 Task: Explore Airbnb stays in Lake Placid, New York with access to sports courts.
Action: Mouse moved to (541, 78)
Screenshot: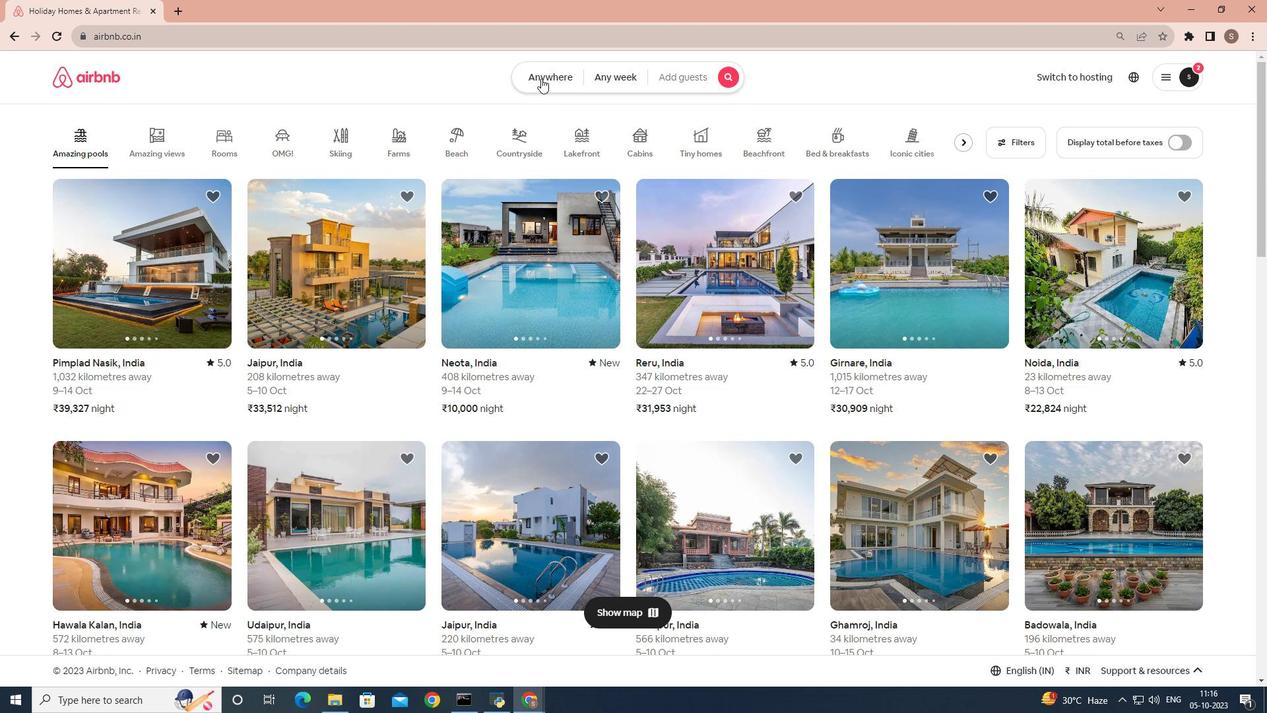 
Action: Mouse pressed left at (541, 78)
Screenshot: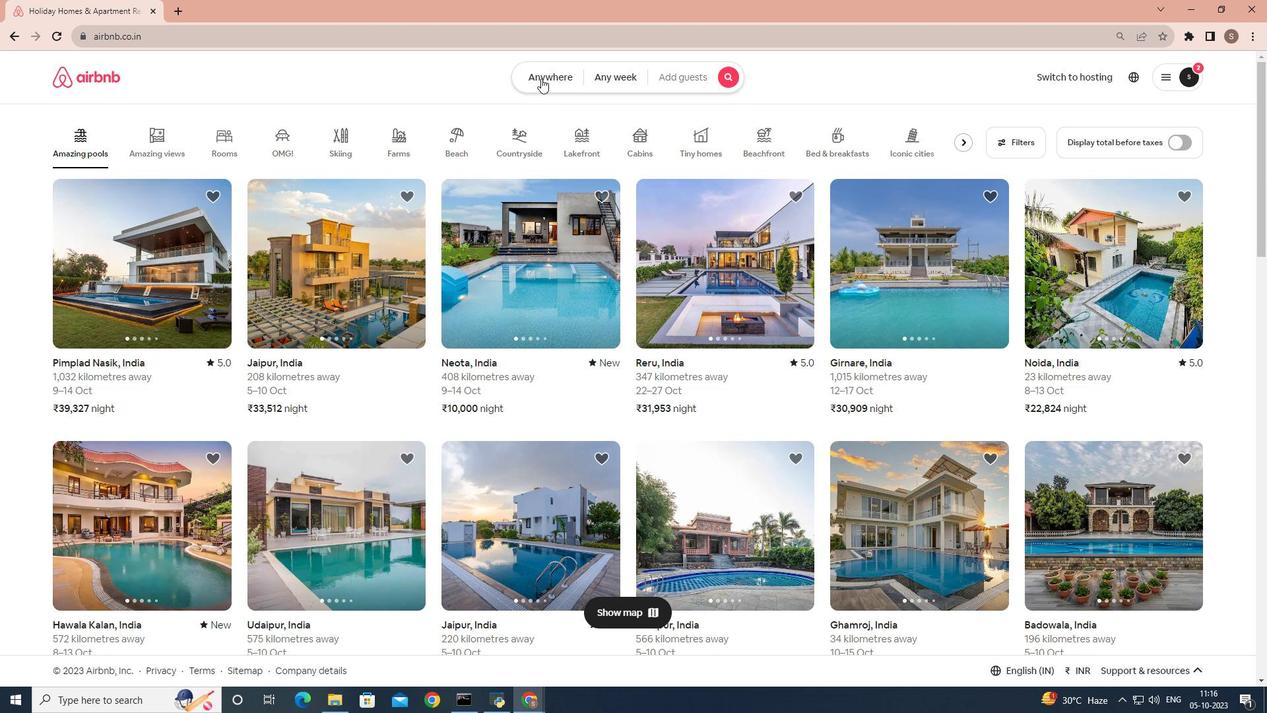 
Action: Mouse moved to (491, 129)
Screenshot: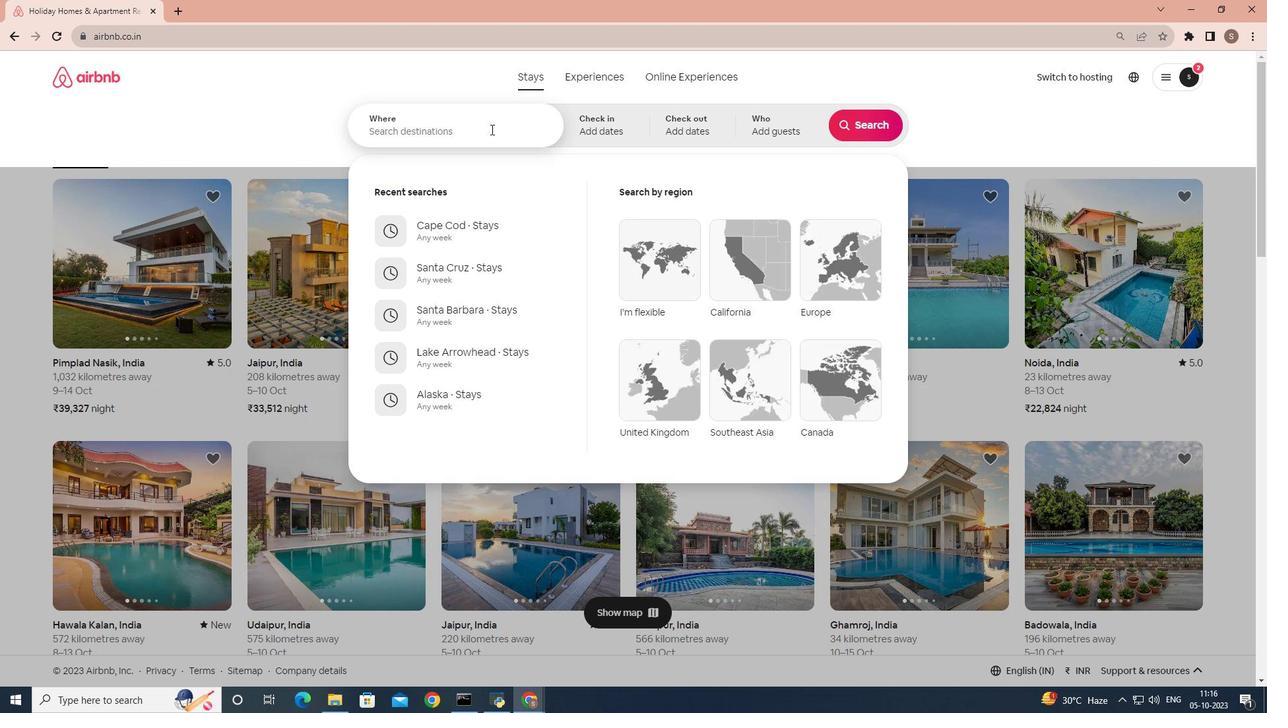 
Action: Mouse pressed left at (491, 129)
Screenshot: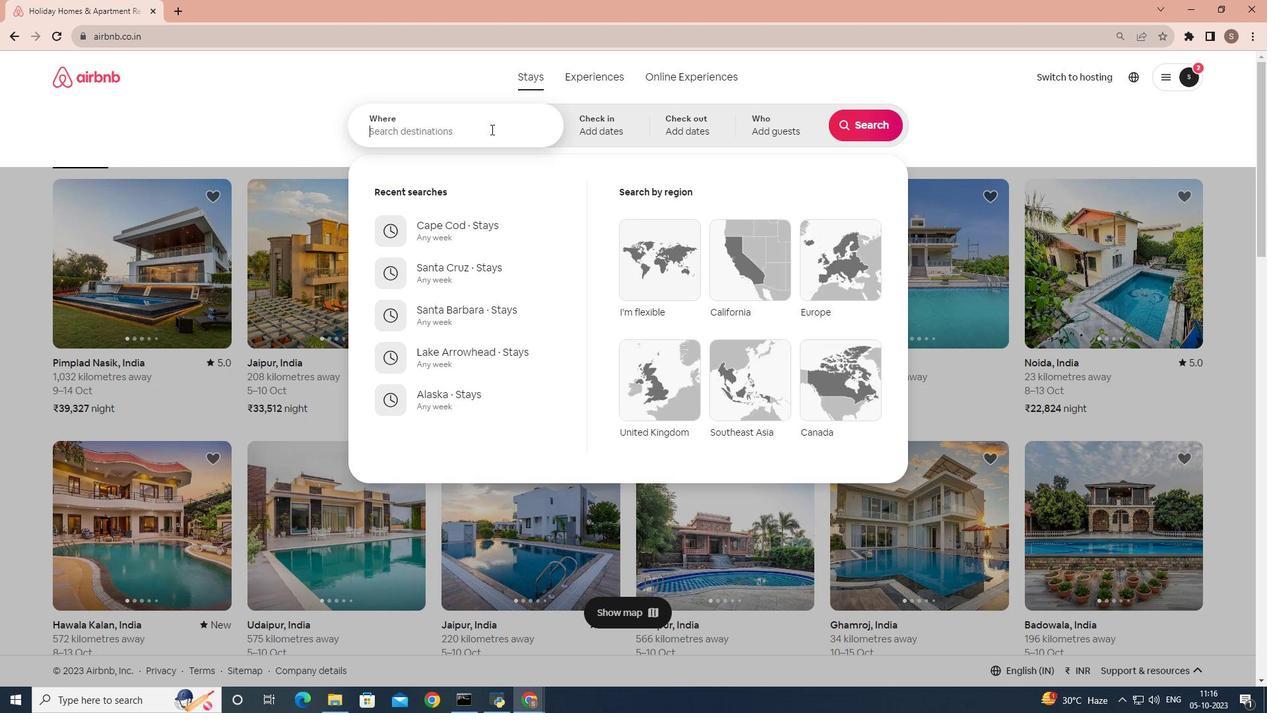 
Action: Key pressed <Key.shift_r>Lake<Key.space><Key.shift>Placid,<Key.space>
Screenshot: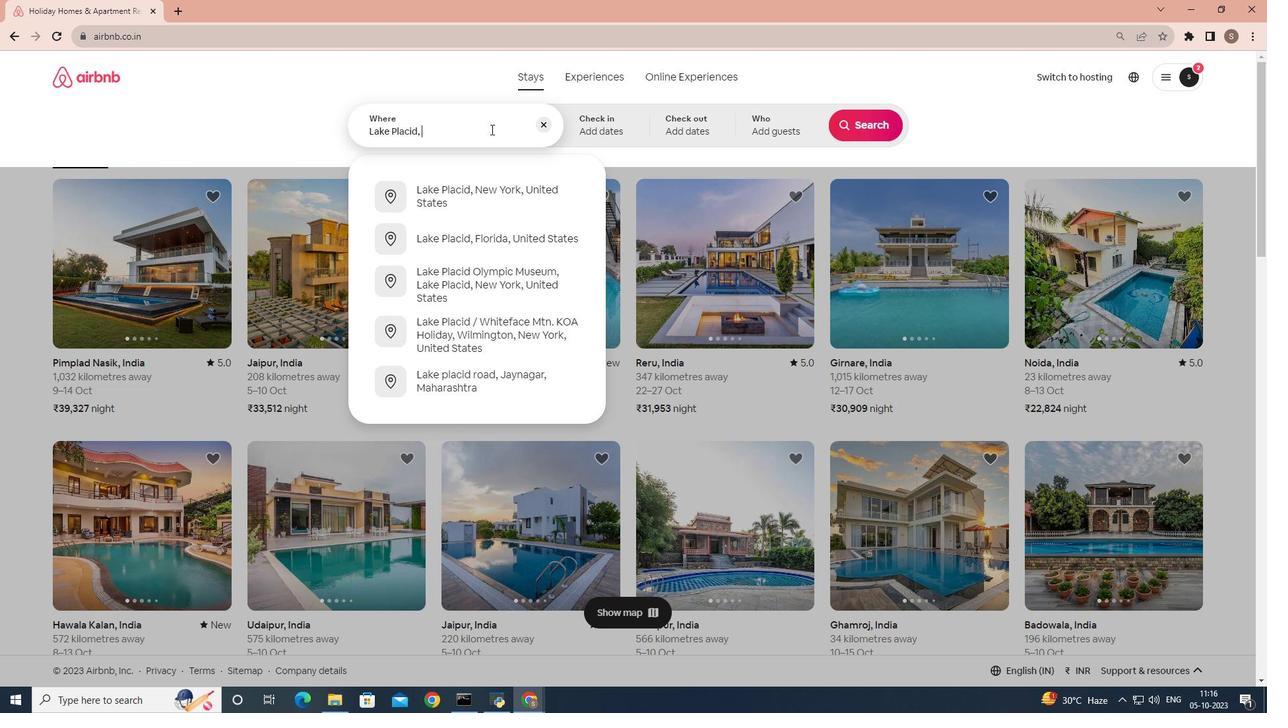 
Action: Mouse moved to (505, 186)
Screenshot: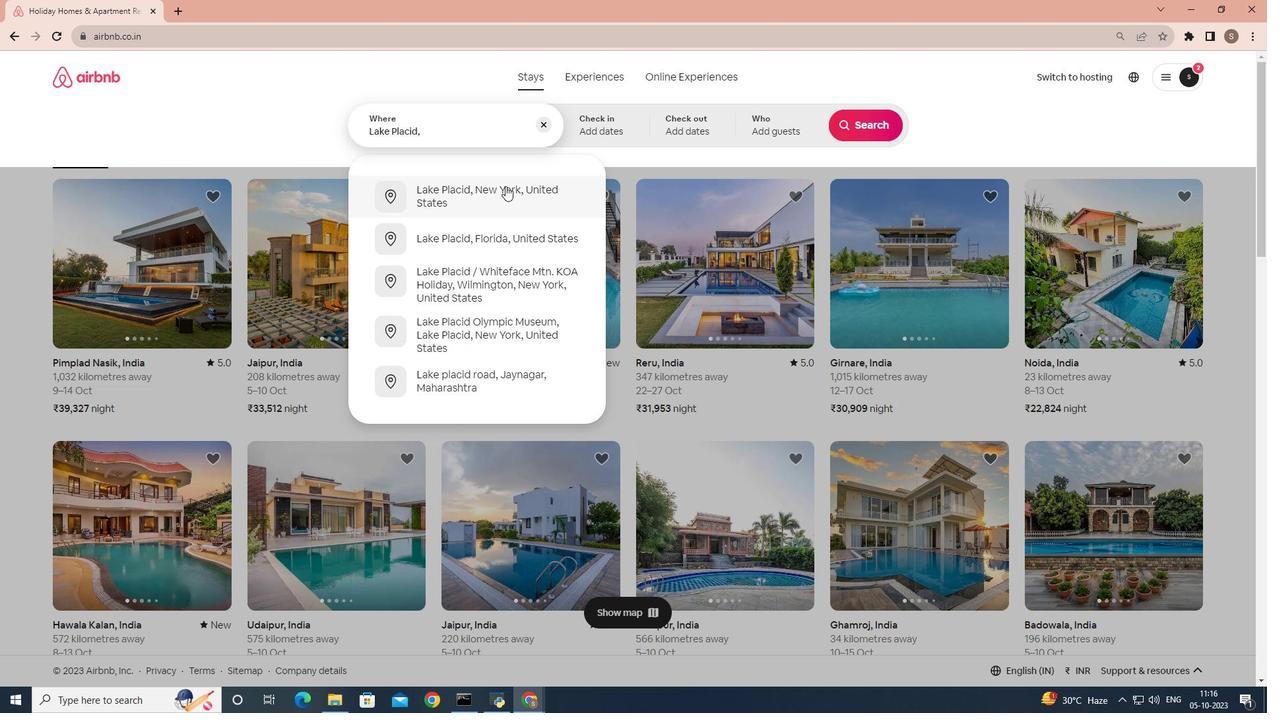 
Action: Mouse pressed left at (505, 186)
Screenshot: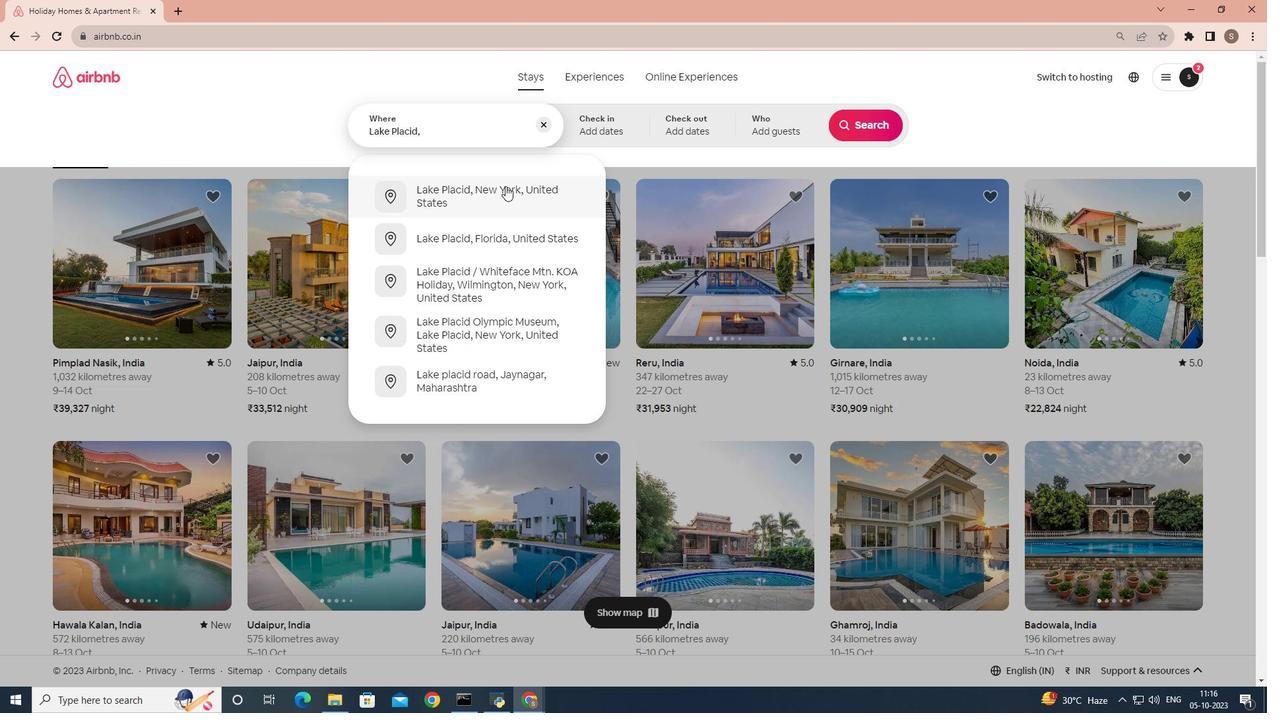 
Action: Mouse moved to (879, 127)
Screenshot: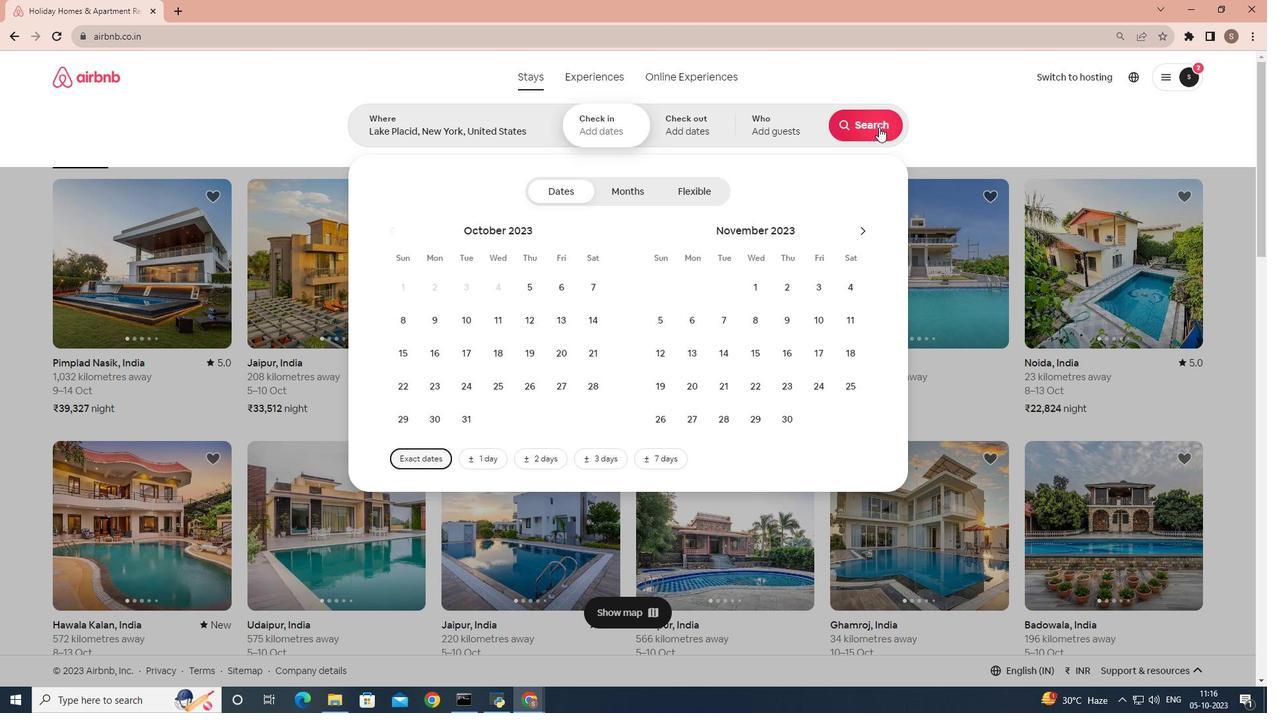 
Action: Mouse pressed left at (879, 127)
Screenshot: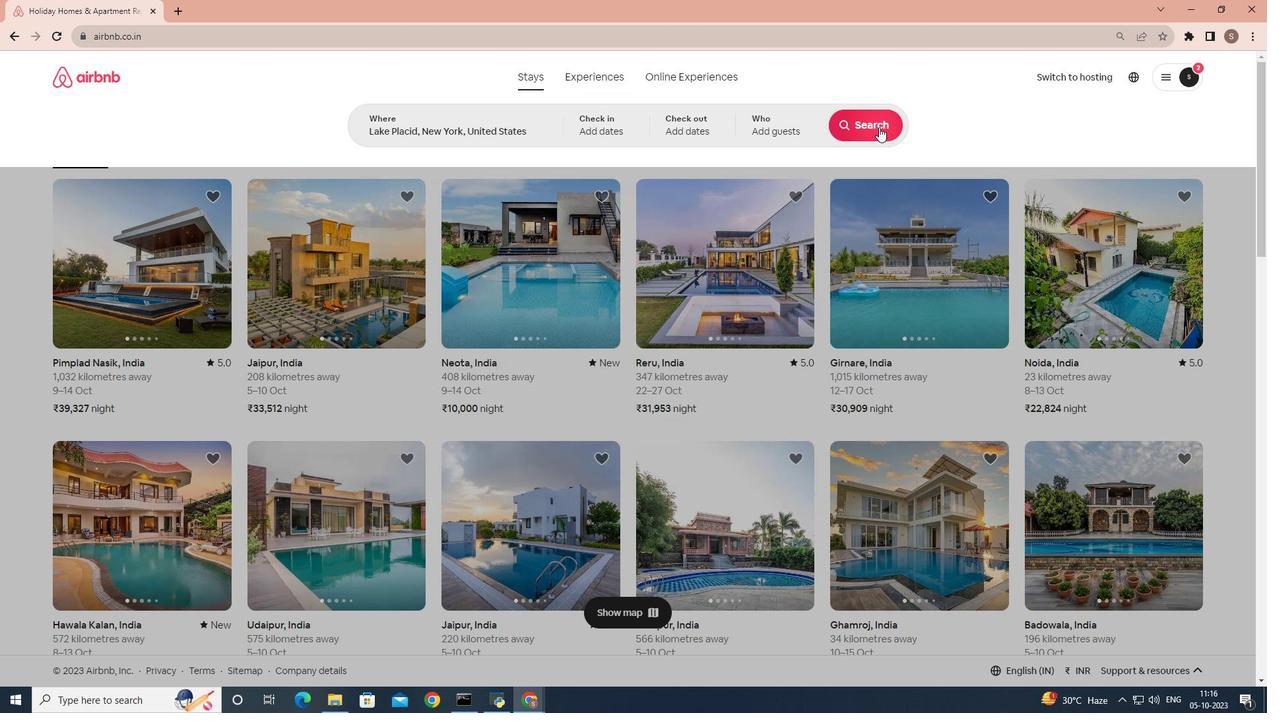 
Action: Mouse moved to (505, 134)
Screenshot: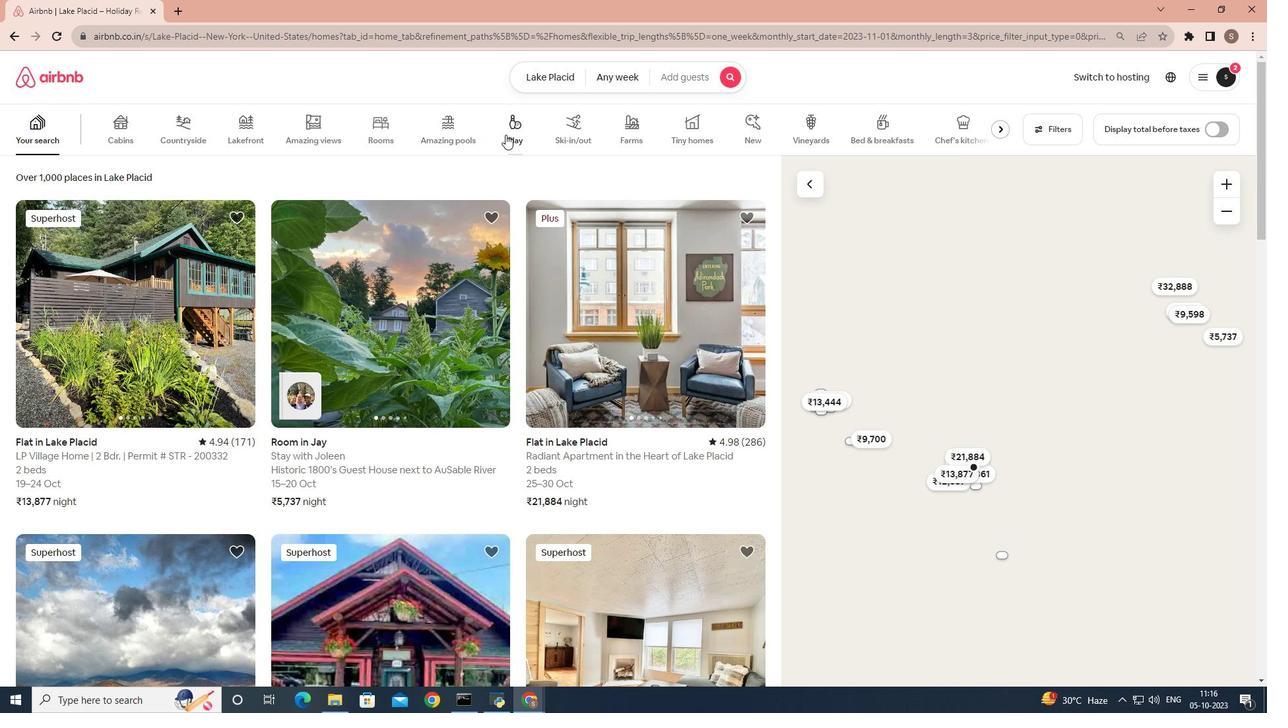 
Action: Mouse pressed left at (505, 134)
Screenshot: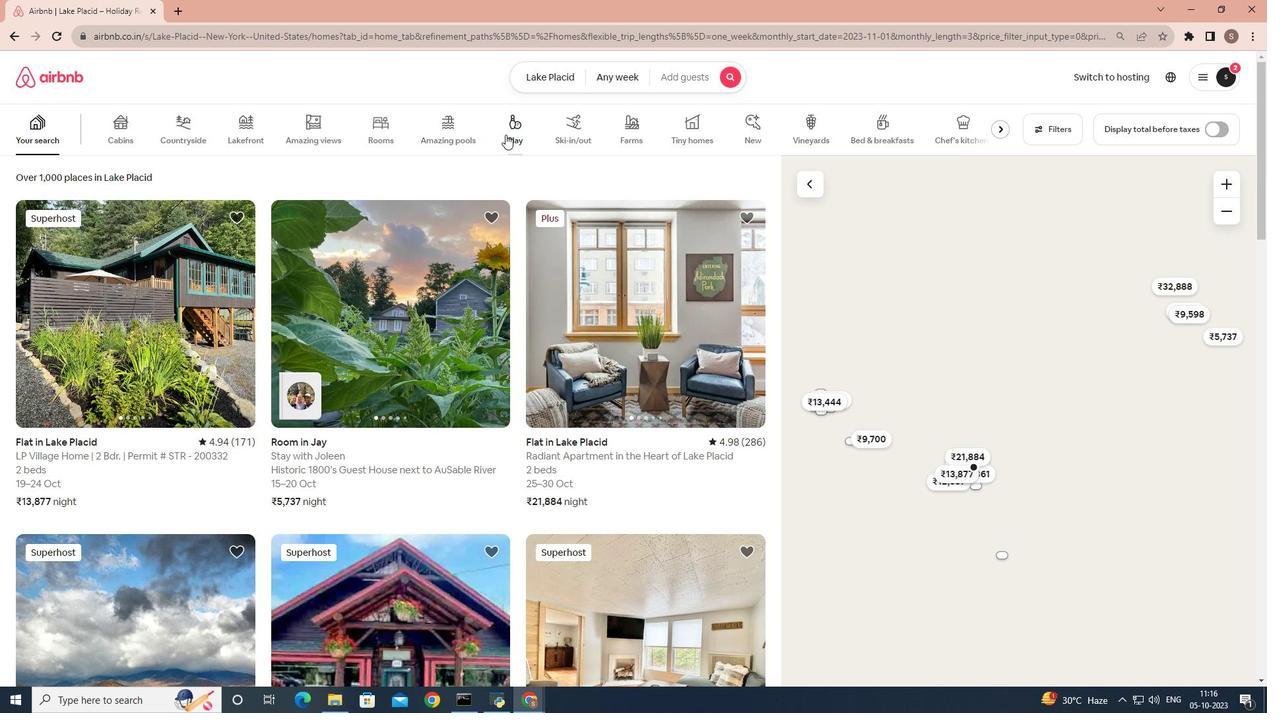 
Action: Mouse moved to (173, 286)
Screenshot: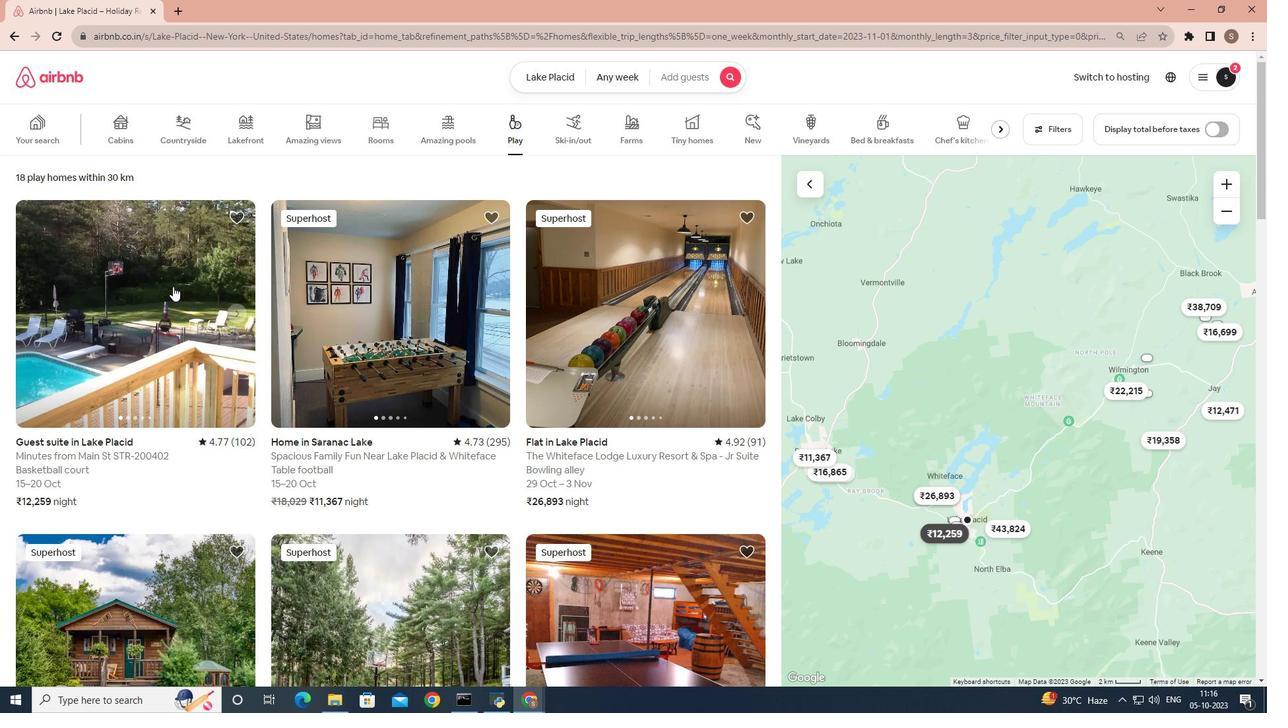 
Action: Mouse pressed left at (173, 286)
Screenshot: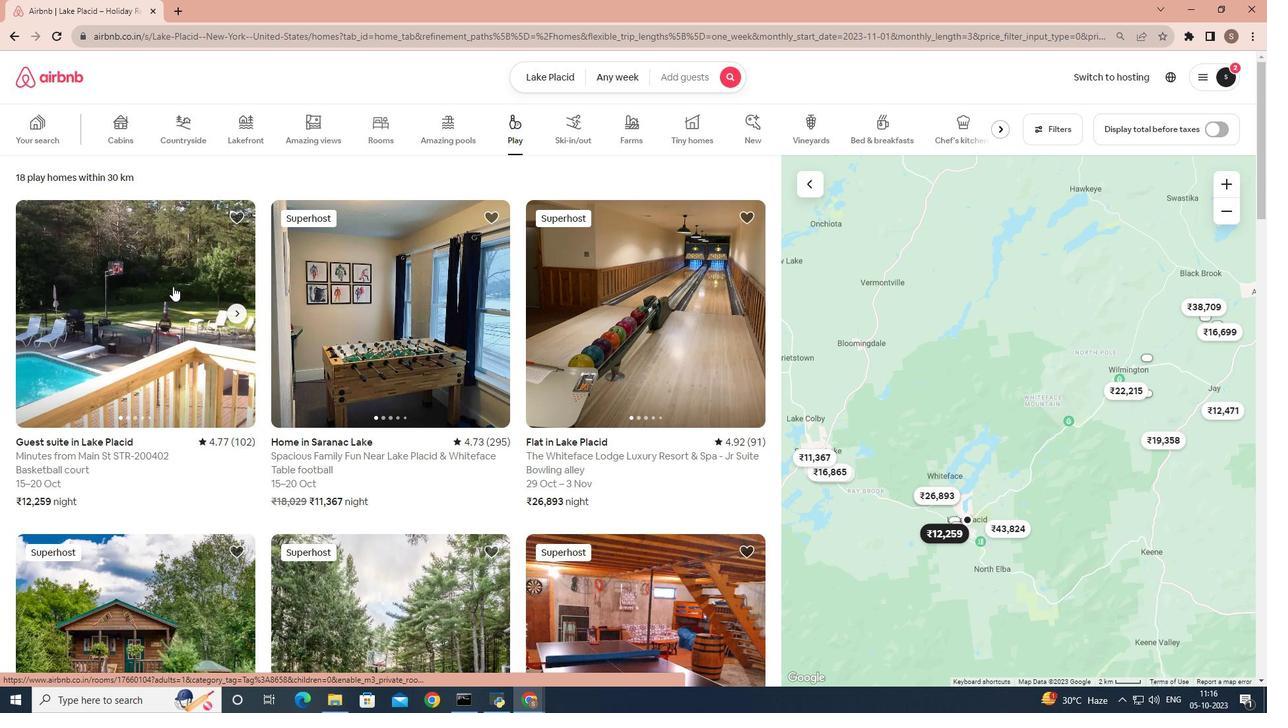 
Action: Mouse moved to (921, 478)
Screenshot: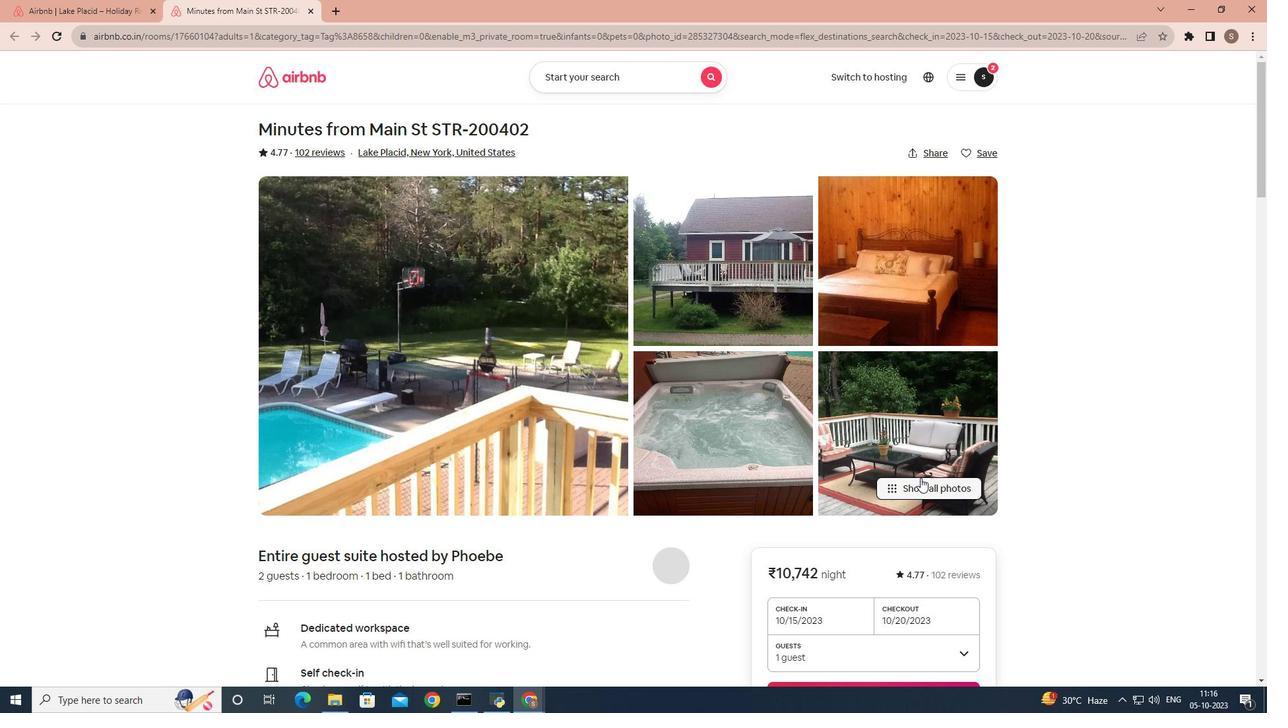 
Action: Mouse pressed left at (921, 478)
Screenshot: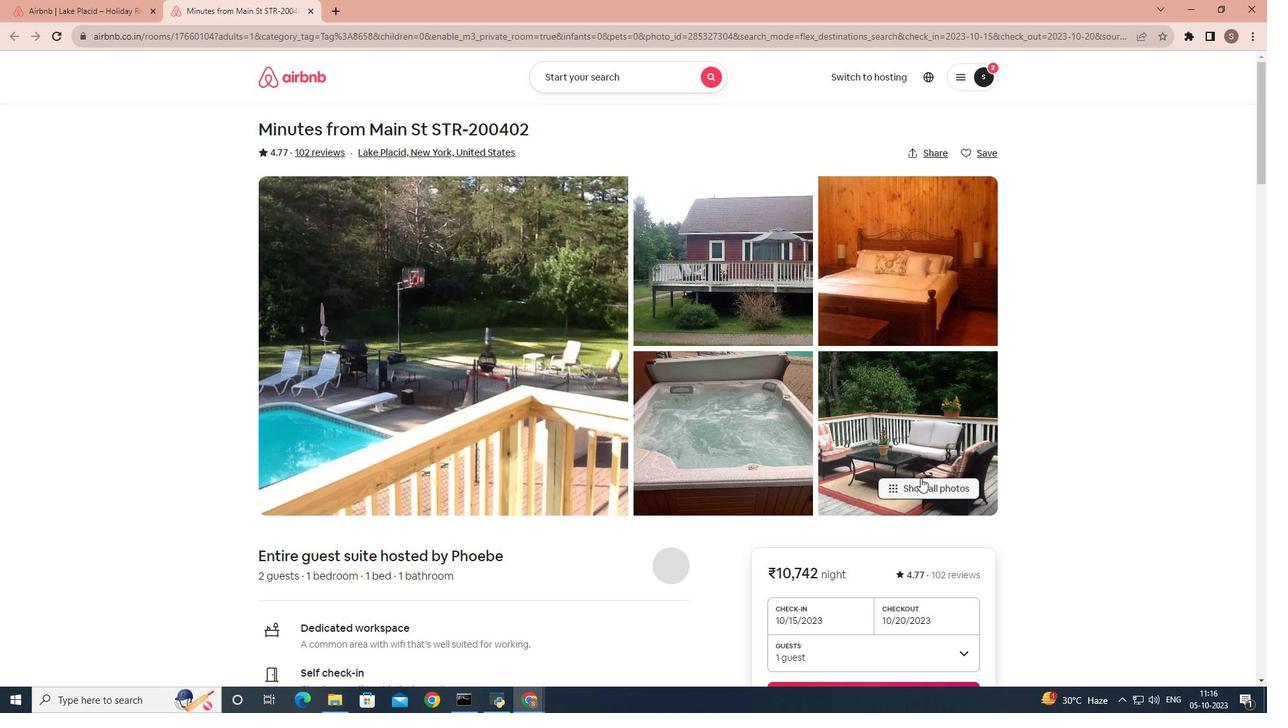 
Action: Mouse moved to (982, 377)
Screenshot: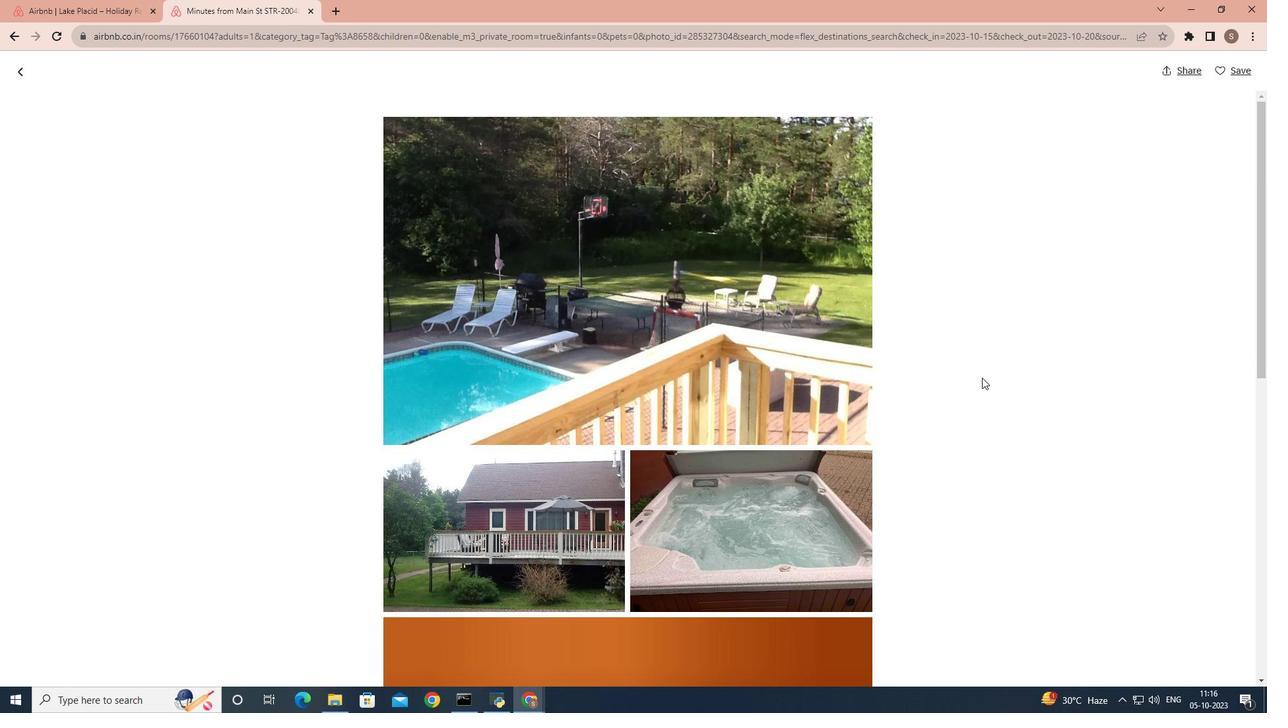
Action: Mouse scrolled (982, 377) with delta (0, 0)
Screenshot: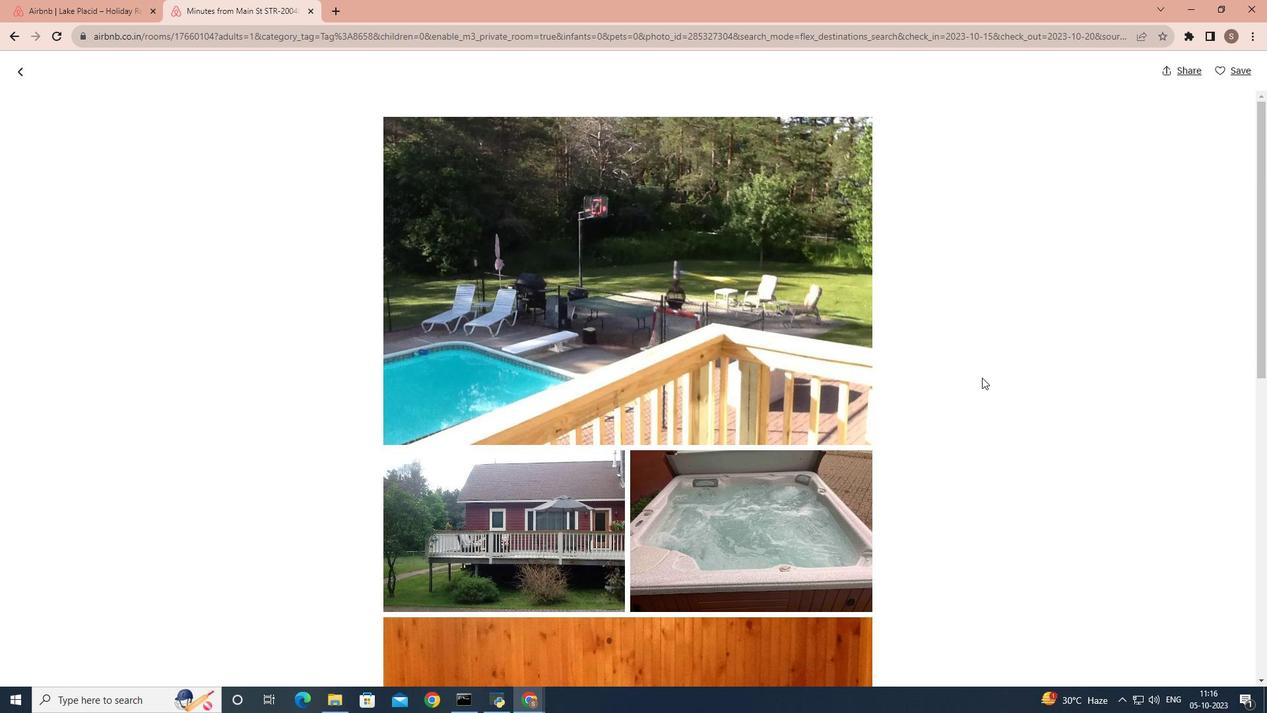 
Action: Mouse scrolled (982, 377) with delta (0, 0)
Screenshot: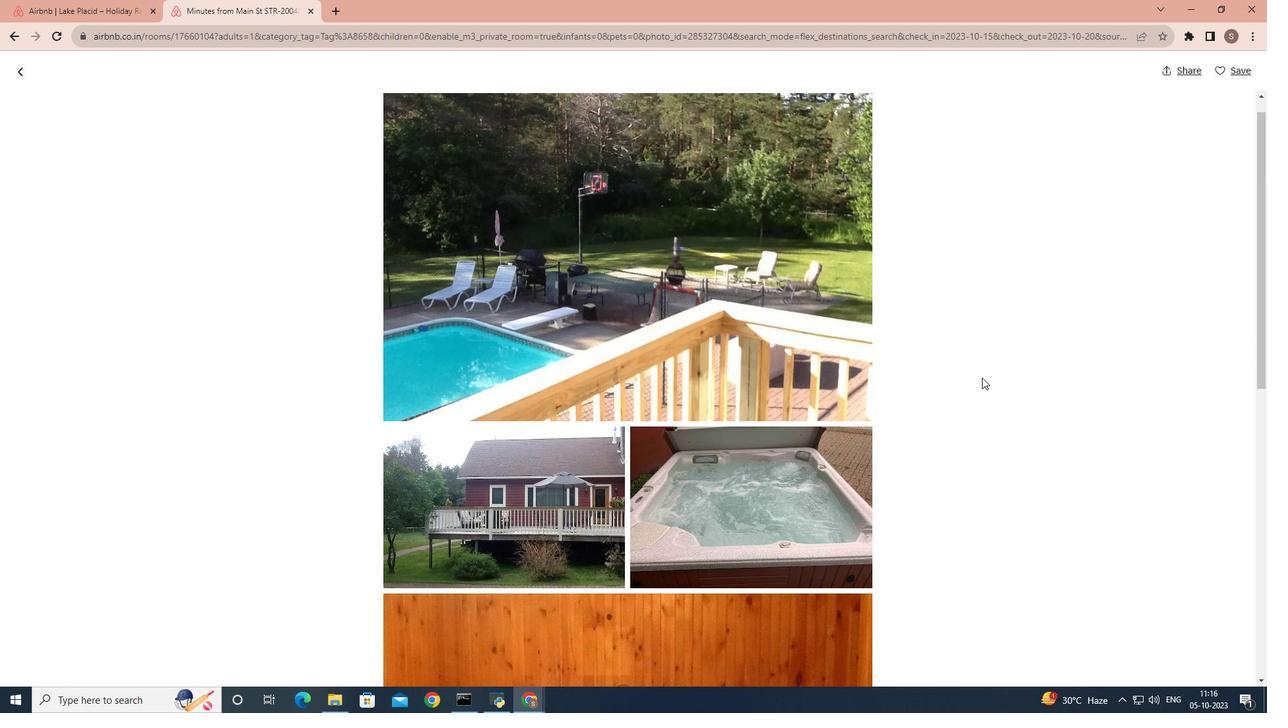 
Action: Mouse scrolled (982, 377) with delta (0, 0)
Screenshot: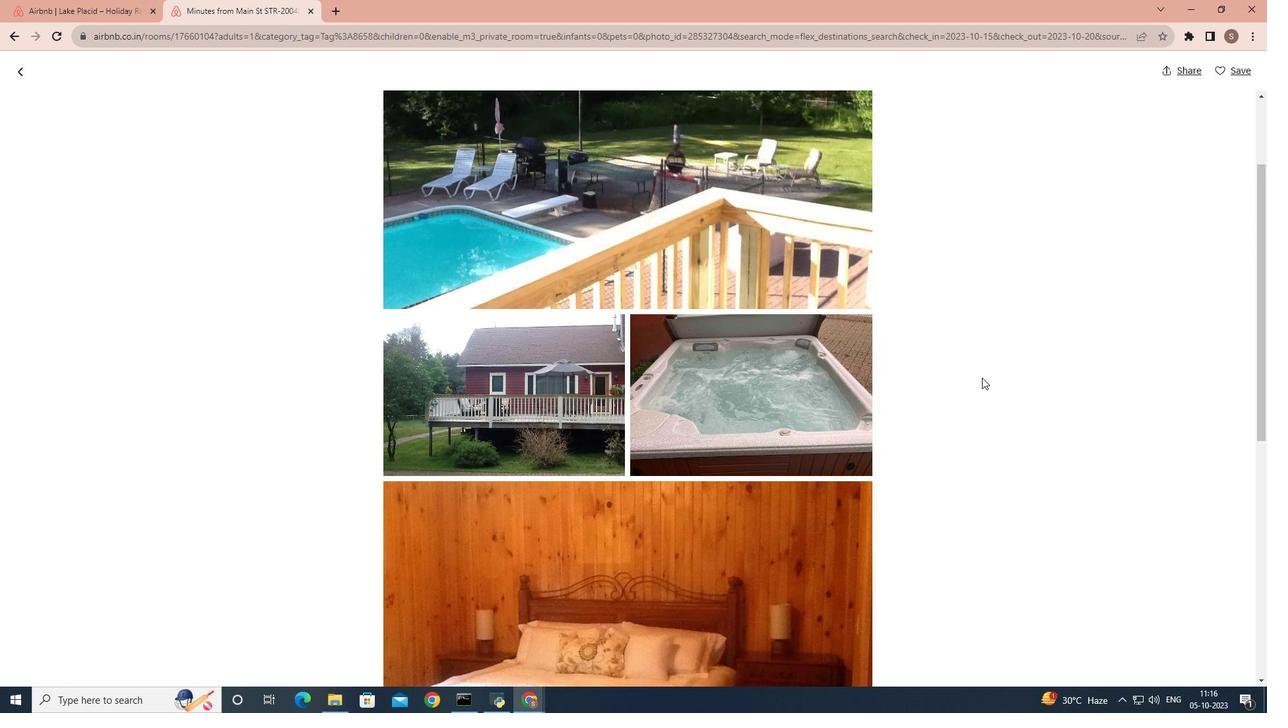 
Action: Mouse scrolled (982, 377) with delta (0, 0)
Screenshot: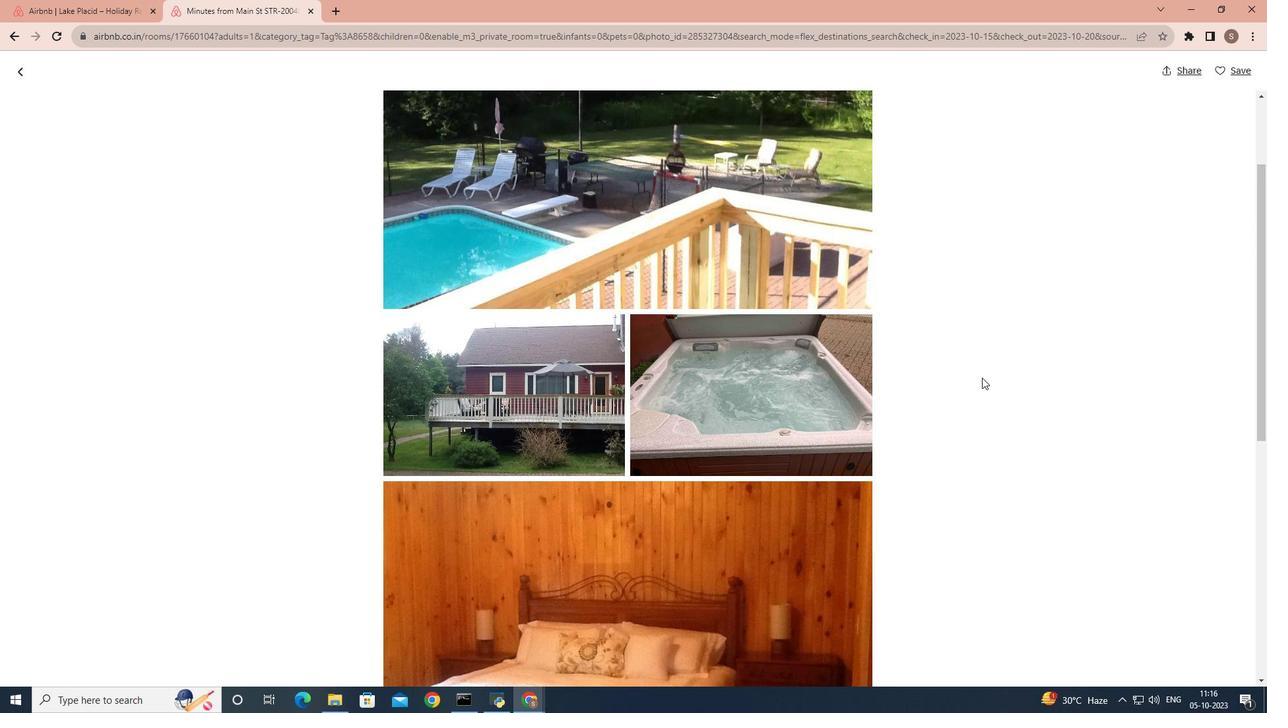 
Action: Mouse scrolled (982, 377) with delta (0, 0)
Screenshot: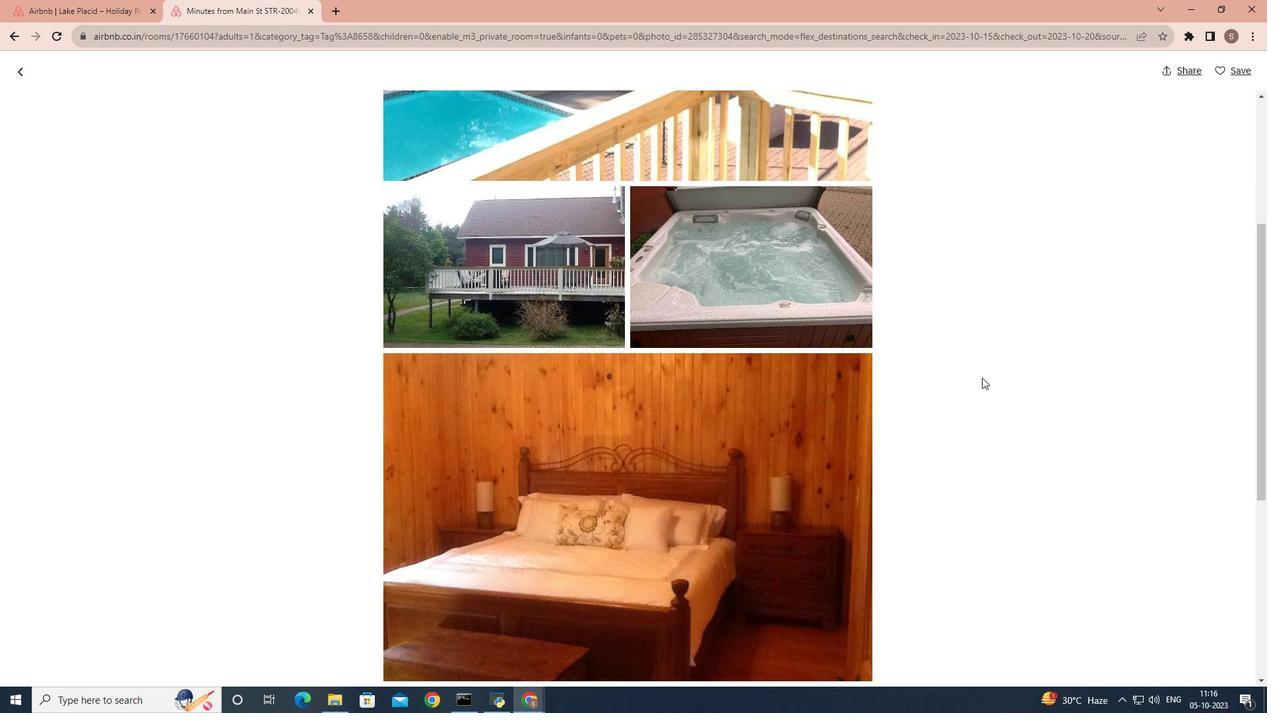 
Action: Mouse scrolled (982, 377) with delta (0, 0)
Screenshot: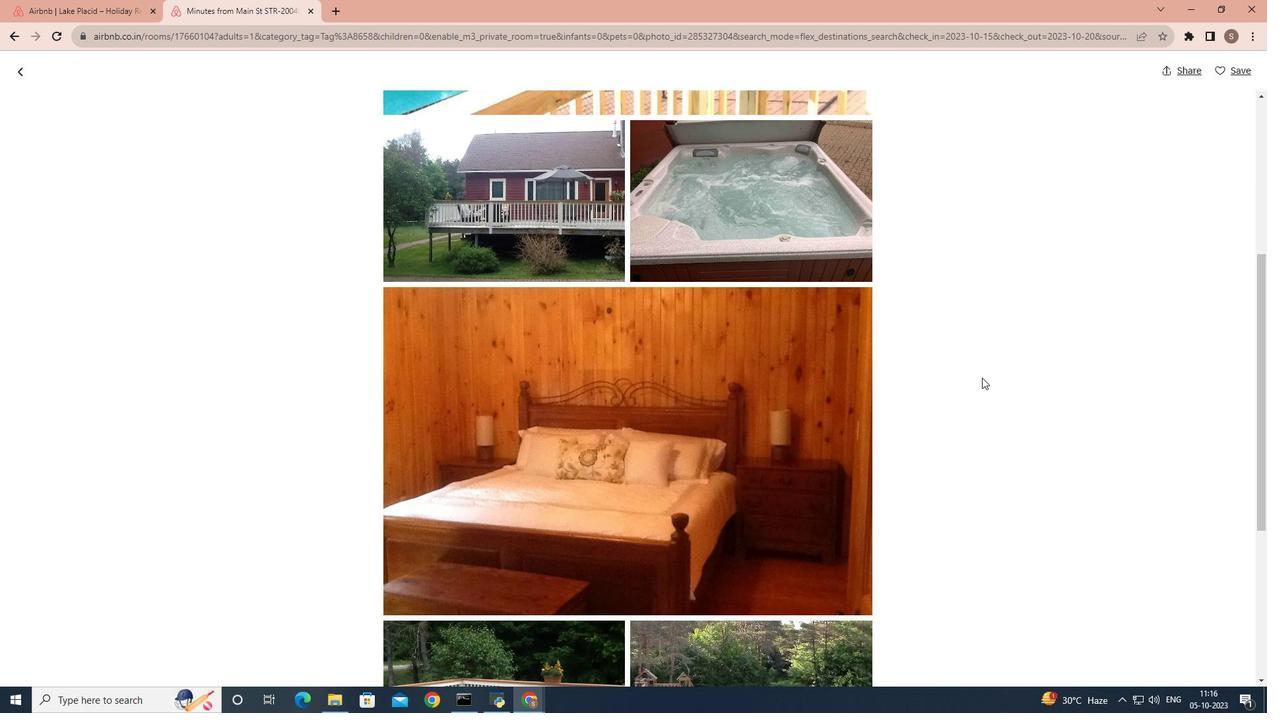 
Action: Mouse scrolled (982, 377) with delta (0, 0)
Screenshot: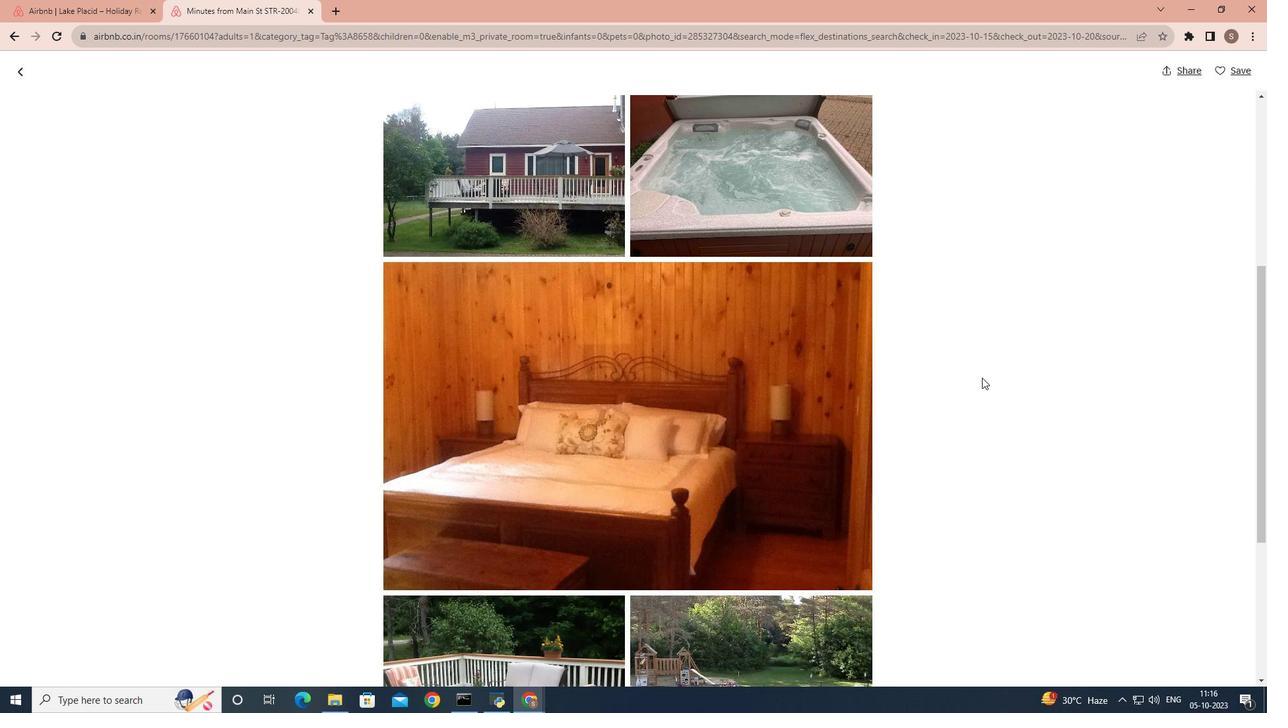 
Action: Mouse scrolled (982, 377) with delta (0, 0)
Screenshot: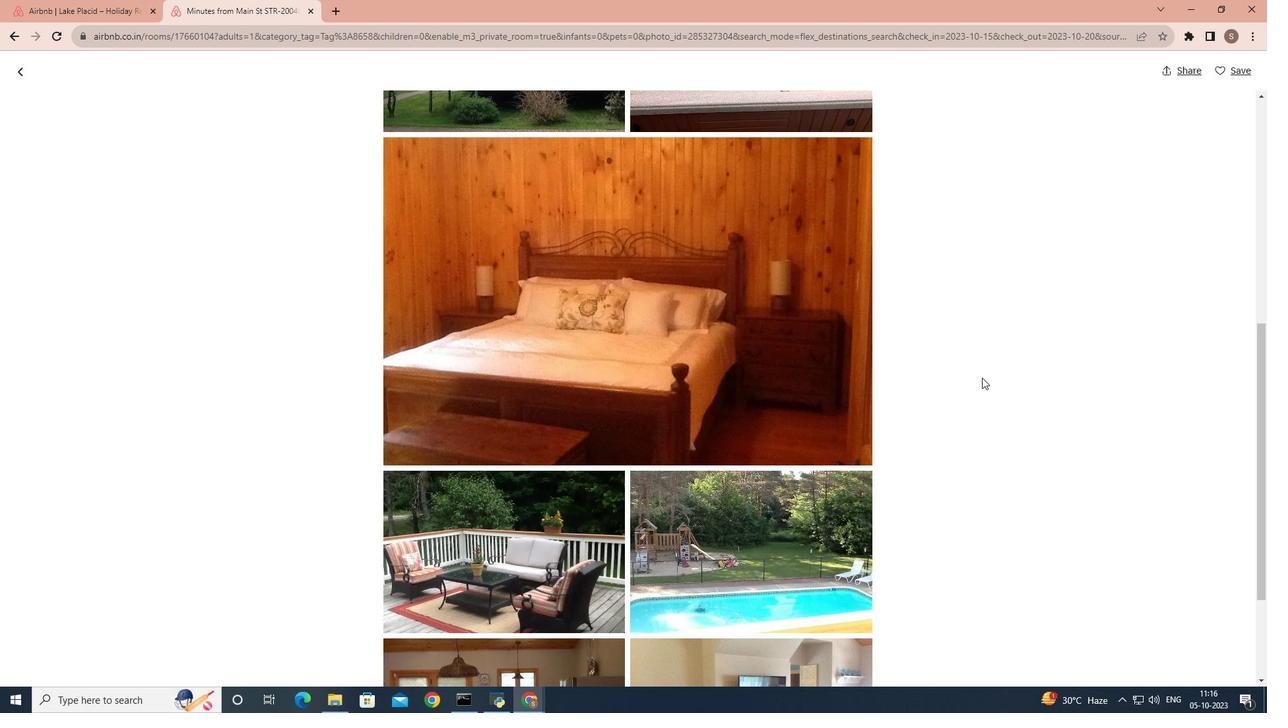 
Action: Mouse scrolled (982, 377) with delta (0, 0)
Screenshot: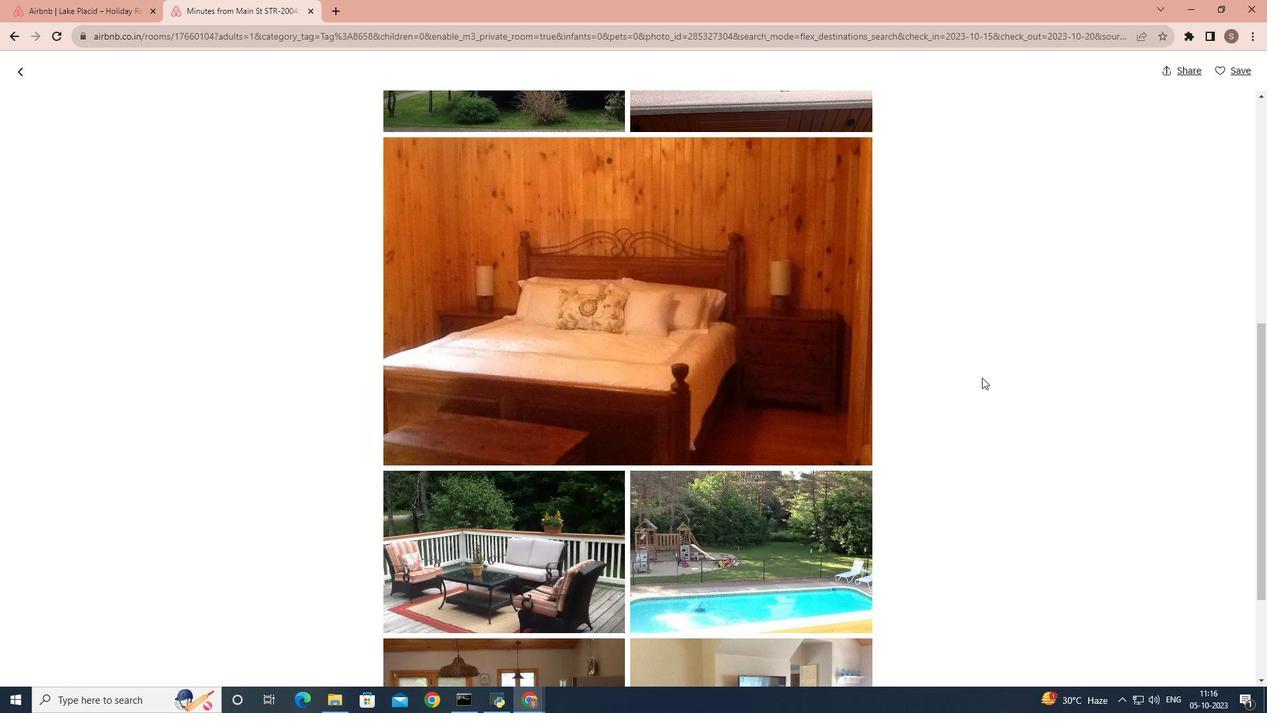 
Action: Mouse scrolled (982, 377) with delta (0, 0)
Screenshot: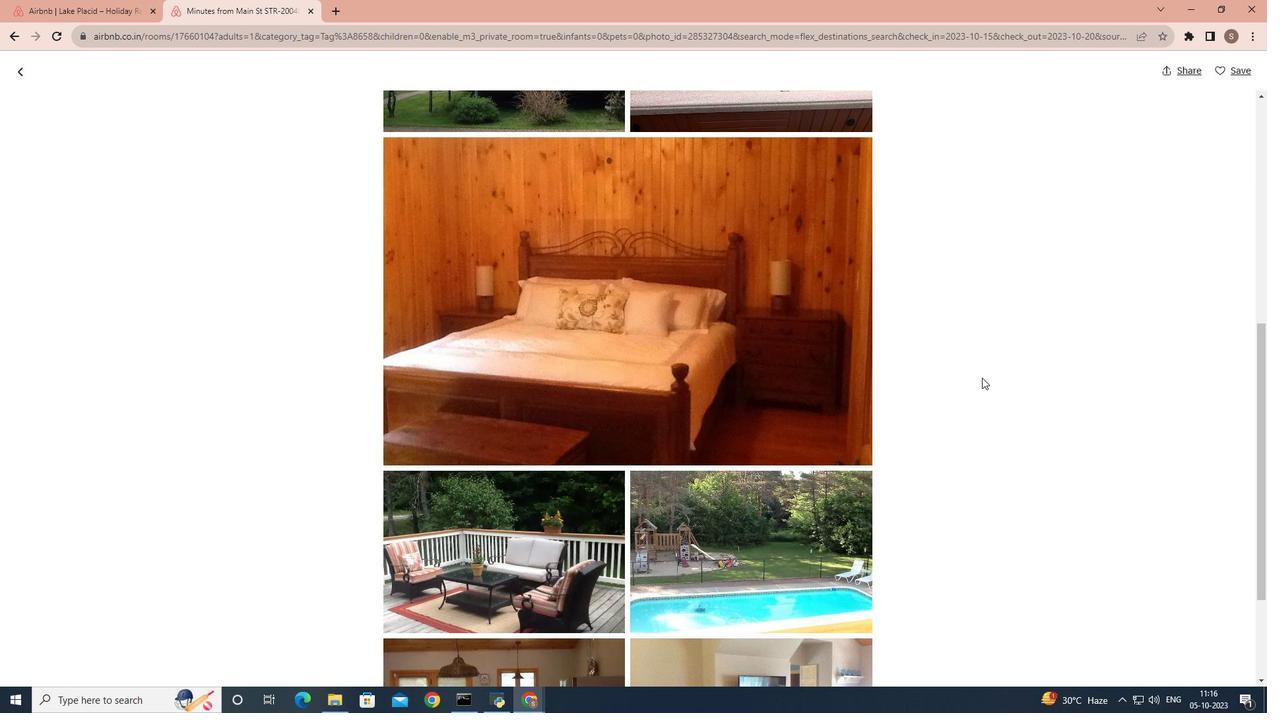 
Action: Mouse scrolled (982, 377) with delta (0, 0)
Screenshot: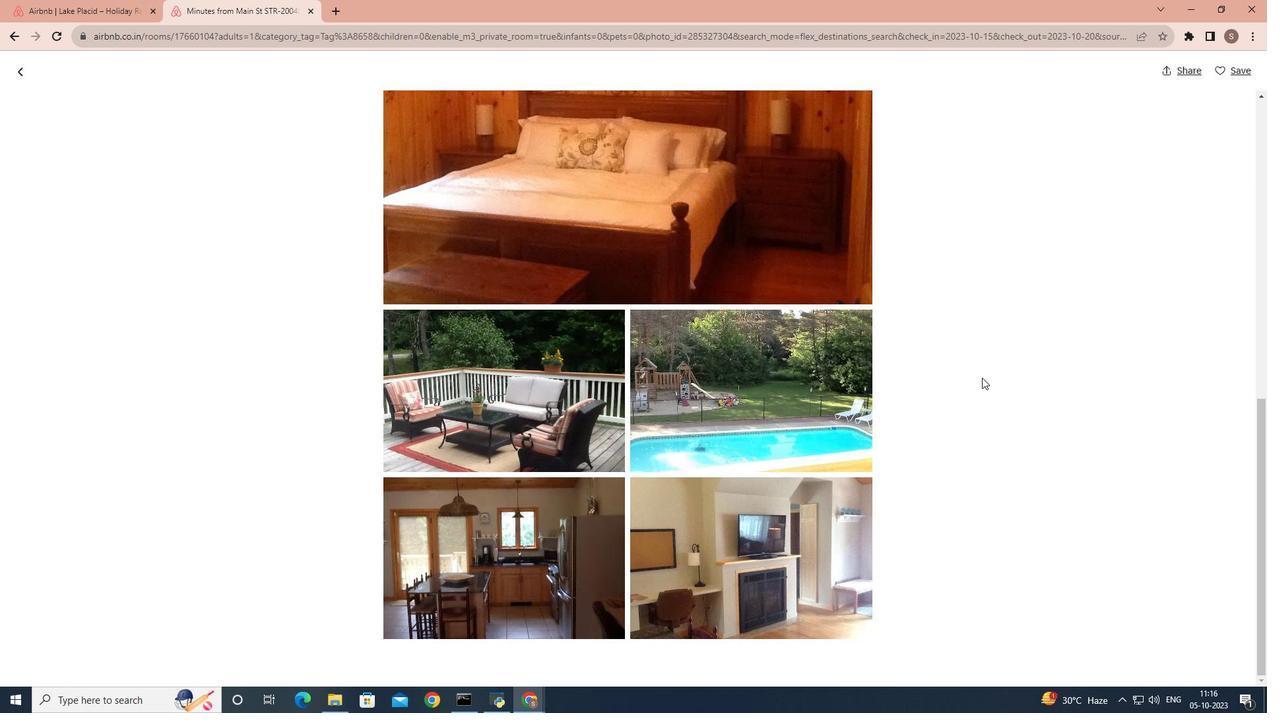 
Action: Mouse scrolled (982, 377) with delta (0, 0)
Screenshot: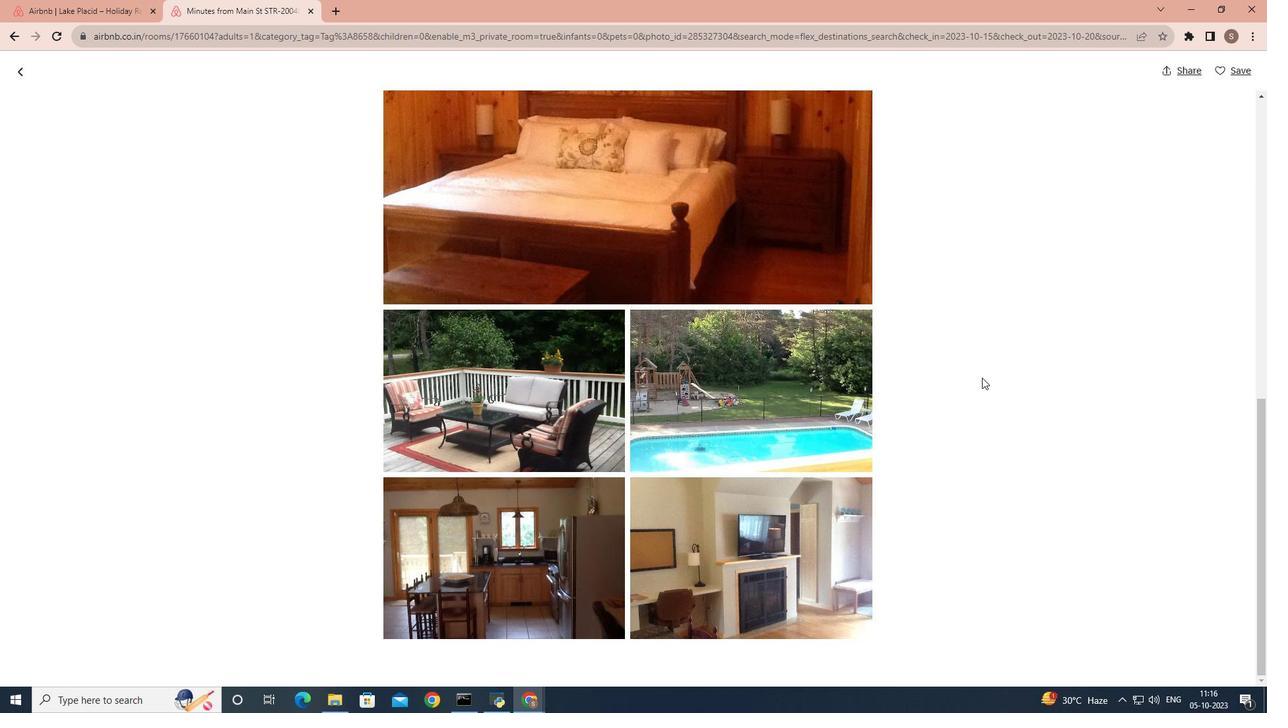 
Action: Mouse scrolled (982, 377) with delta (0, 0)
Screenshot: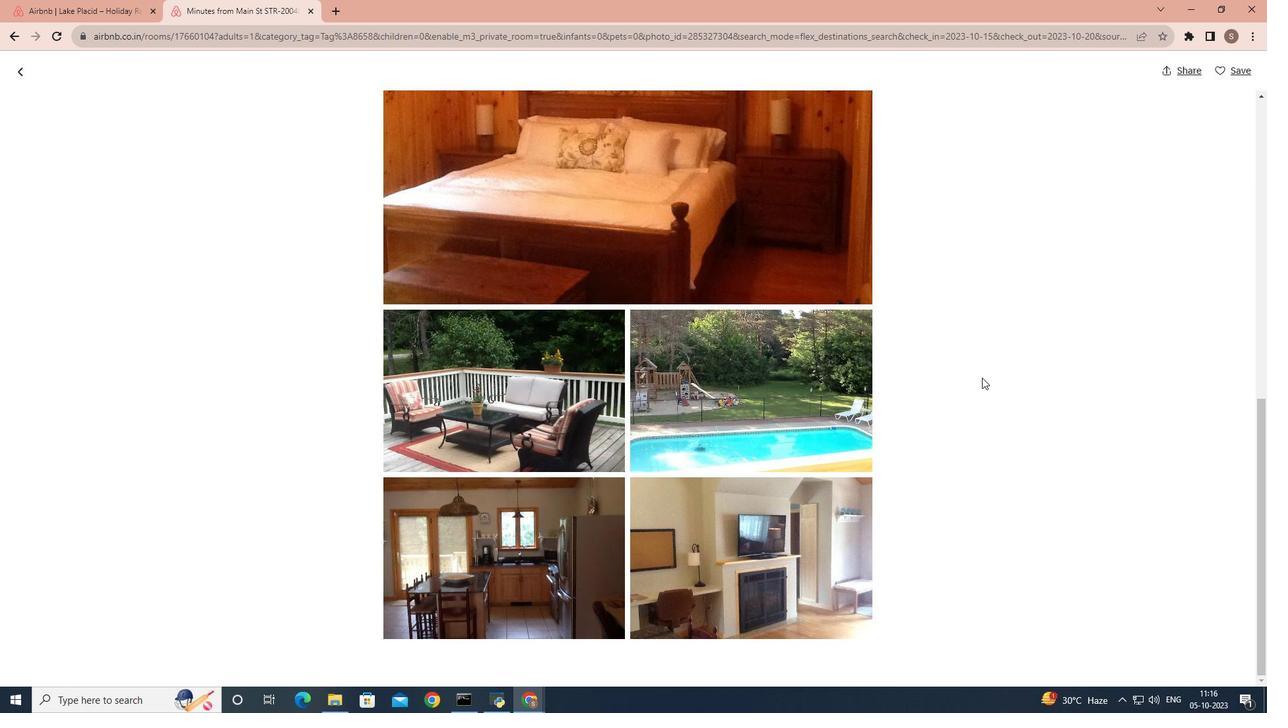 
Action: Mouse scrolled (982, 377) with delta (0, 0)
Screenshot: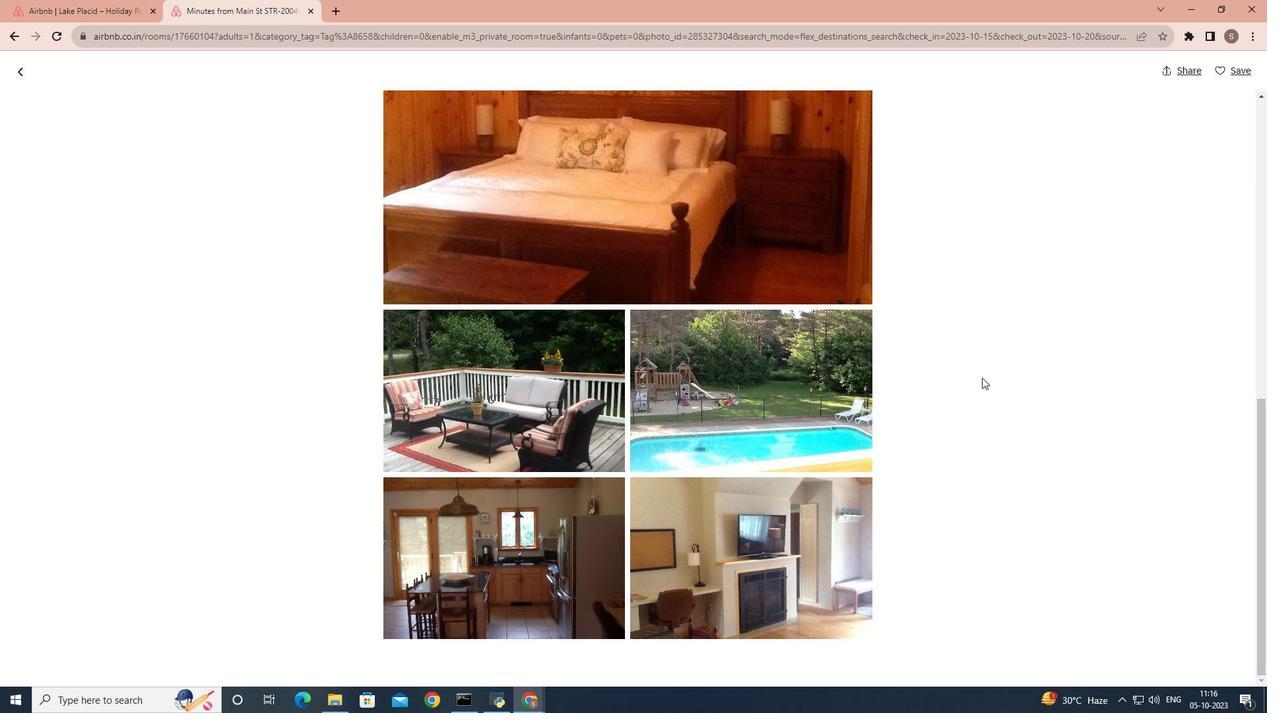 
Action: Mouse scrolled (982, 377) with delta (0, 0)
Screenshot: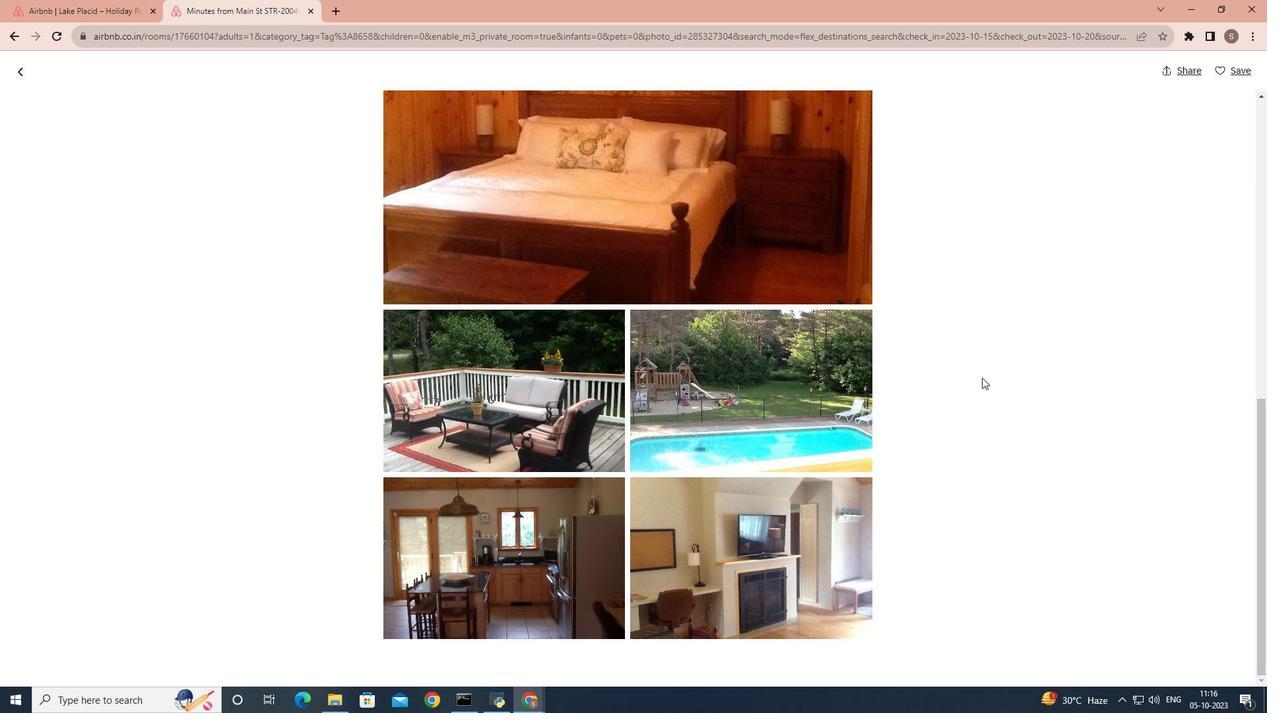 
Action: Mouse scrolled (982, 377) with delta (0, 0)
Screenshot: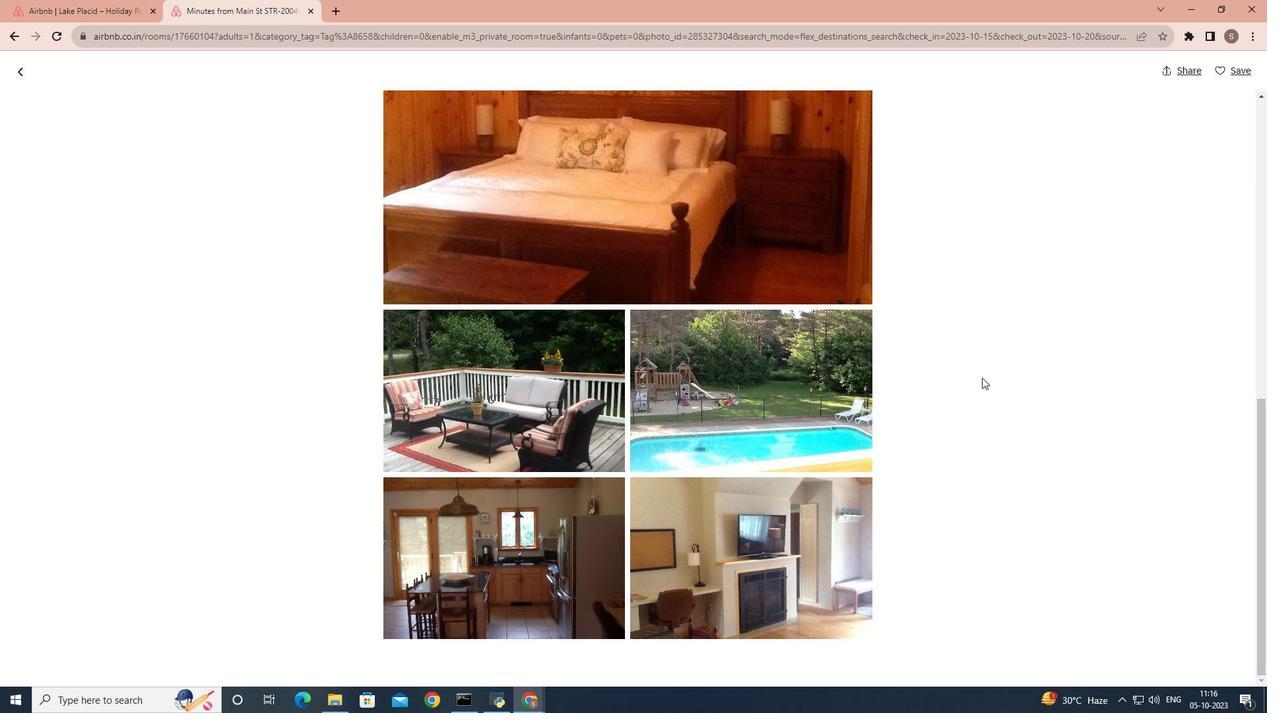 
Action: Mouse moved to (27, 67)
Screenshot: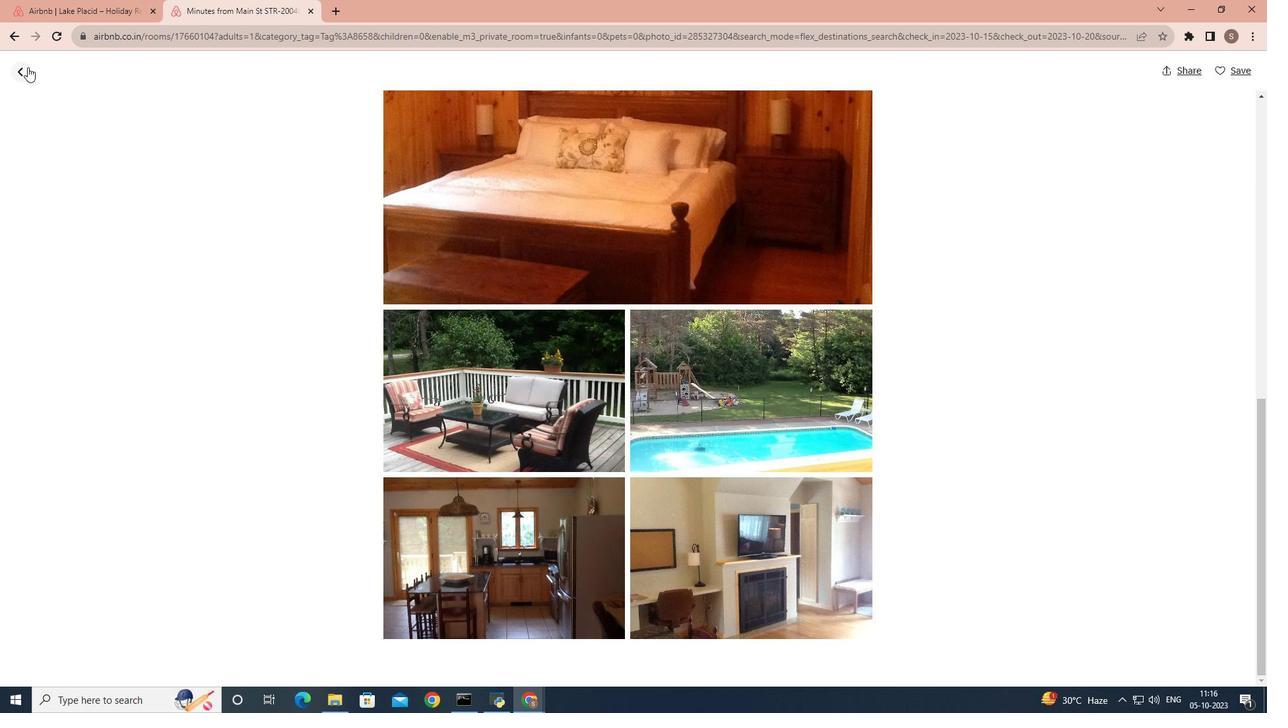 
Action: Mouse pressed left at (27, 67)
Screenshot: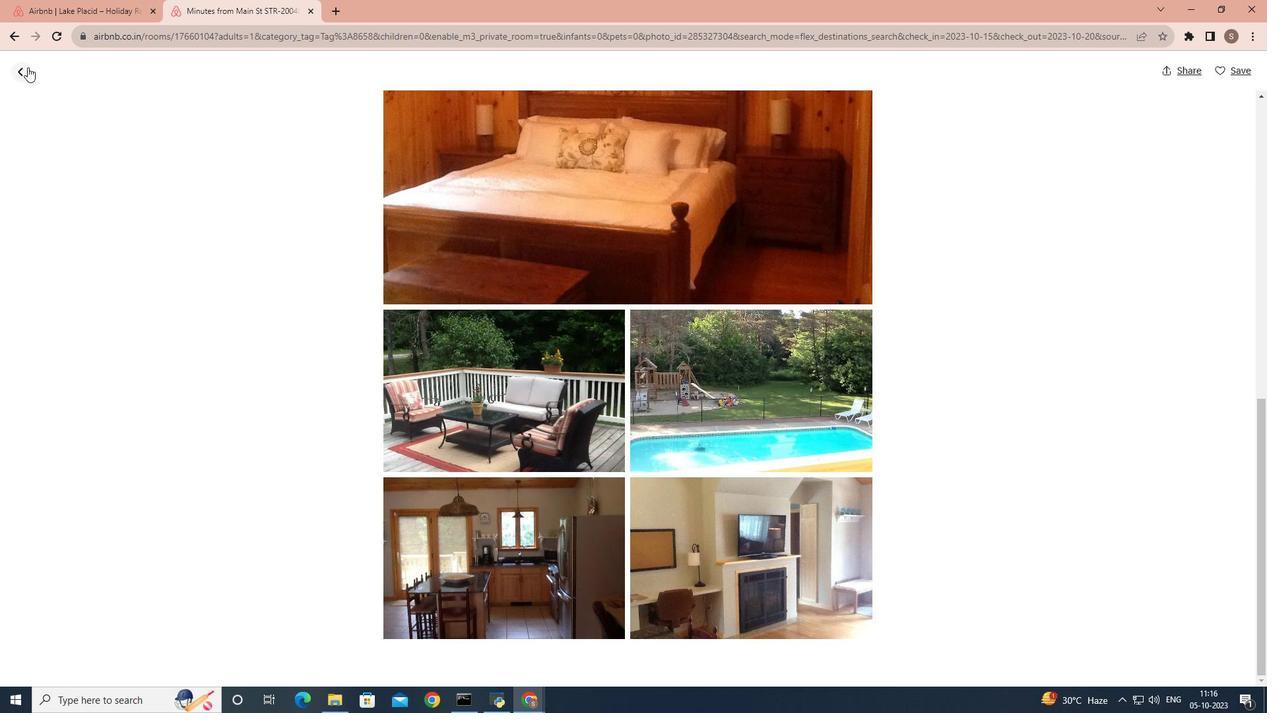 
Action: Mouse moved to (676, 334)
Screenshot: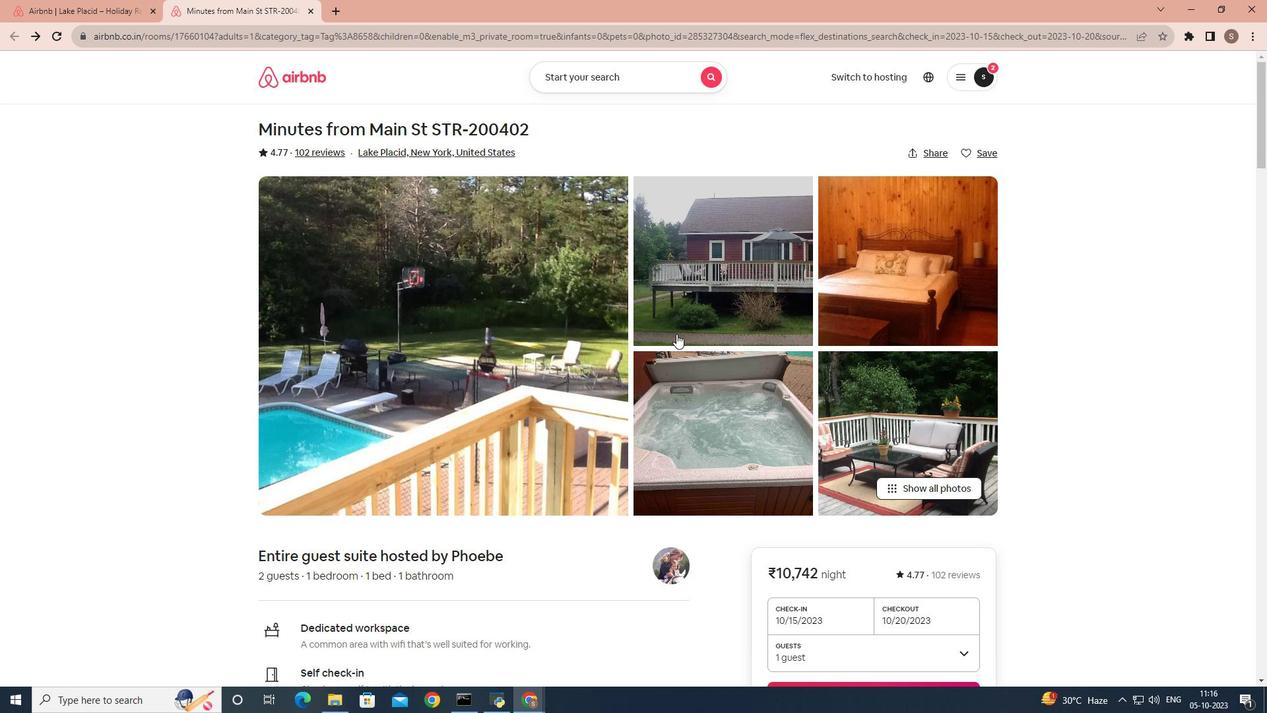 
Action: Mouse scrolled (676, 333) with delta (0, 0)
Screenshot: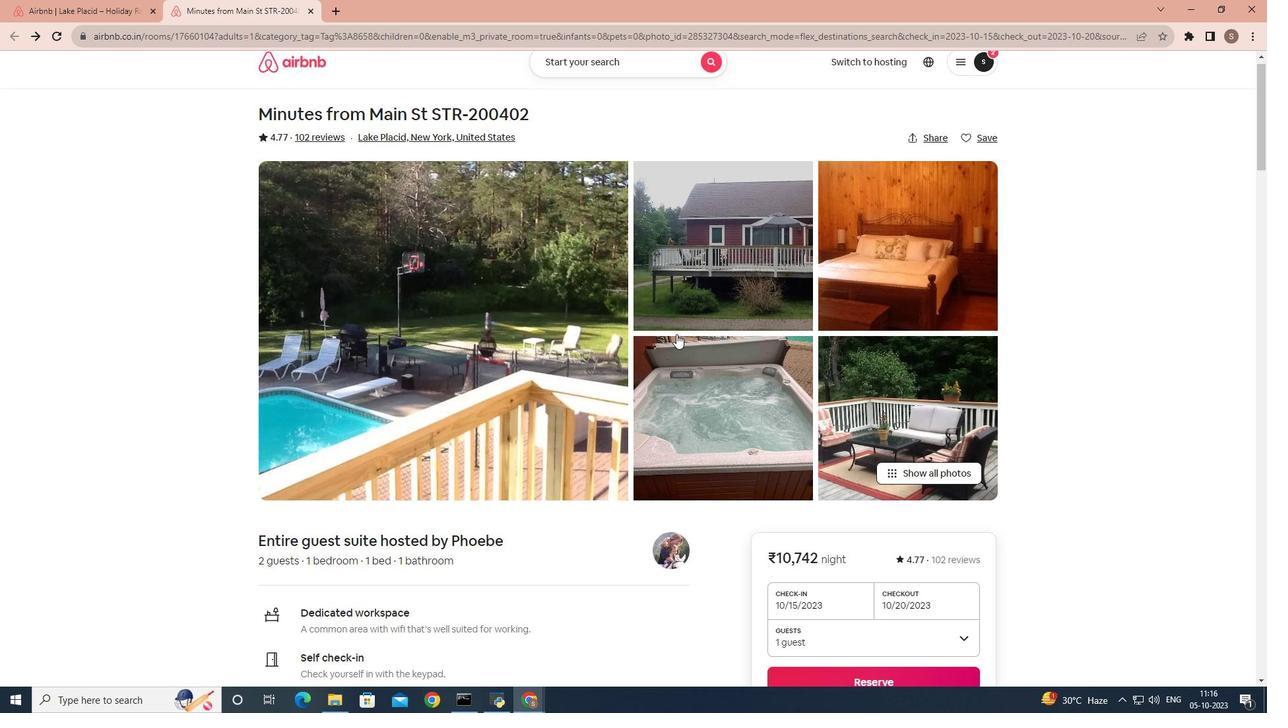 
Action: Mouse scrolled (676, 333) with delta (0, 0)
Screenshot: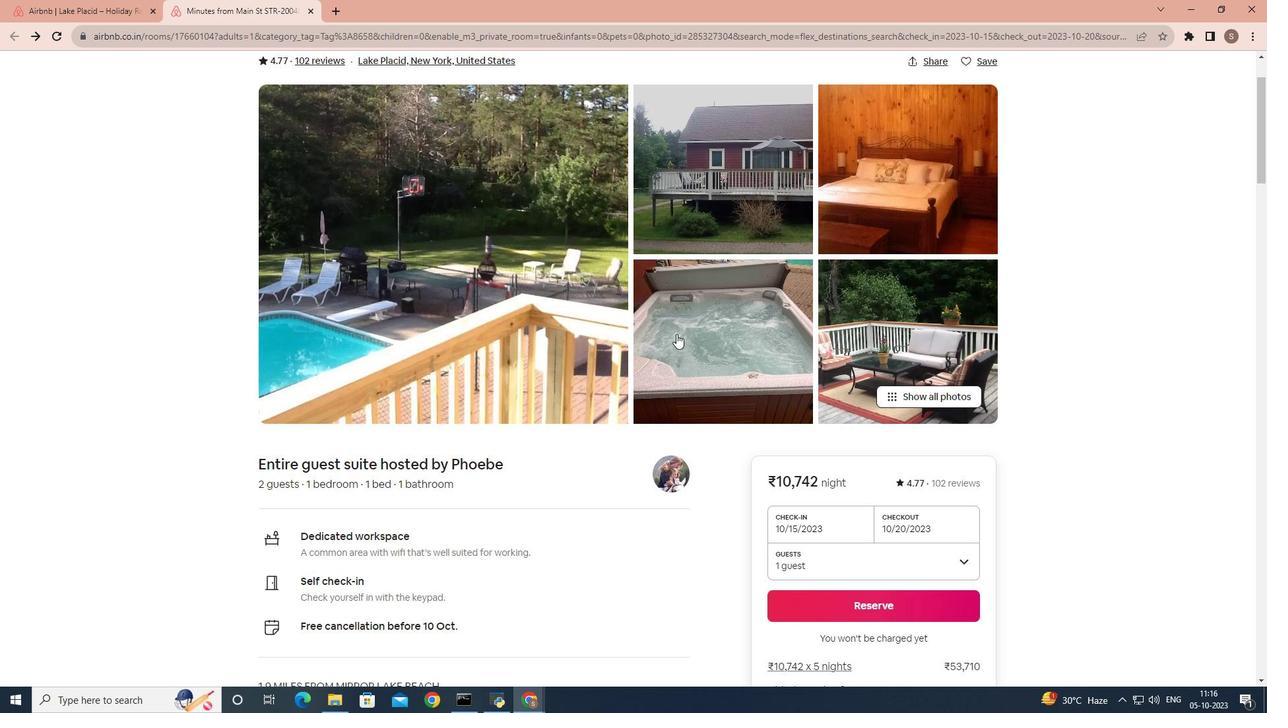 
Action: Mouse scrolled (676, 333) with delta (0, 0)
Screenshot: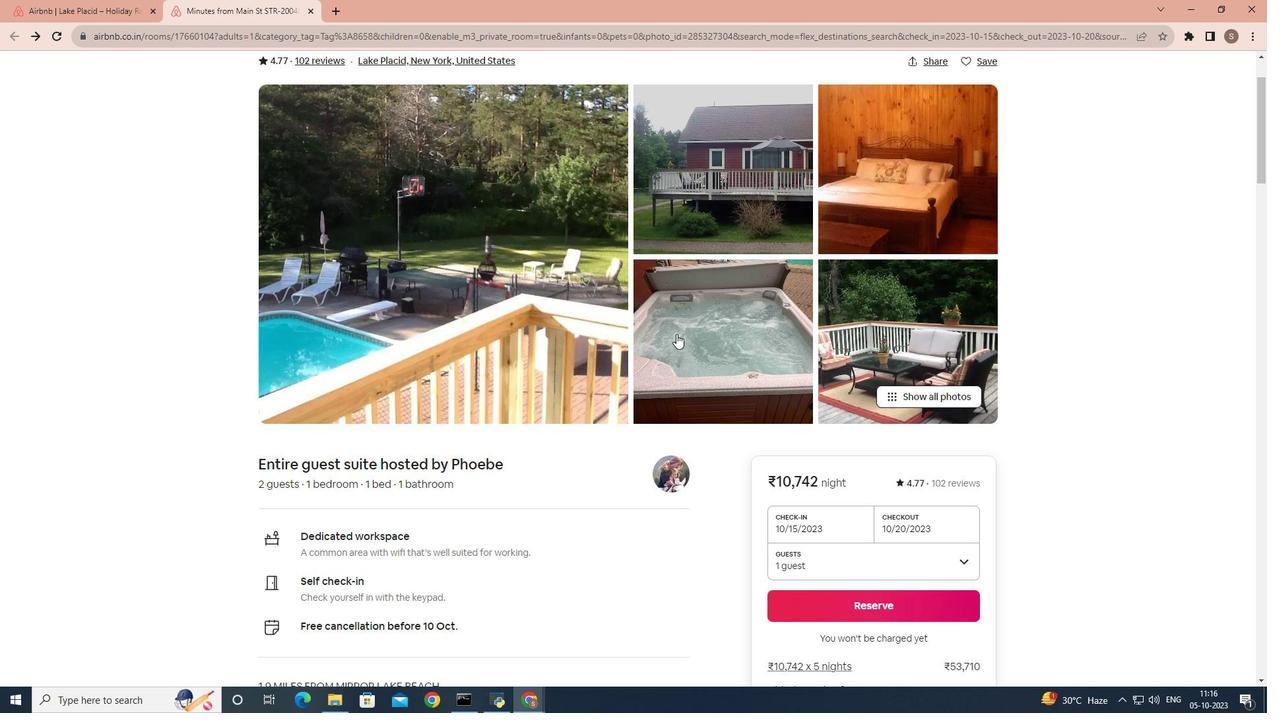 
Action: Mouse scrolled (676, 334) with delta (0, 0)
Screenshot: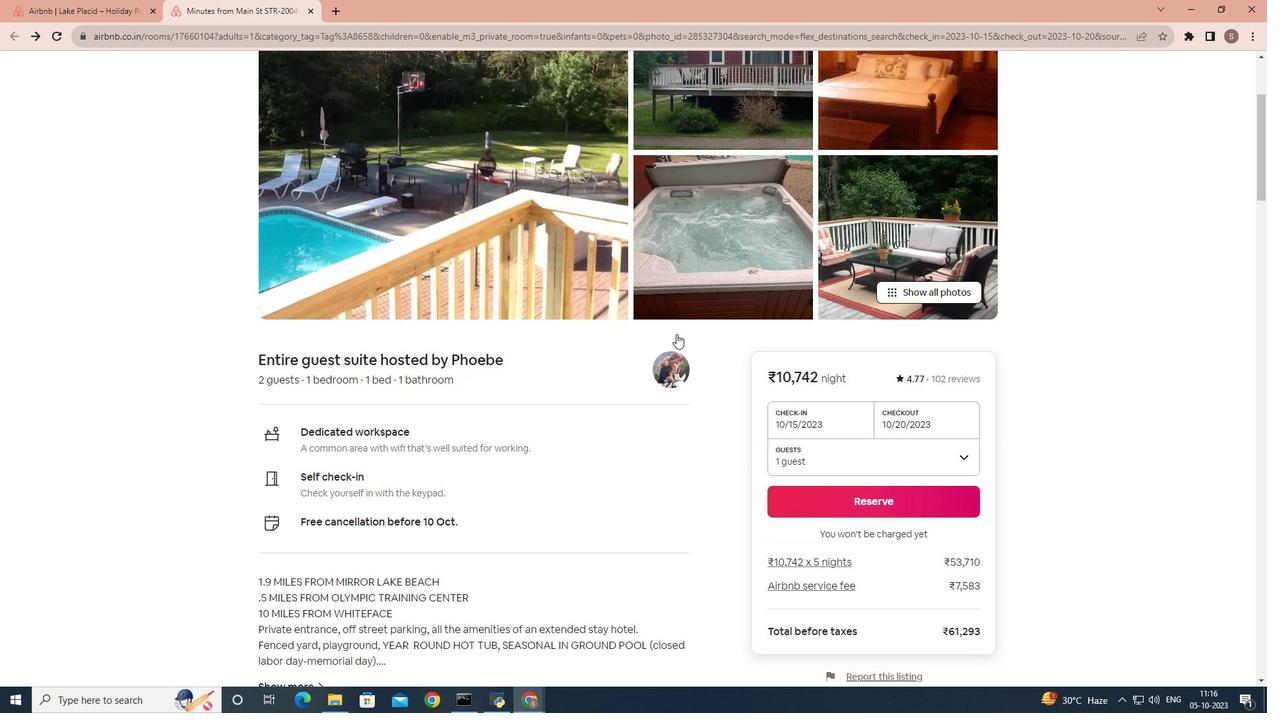 
Action: Mouse scrolled (676, 333) with delta (0, 0)
Screenshot: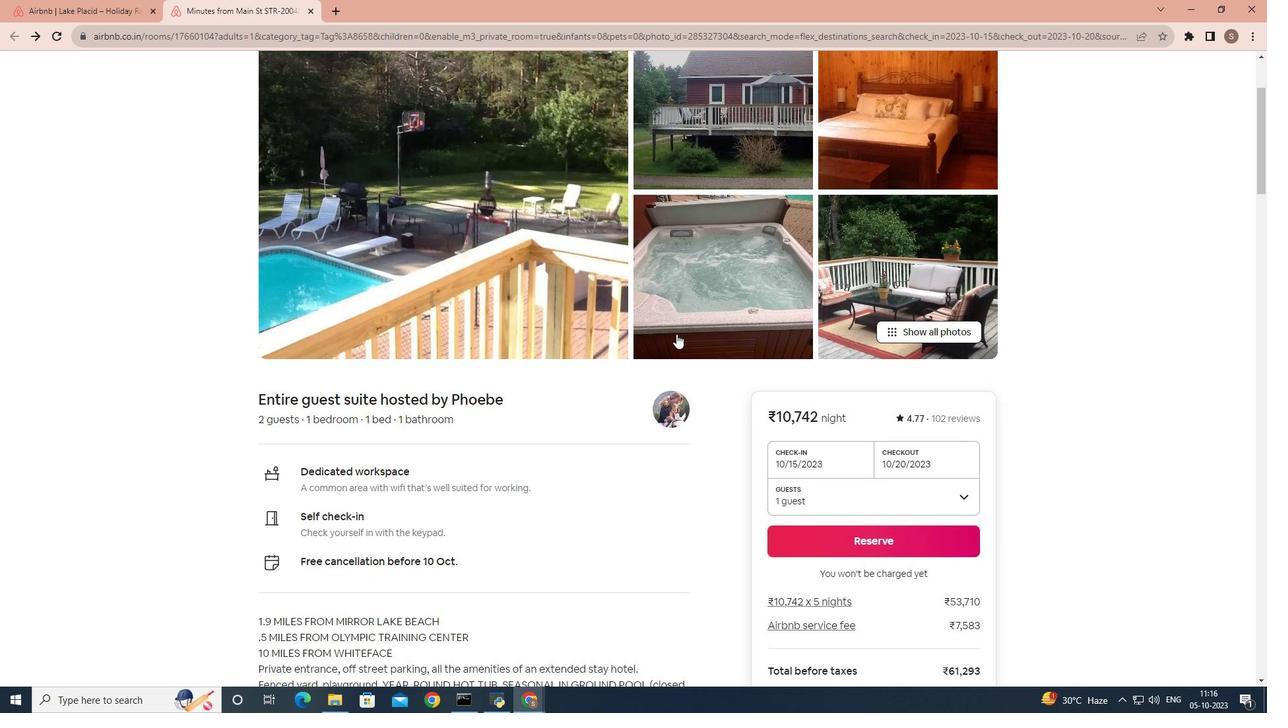 
Action: Mouse scrolled (676, 333) with delta (0, 0)
Screenshot: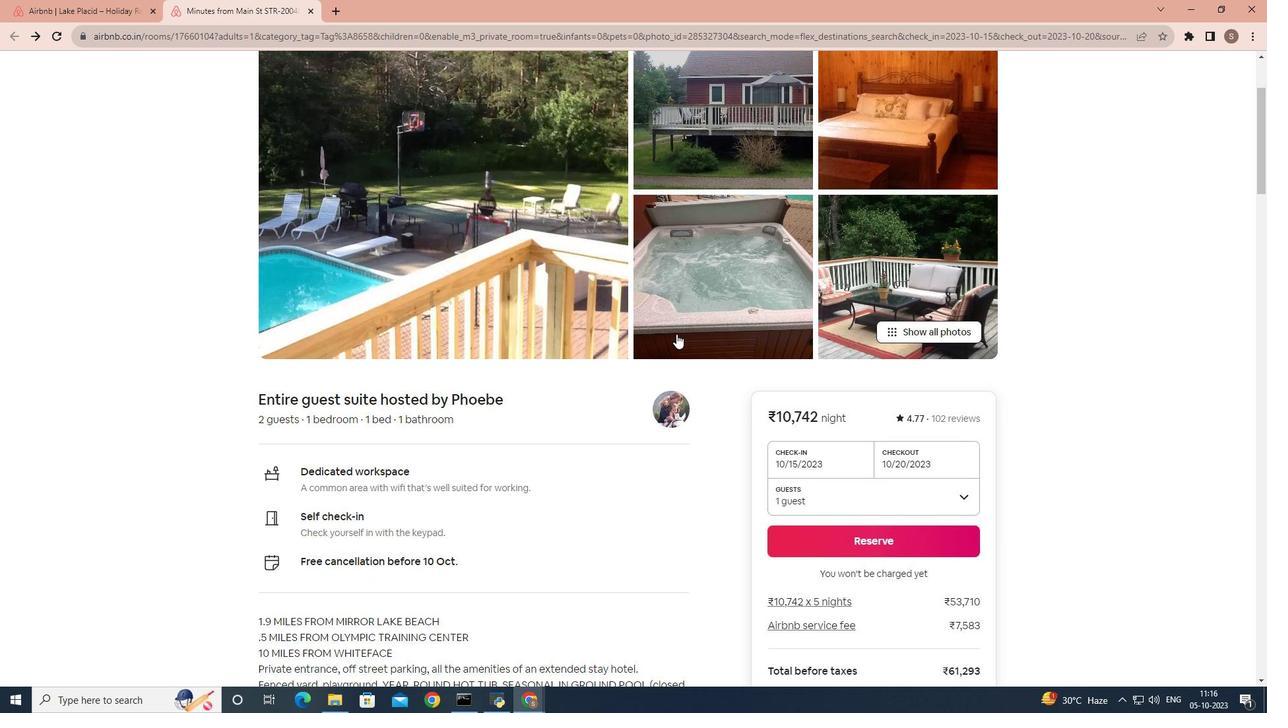 
Action: Mouse scrolled (676, 333) with delta (0, 0)
Screenshot: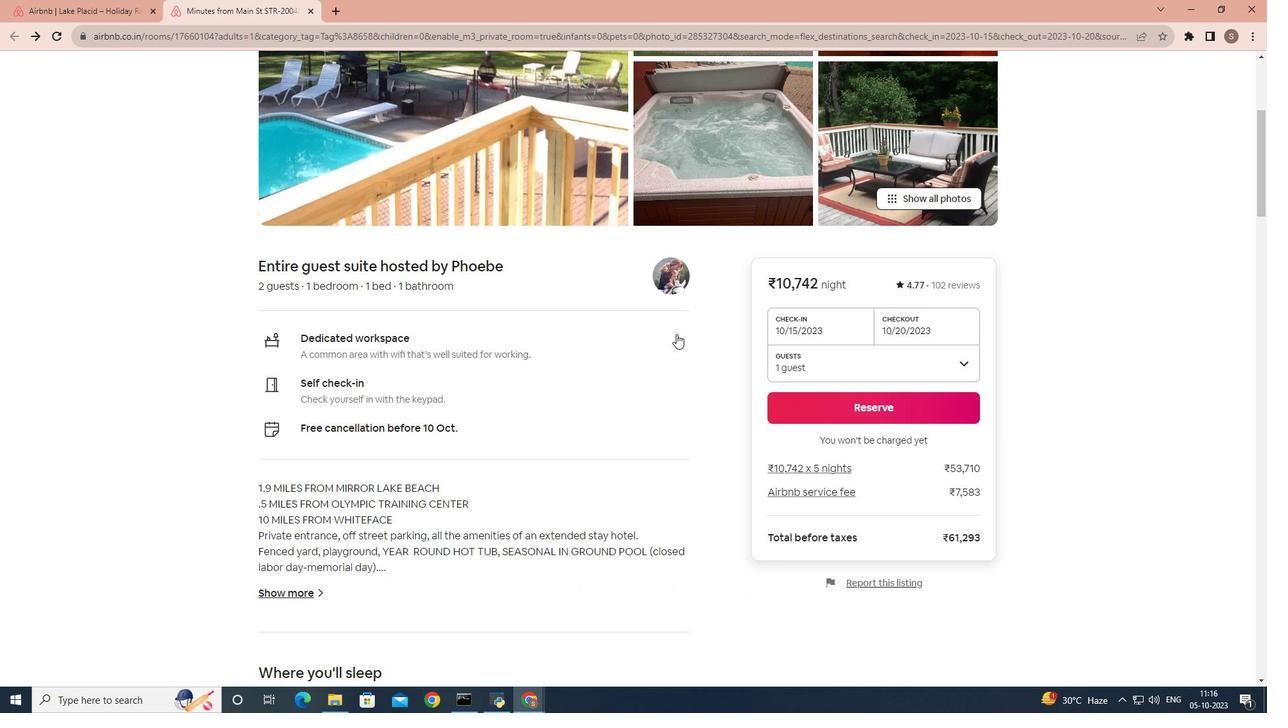 
Action: Mouse scrolled (676, 333) with delta (0, 0)
Screenshot: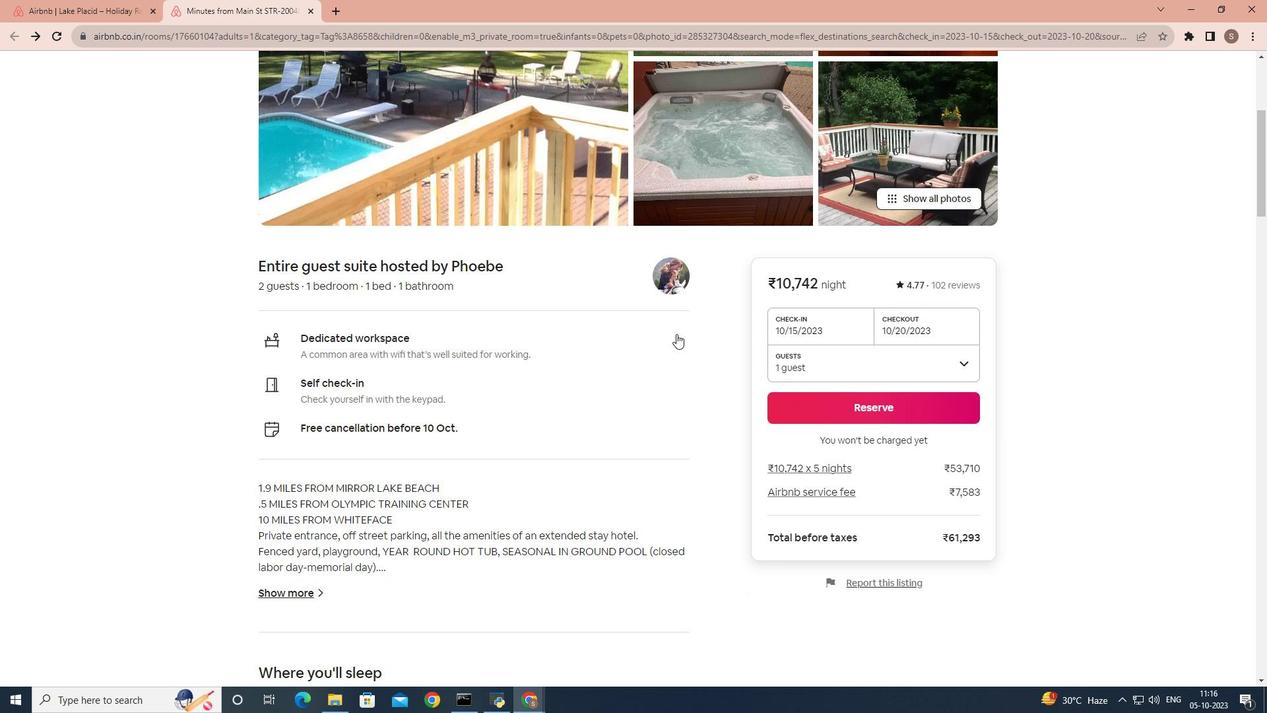 
Action: Mouse scrolled (676, 333) with delta (0, 0)
Screenshot: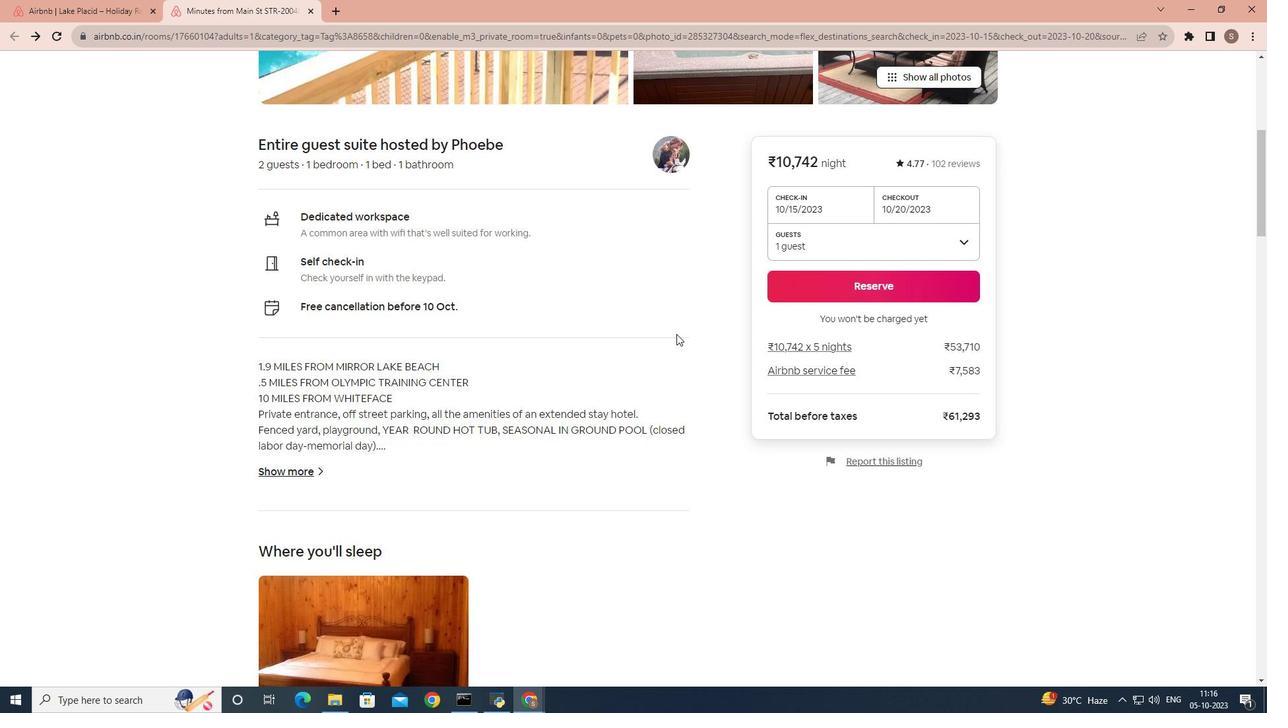 
Action: Mouse scrolled (676, 333) with delta (0, 0)
Screenshot: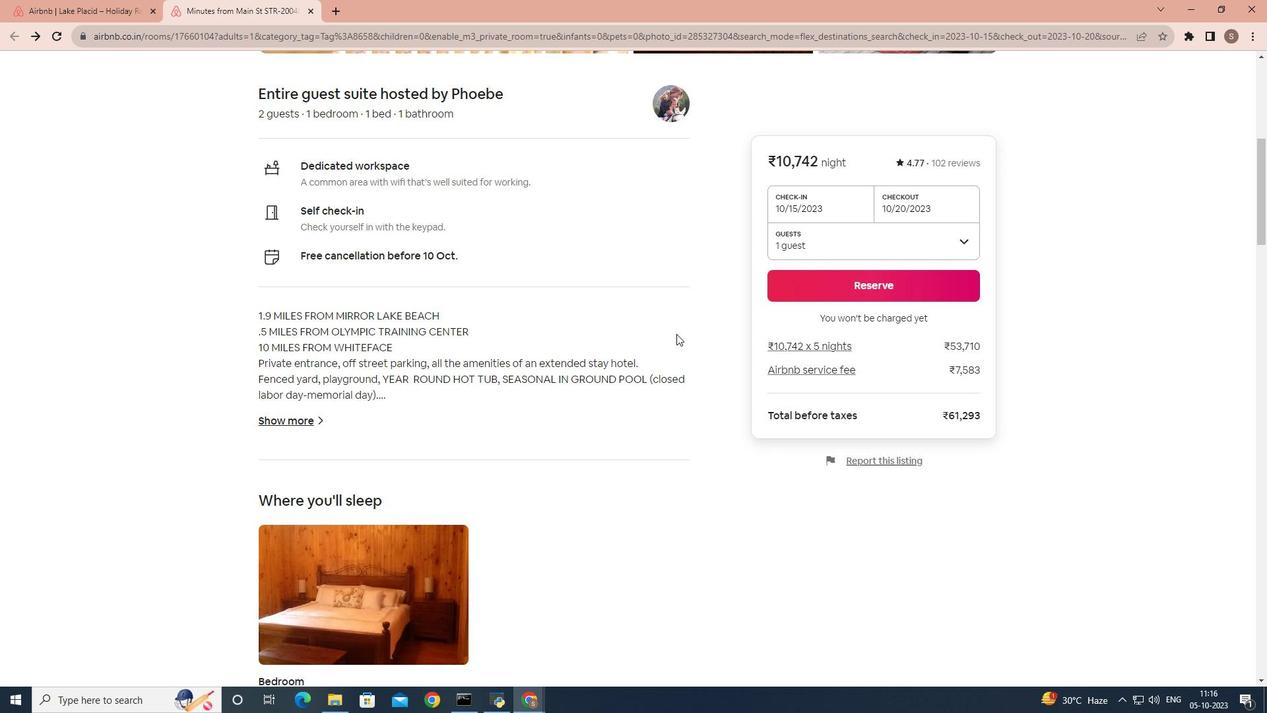 
Action: Mouse scrolled (676, 333) with delta (0, 0)
Screenshot: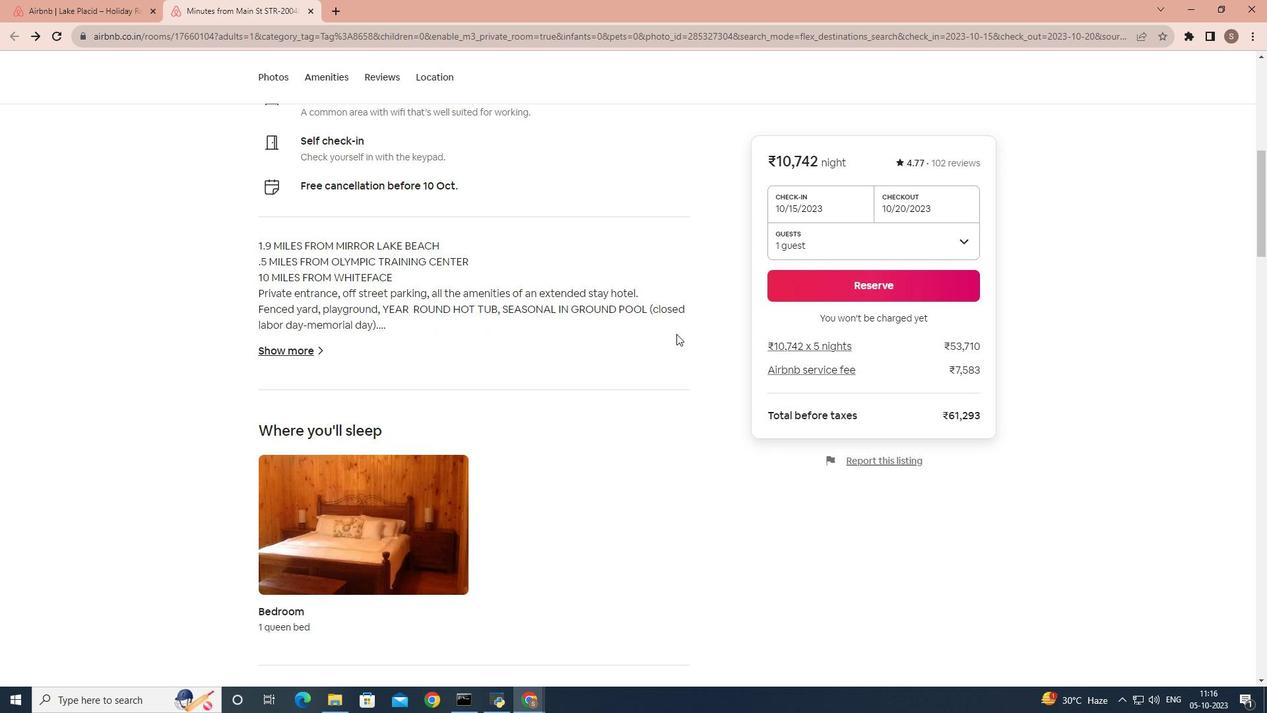 
Action: Mouse scrolled (676, 333) with delta (0, 0)
Screenshot: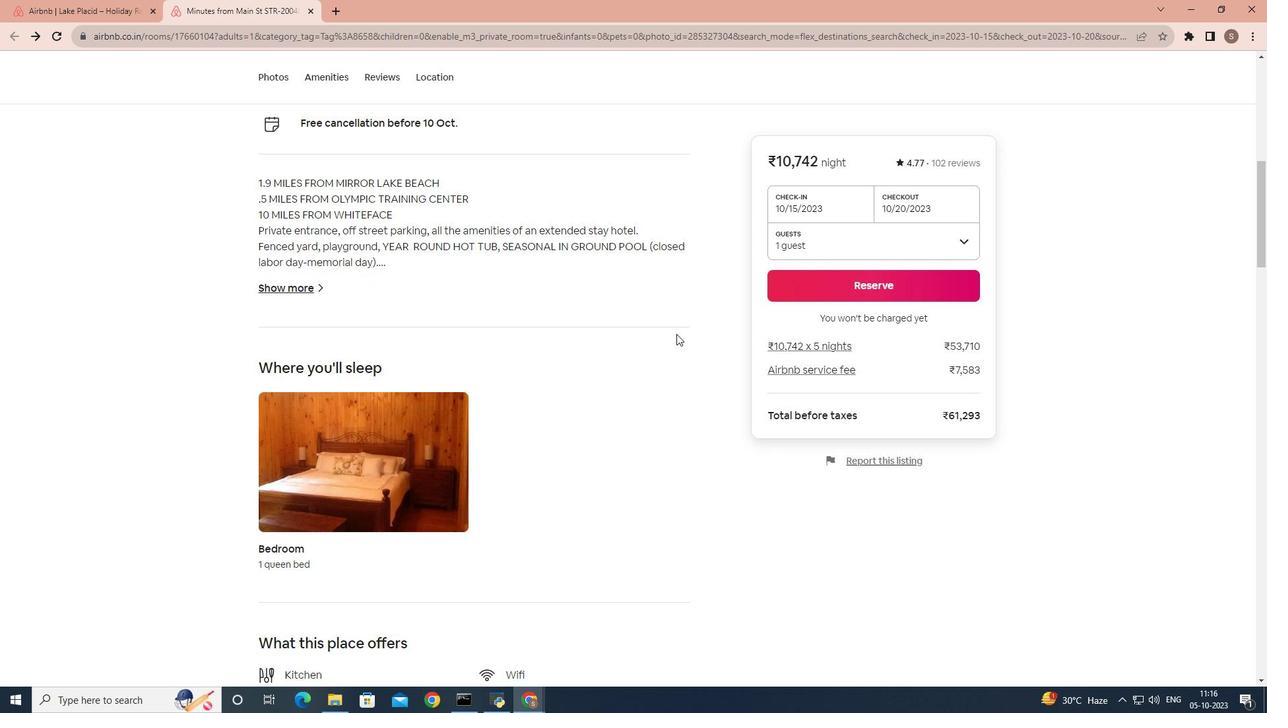 
Action: Mouse scrolled (676, 333) with delta (0, 0)
Screenshot: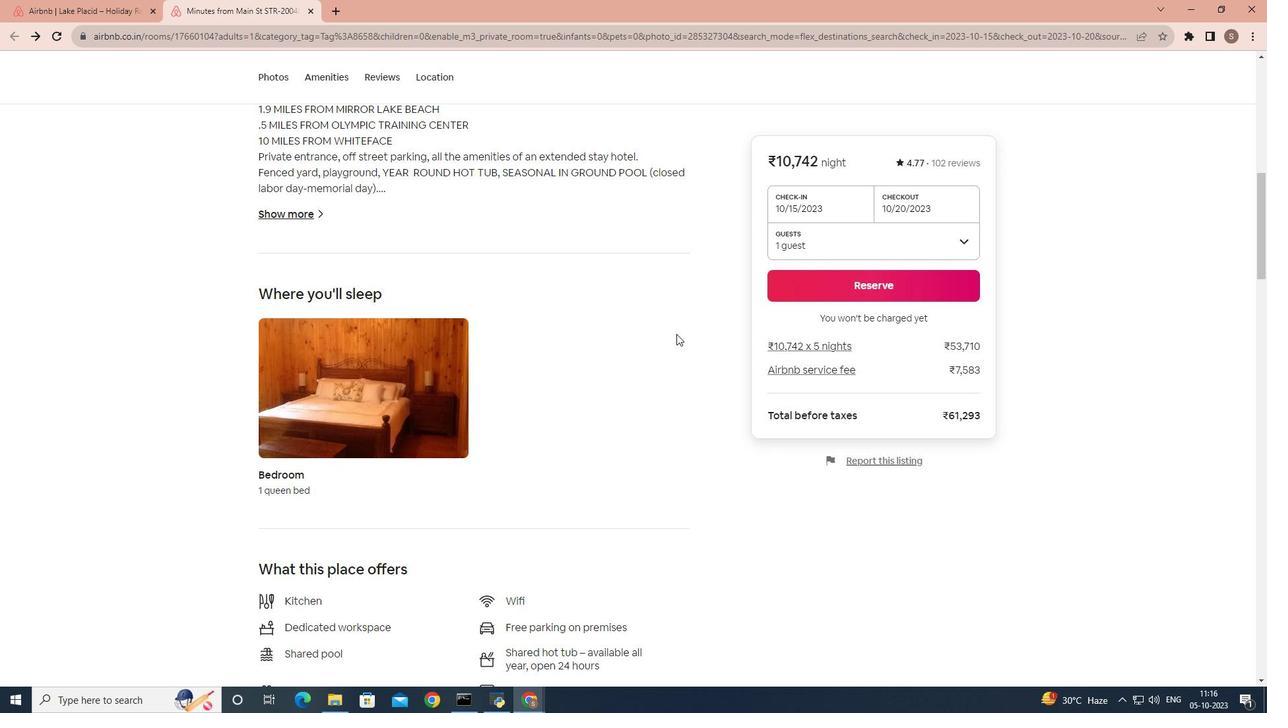 
Action: Mouse scrolled (676, 333) with delta (0, 0)
Screenshot: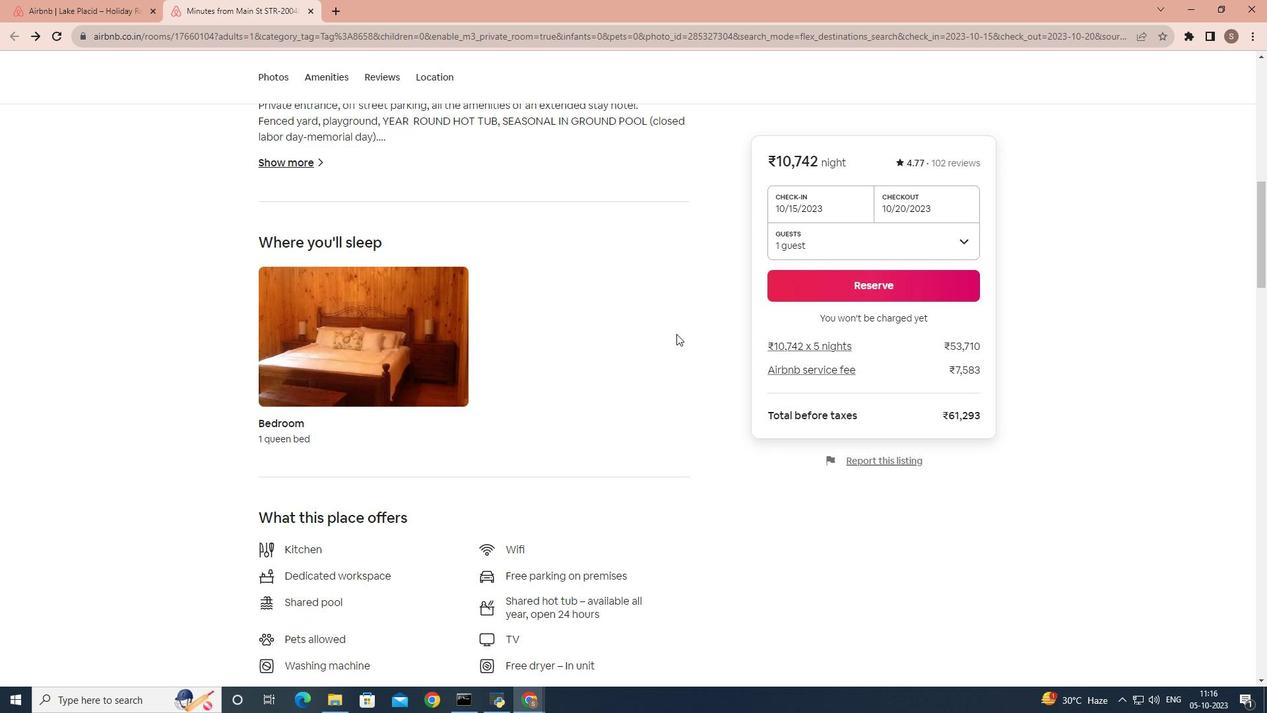 
Action: Mouse scrolled (676, 334) with delta (0, 0)
Screenshot: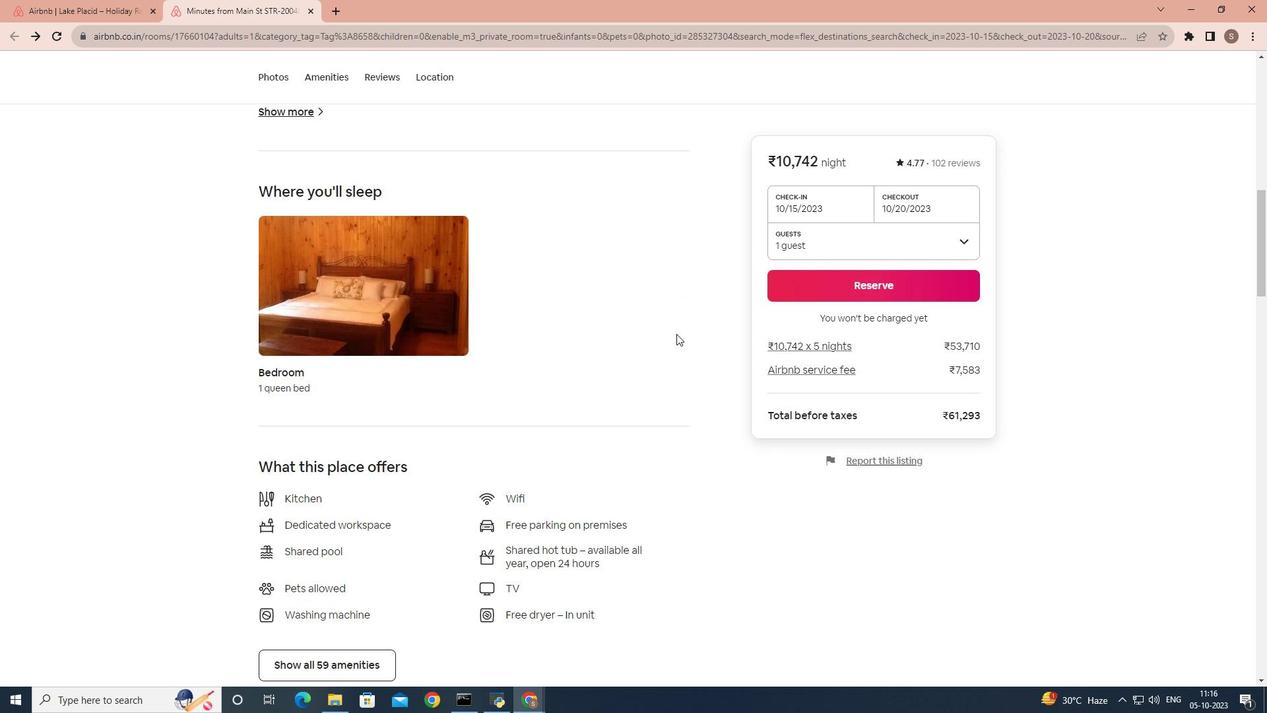 
Action: Mouse scrolled (676, 333) with delta (0, 0)
Screenshot: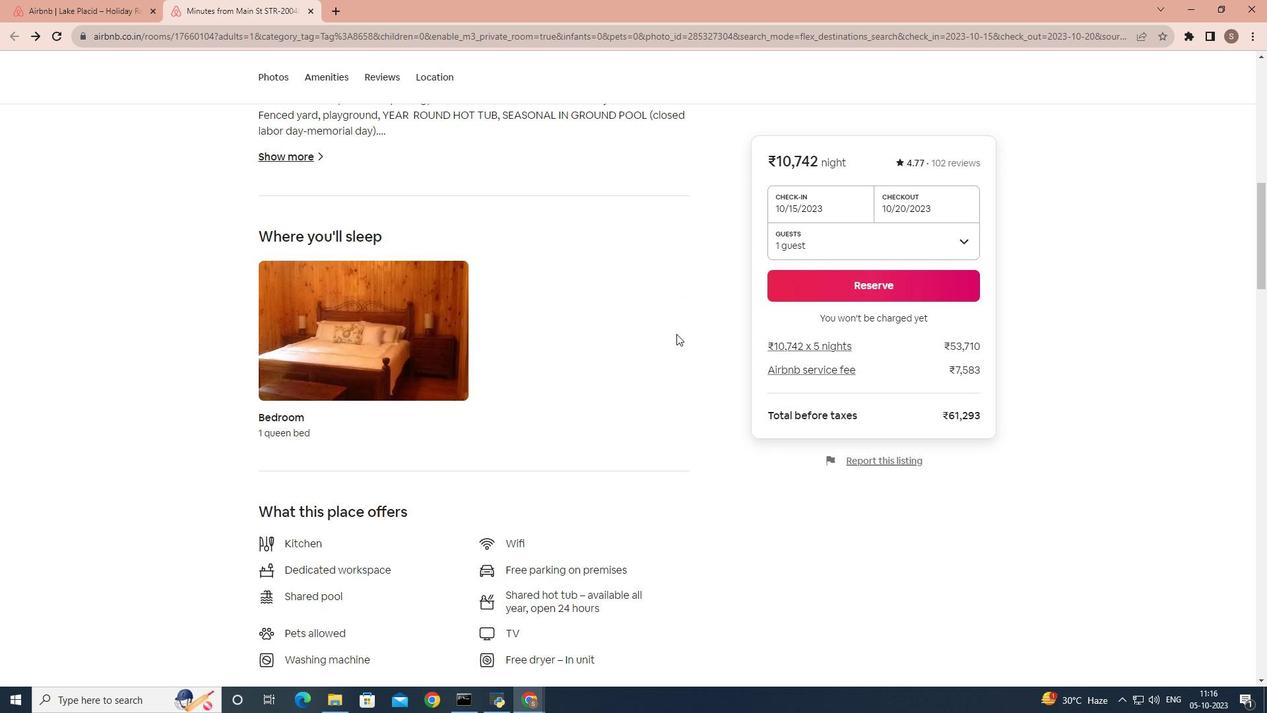 
Action: Mouse scrolled (676, 333) with delta (0, 0)
Screenshot: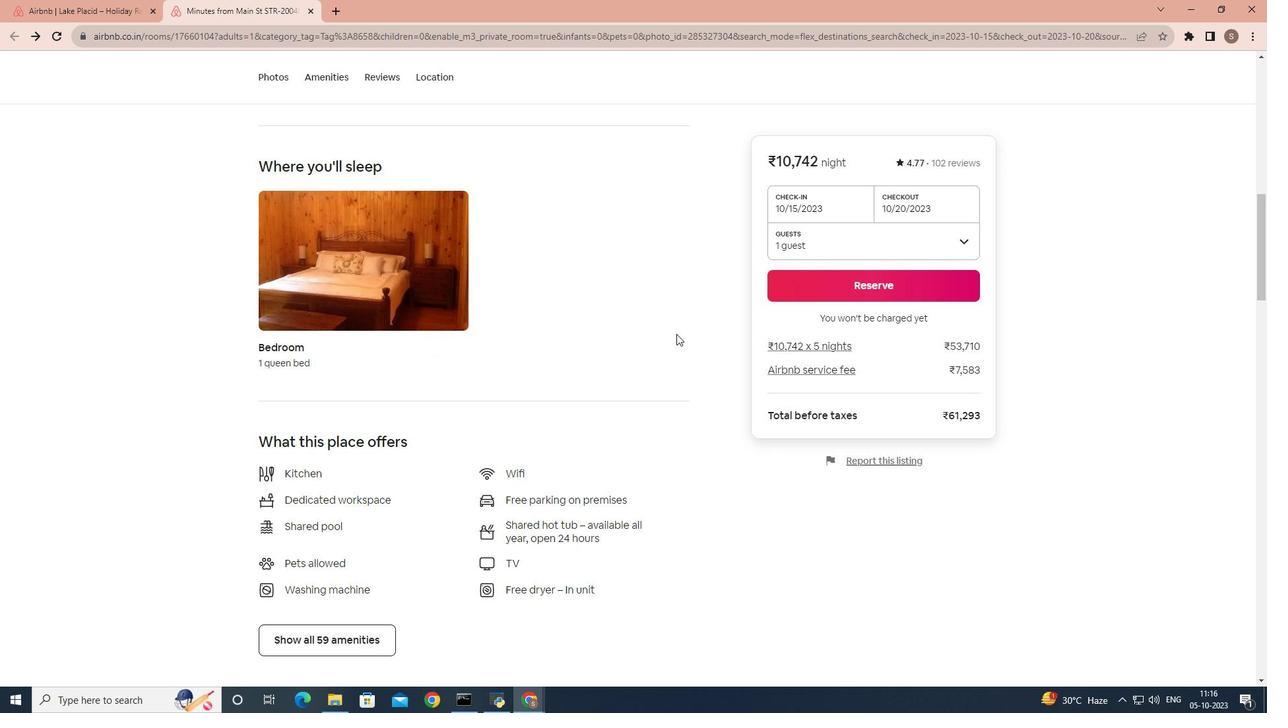 
Action: Mouse scrolled (676, 333) with delta (0, 0)
Screenshot: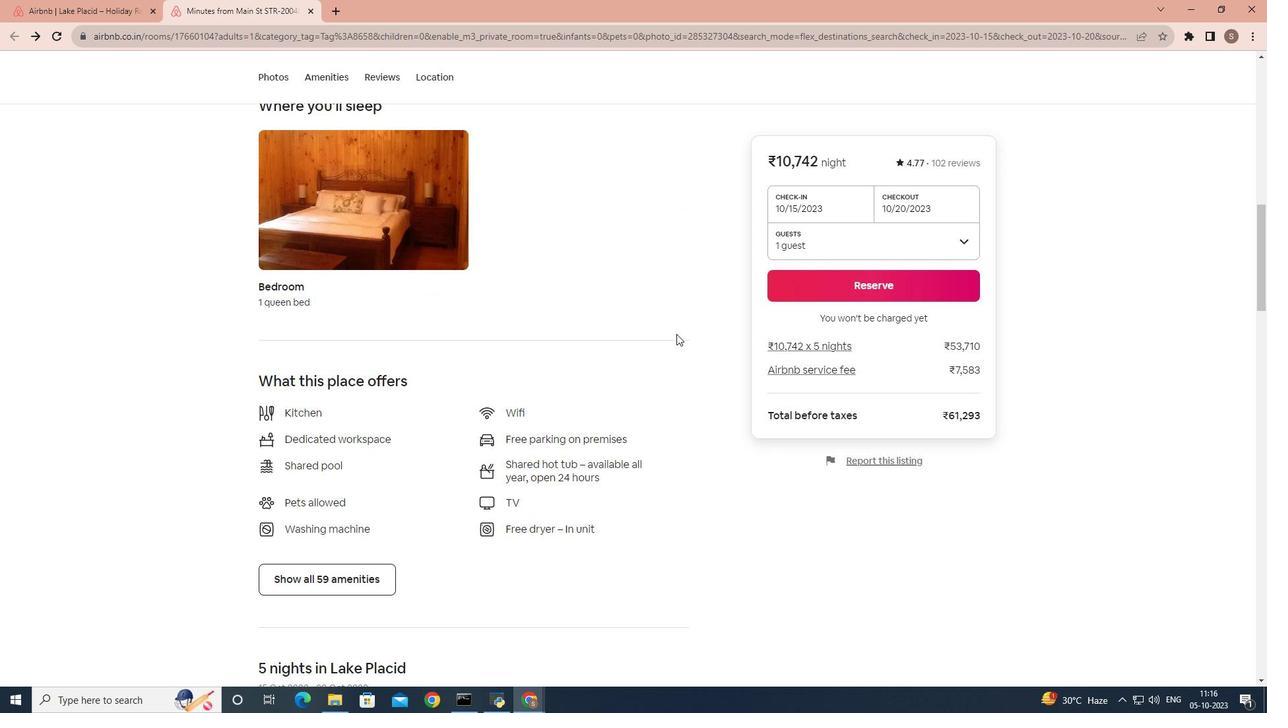 
Action: Mouse scrolled (676, 333) with delta (0, 0)
Screenshot: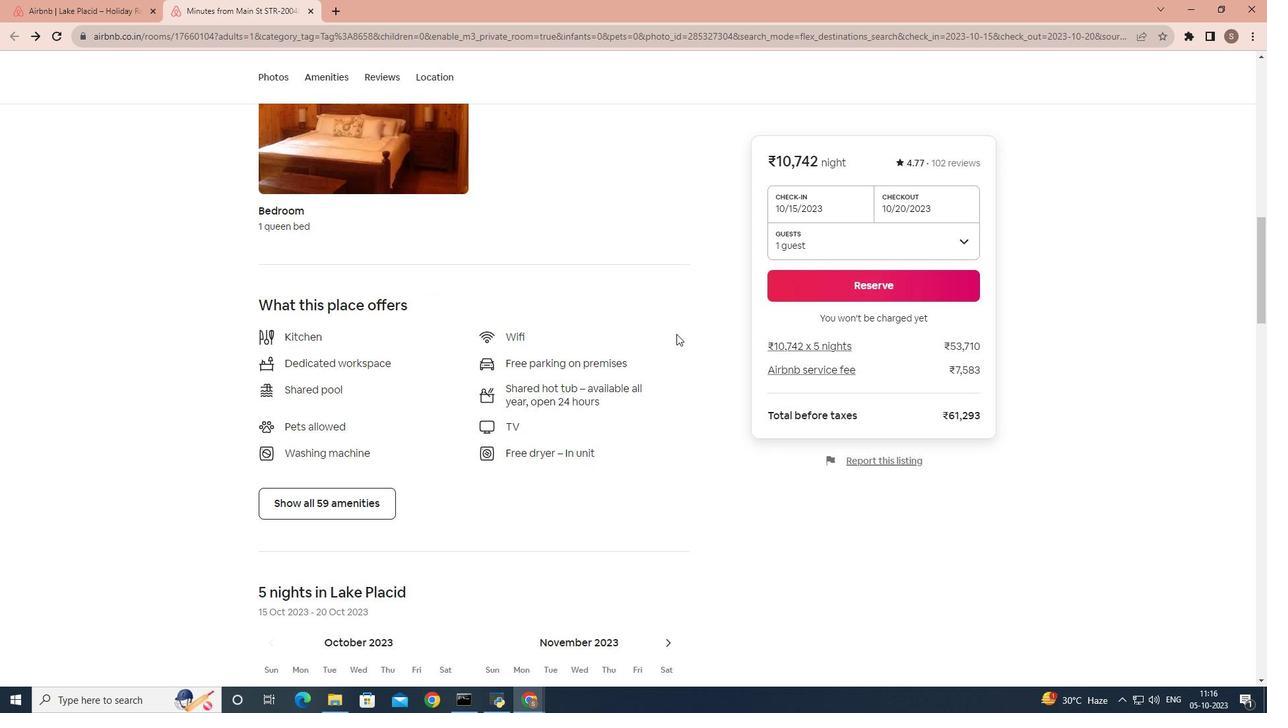 
Action: Mouse scrolled (676, 333) with delta (0, 0)
Screenshot: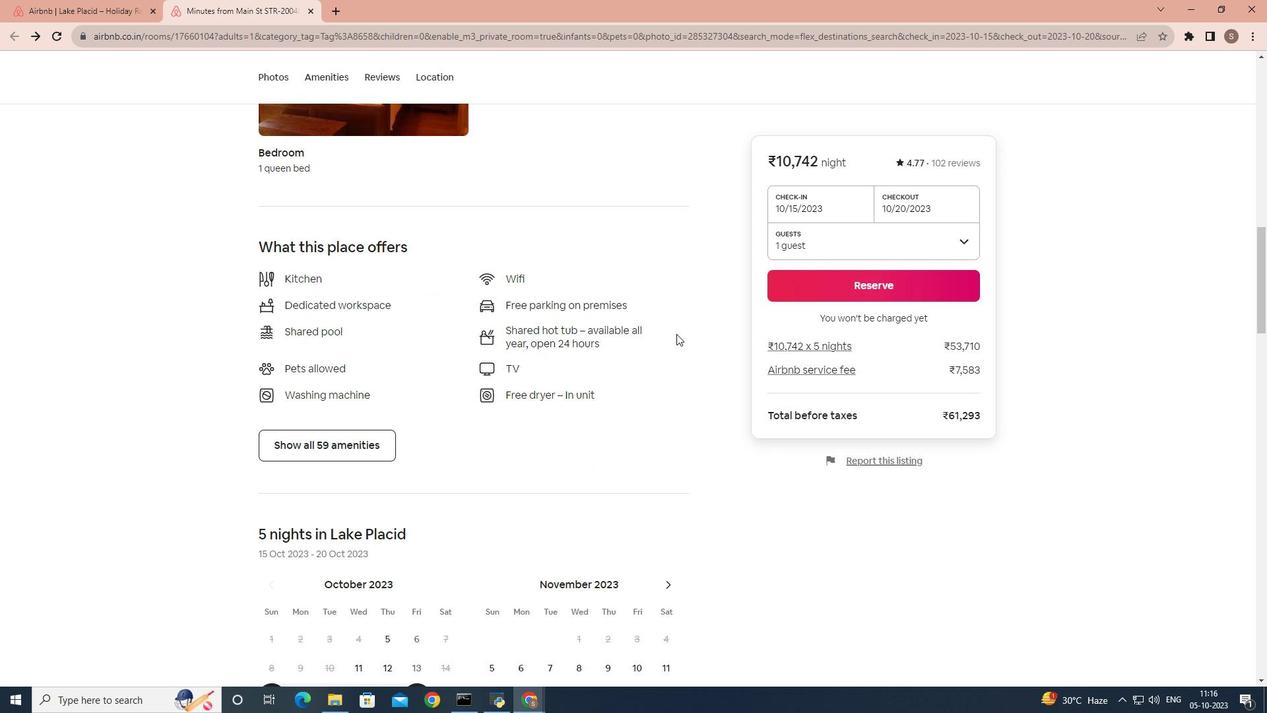 
Action: Mouse scrolled (676, 333) with delta (0, 0)
Screenshot: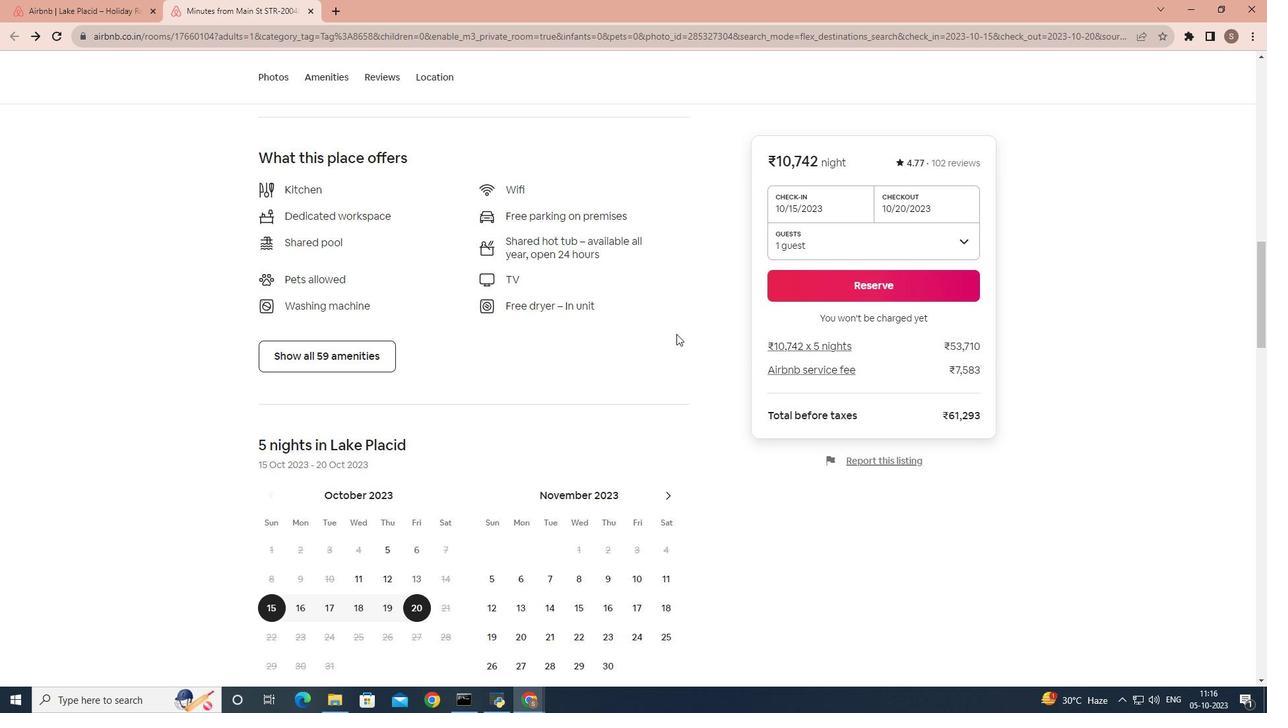 
Action: Mouse scrolled (676, 333) with delta (0, 0)
Screenshot: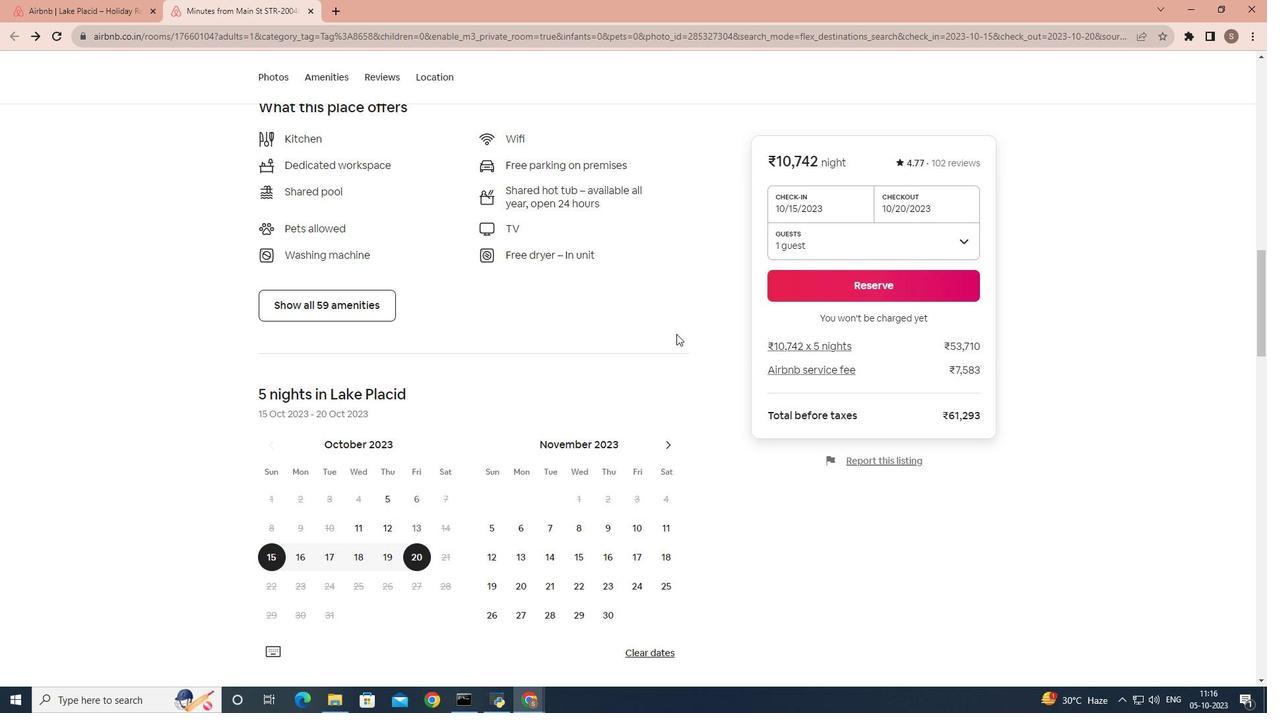 
Action: Mouse moved to (306, 241)
Screenshot: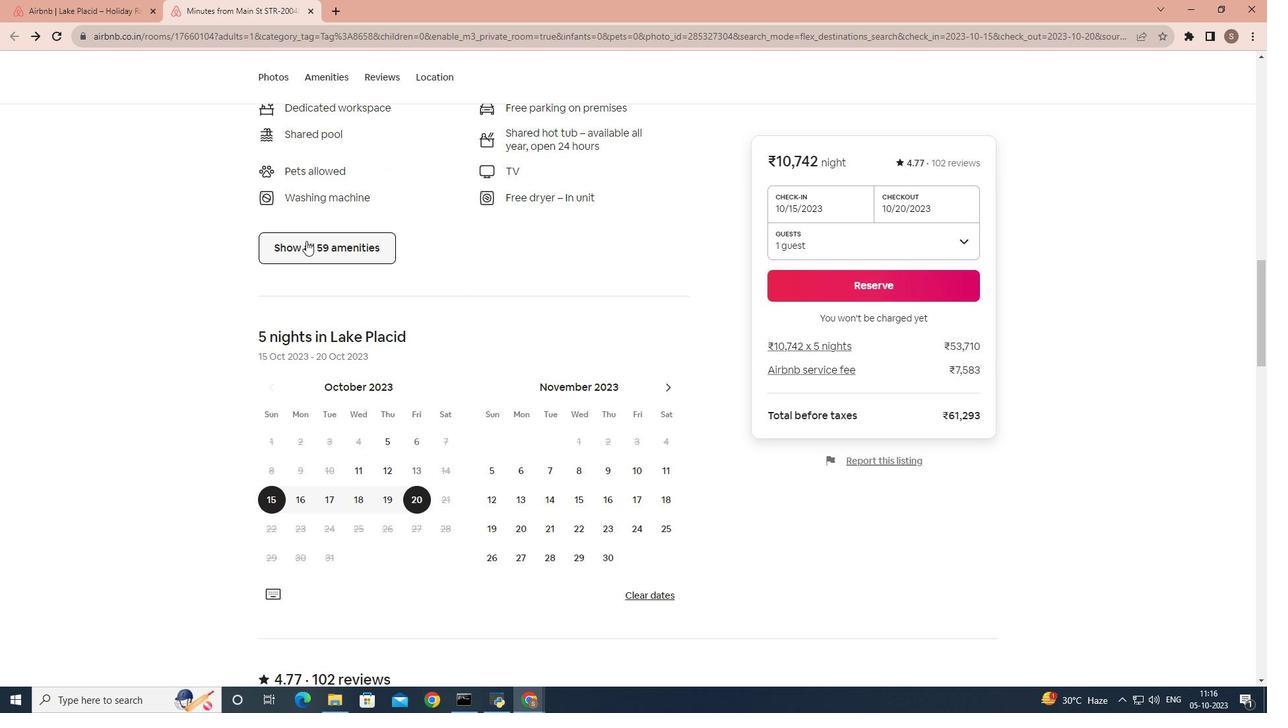 
Action: Mouse pressed left at (306, 241)
Screenshot: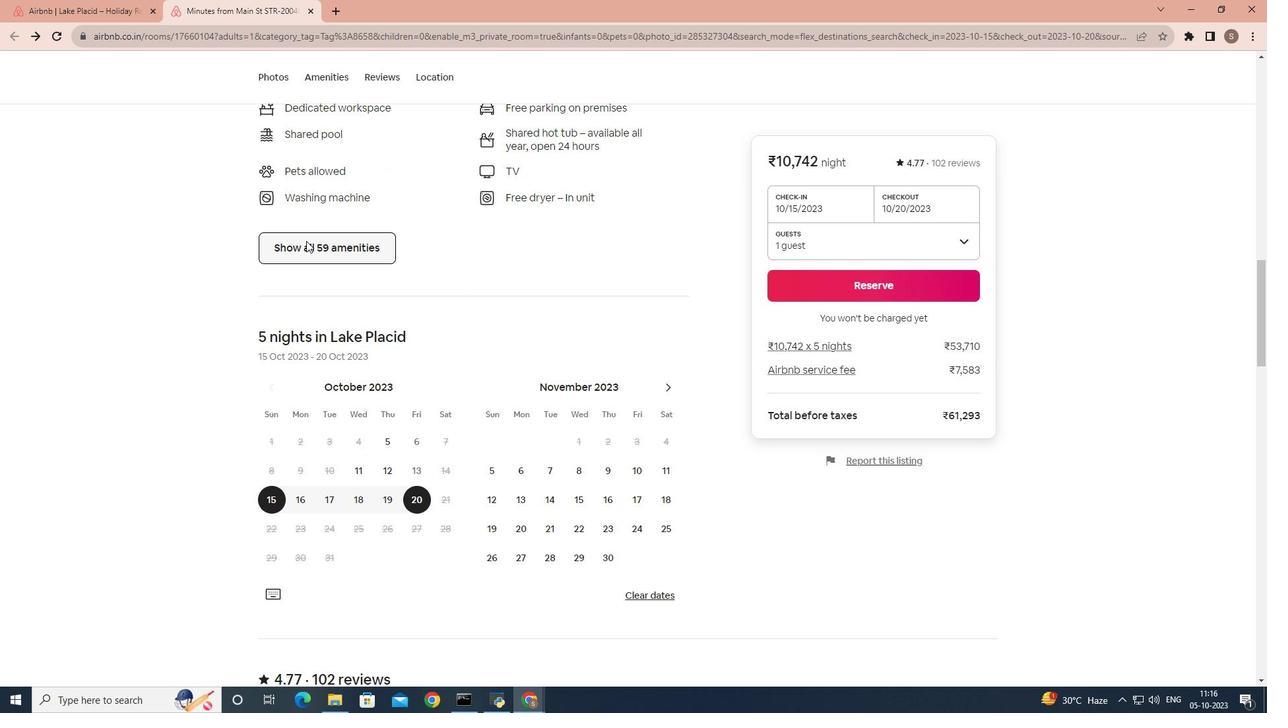 
Action: Mouse moved to (532, 312)
Screenshot: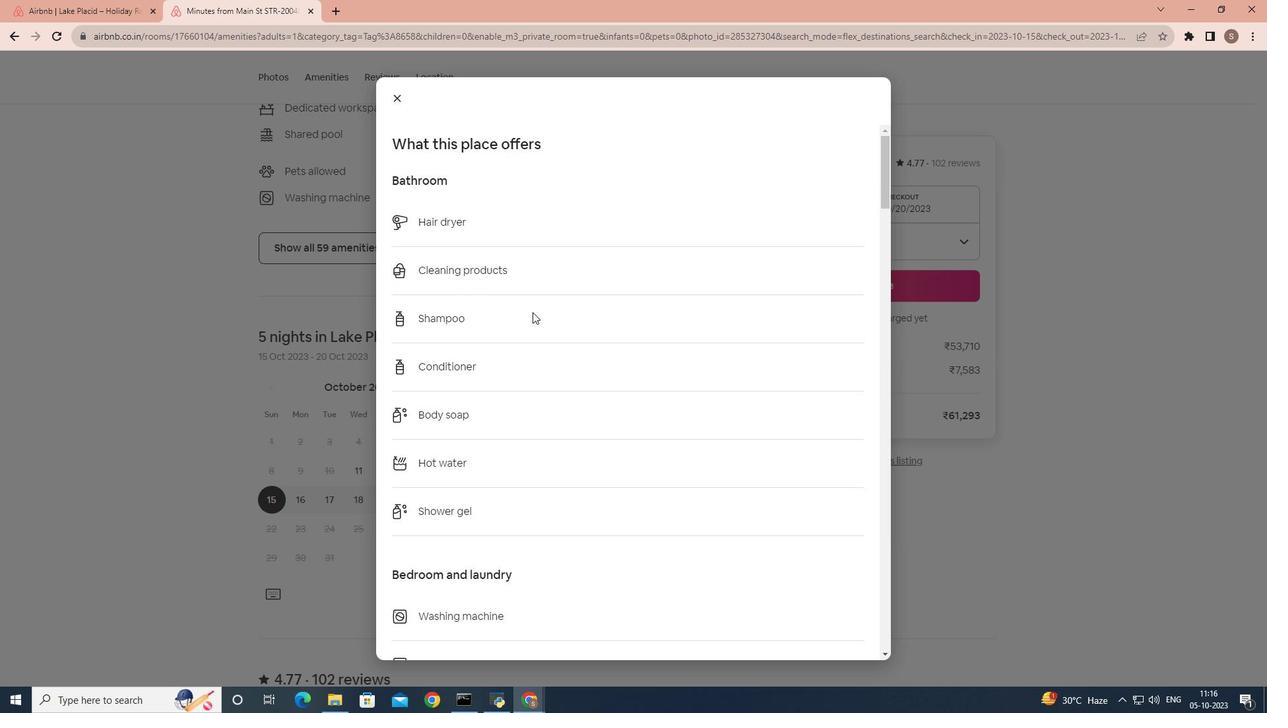 
Action: Mouse scrolled (532, 311) with delta (0, 0)
Screenshot: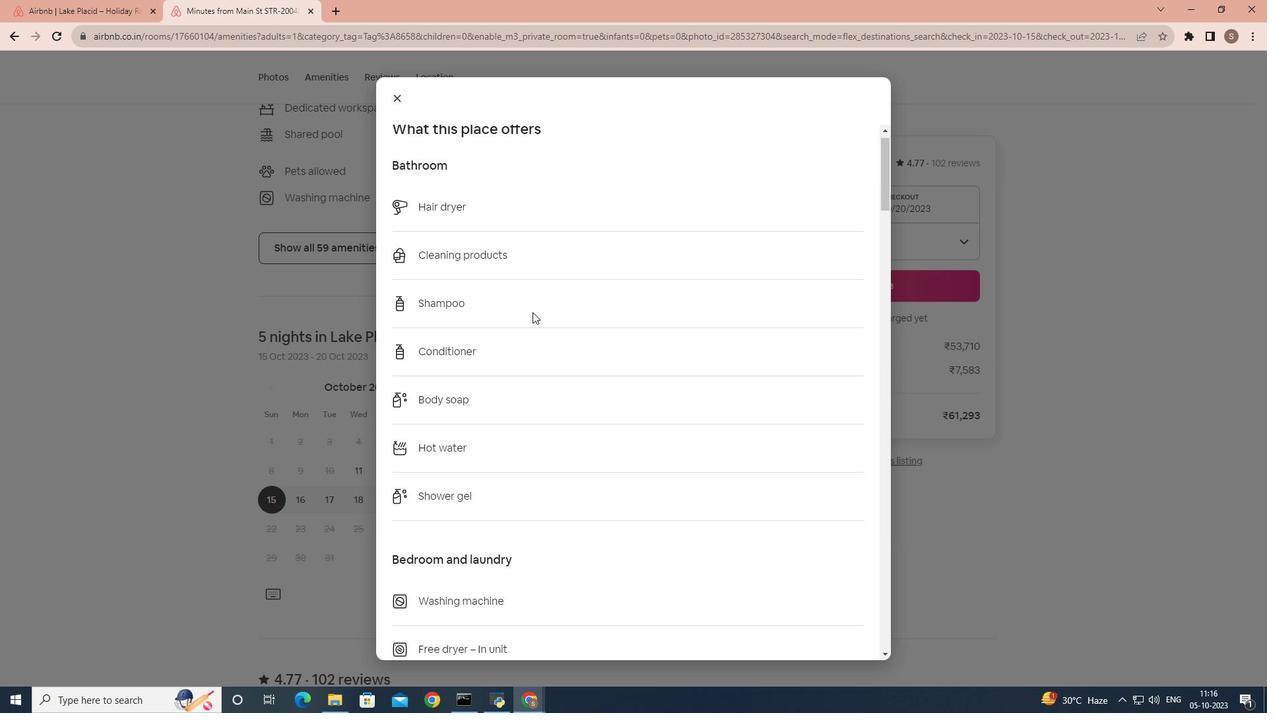 
Action: Mouse moved to (537, 312)
Screenshot: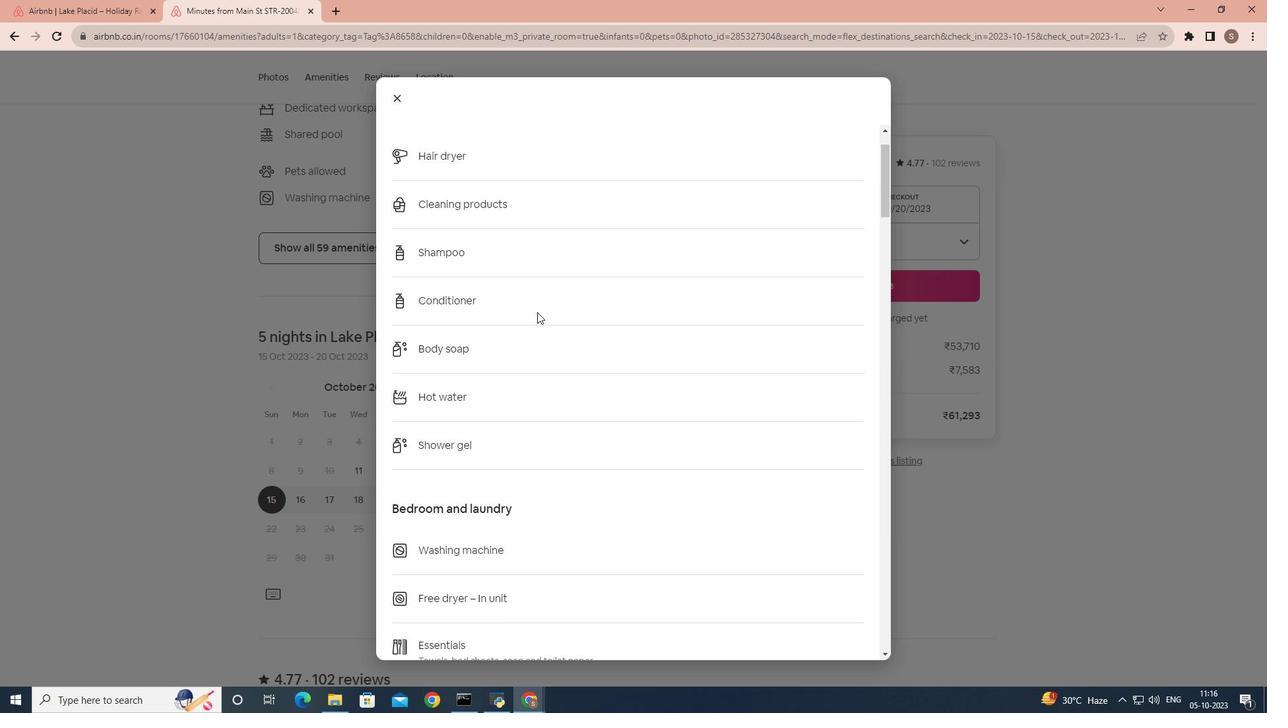 
Action: Mouse scrolled (537, 311) with delta (0, 0)
Screenshot: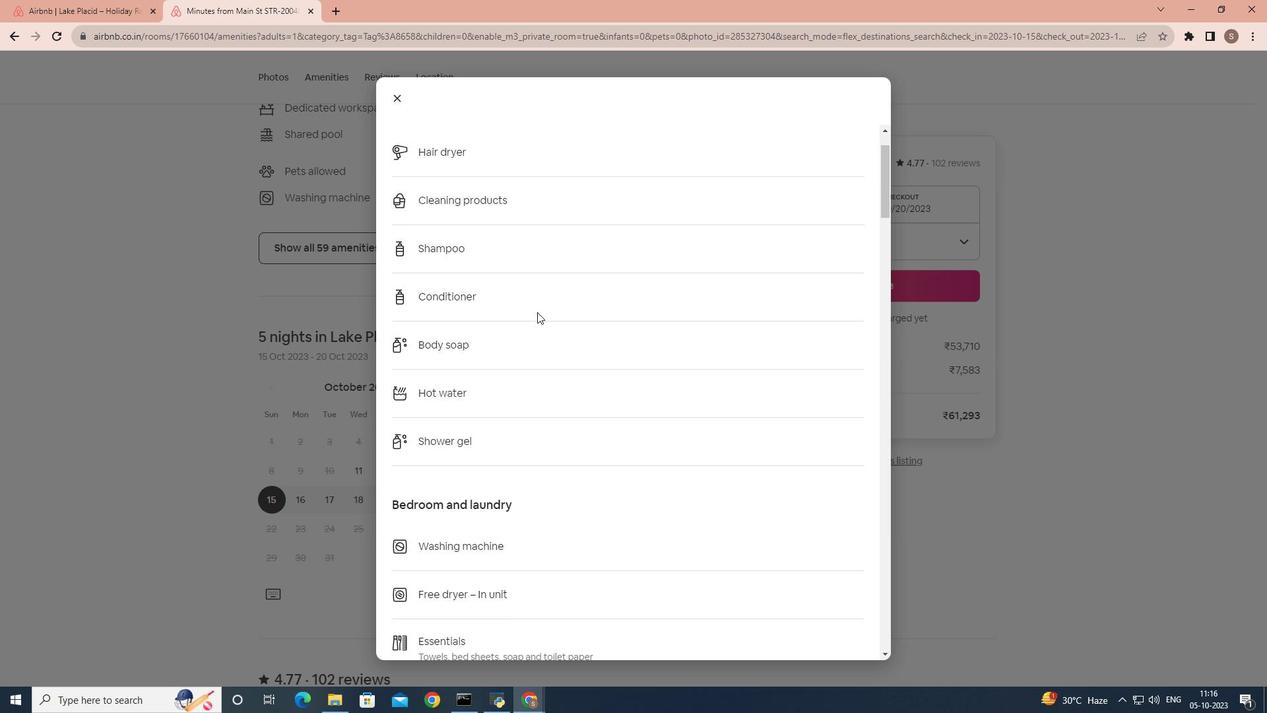 
Action: Mouse scrolled (537, 311) with delta (0, 0)
Screenshot: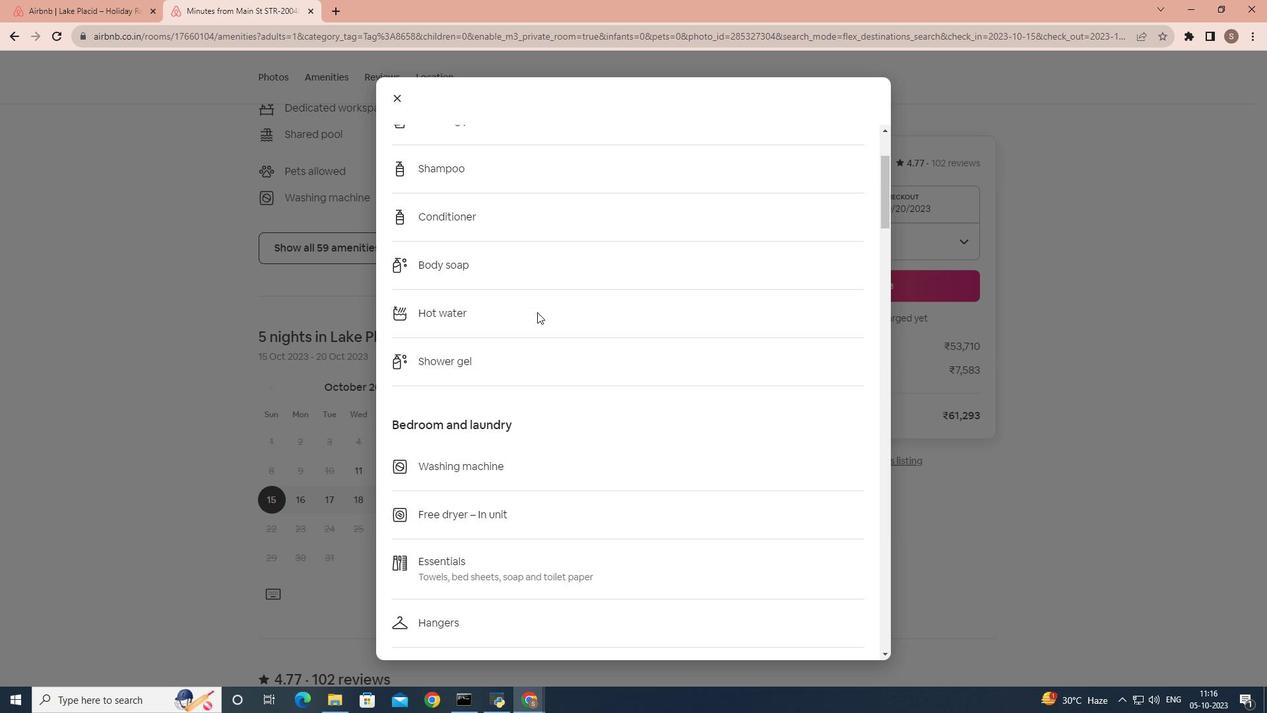 
Action: Mouse scrolled (537, 311) with delta (0, 0)
Screenshot: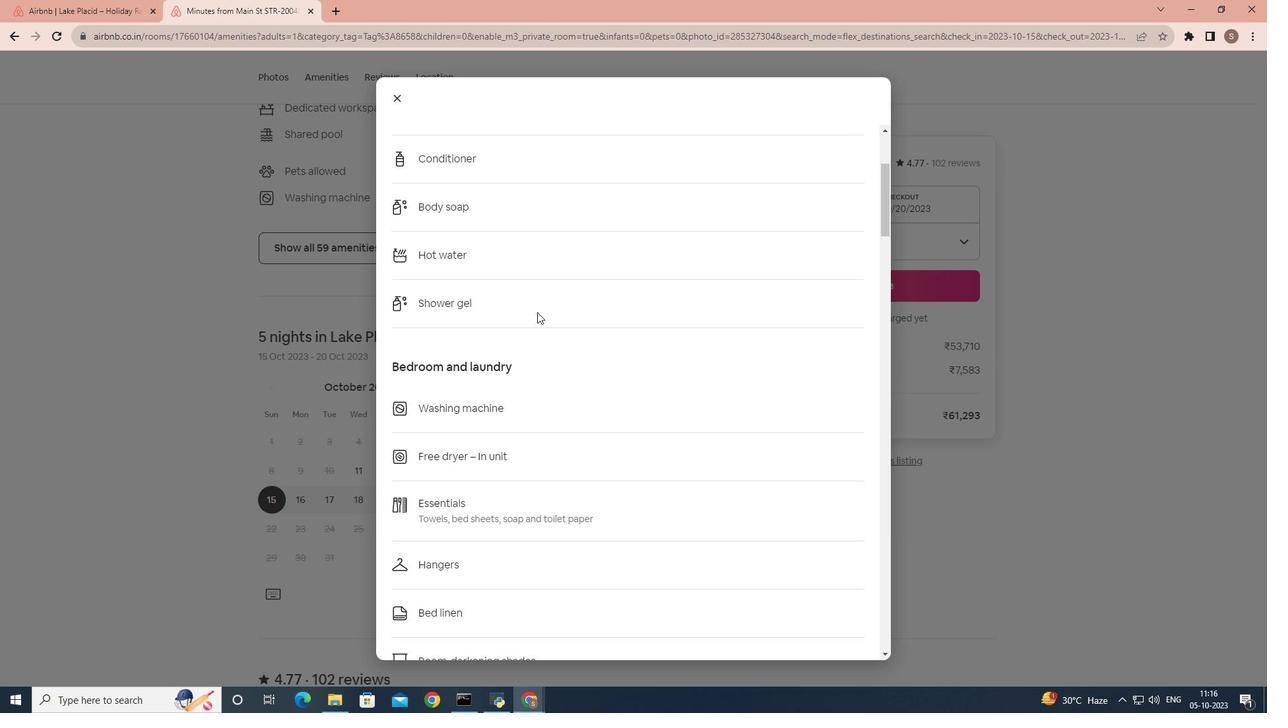 
Action: Mouse scrolled (537, 311) with delta (0, 0)
Screenshot: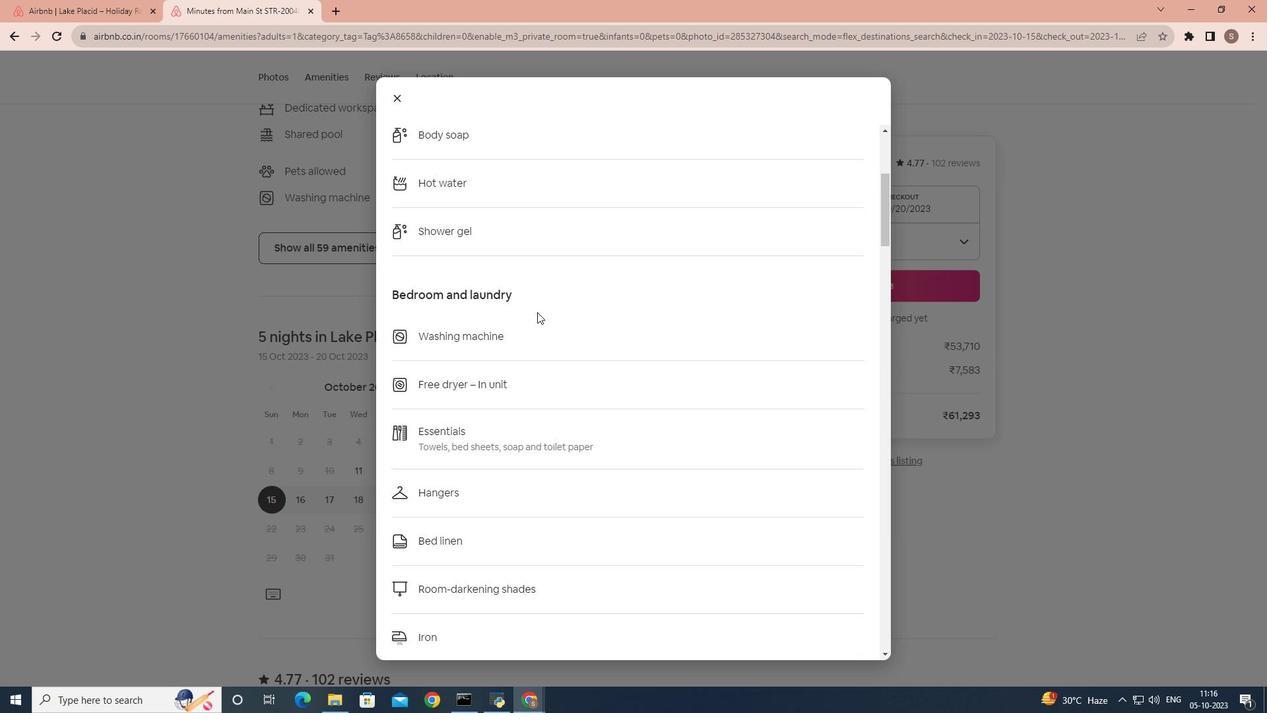 
Action: Mouse scrolled (537, 311) with delta (0, 0)
Screenshot: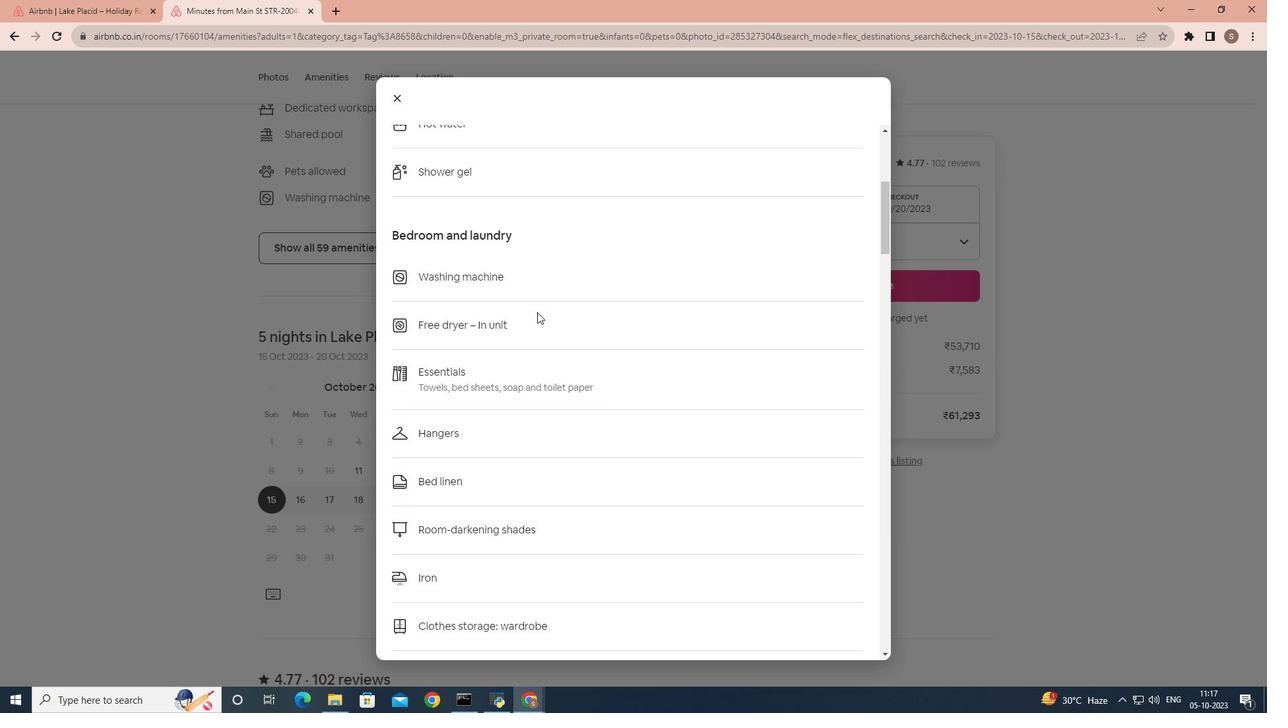 
Action: Mouse scrolled (537, 311) with delta (0, 0)
Screenshot: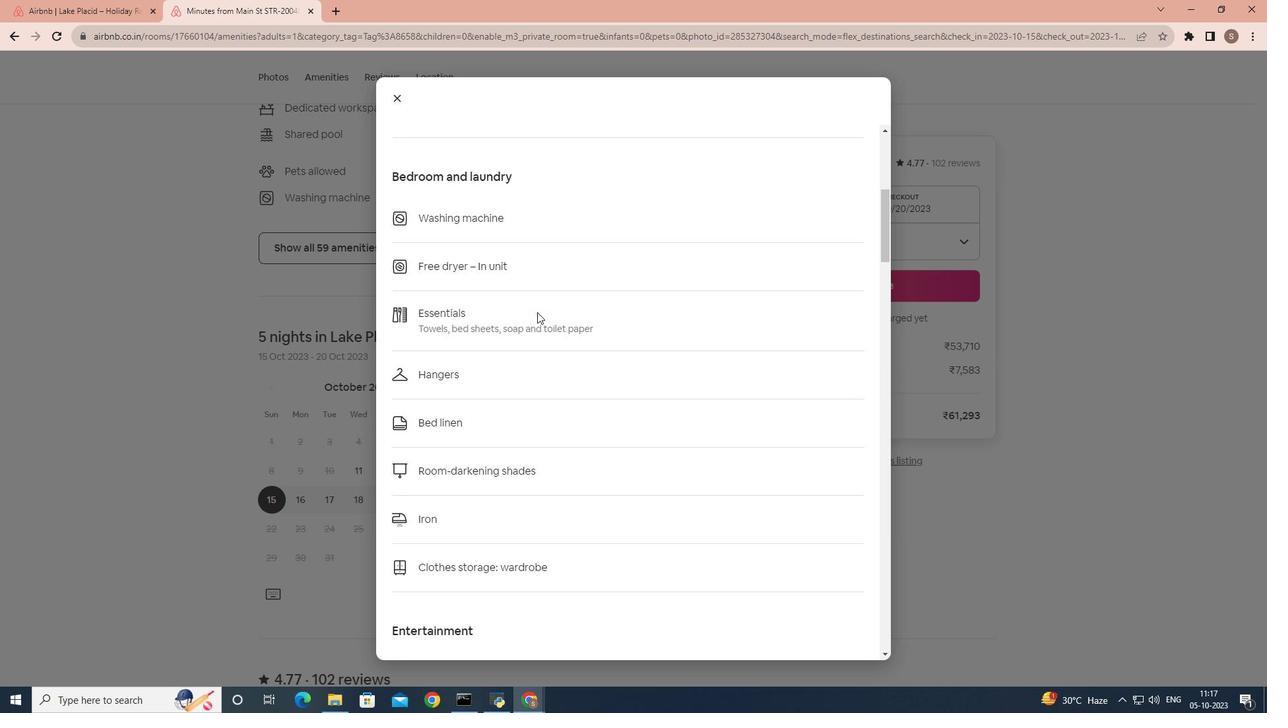 
Action: Mouse scrolled (537, 311) with delta (0, 0)
Screenshot: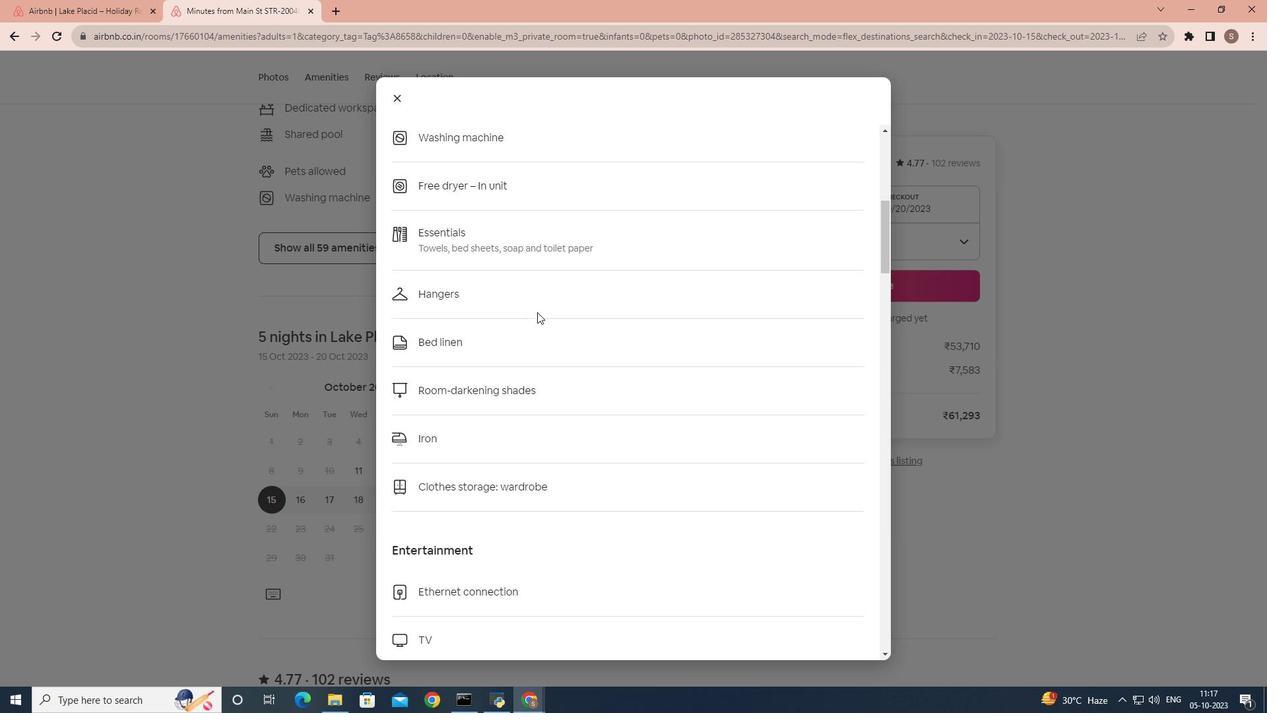 
Action: Mouse scrolled (537, 311) with delta (0, 0)
Screenshot: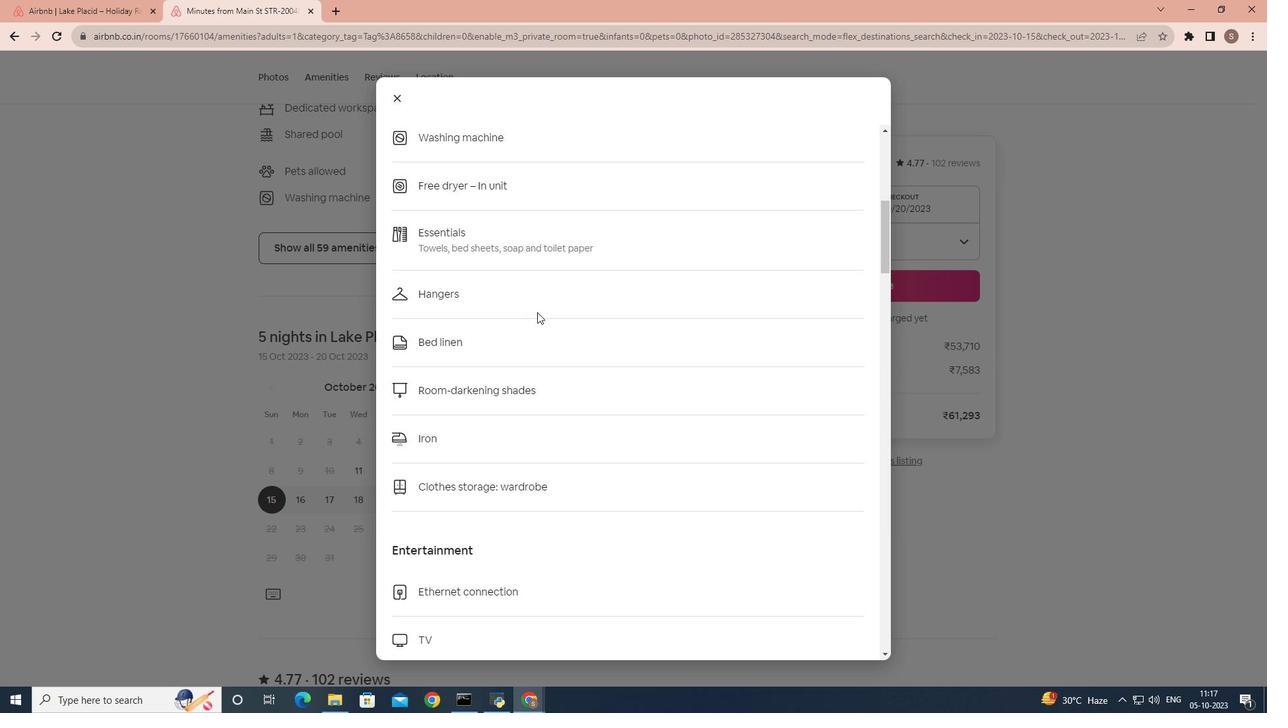 
Action: Mouse scrolled (537, 311) with delta (0, 0)
Screenshot: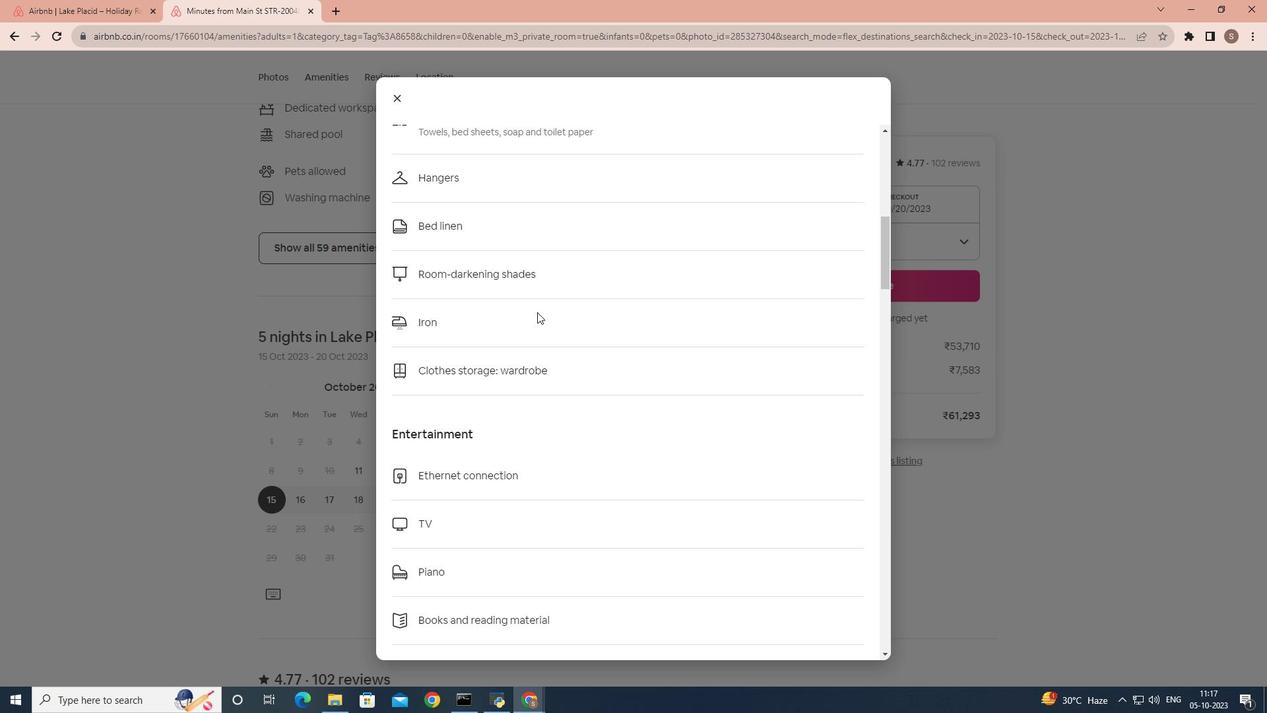 
Action: Mouse scrolled (537, 311) with delta (0, 0)
Screenshot: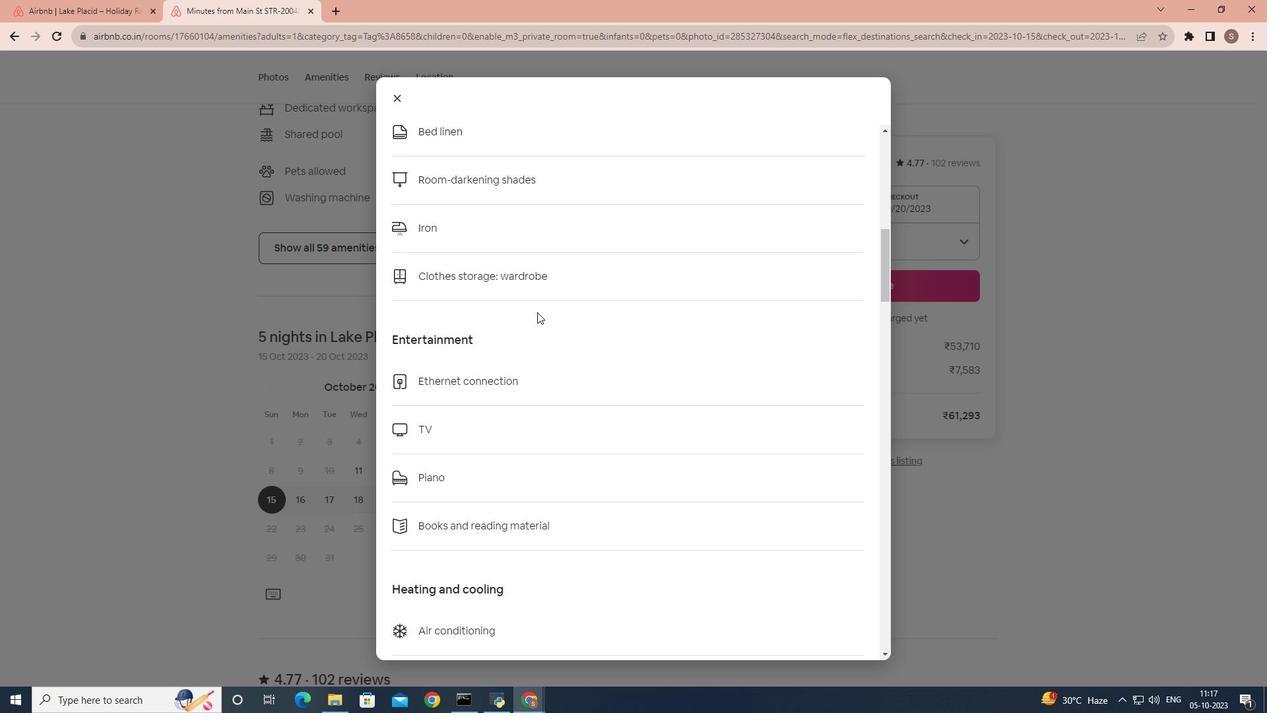 
Action: Mouse scrolled (537, 311) with delta (0, 0)
Screenshot: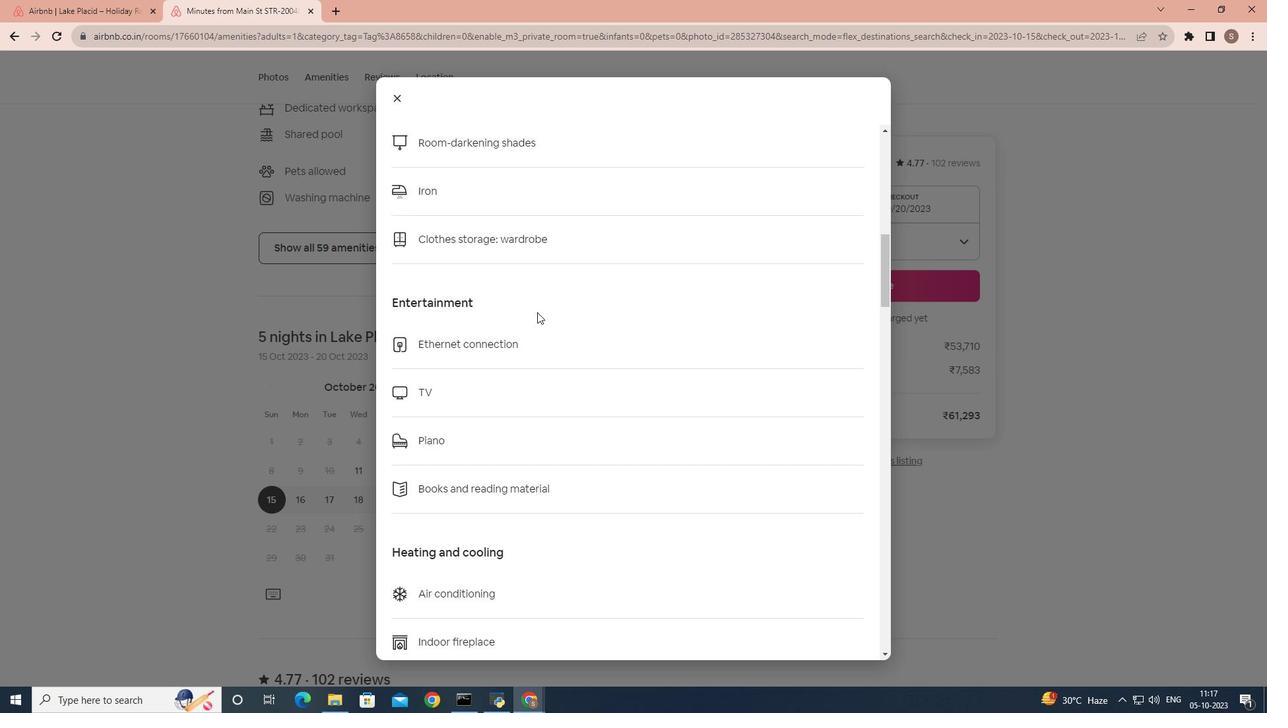 
Action: Mouse scrolled (537, 311) with delta (0, 0)
Screenshot: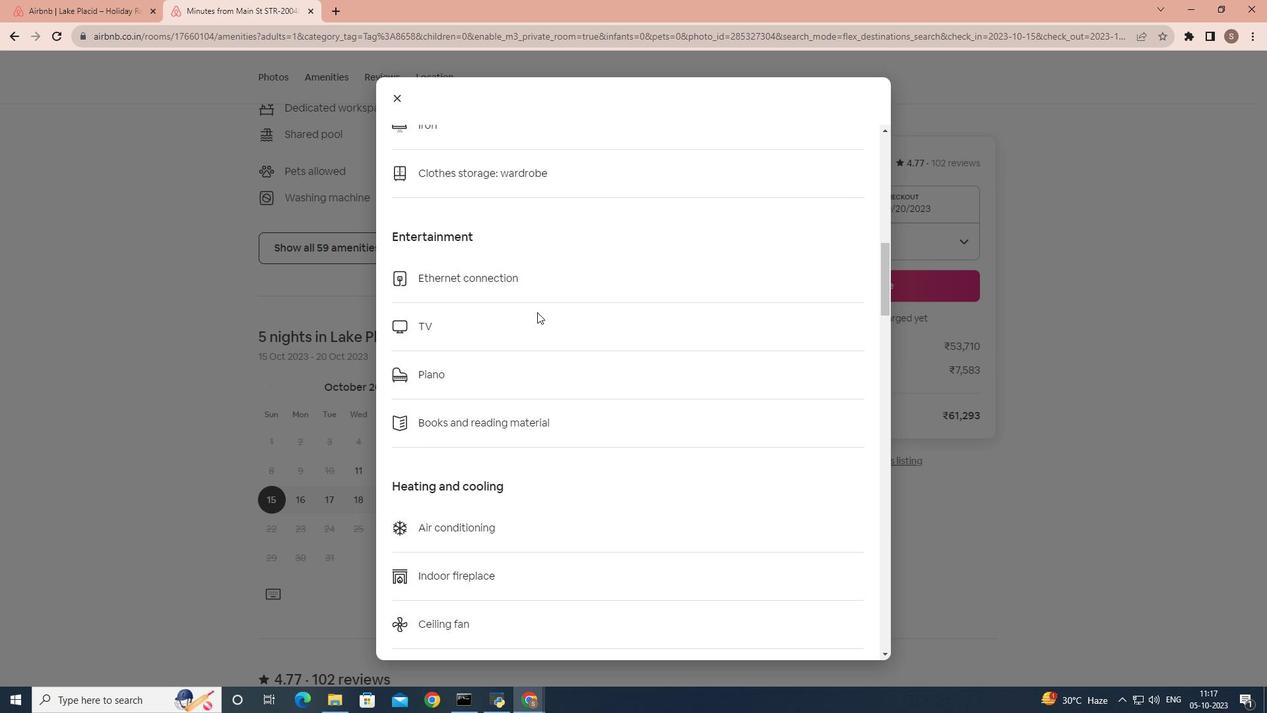 
Action: Mouse scrolled (537, 311) with delta (0, 0)
Screenshot: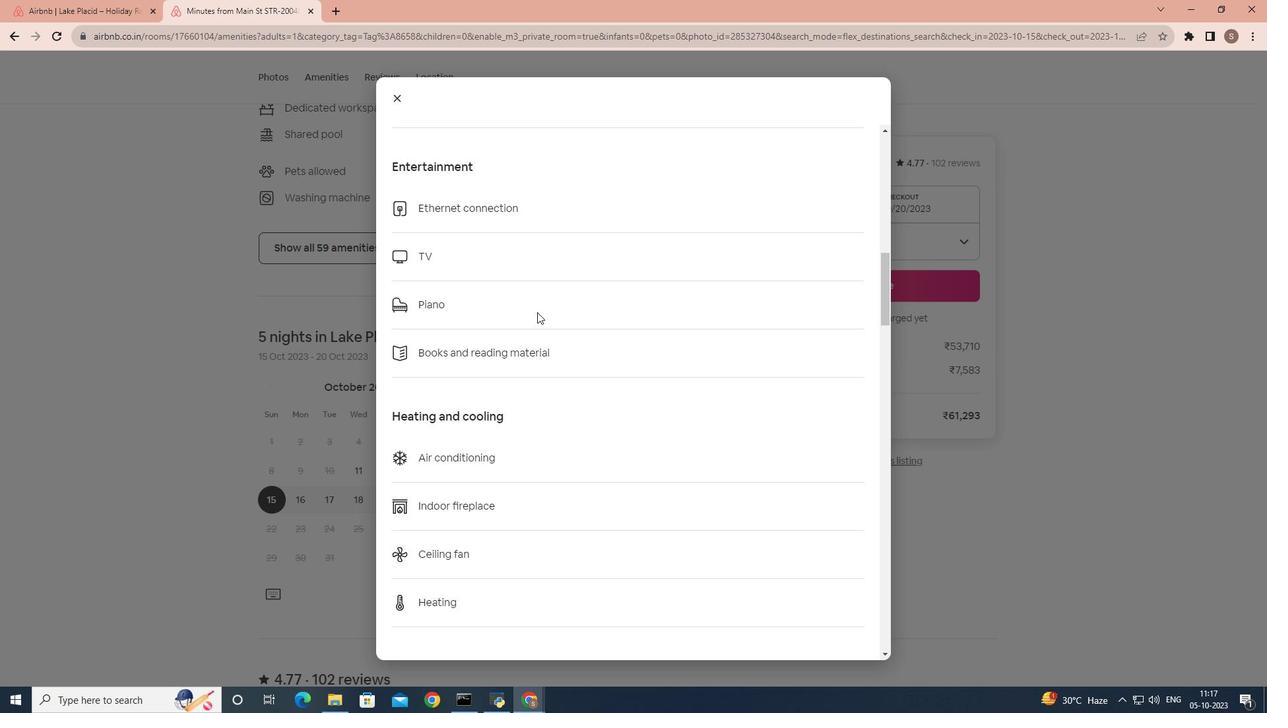 
Action: Mouse scrolled (537, 311) with delta (0, 0)
Screenshot: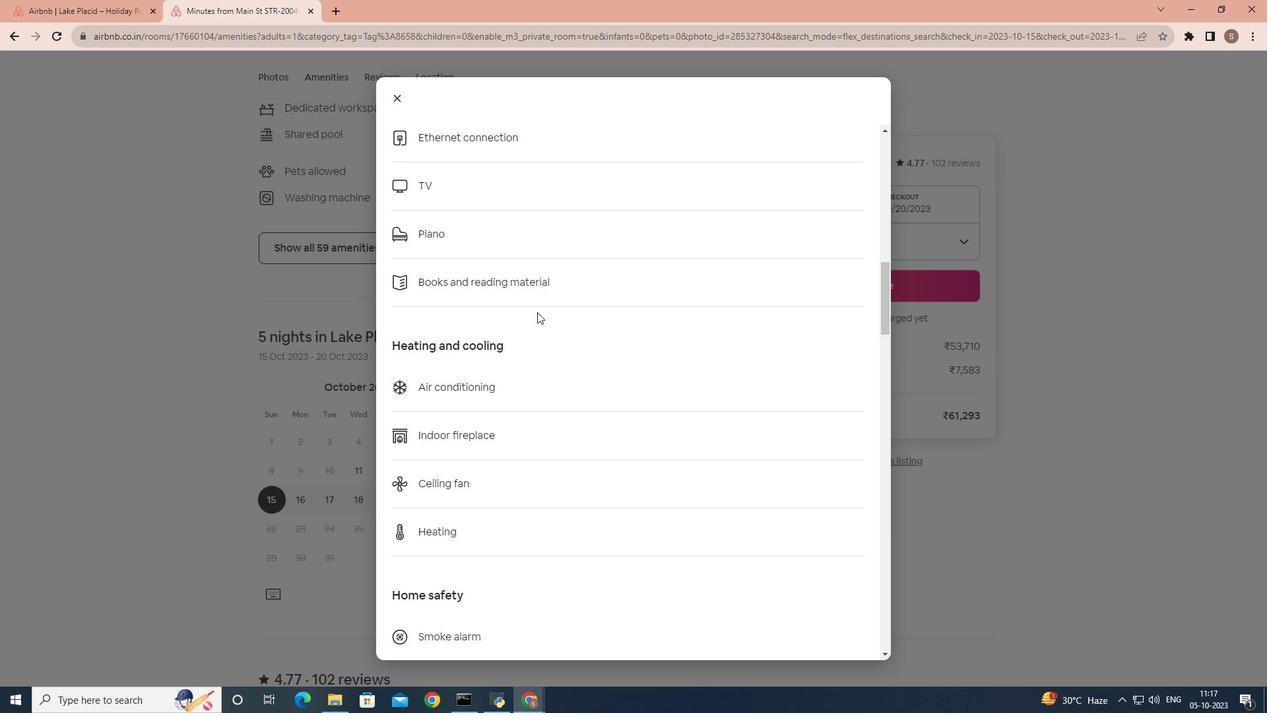 
Action: Mouse scrolled (537, 311) with delta (0, 0)
Screenshot: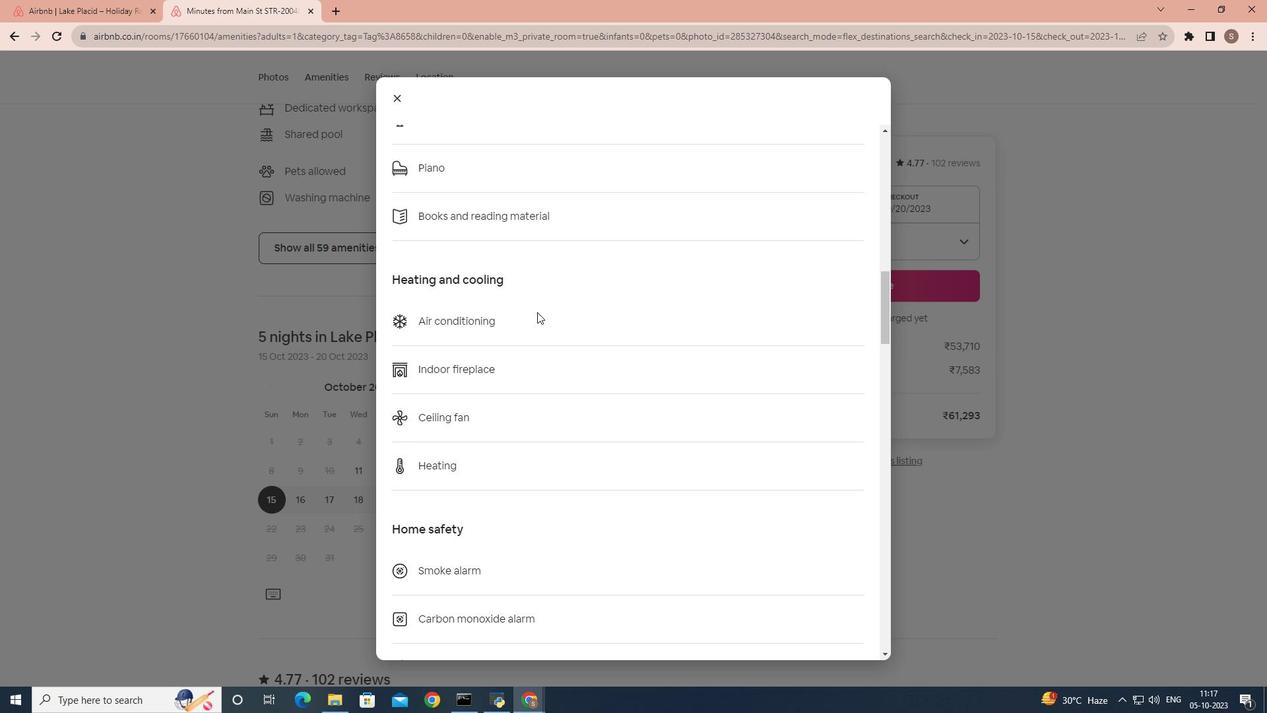 
Action: Mouse scrolled (537, 311) with delta (0, 0)
Screenshot: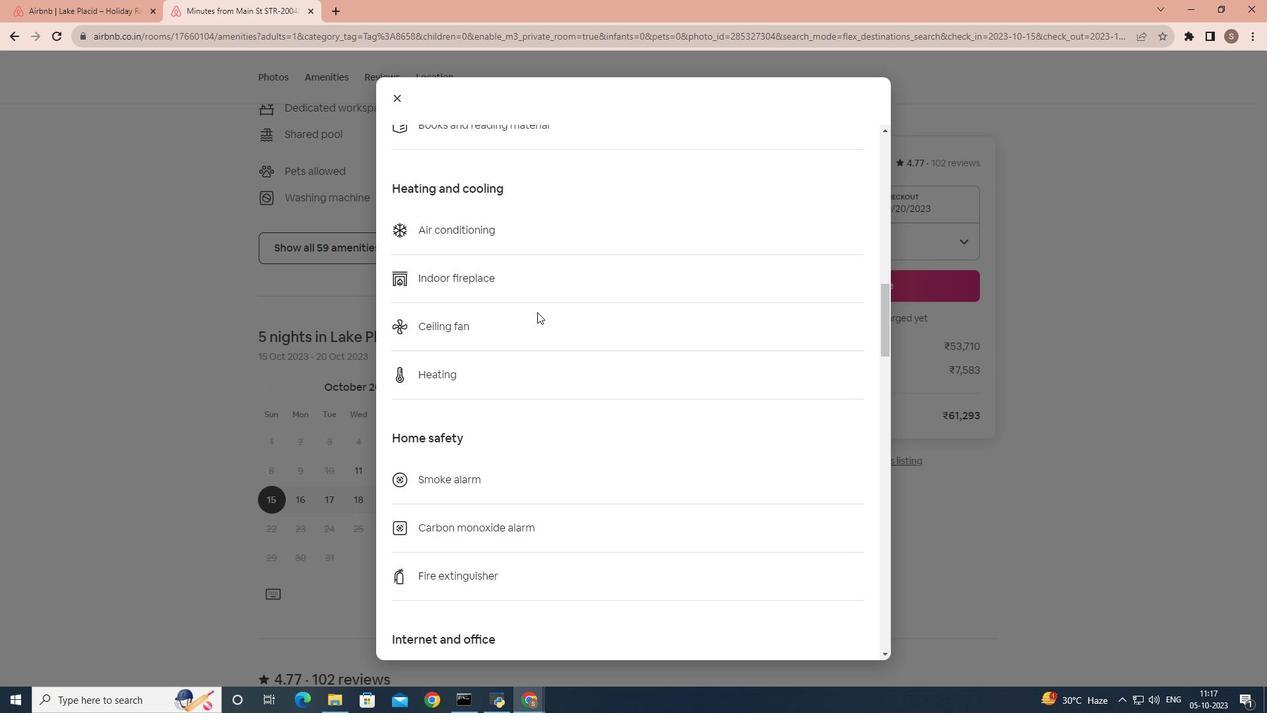 
Action: Mouse scrolled (537, 311) with delta (0, 0)
Screenshot: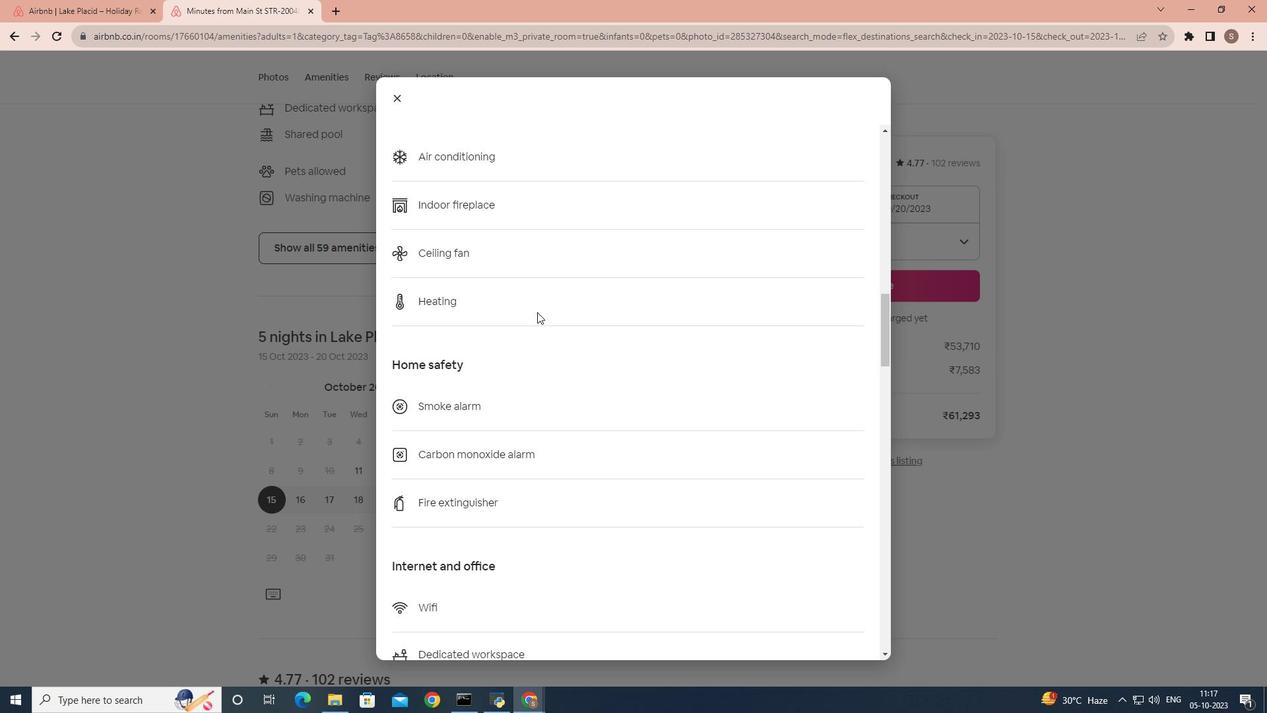 
Action: Mouse scrolled (537, 311) with delta (0, 0)
Screenshot: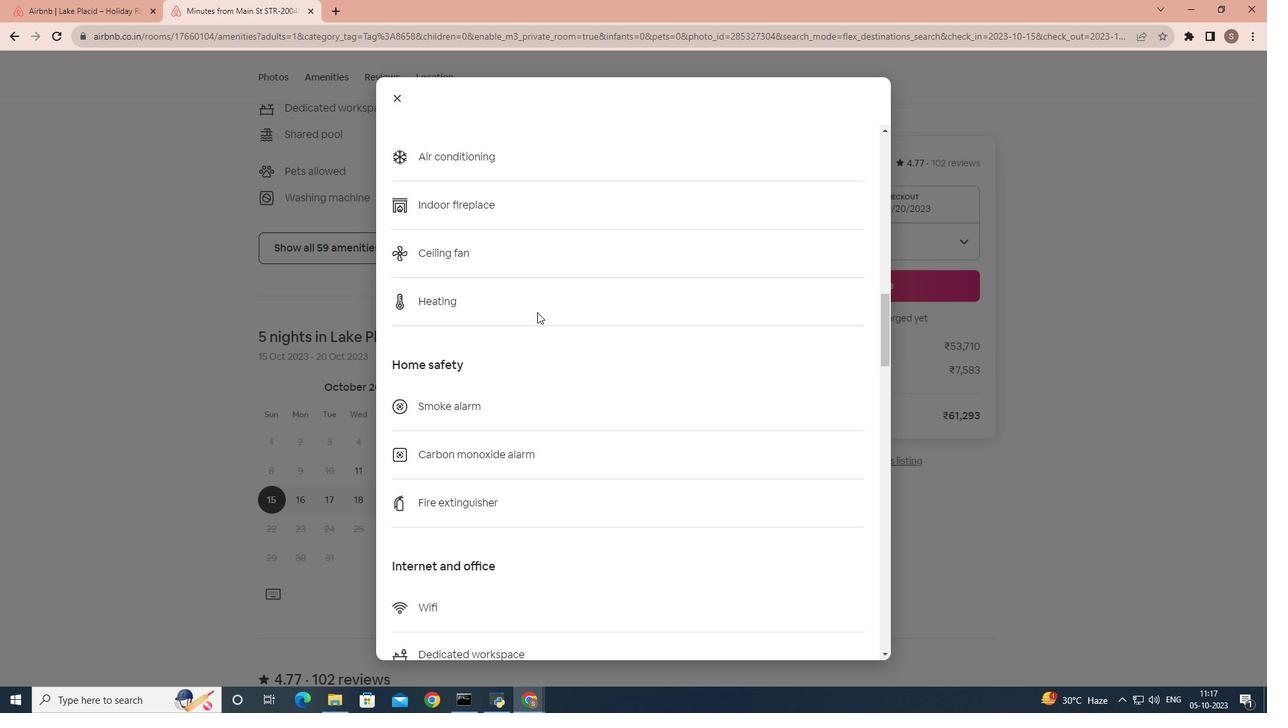 
Action: Mouse scrolled (537, 311) with delta (0, 0)
Screenshot: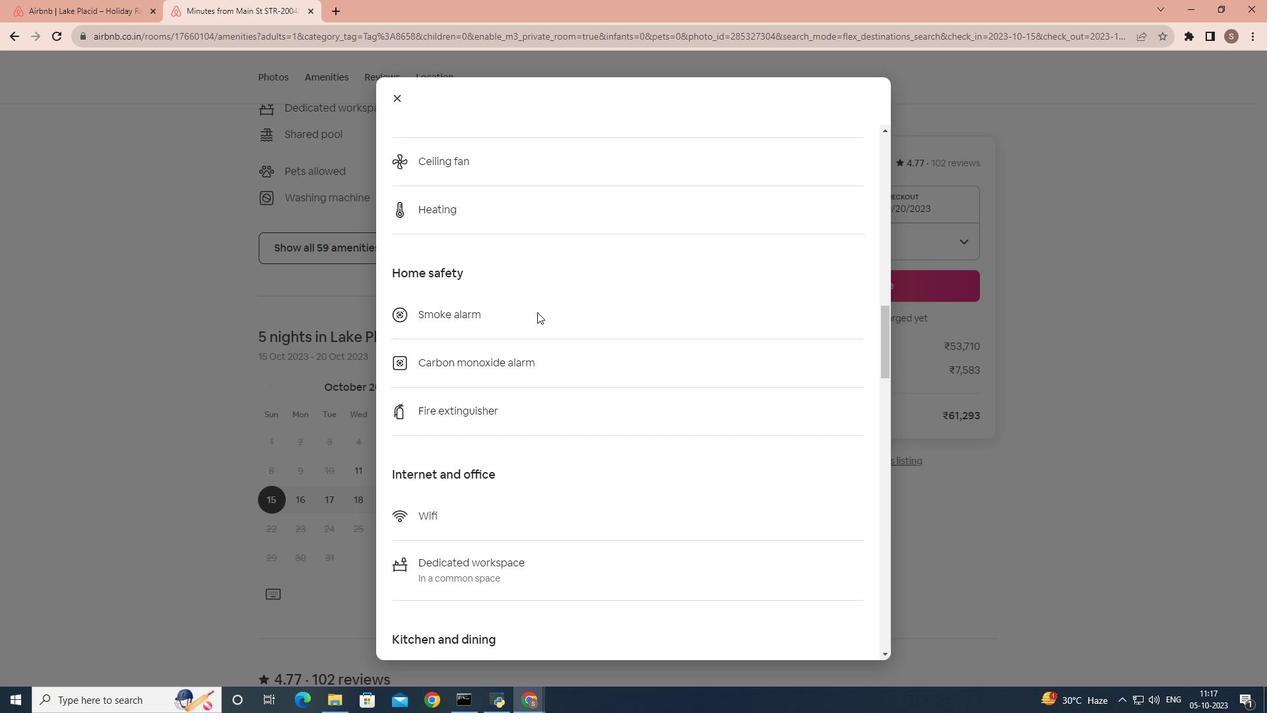 
Action: Mouse scrolled (537, 311) with delta (0, 0)
Screenshot: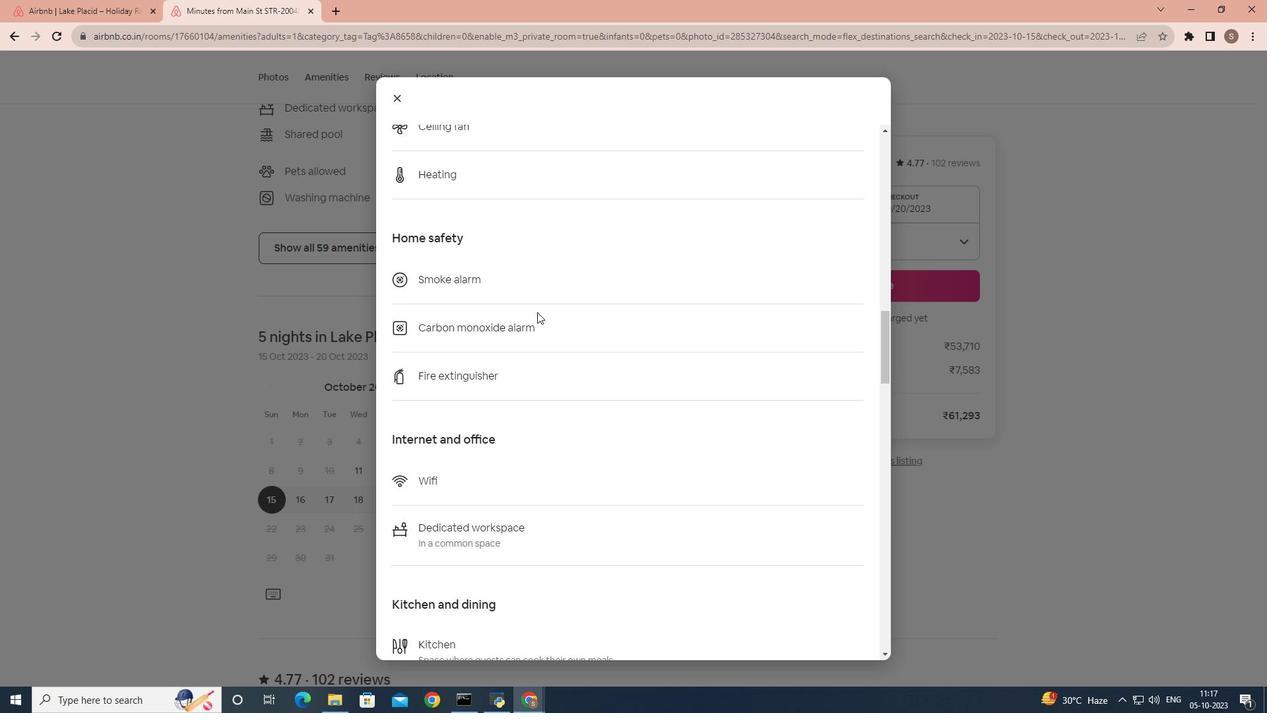 
Action: Mouse scrolled (537, 311) with delta (0, 0)
Screenshot: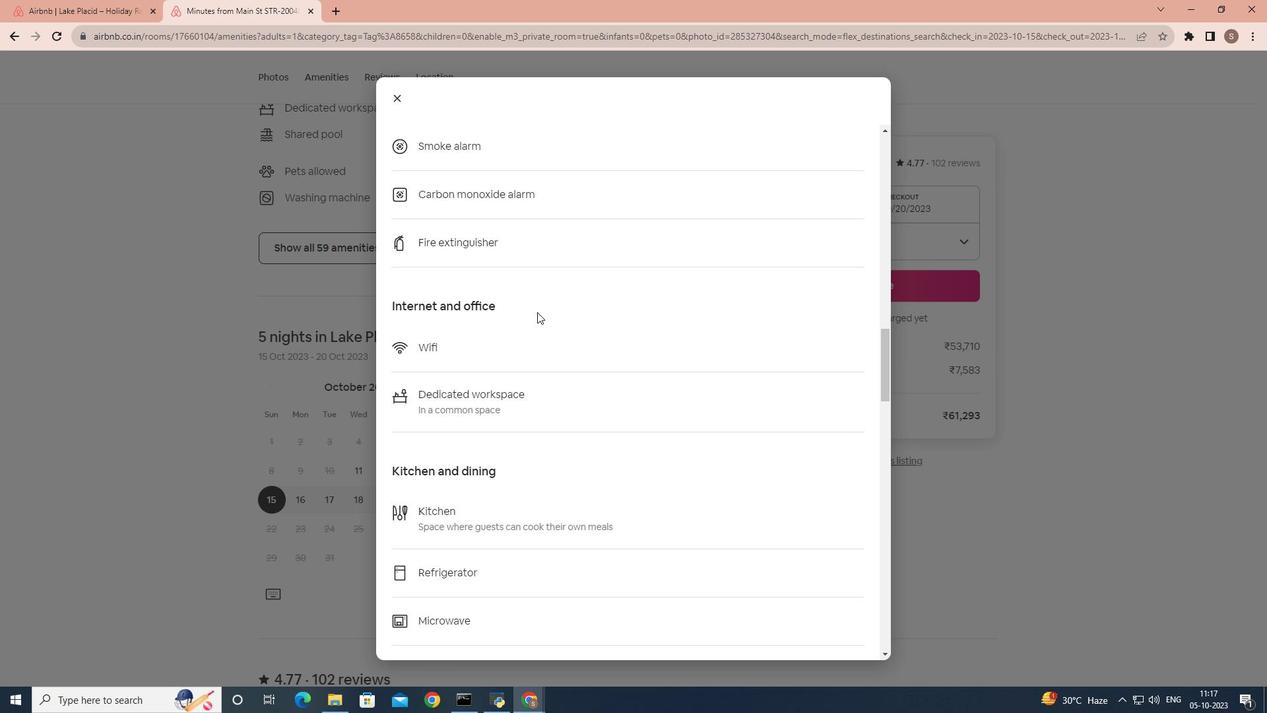 
Action: Mouse scrolled (537, 311) with delta (0, 0)
Screenshot: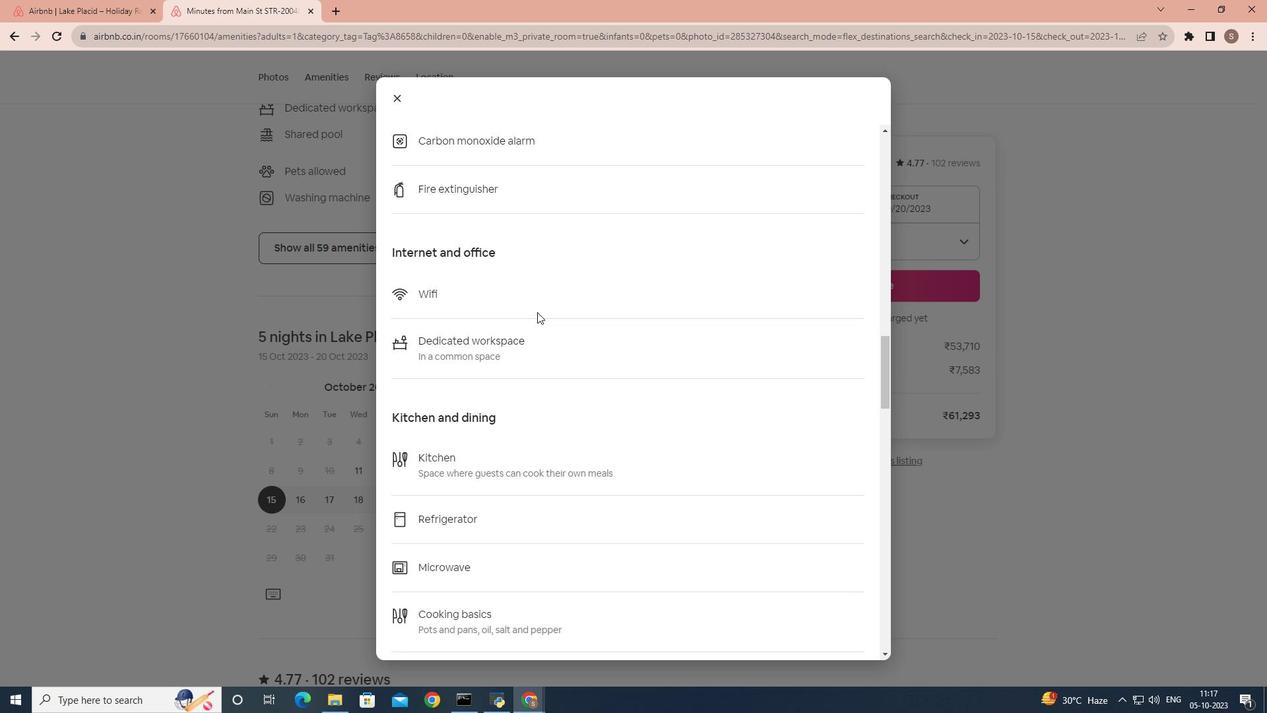 
Action: Mouse scrolled (537, 311) with delta (0, 0)
Screenshot: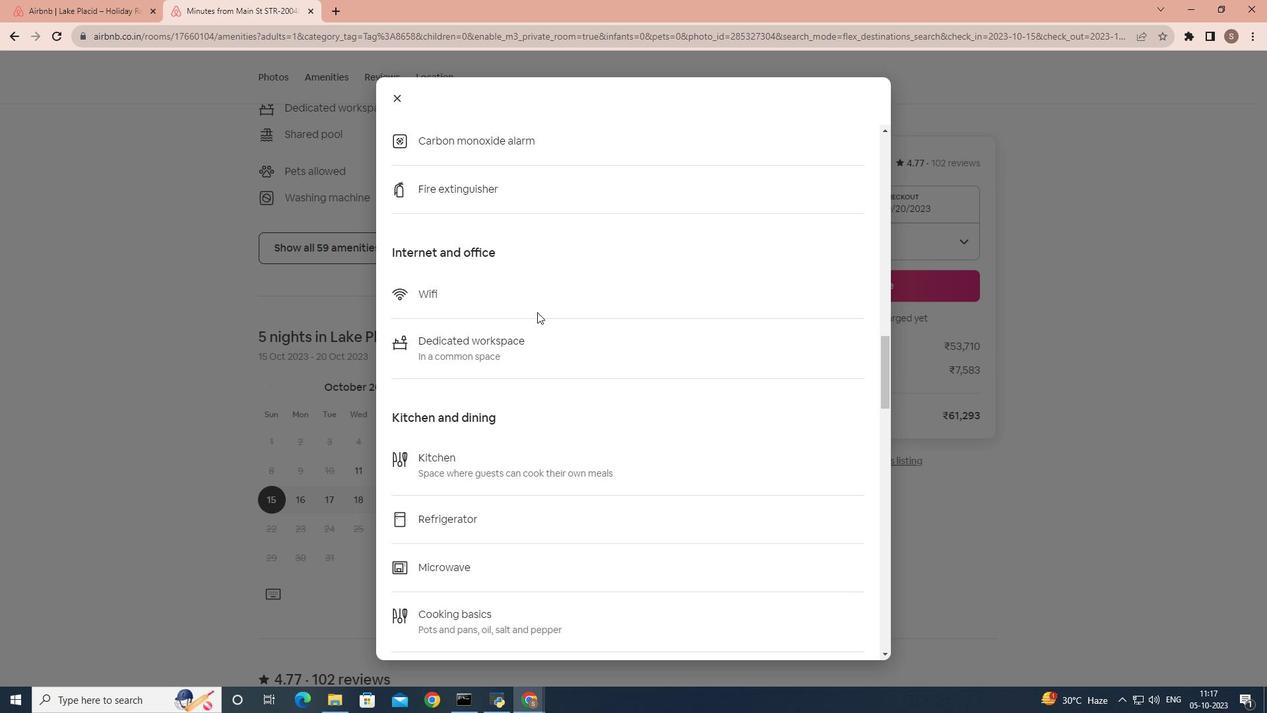 
Action: Mouse scrolled (537, 311) with delta (0, 0)
Screenshot: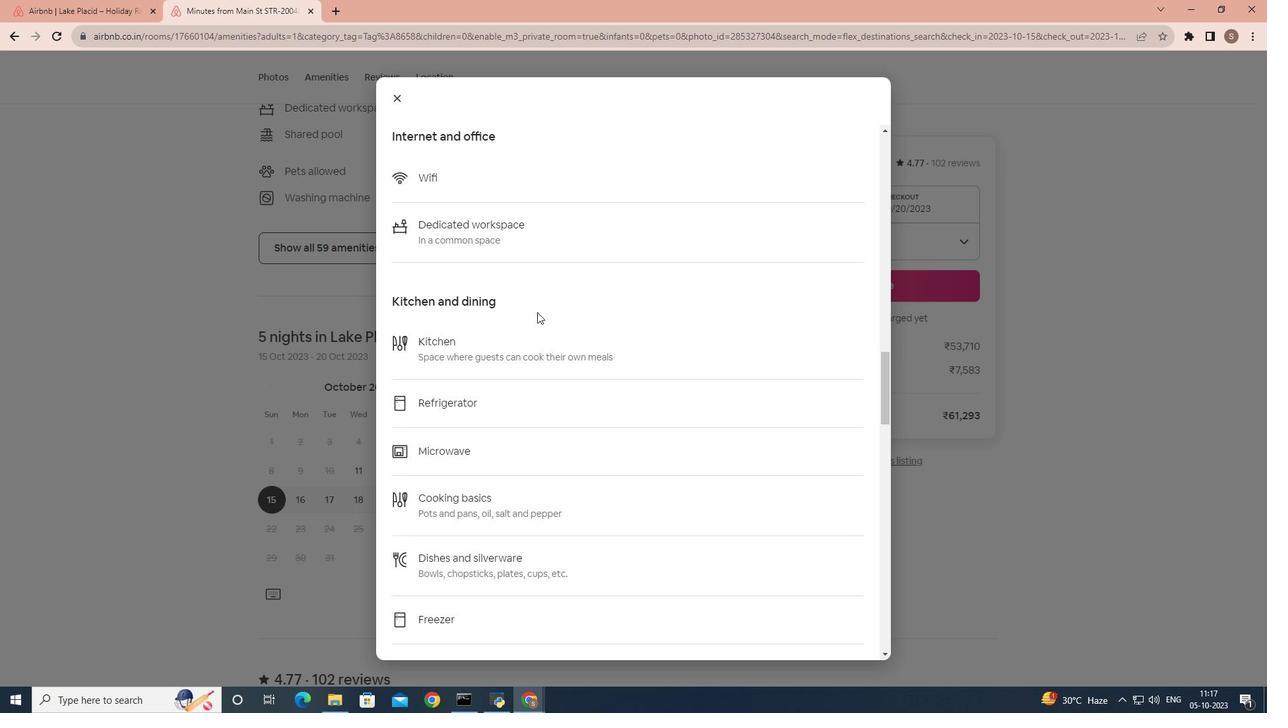 
Action: Mouse scrolled (537, 311) with delta (0, 0)
Screenshot: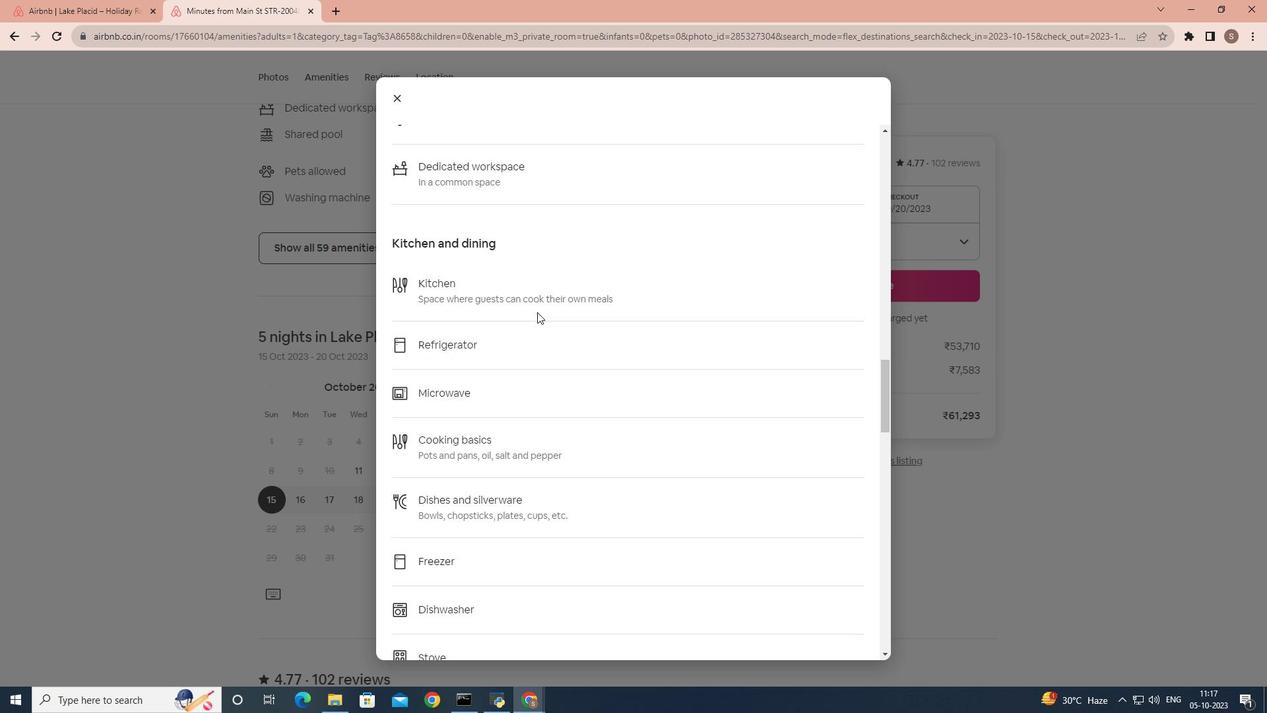 
Action: Mouse scrolled (537, 311) with delta (0, 0)
Screenshot: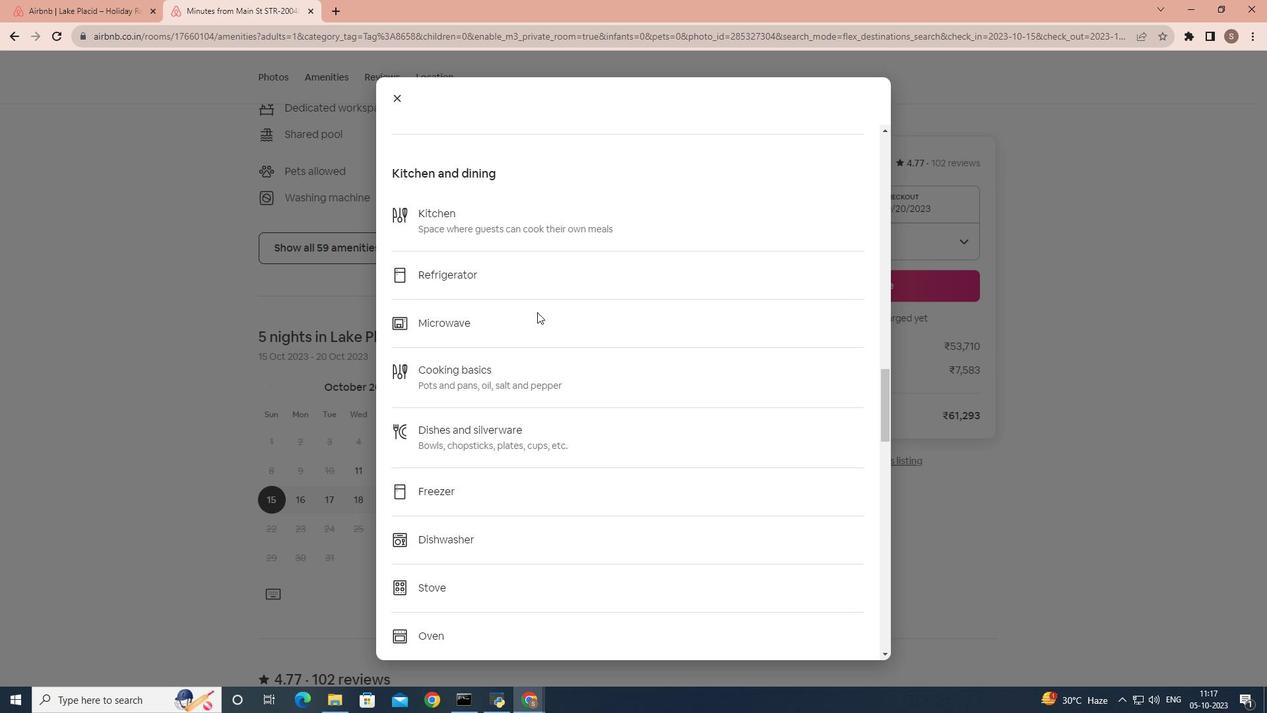 
Action: Mouse scrolled (537, 311) with delta (0, 0)
Screenshot: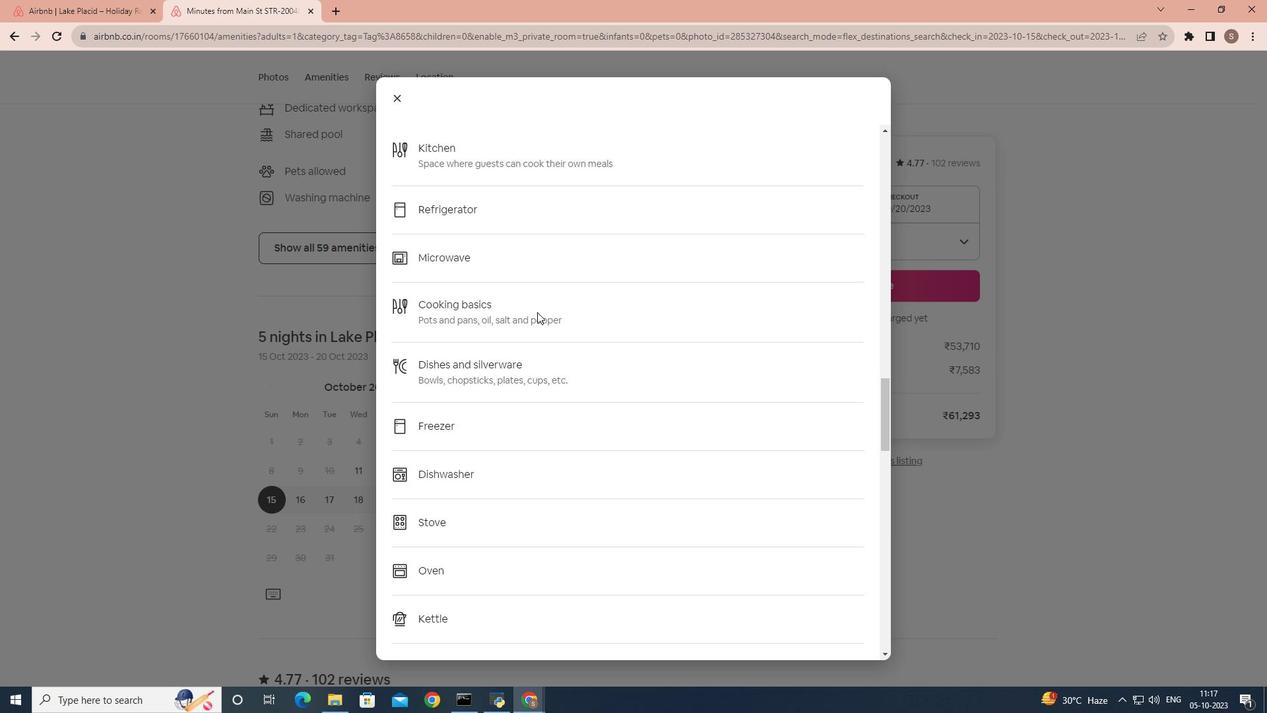 
Action: Mouse scrolled (537, 311) with delta (0, 0)
Screenshot: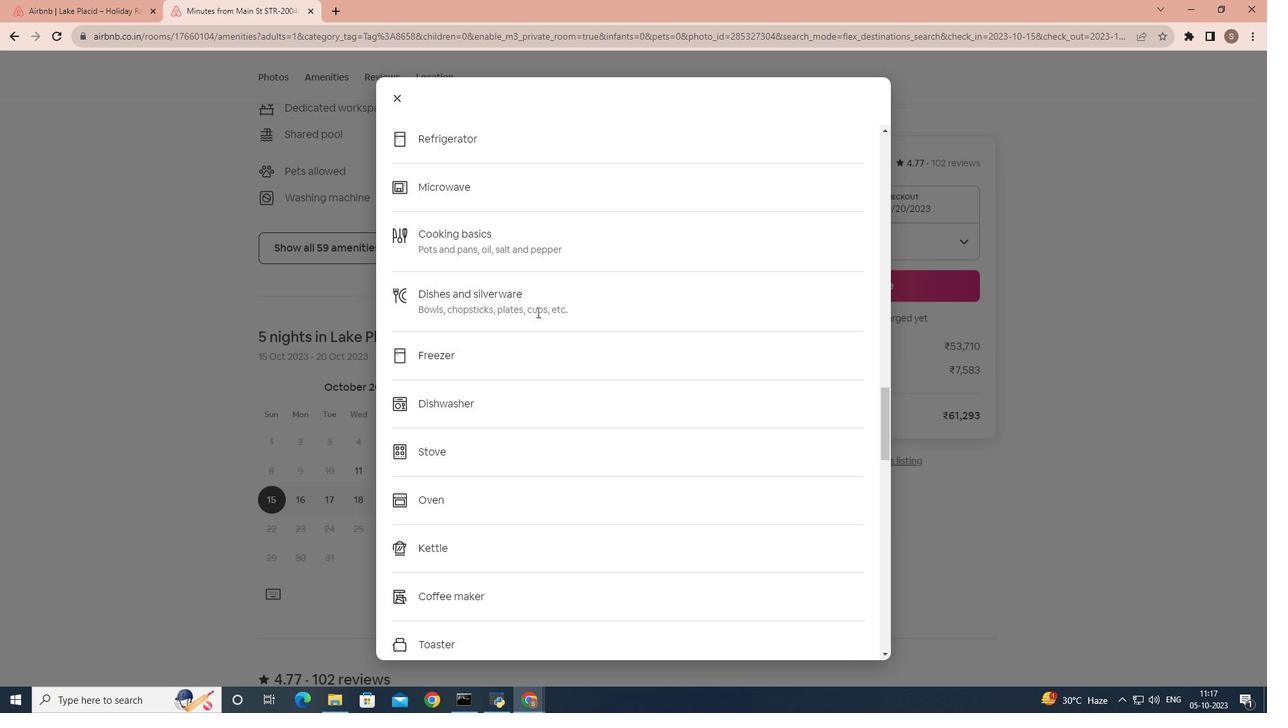 
Action: Mouse scrolled (537, 311) with delta (0, 0)
Screenshot: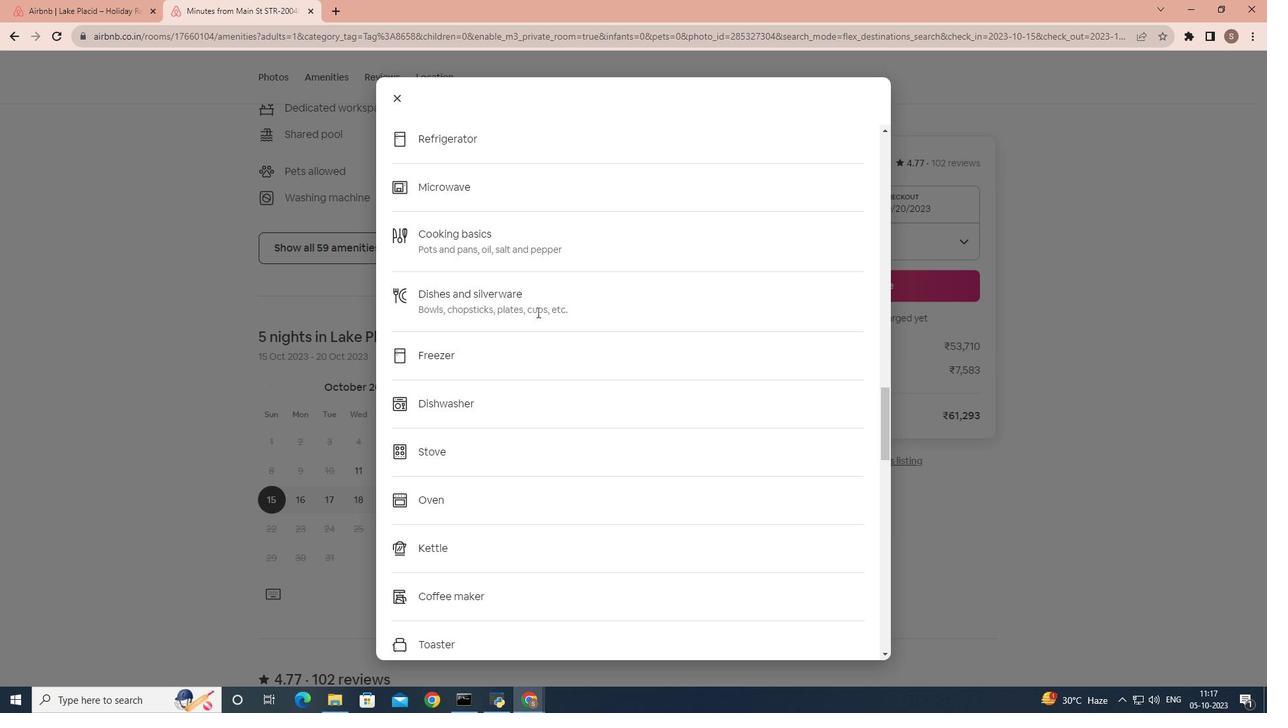 
Action: Mouse moved to (404, 99)
Screenshot: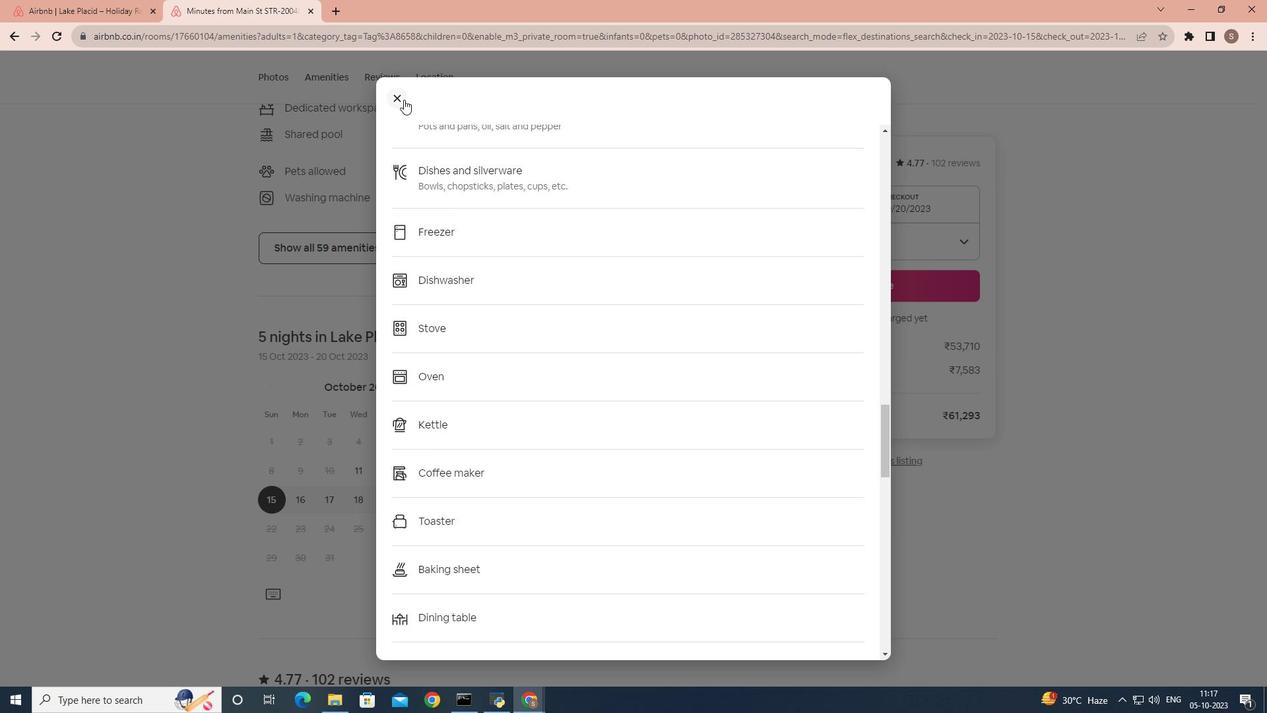 
Action: Mouse pressed left at (404, 99)
Screenshot: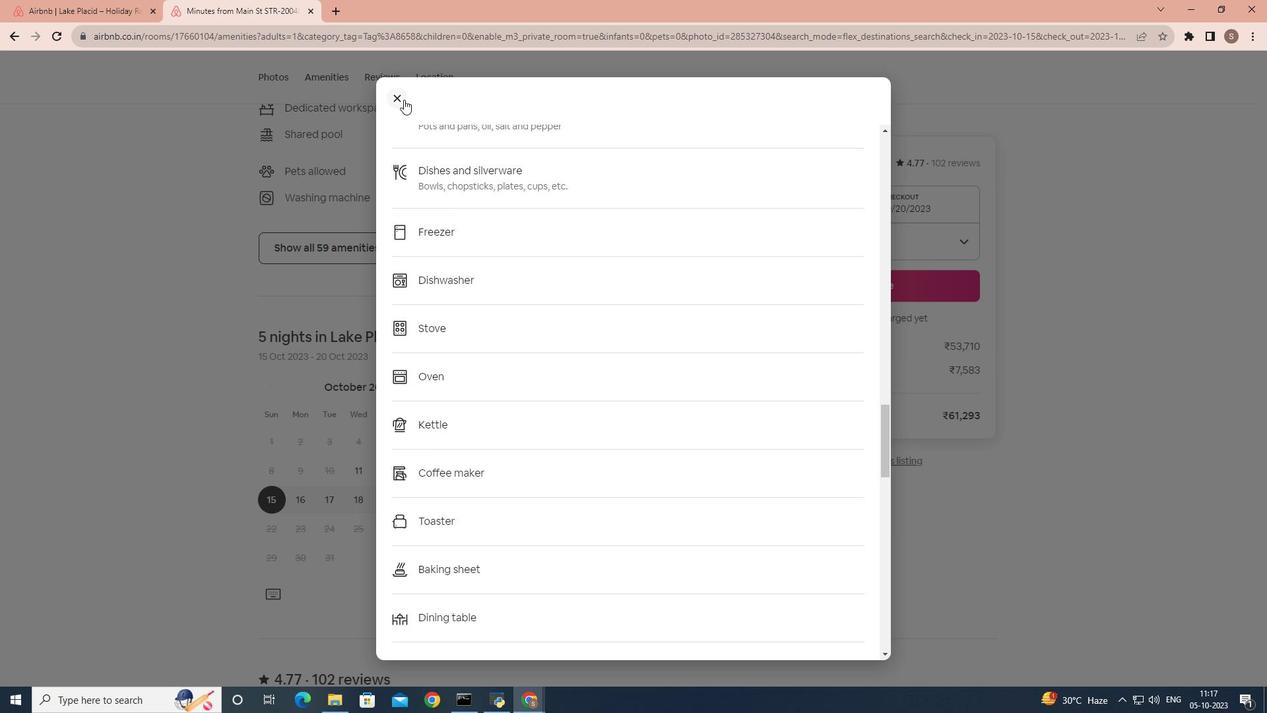 
Action: Mouse moved to (478, 288)
Screenshot: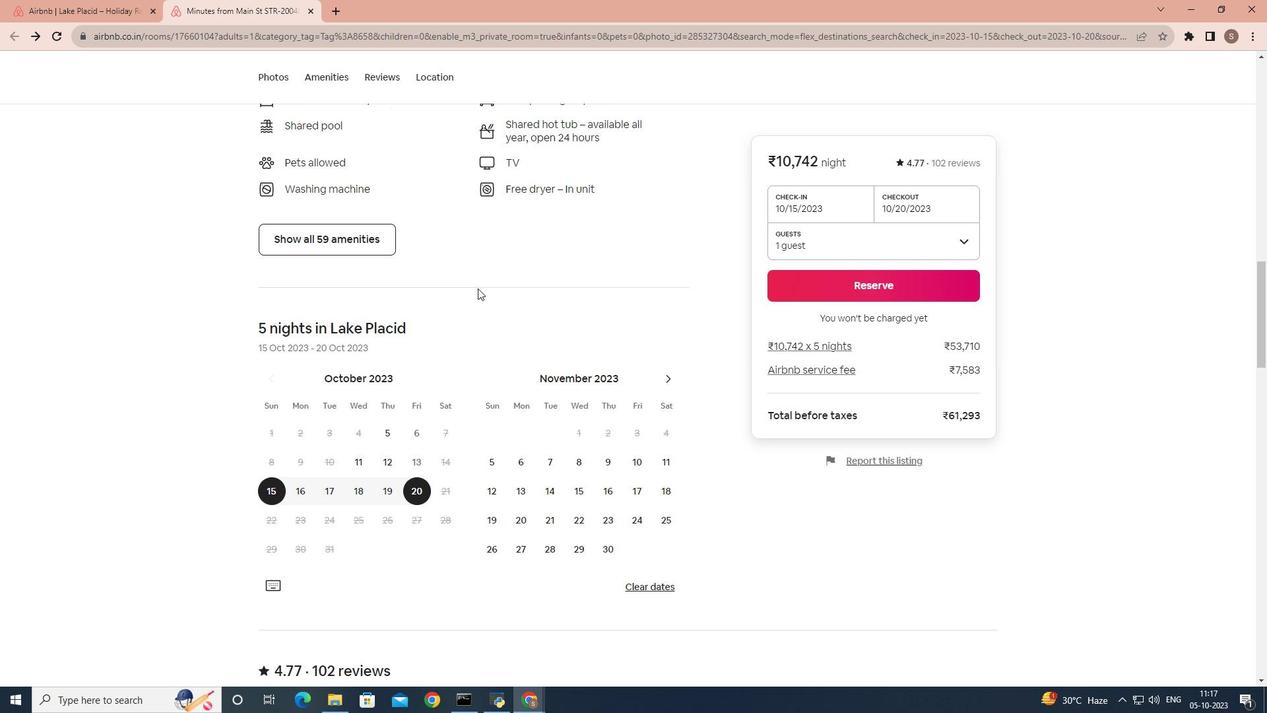 
Action: Mouse scrolled (478, 287) with delta (0, 0)
Screenshot: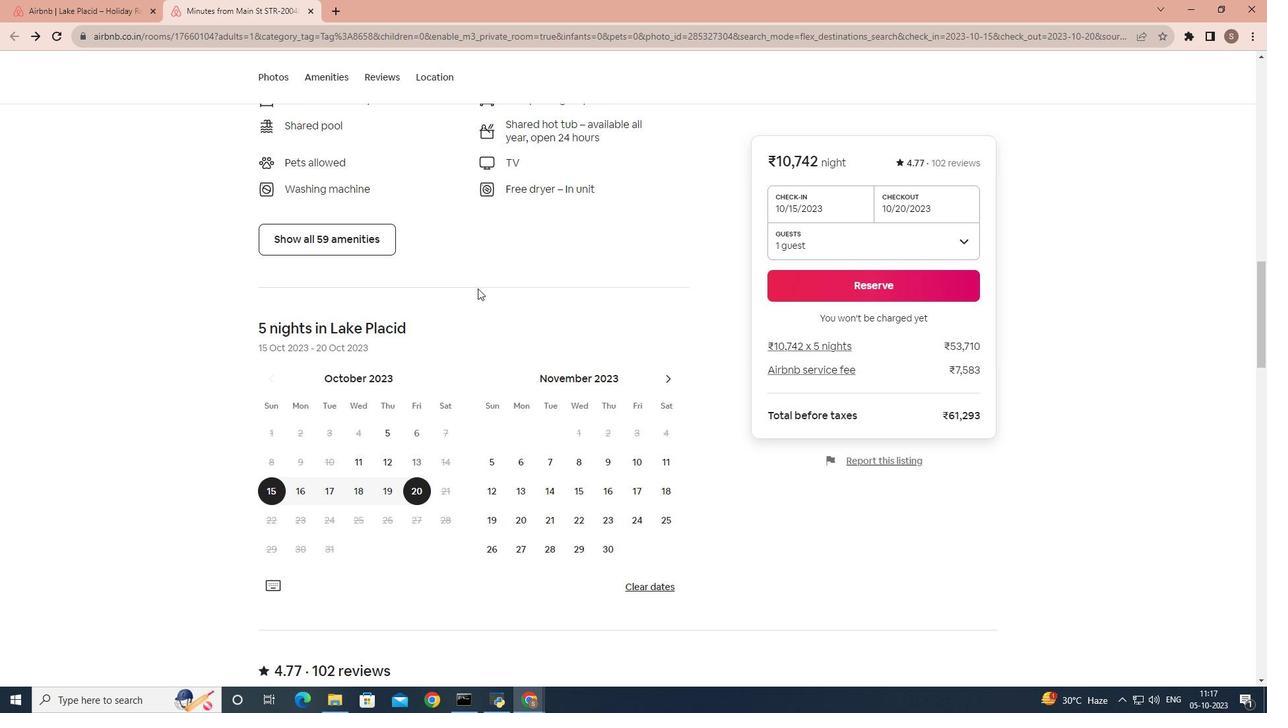 
Action: Mouse scrolled (478, 287) with delta (0, 0)
Screenshot: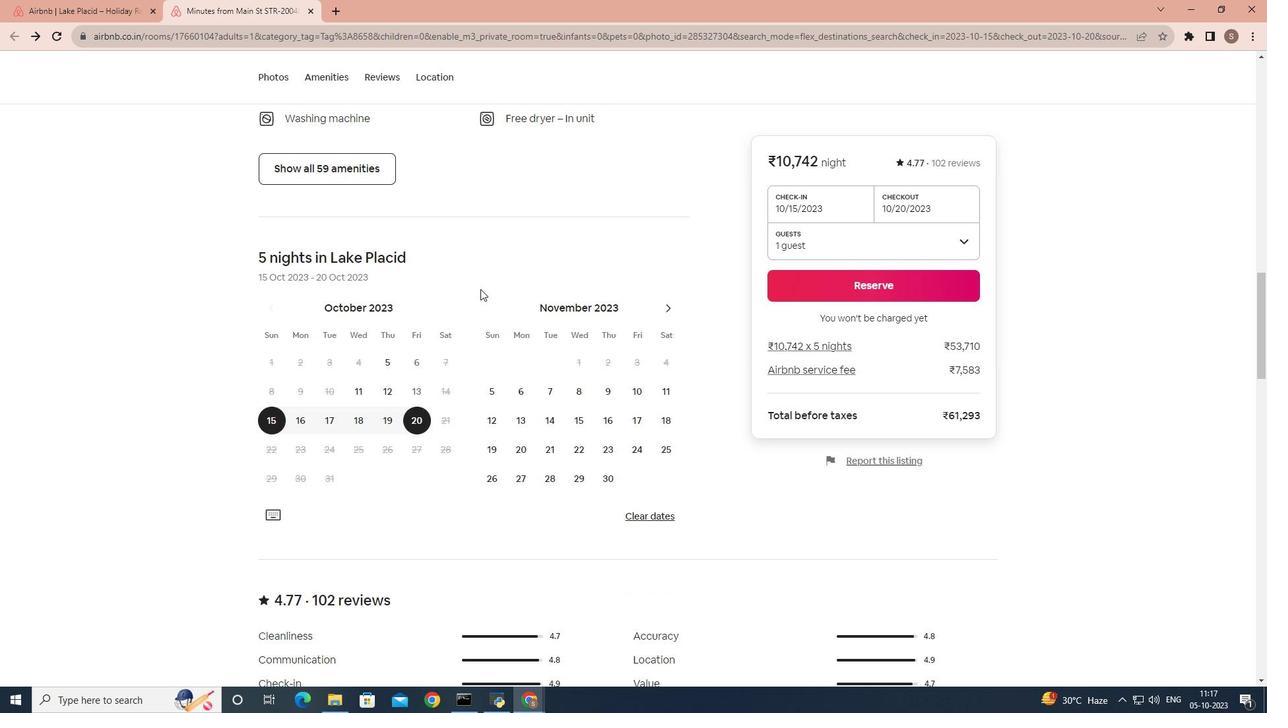 
Action: Mouse moved to (487, 286)
Screenshot: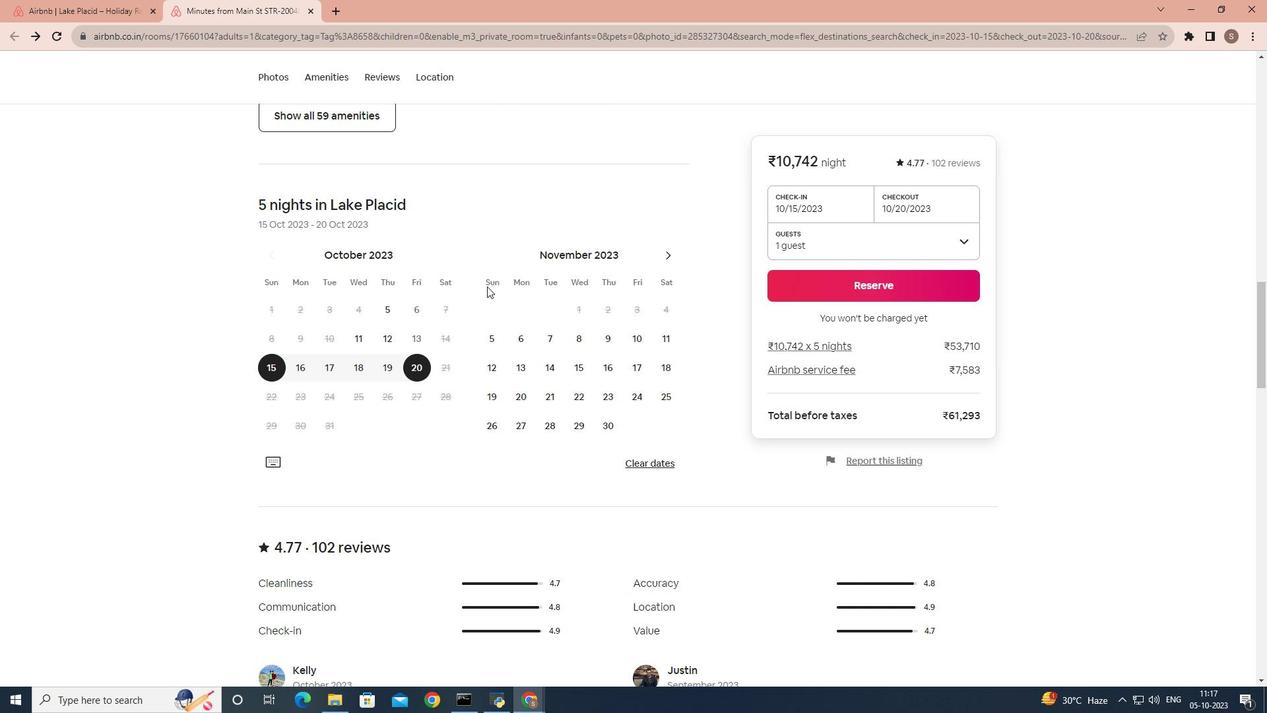
Action: Mouse scrolled (487, 285) with delta (0, 0)
Screenshot: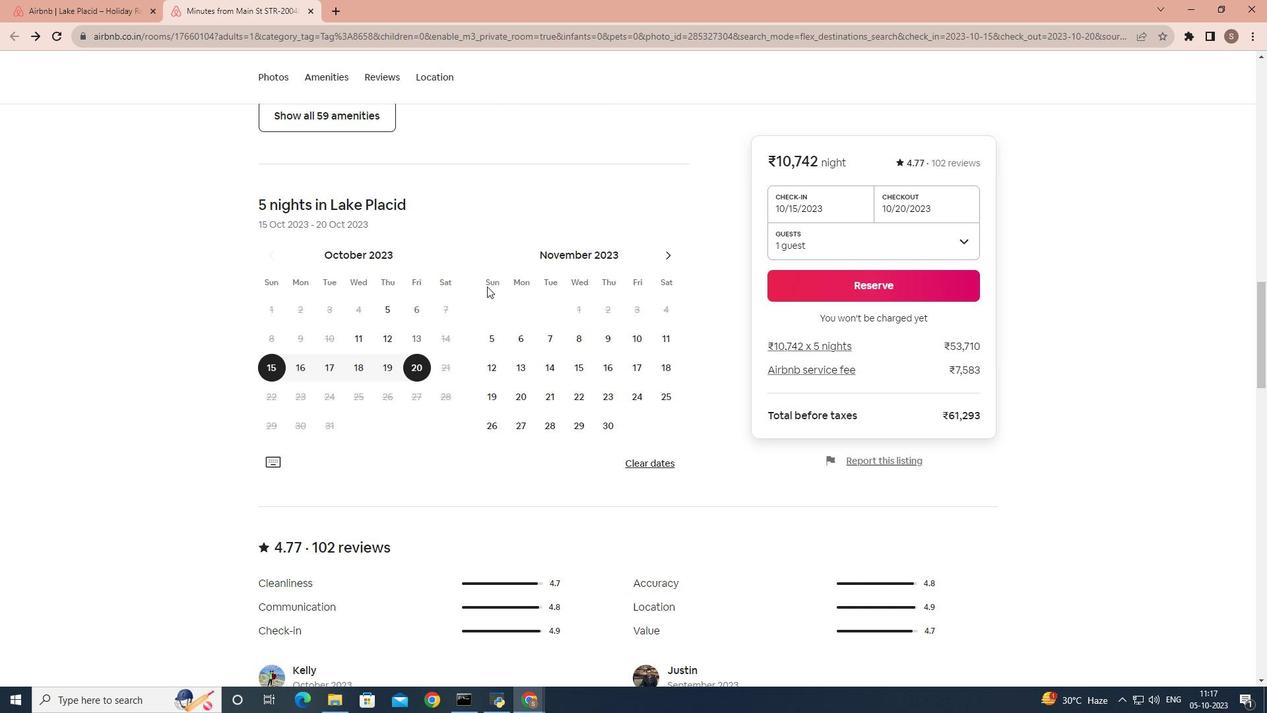 
Action: Mouse scrolled (487, 285) with delta (0, 0)
Screenshot: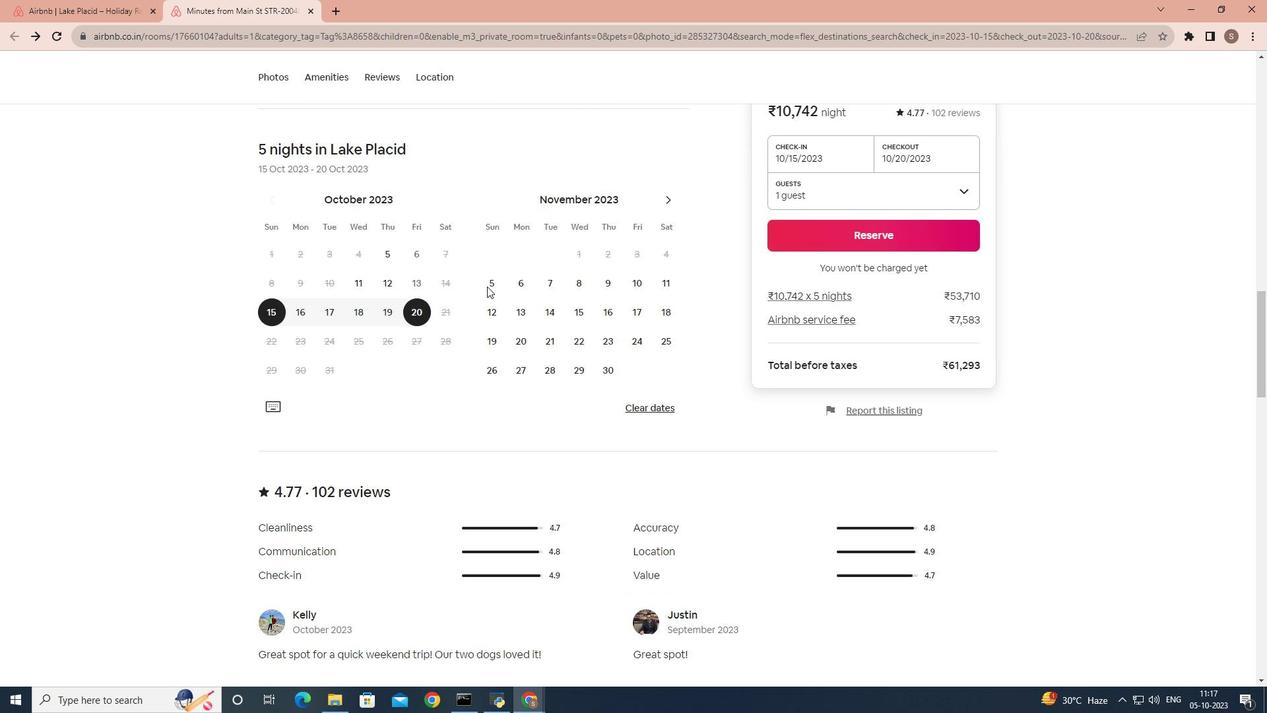 
Action: Mouse scrolled (487, 285) with delta (0, 0)
Screenshot: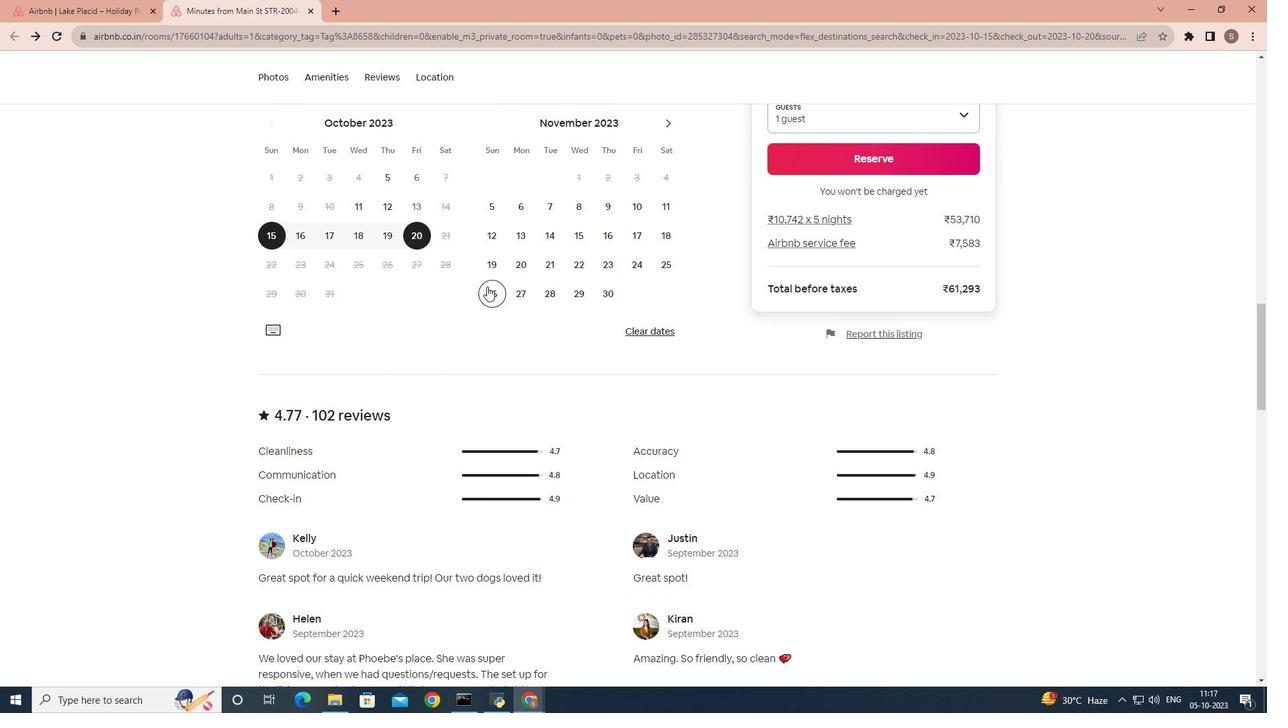 
Action: Mouse scrolled (487, 285) with delta (0, 0)
Screenshot: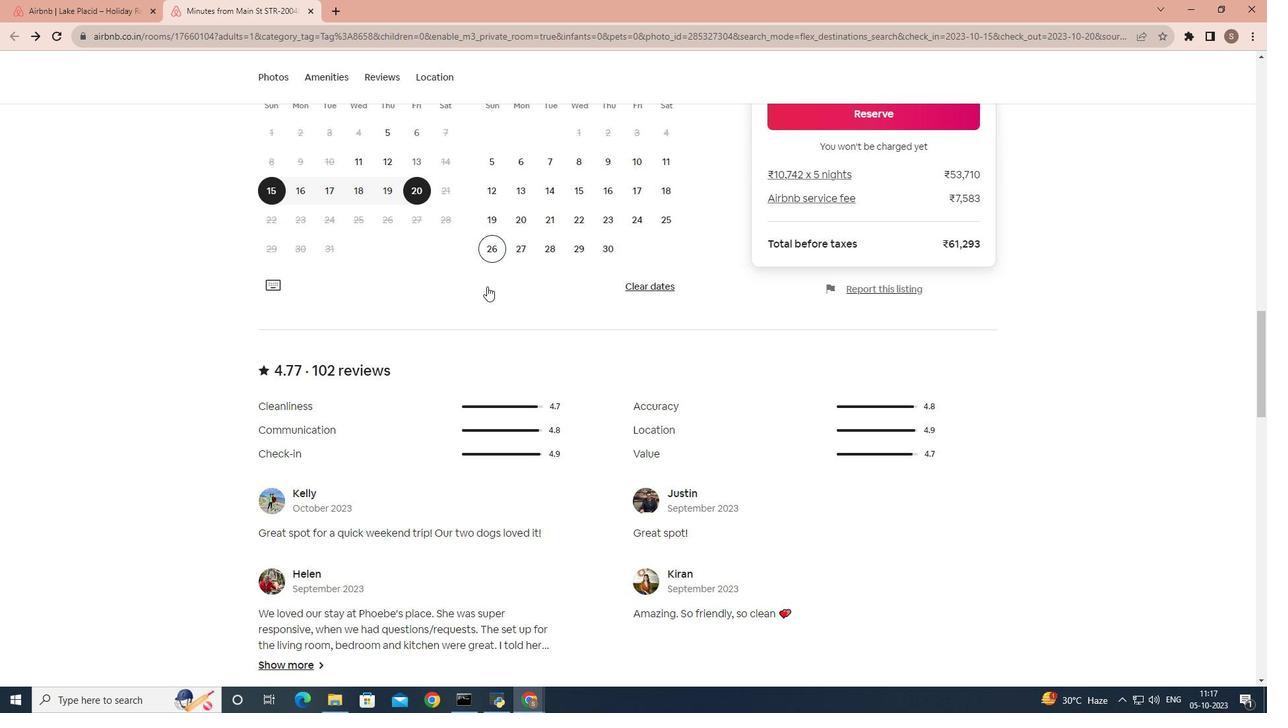 
Action: Mouse scrolled (487, 285) with delta (0, 0)
Screenshot: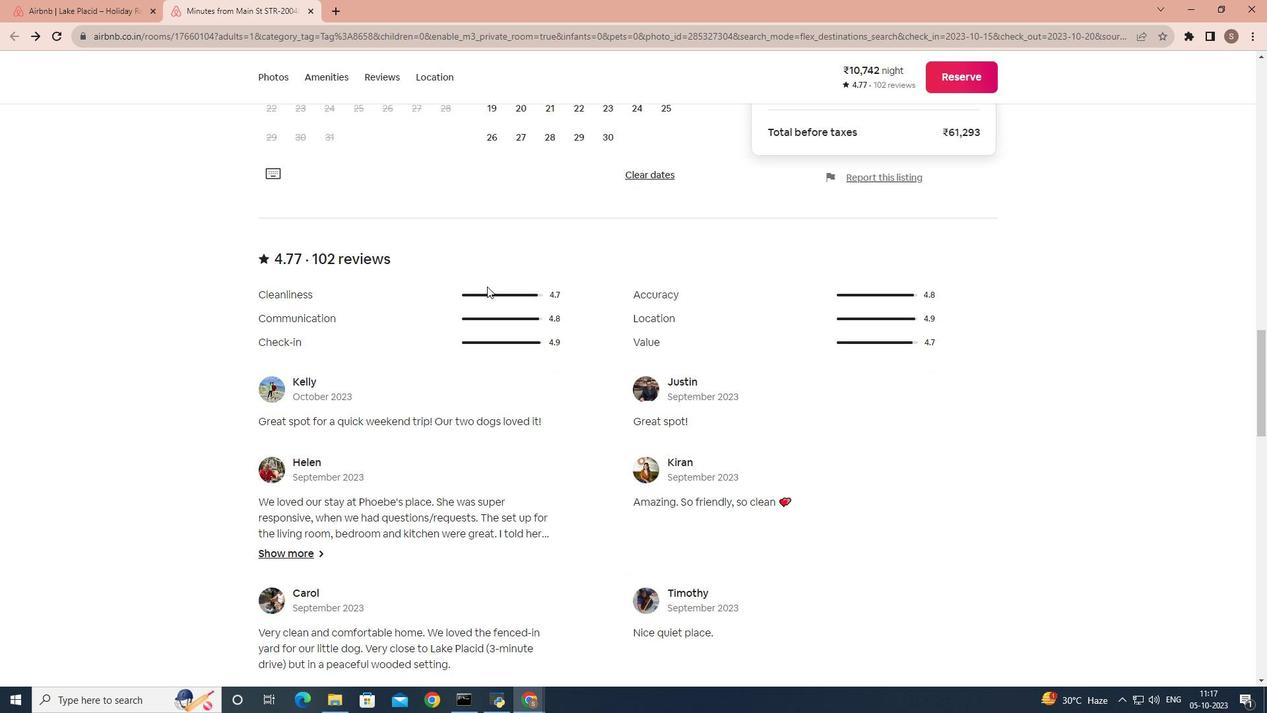 
Action: Mouse scrolled (487, 285) with delta (0, 0)
Screenshot: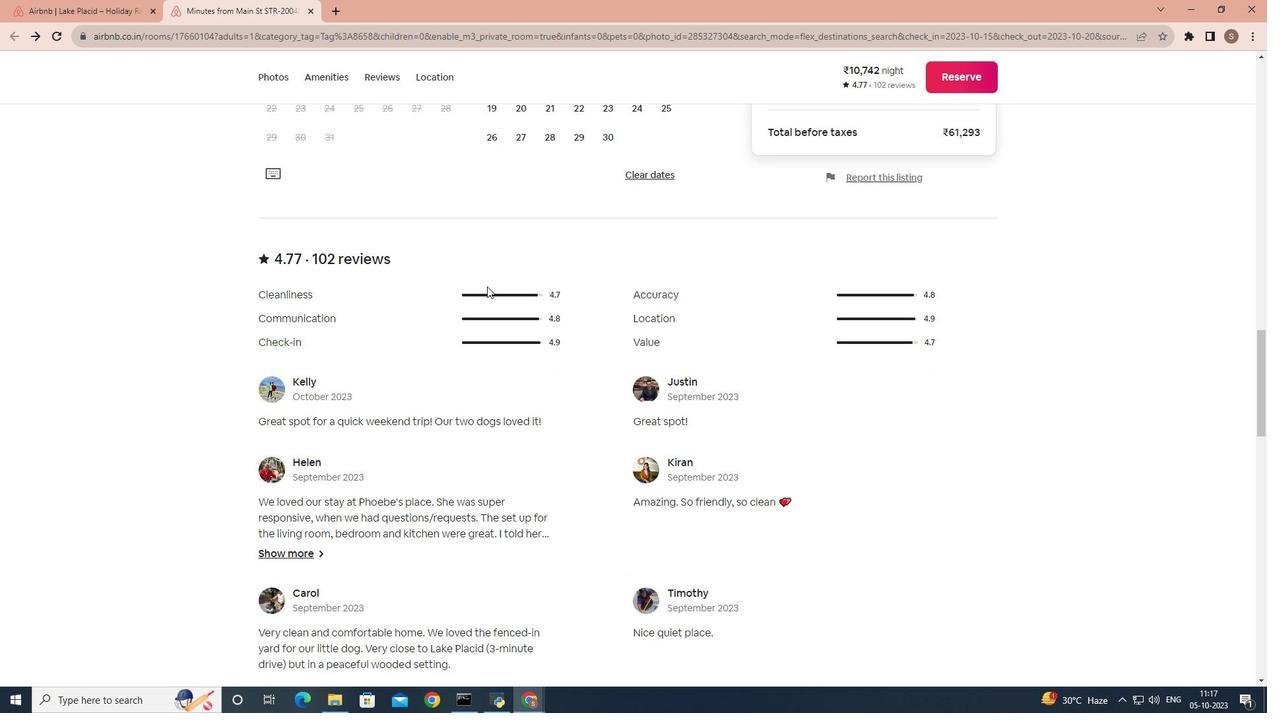 
Action: Mouse scrolled (487, 285) with delta (0, 0)
Screenshot: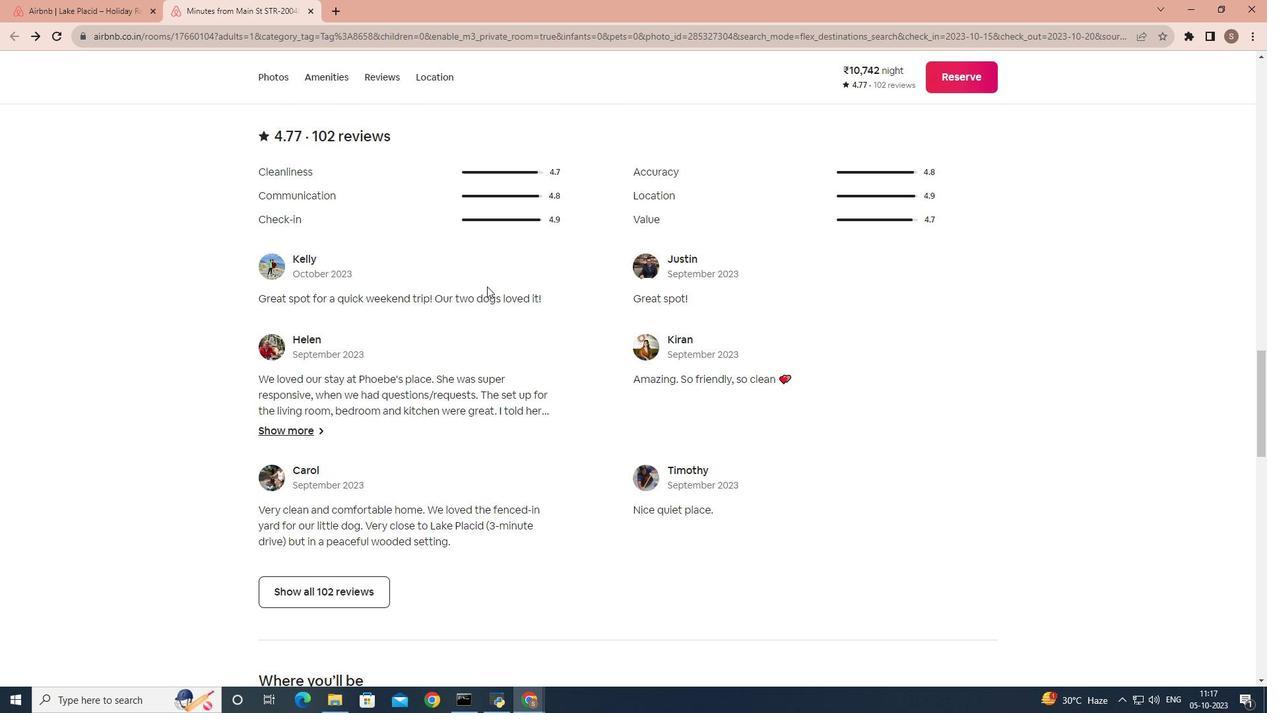 
Action: Mouse scrolled (487, 285) with delta (0, 0)
Screenshot: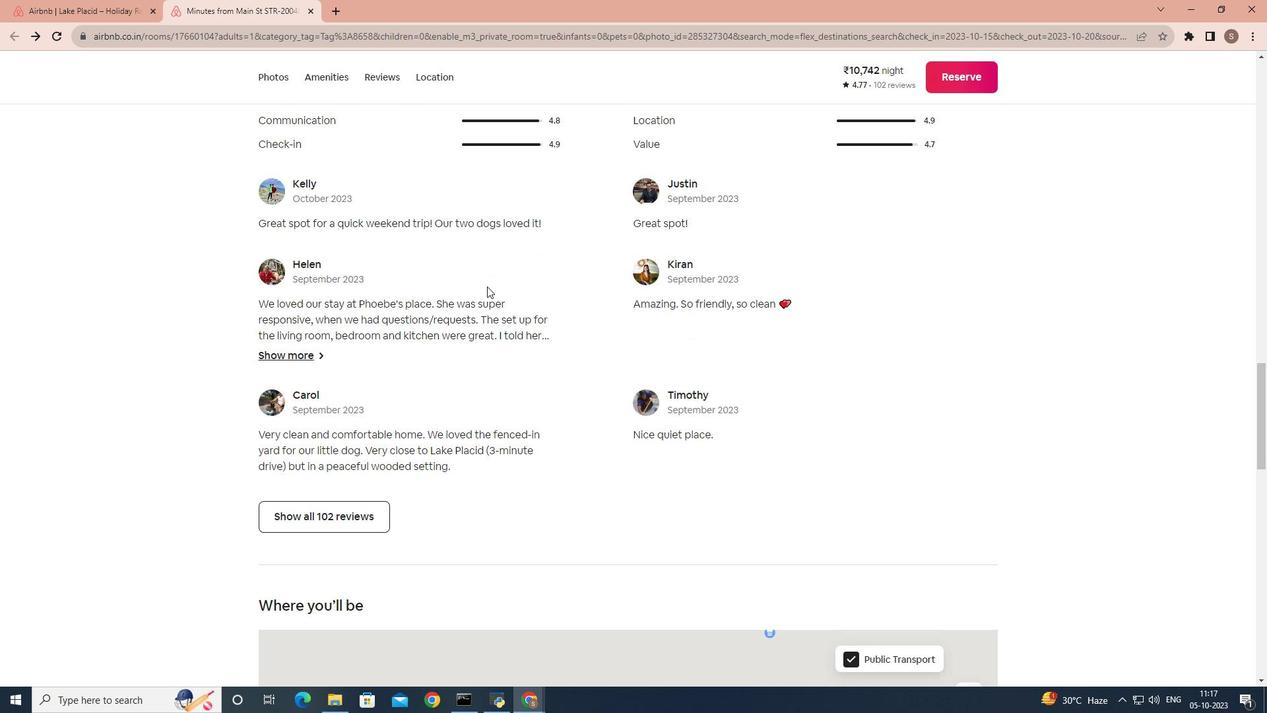 
Action: Mouse scrolled (487, 285) with delta (0, 0)
Screenshot: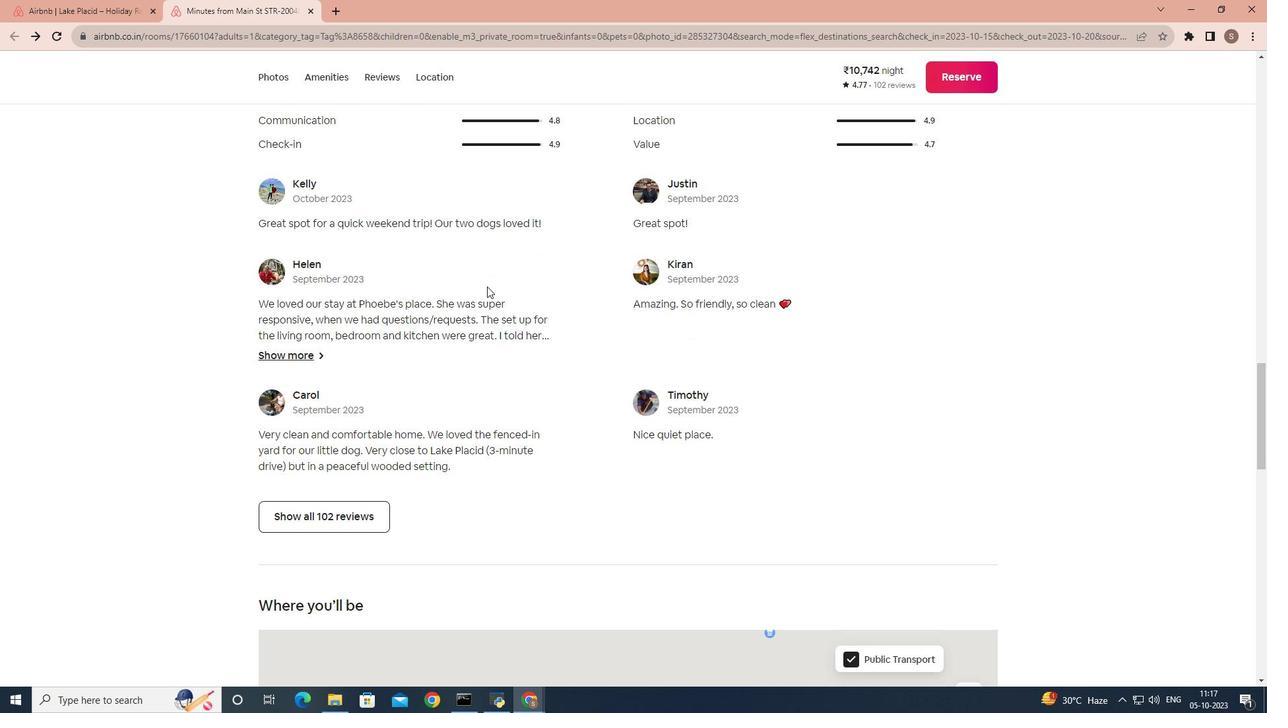 
Action: Mouse scrolled (487, 285) with delta (0, 0)
Screenshot: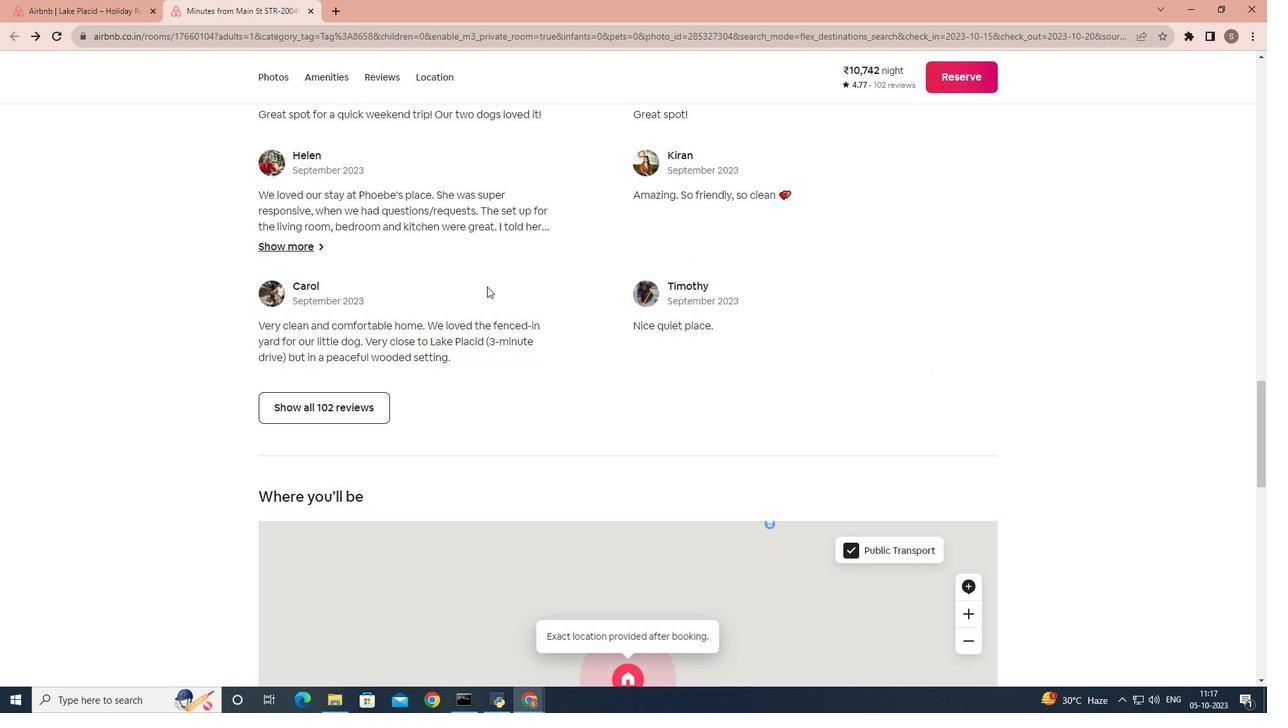 
Action: Mouse scrolled (487, 285) with delta (0, 0)
Screenshot: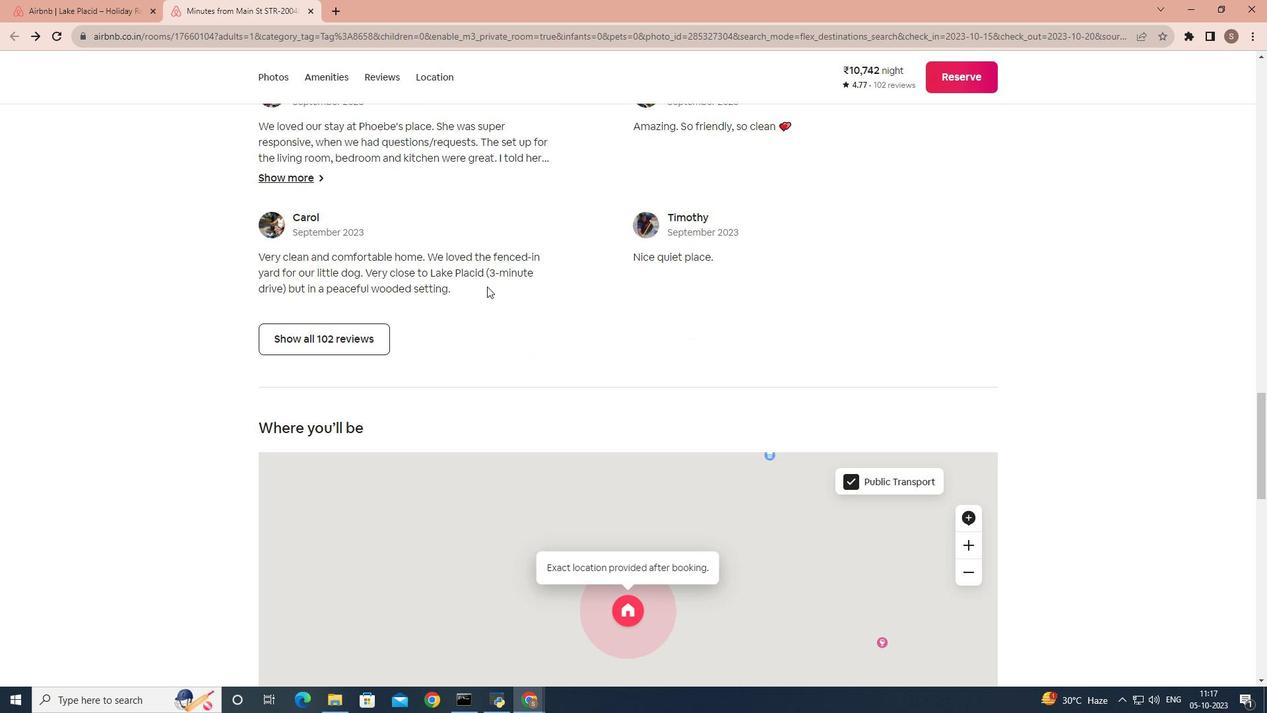 
Action: Mouse scrolled (487, 285) with delta (0, 0)
Screenshot: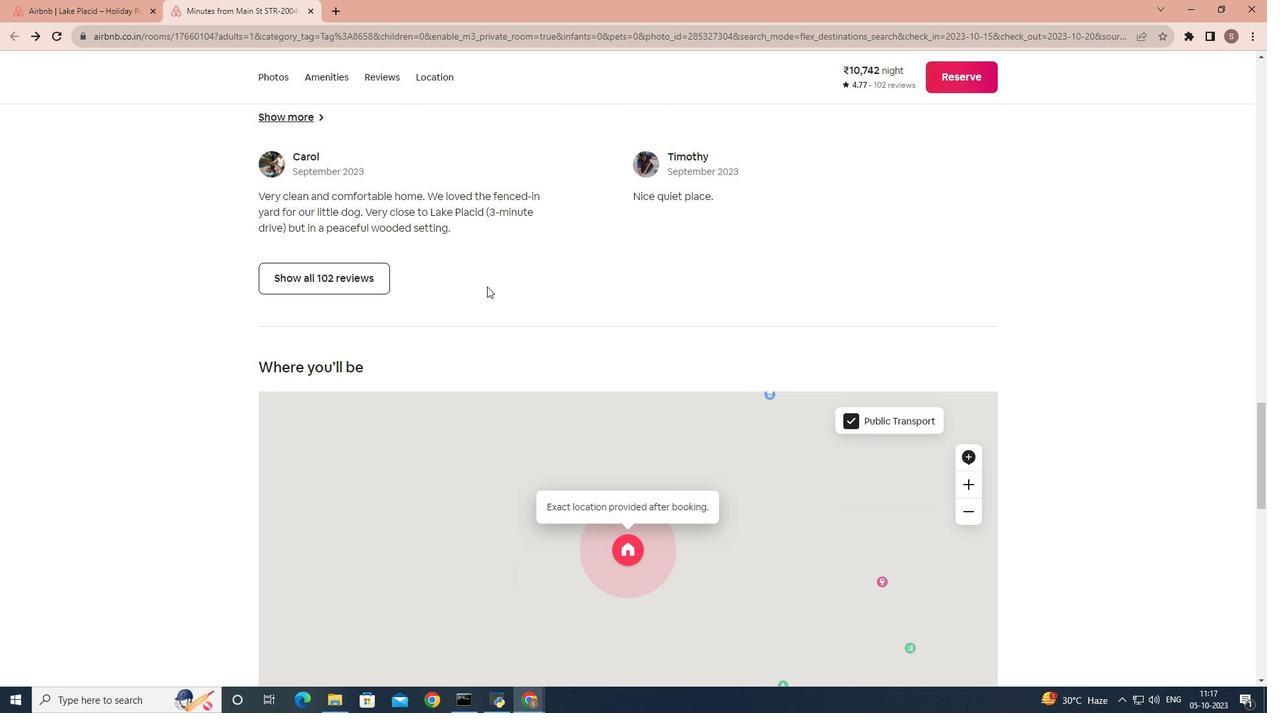 
Action: Mouse scrolled (487, 285) with delta (0, 0)
Screenshot: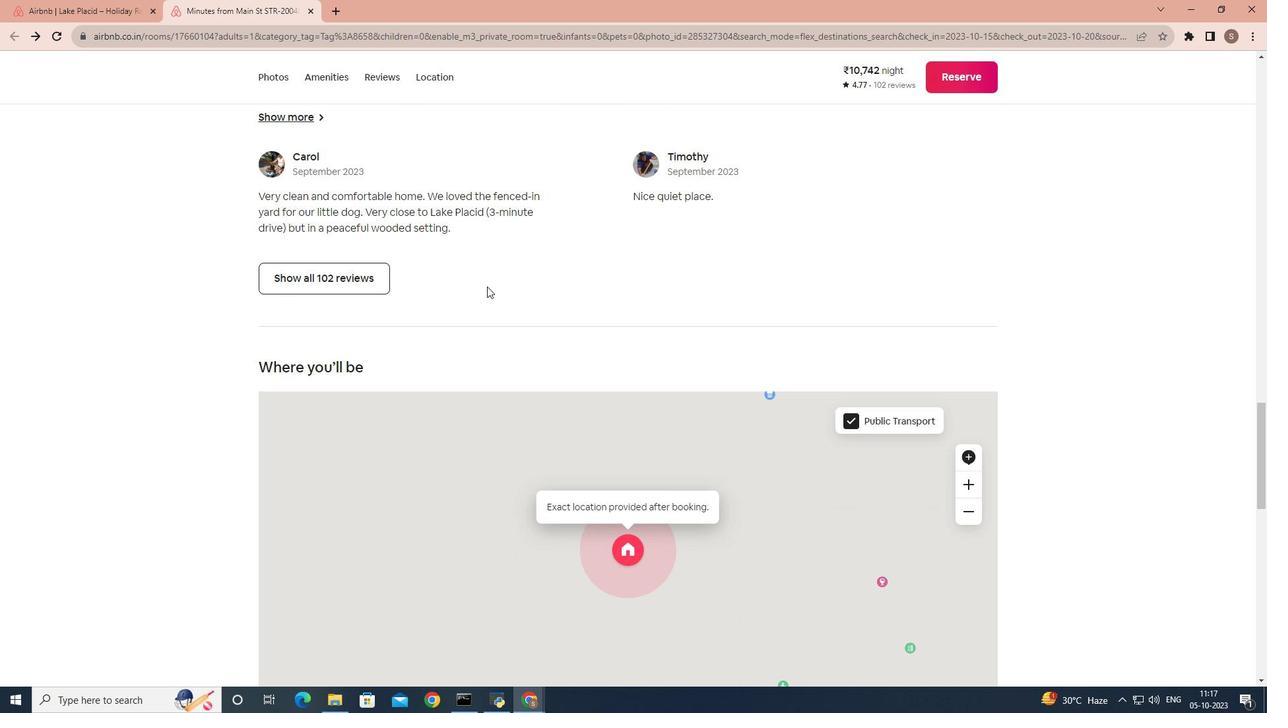 
Action: Mouse moved to (487, 285)
Screenshot: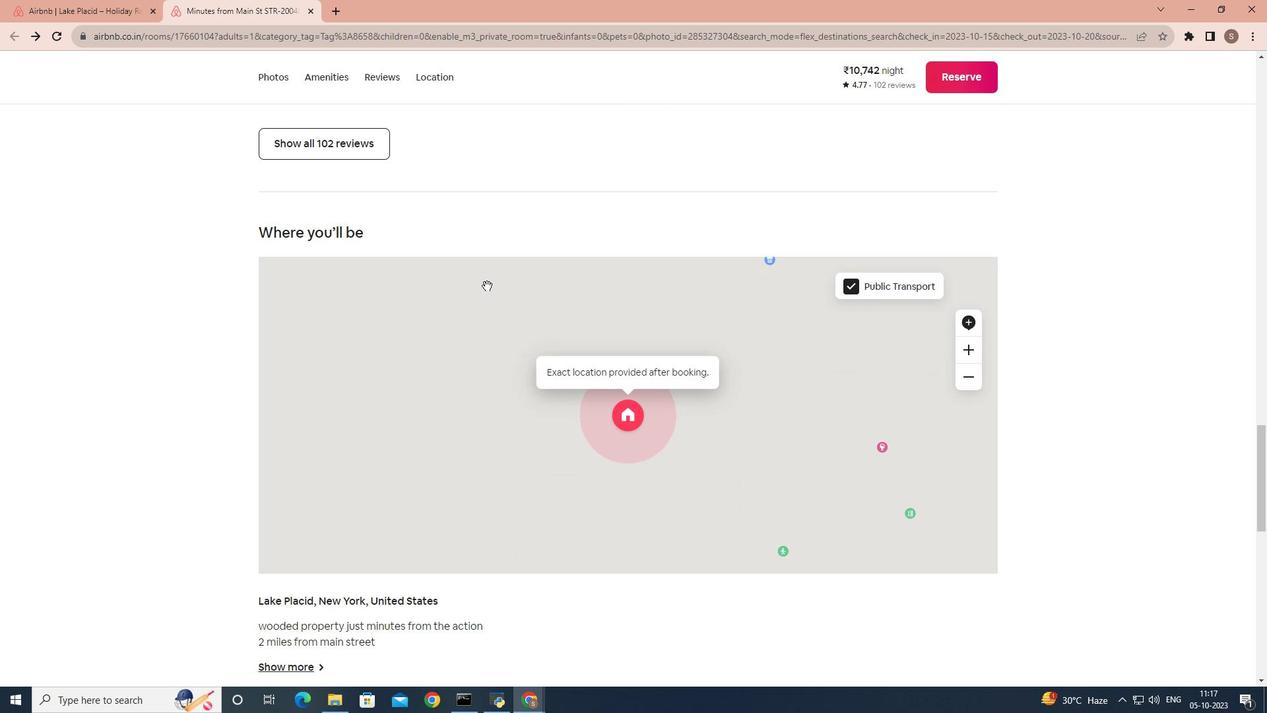 
Action: Mouse scrolled (487, 285) with delta (0, 0)
Screenshot: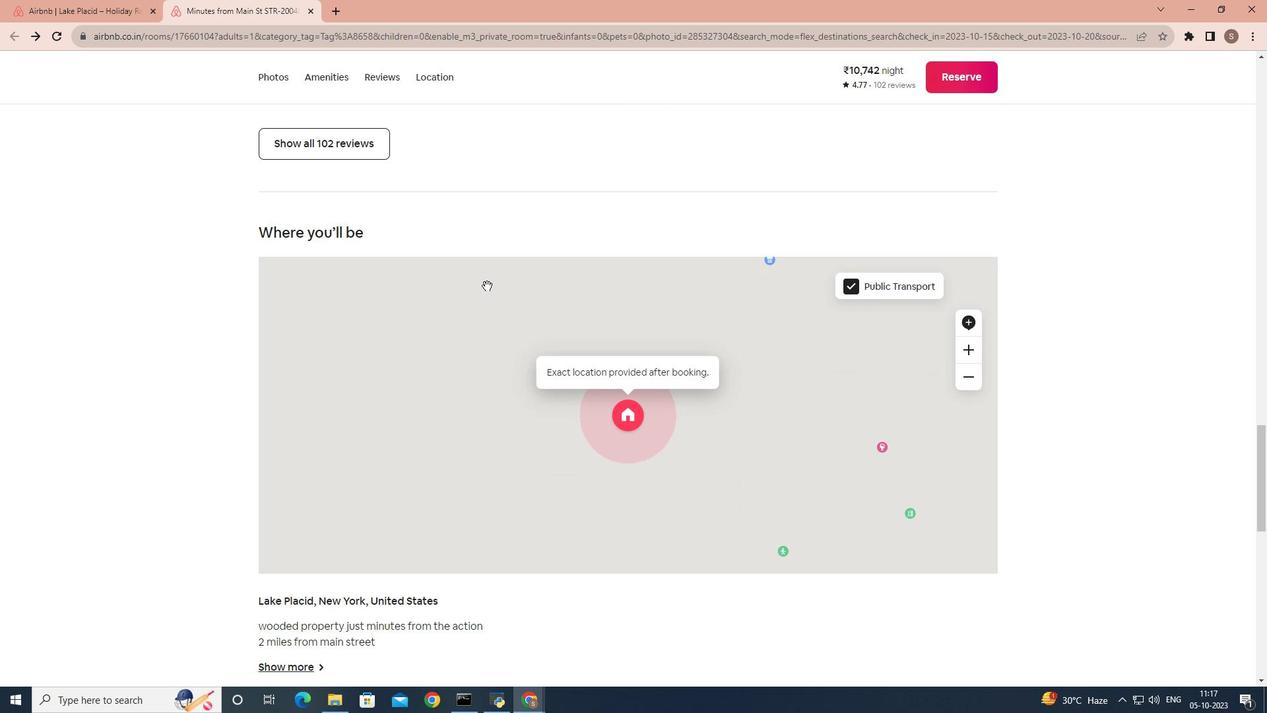 
Action: Mouse scrolled (487, 285) with delta (0, 0)
Screenshot: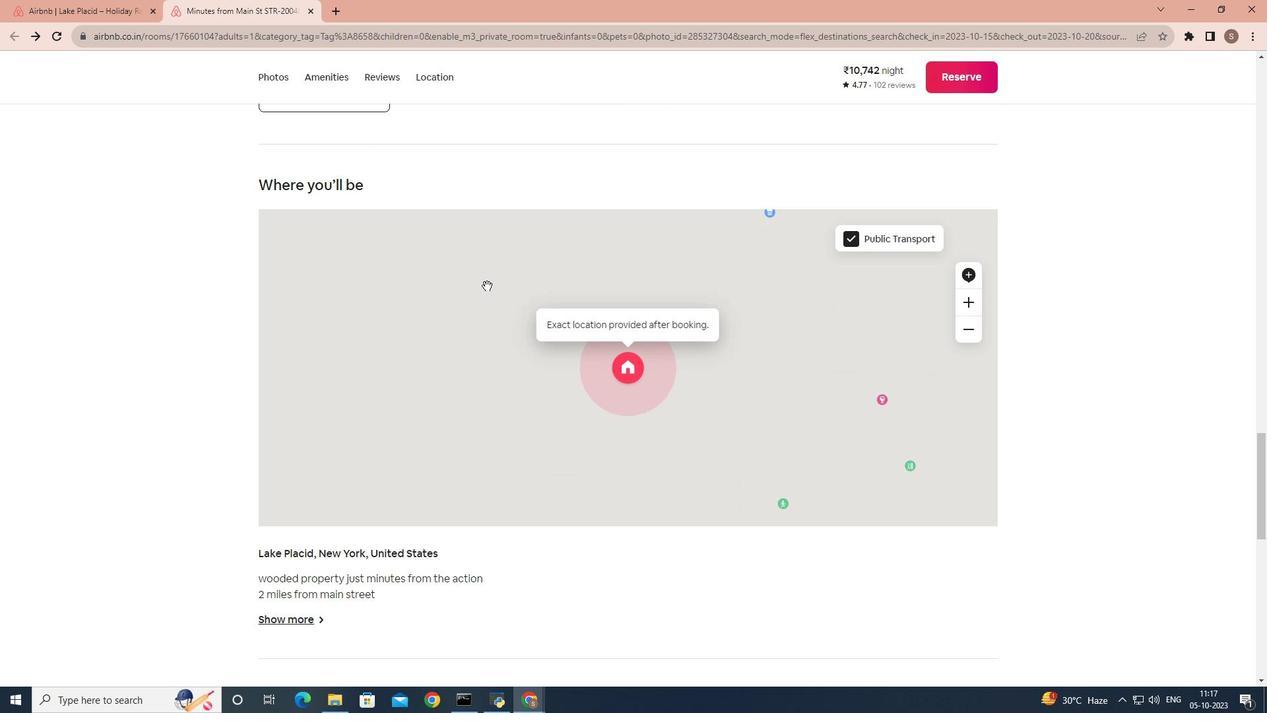 
Action: Mouse scrolled (487, 285) with delta (0, 0)
Screenshot: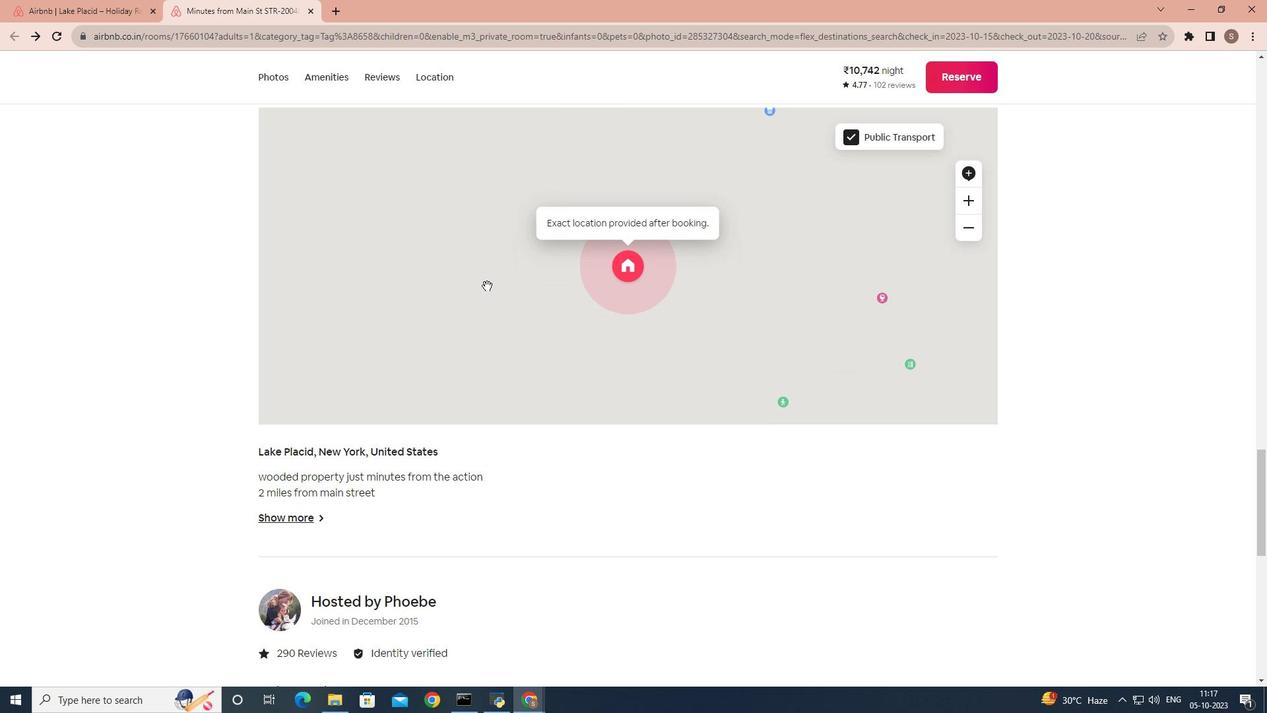 
Action: Mouse scrolled (487, 285) with delta (0, 0)
Screenshot: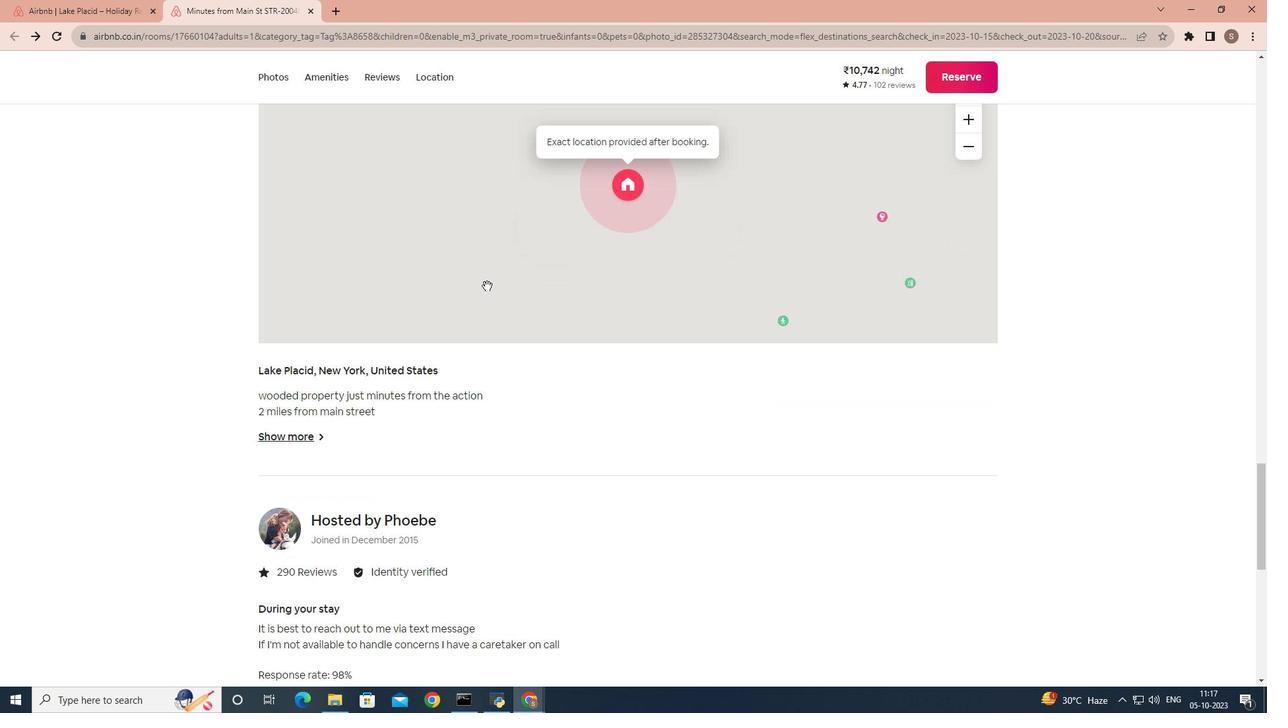 
Action: Mouse scrolled (487, 285) with delta (0, 0)
Screenshot: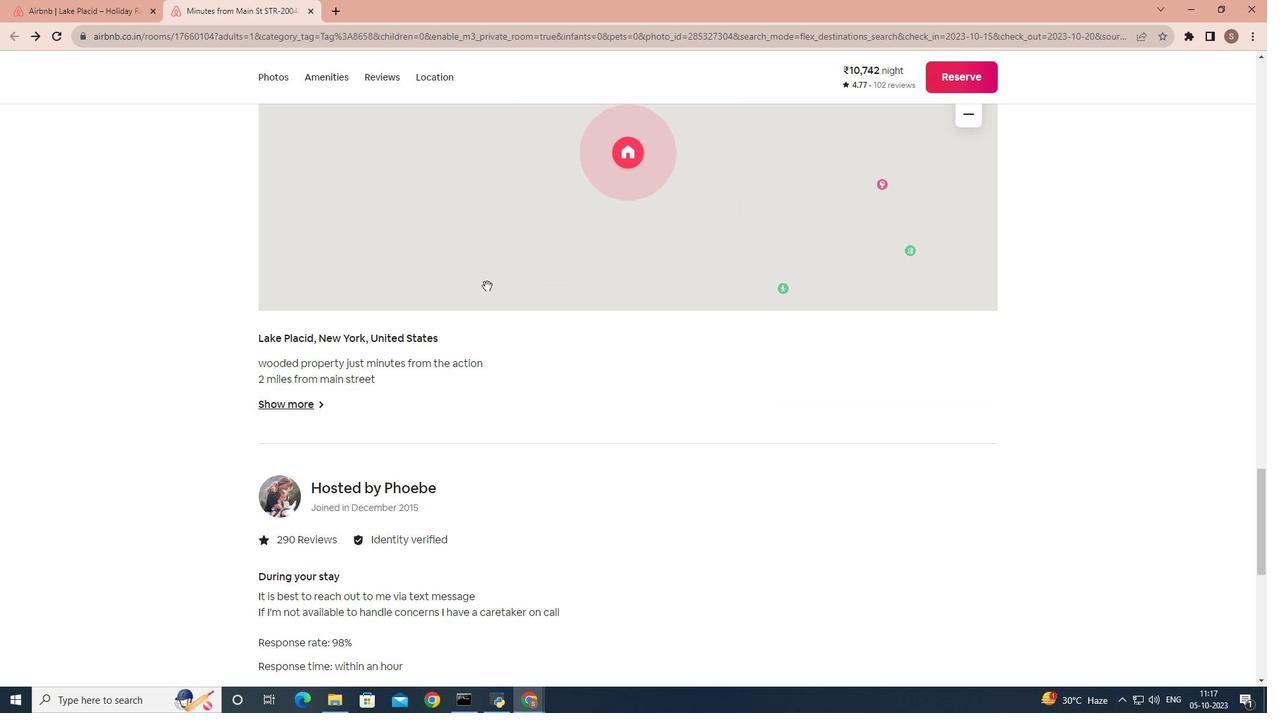 
Action: Mouse scrolled (487, 285) with delta (0, 0)
Screenshot: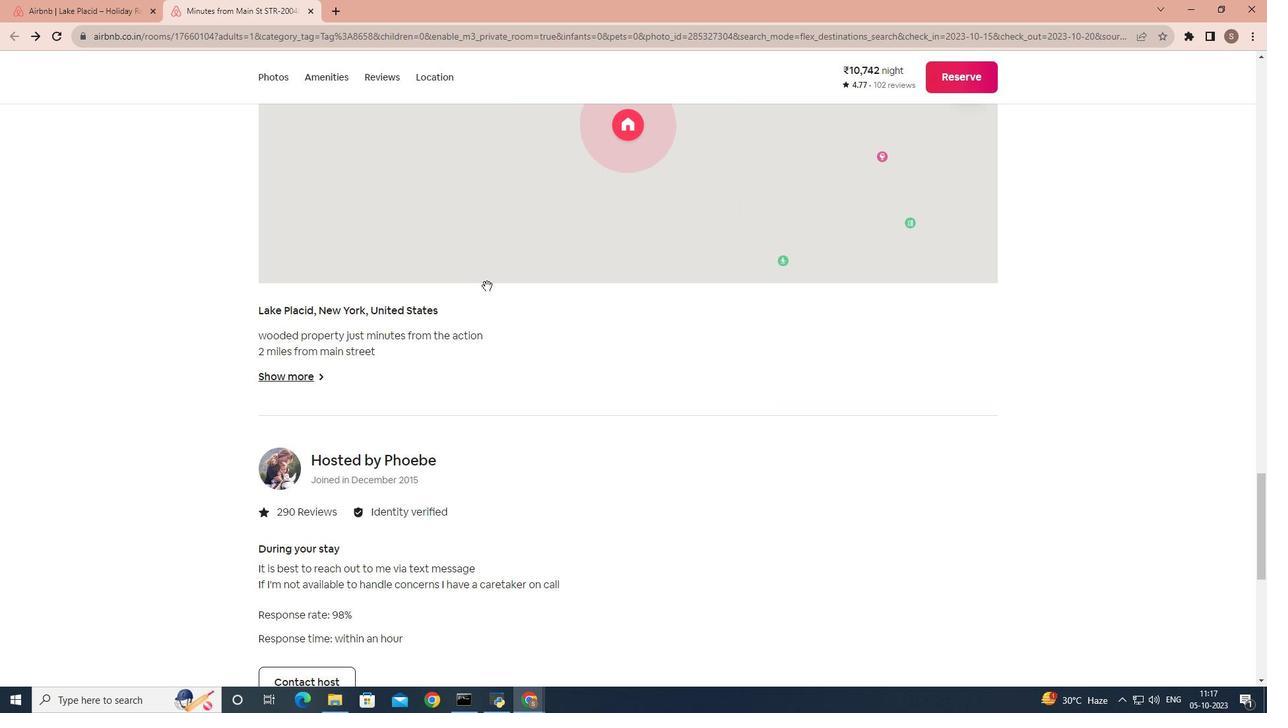 
Action: Mouse scrolled (487, 285) with delta (0, 0)
Screenshot: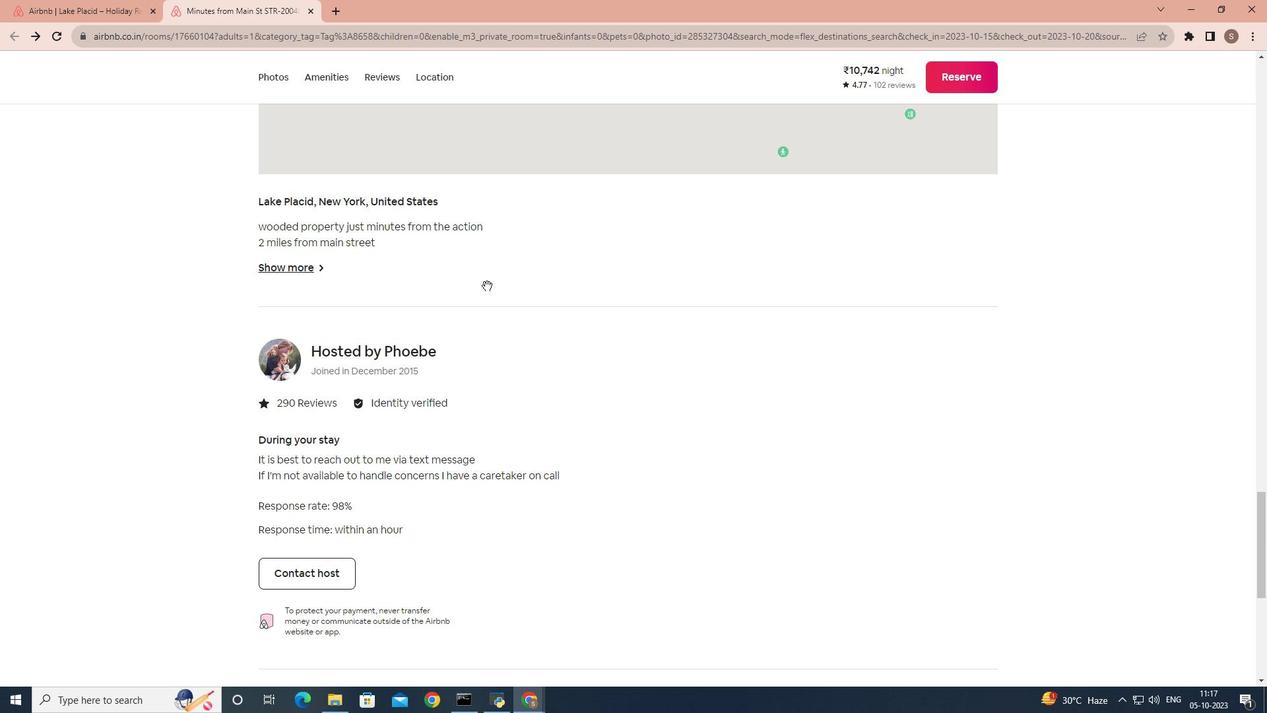 
Action: Mouse scrolled (487, 285) with delta (0, 0)
Screenshot: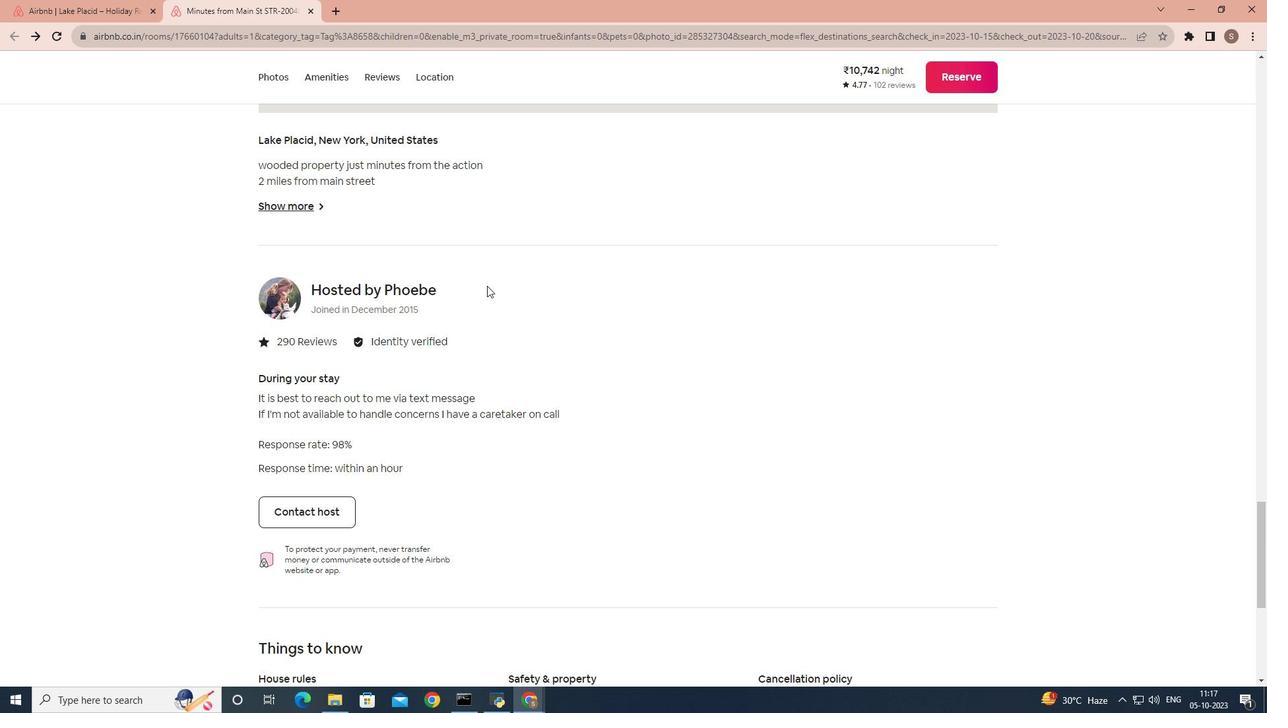 
Action: Mouse scrolled (487, 285) with delta (0, 0)
Screenshot: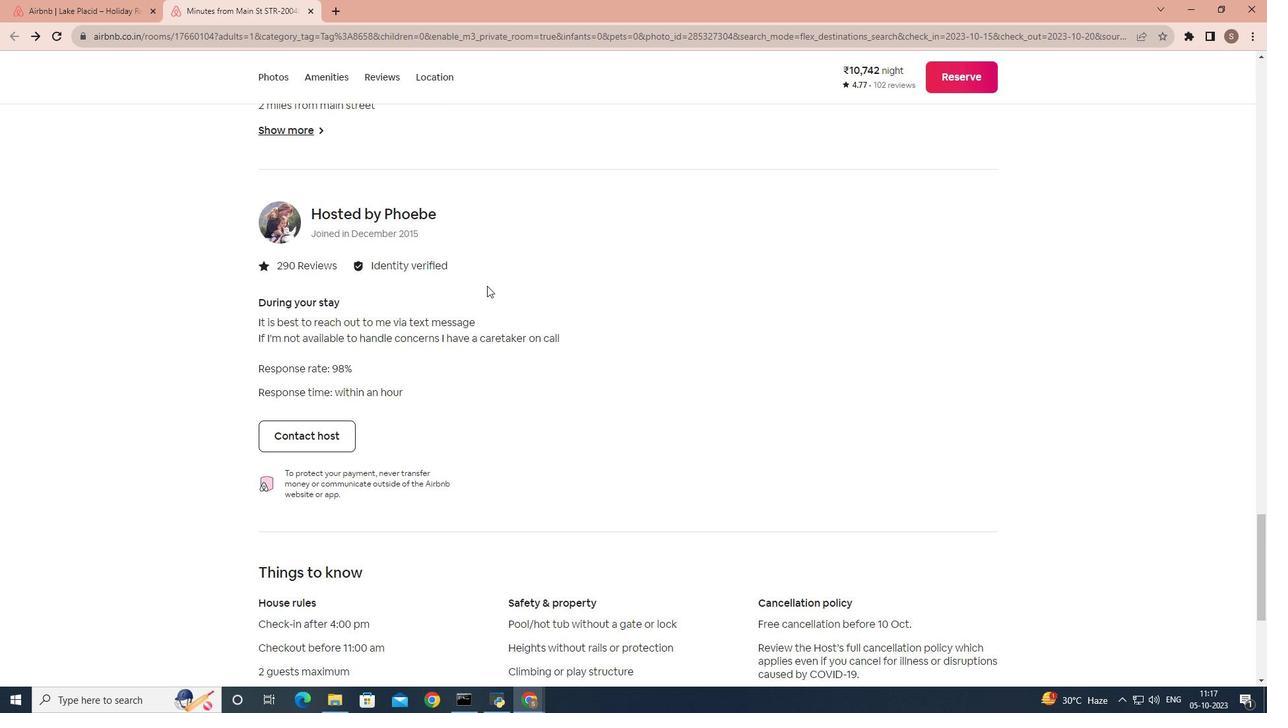 
Action: Mouse scrolled (487, 285) with delta (0, 0)
Screenshot: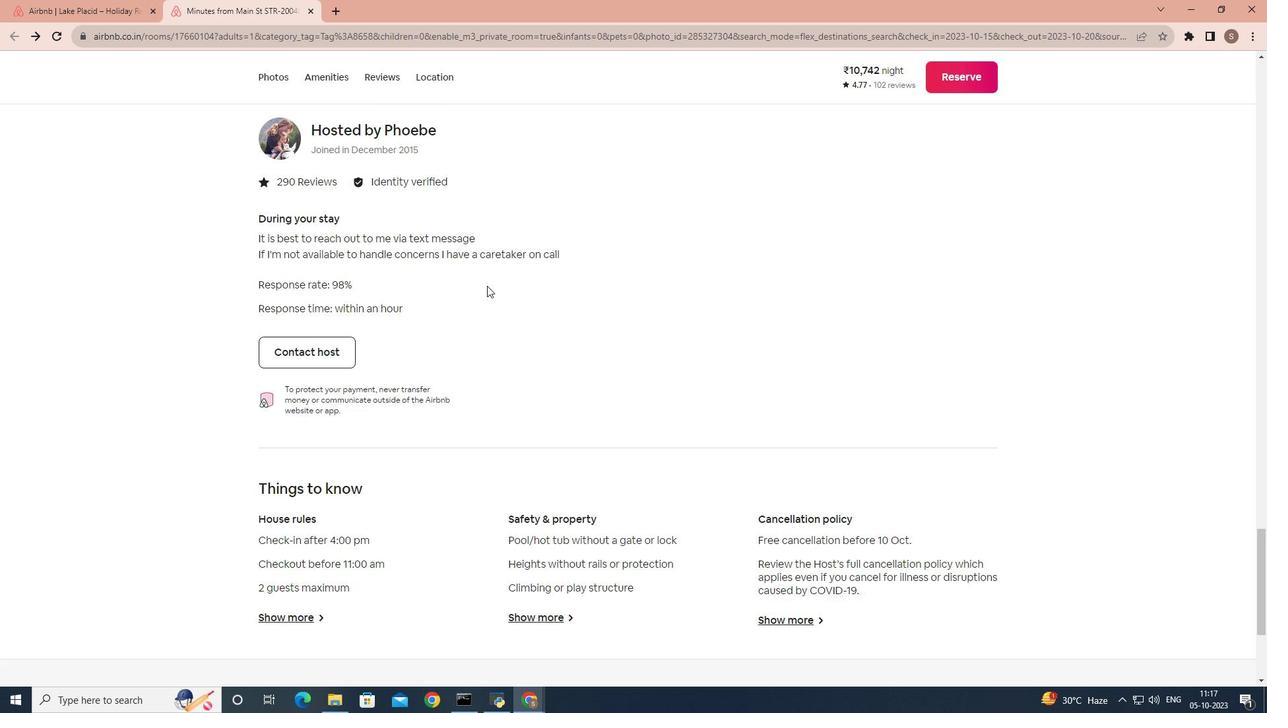 
Action: Mouse scrolled (487, 285) with delta (0, 0)
Screenshot: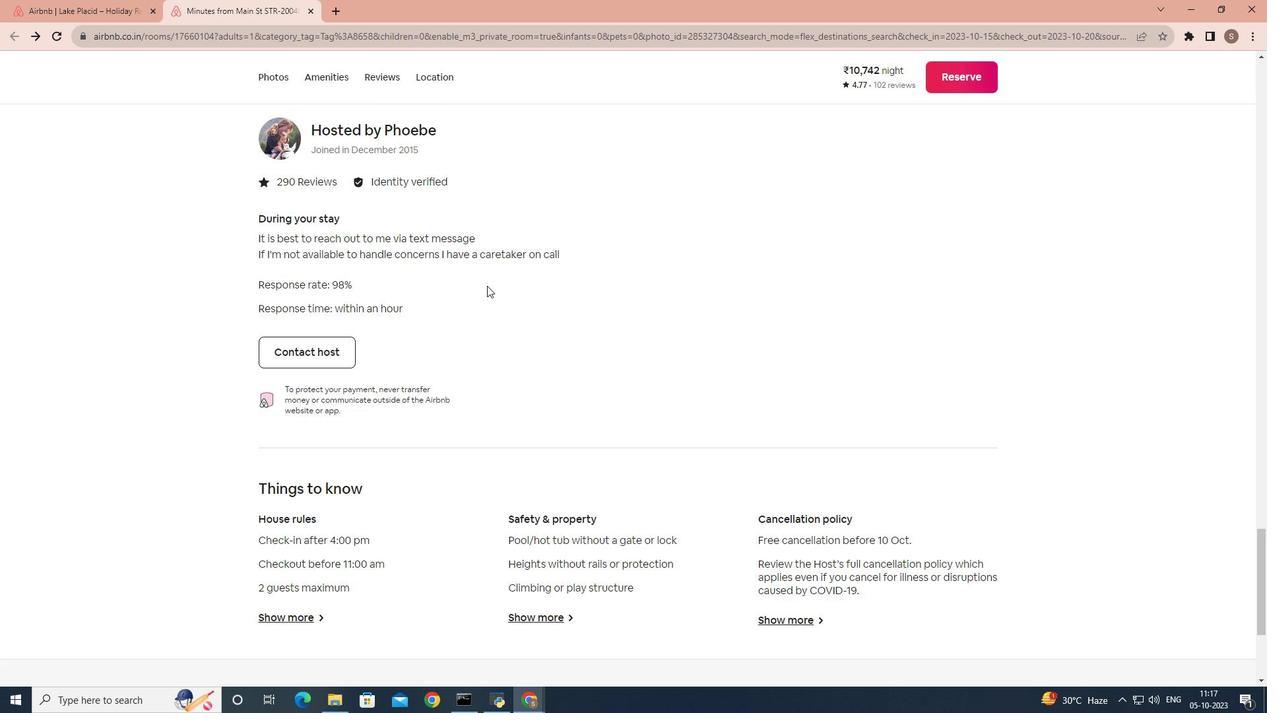 
Action: Mouse scrolled (487, 285) with delta (0, 0)
Screenshot: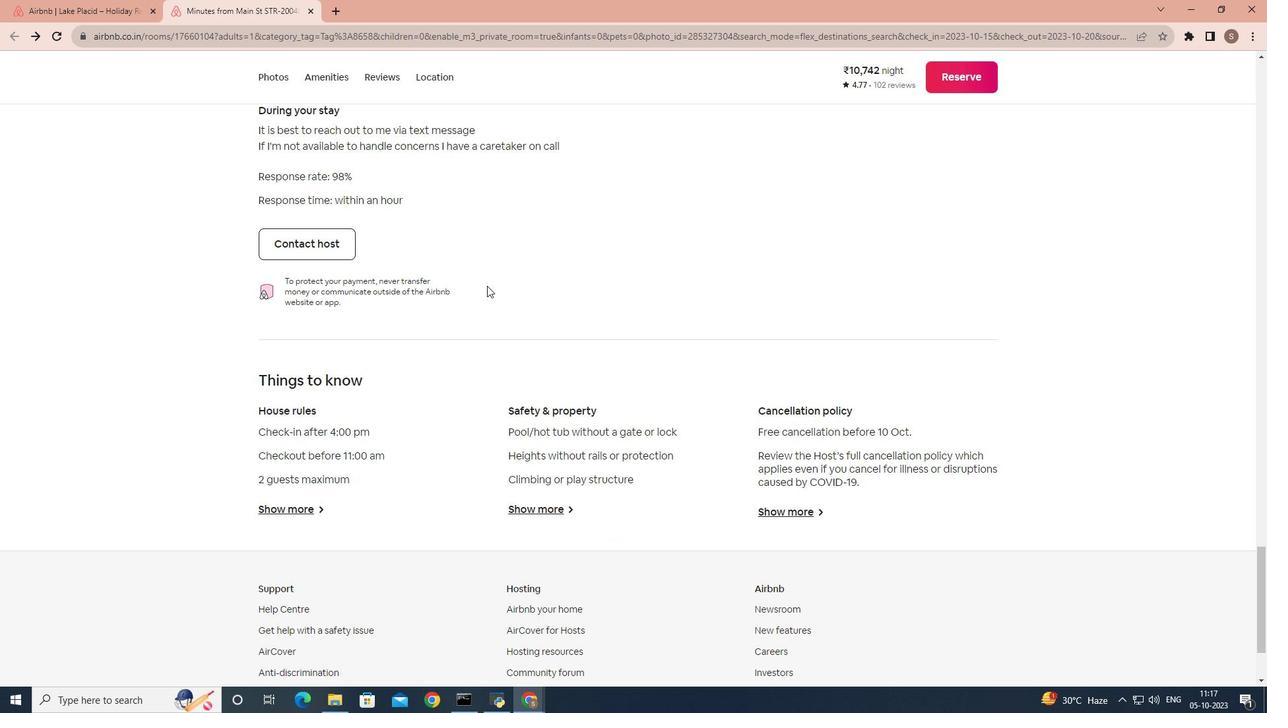 
Action: Mouse scrolled (487, 285) with delta (0, 0)
Screenshot: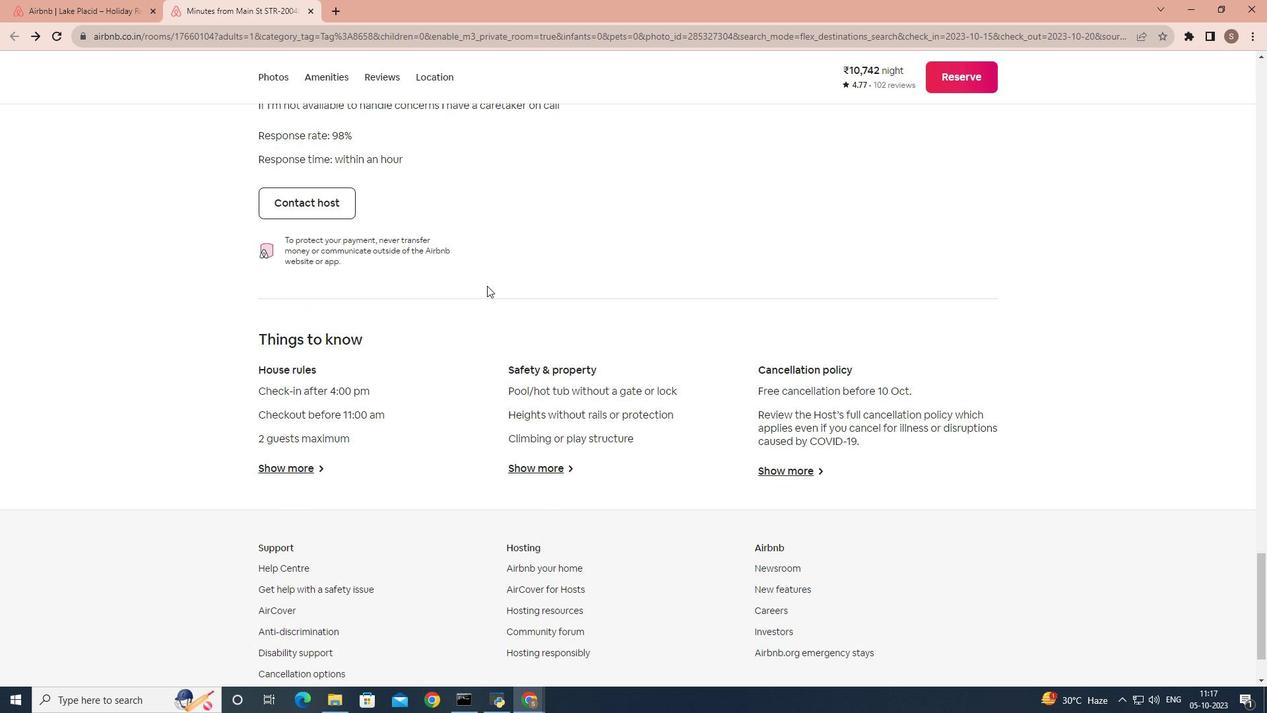 
Action: Mouse scrolled (487, 285) with delta (0, 0)
Screenshot: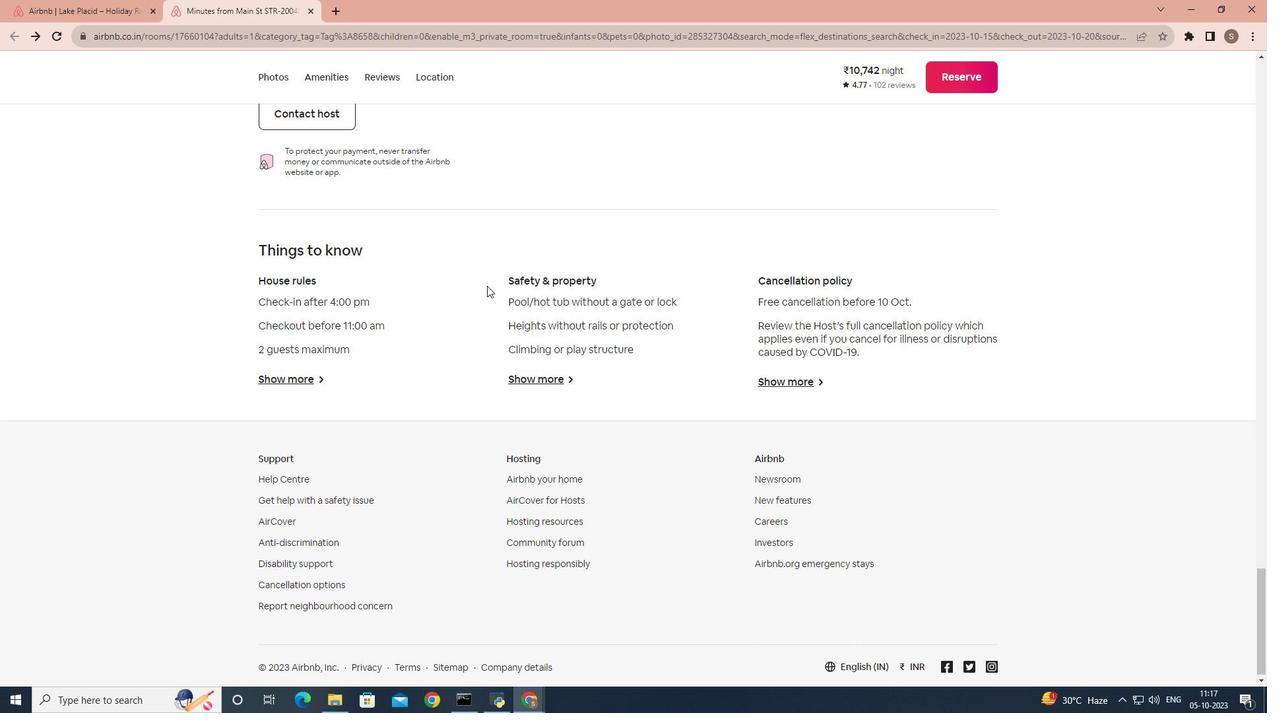 
Action: Mouse scrolled (487, 285) with delta (0, 0)
Screenshot: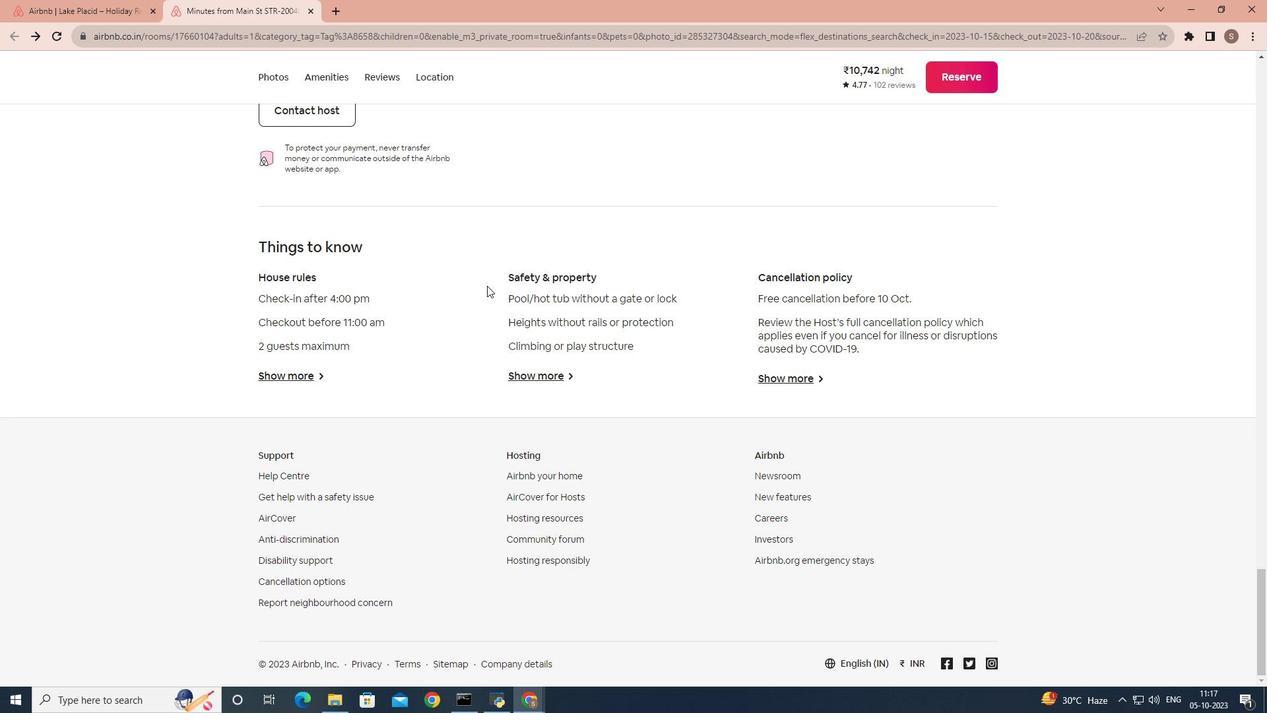 
Action: Mouse scrolled (487, 285) with delta (0, 0)
Screenshot: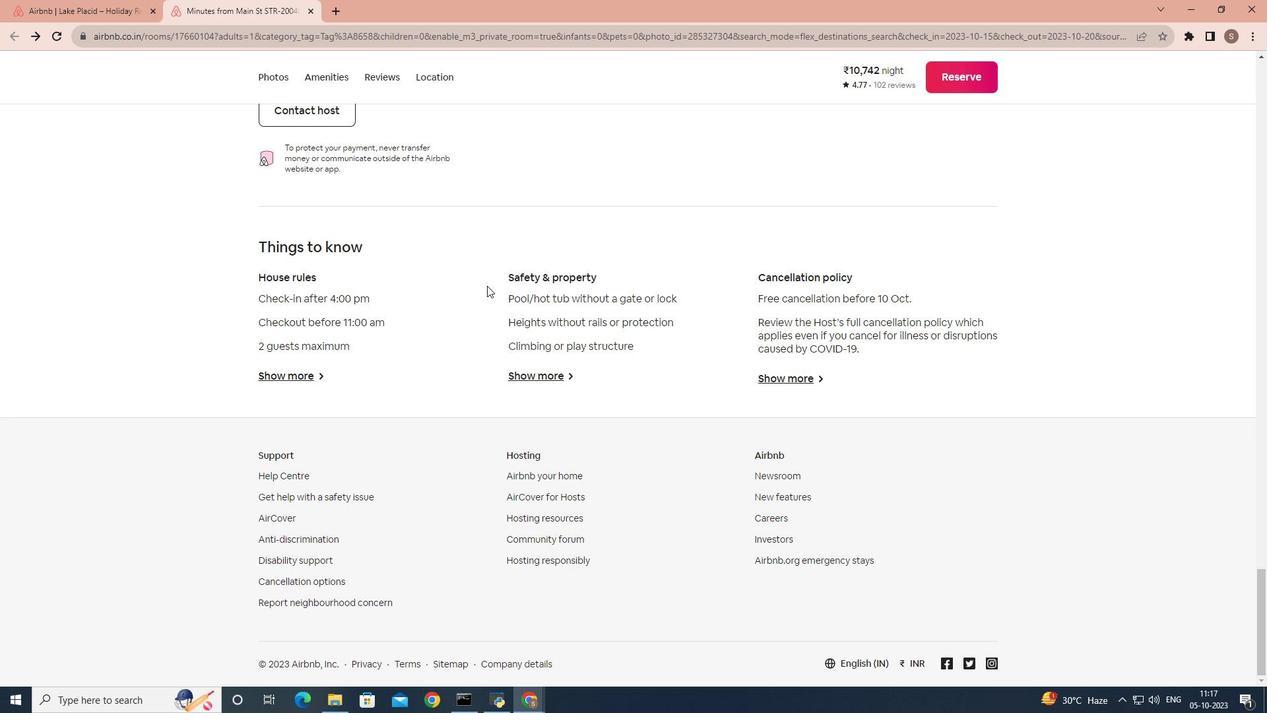 
Action: Mouse scrolled (487, 285) with delta (0, 0)
Screenshot: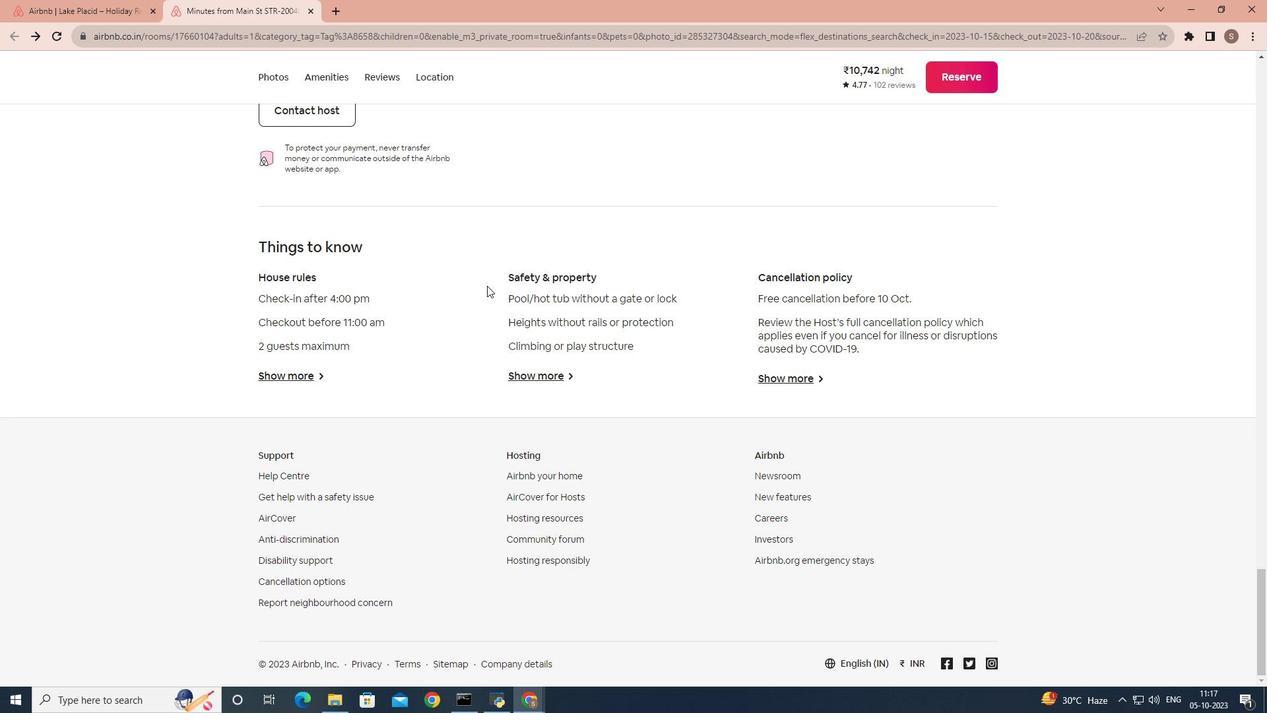 
Action: Mouse scrolled (487, 285) with delta (0, 0)
Screenshot: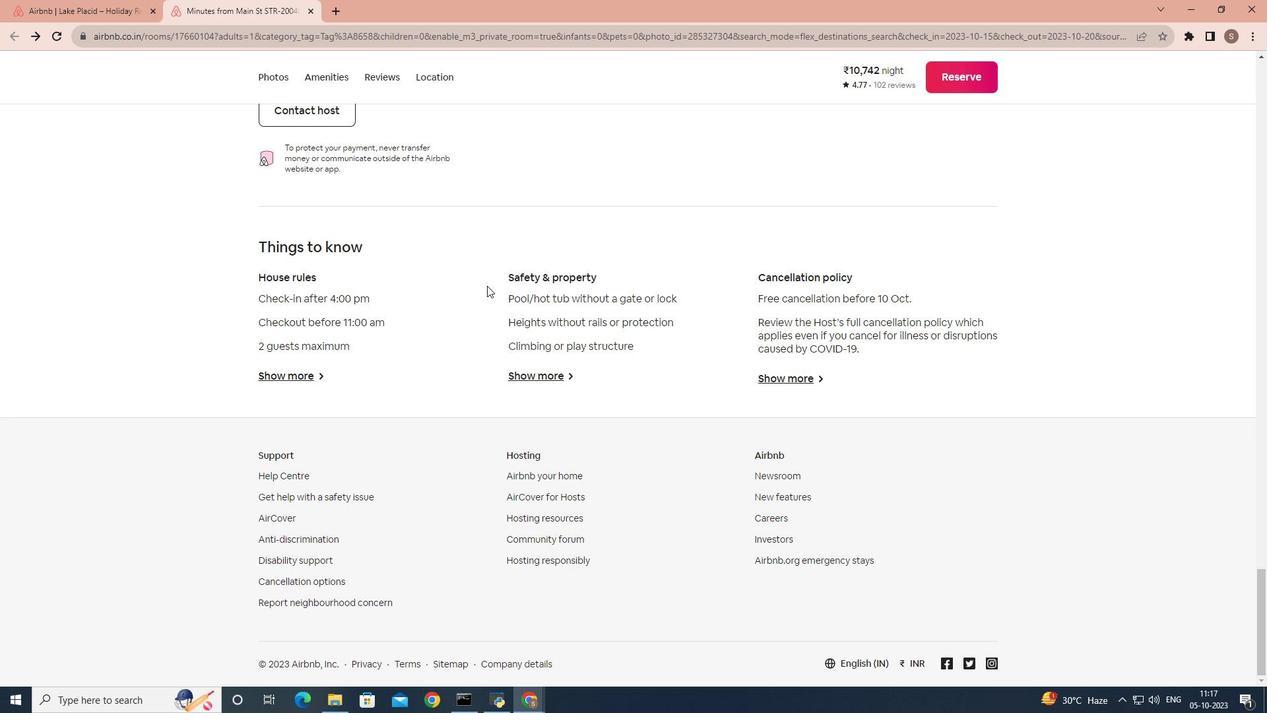 
Action: Mouse moved to (118, 7)
Screenshot: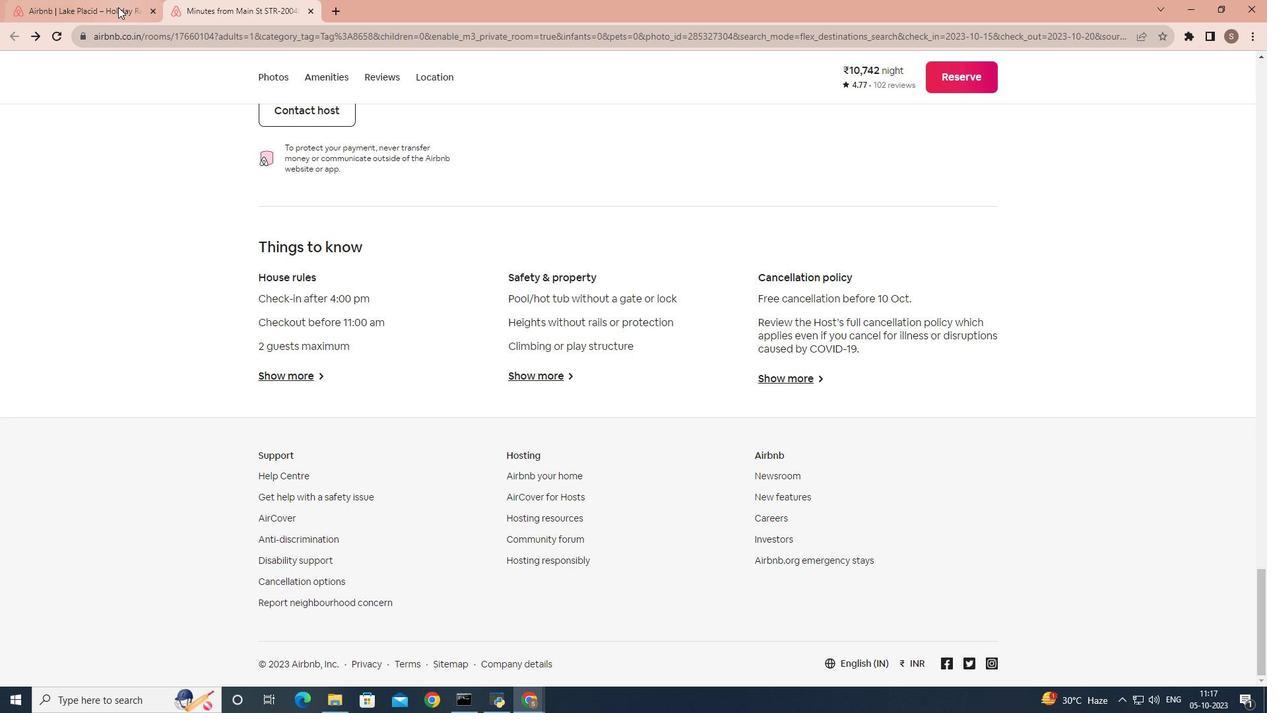 
Action: Mouse pressed left at (118, 7)
Screenshot: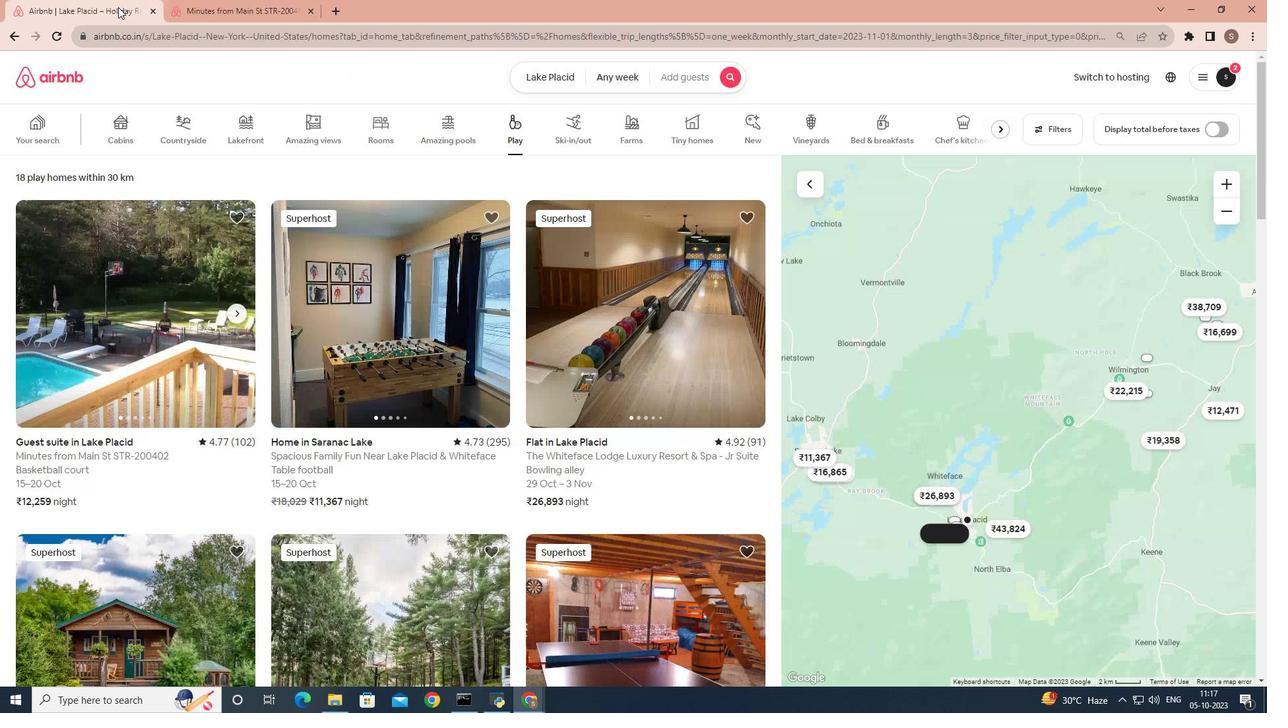 
Action: Mouse moved to (417, 305)
Screenshot: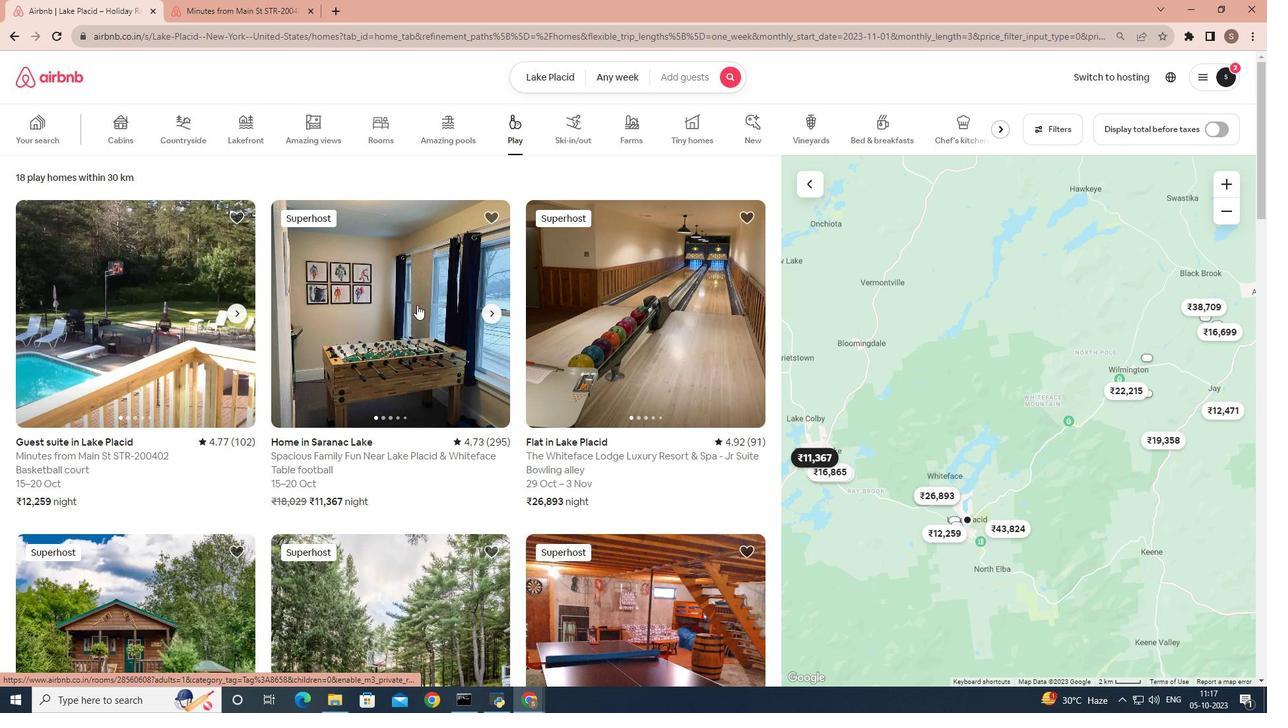 
Action: Mouse pressed left at (417, 305)
Screenshot: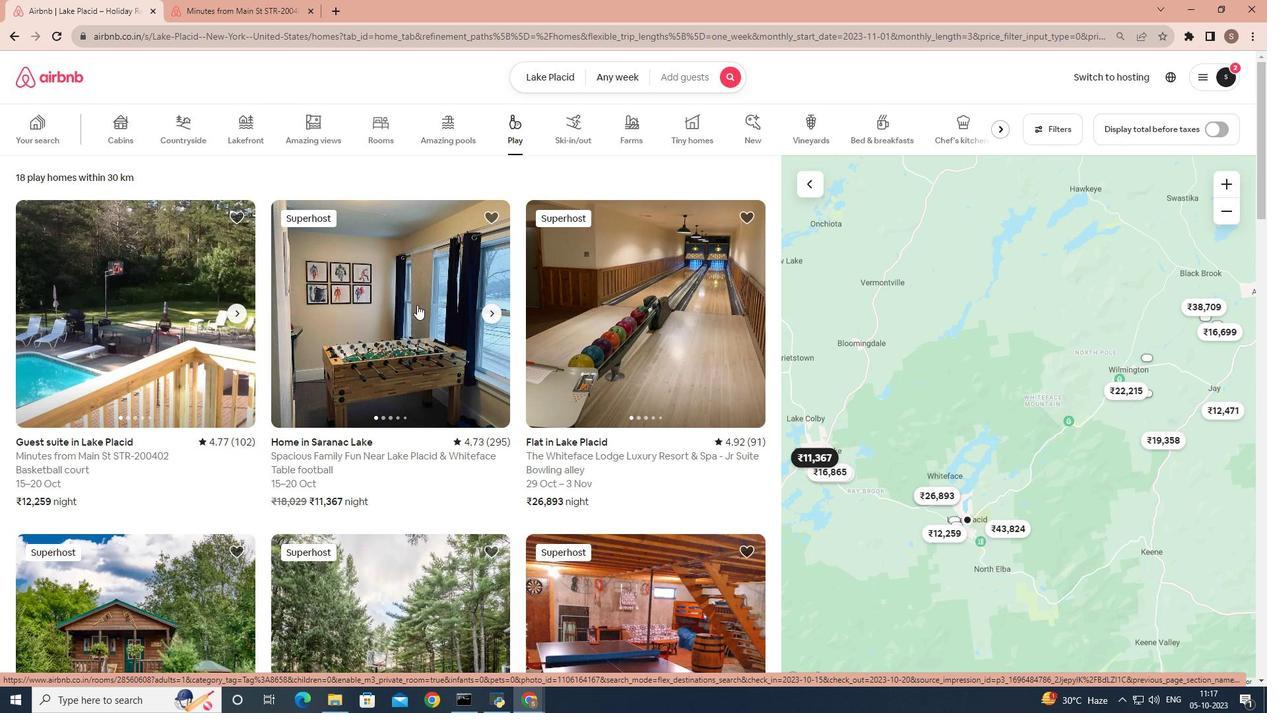 
Action: Mouse moved to (875, 366)
Screenshot: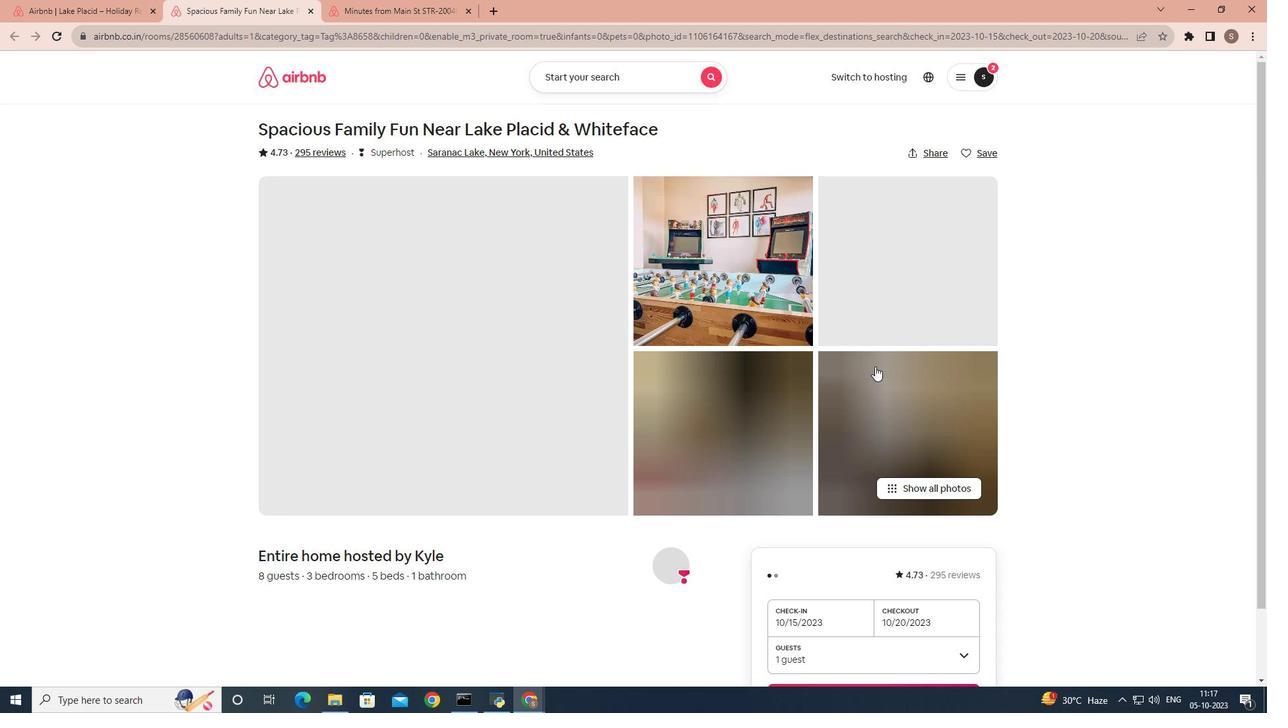 
Action: Mouse scrolled (875, 365) with delta (0, 0)
Screenshot: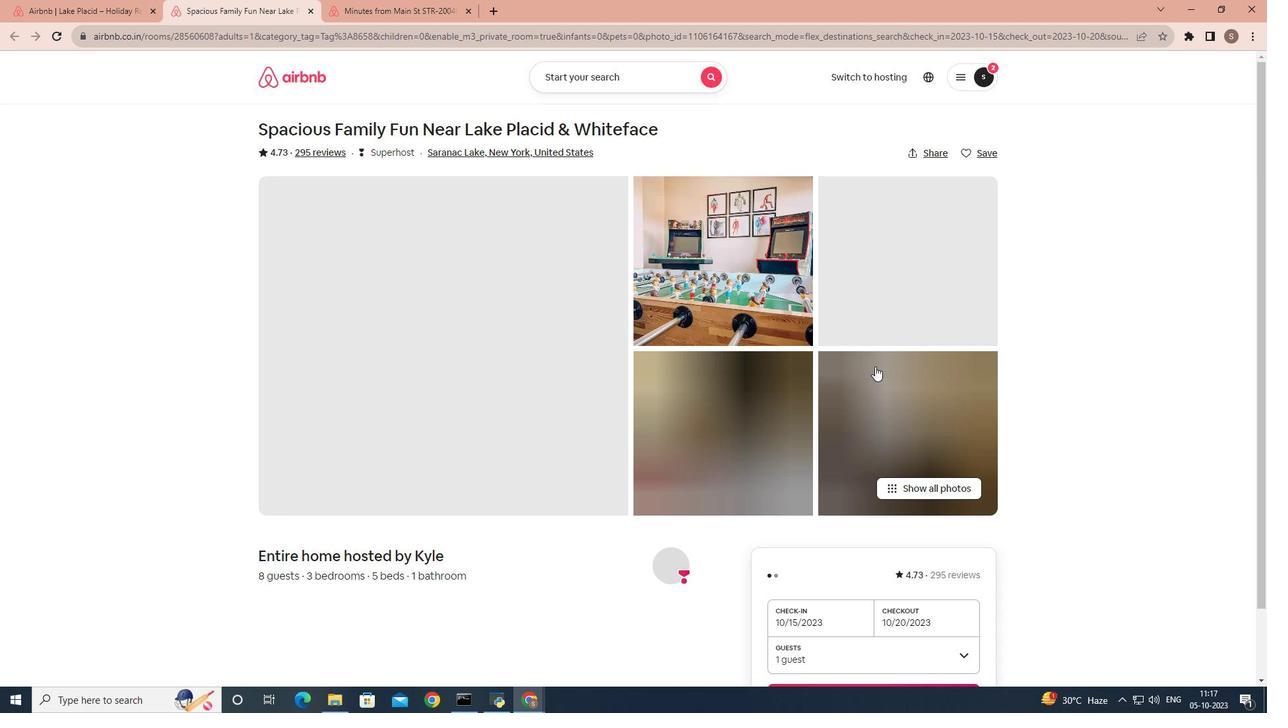 
Action: Mouse moved to (901, 421)
Screenshot: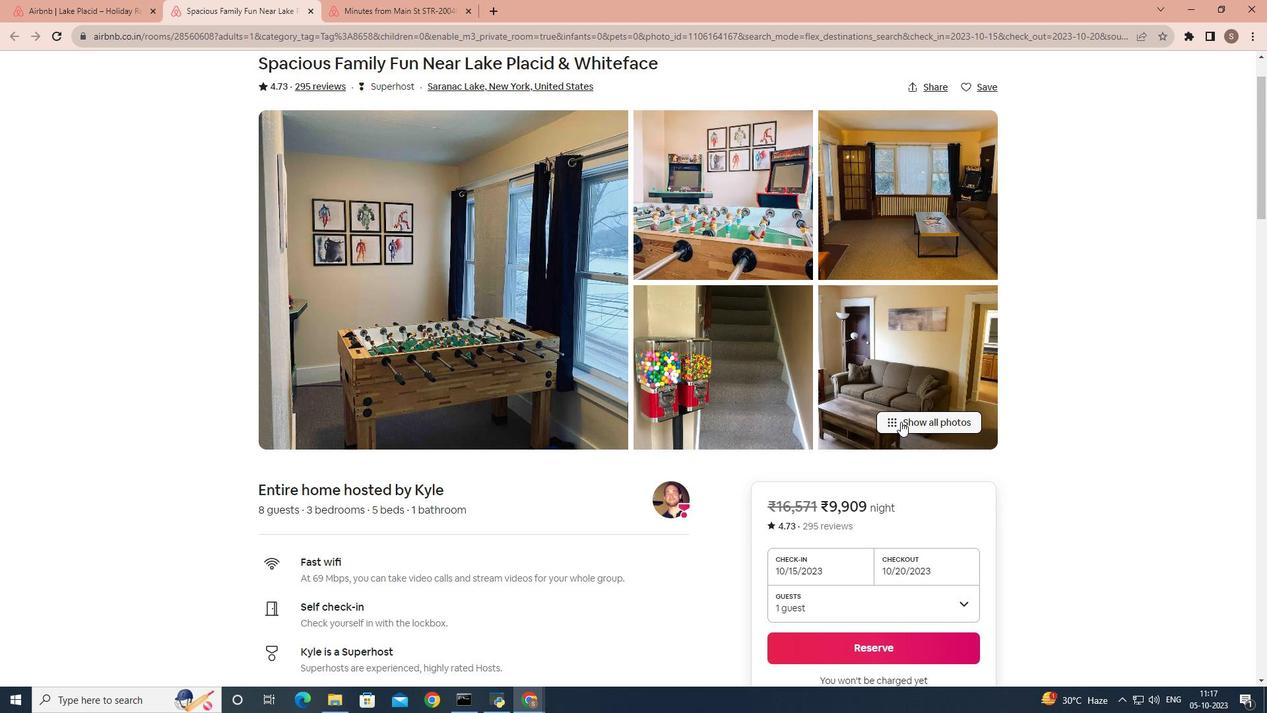 
Action: Mouse pressed left at (901, 421)
Screenshot: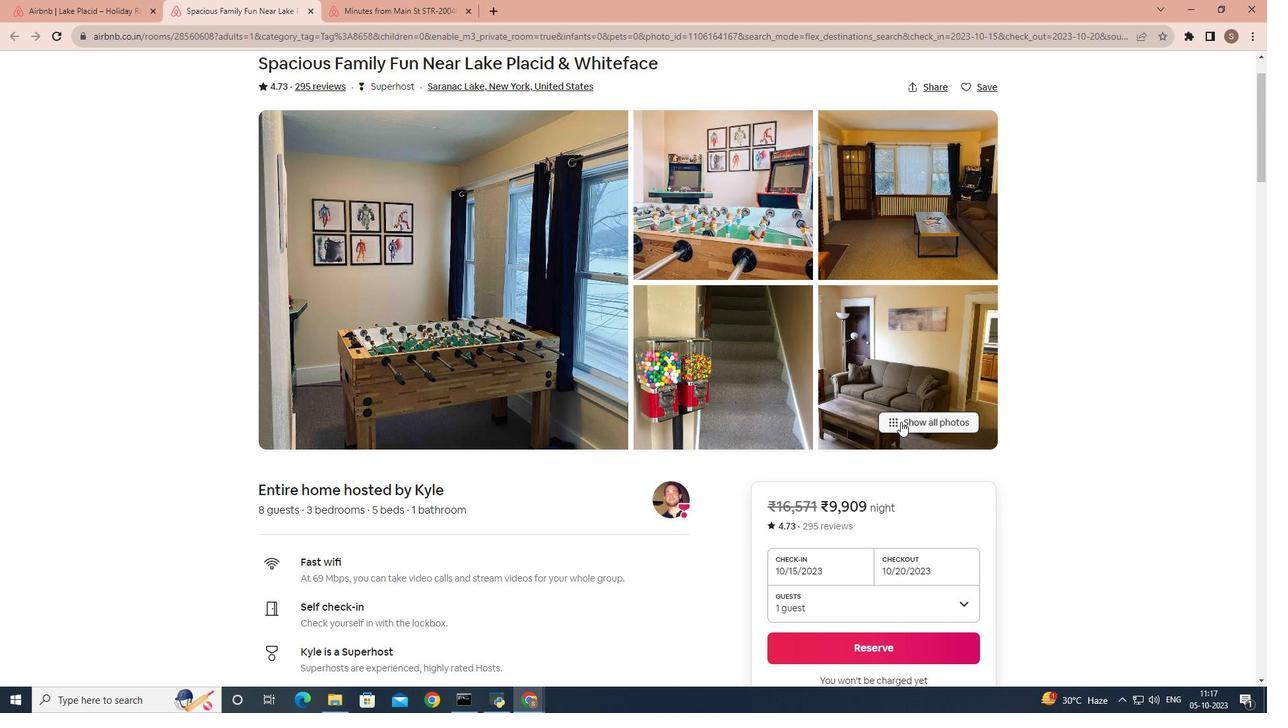 
Action: Mouse moved to (950, 338)
Screenshot: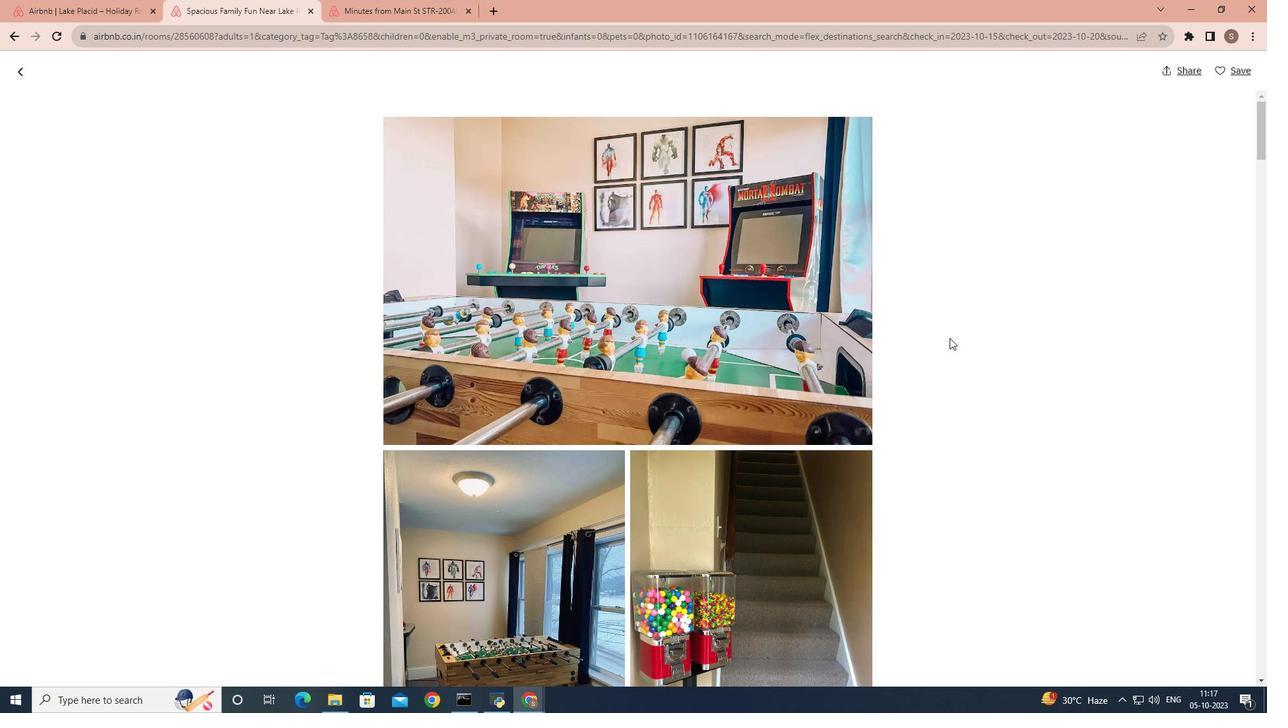 
Action: Mouse scrolled (950, 337) with delta (0, 0)
Screenshot: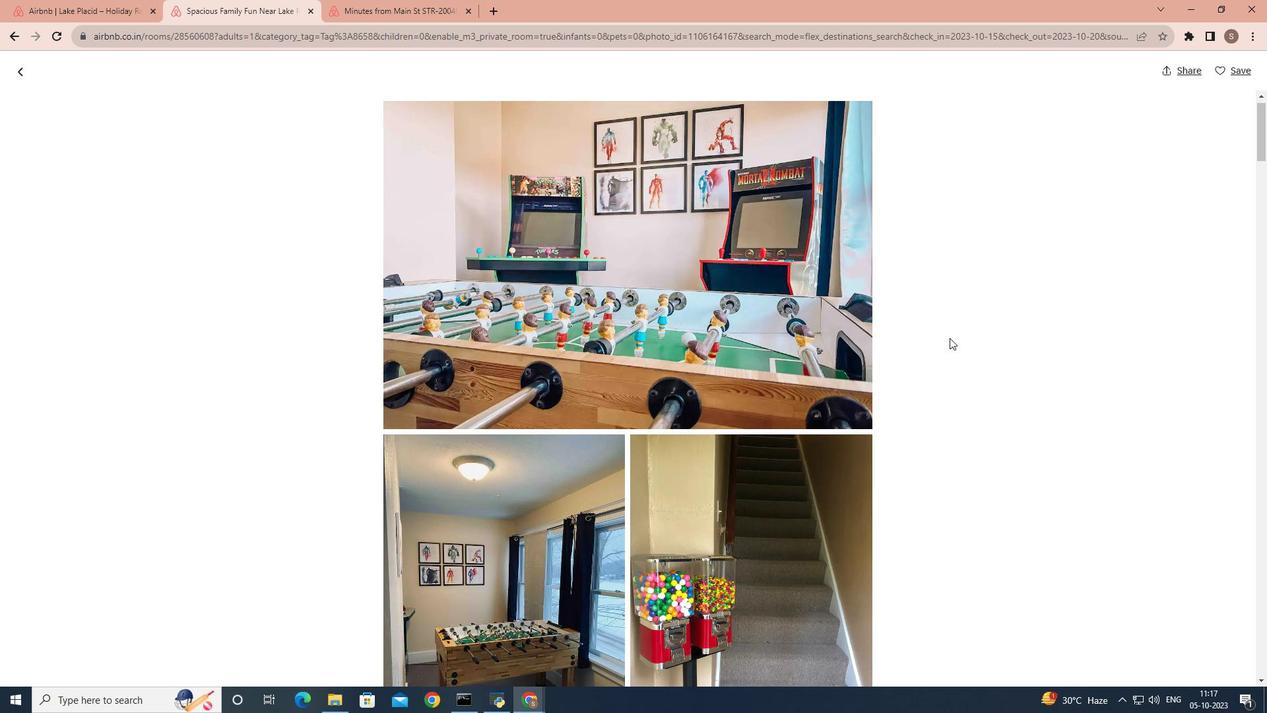 
Action: Mouse scrolled (950, 337) with delta (0, 0)
Screenshot: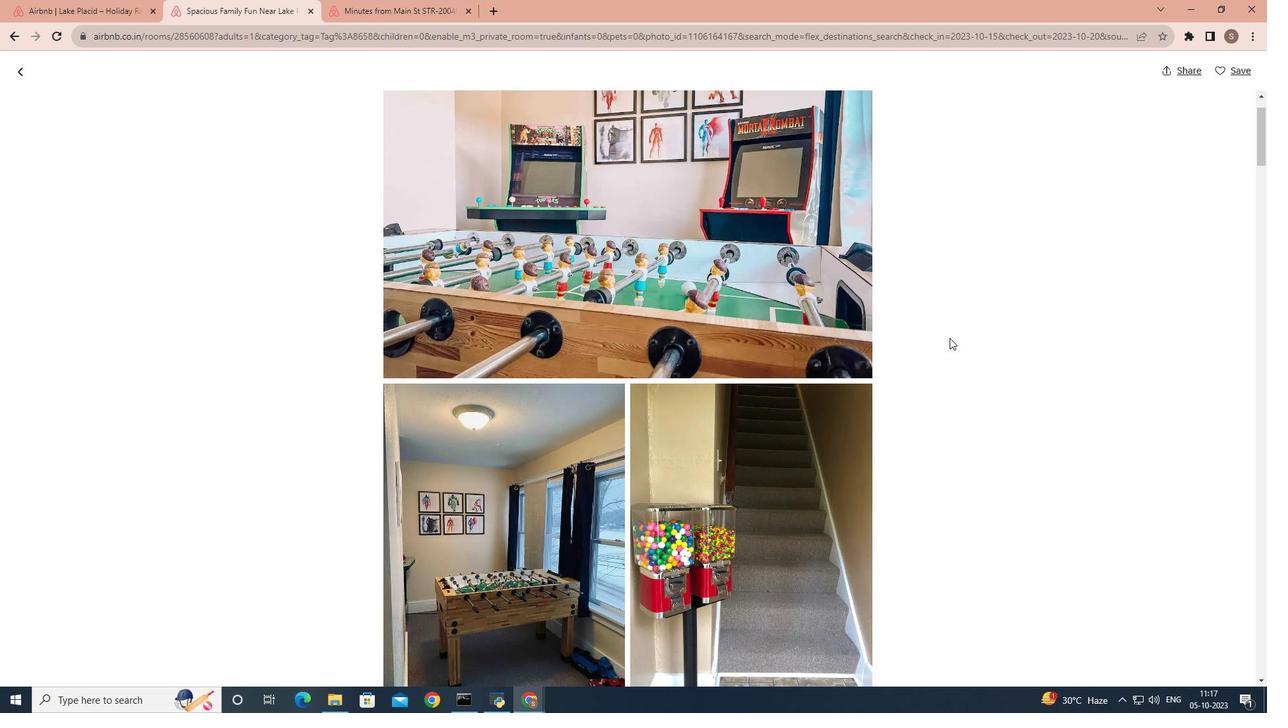 
Action: Mouse scrolled (950, 337) with delta (0, 0)
Screenshot: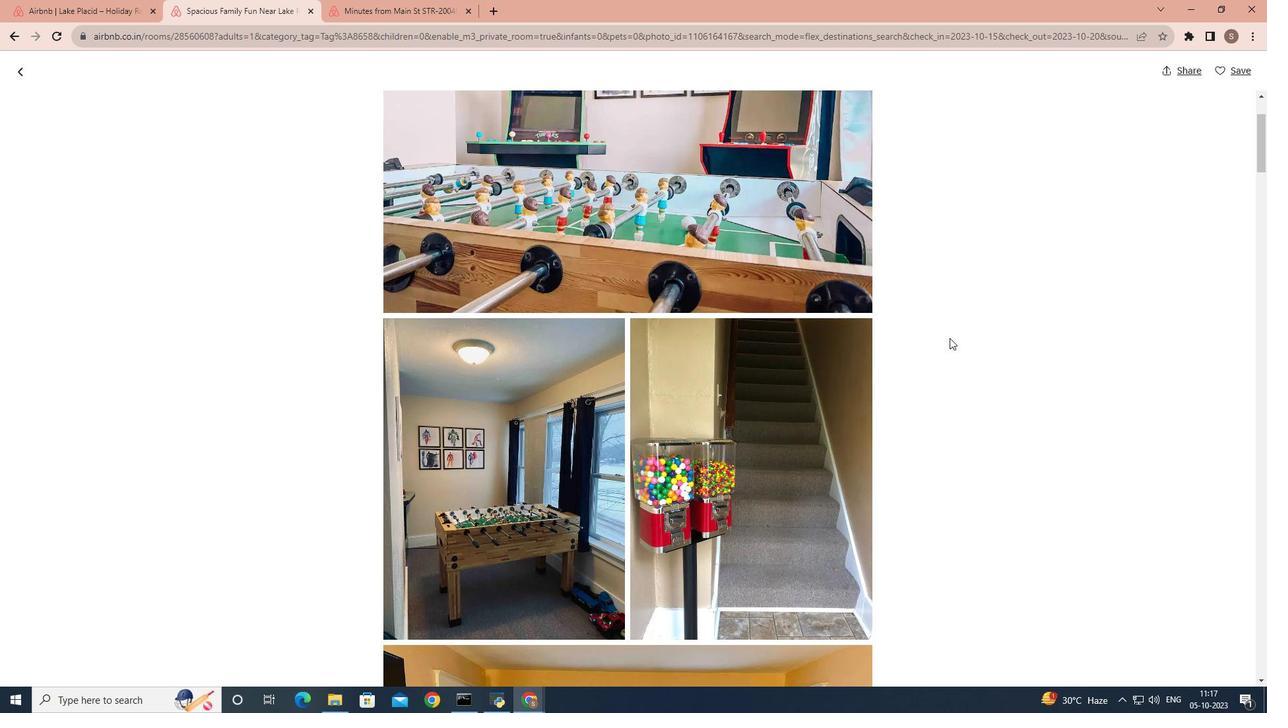 
Action: Mouse scrolled (950, 337) with delta (0, 0)
Screenshot: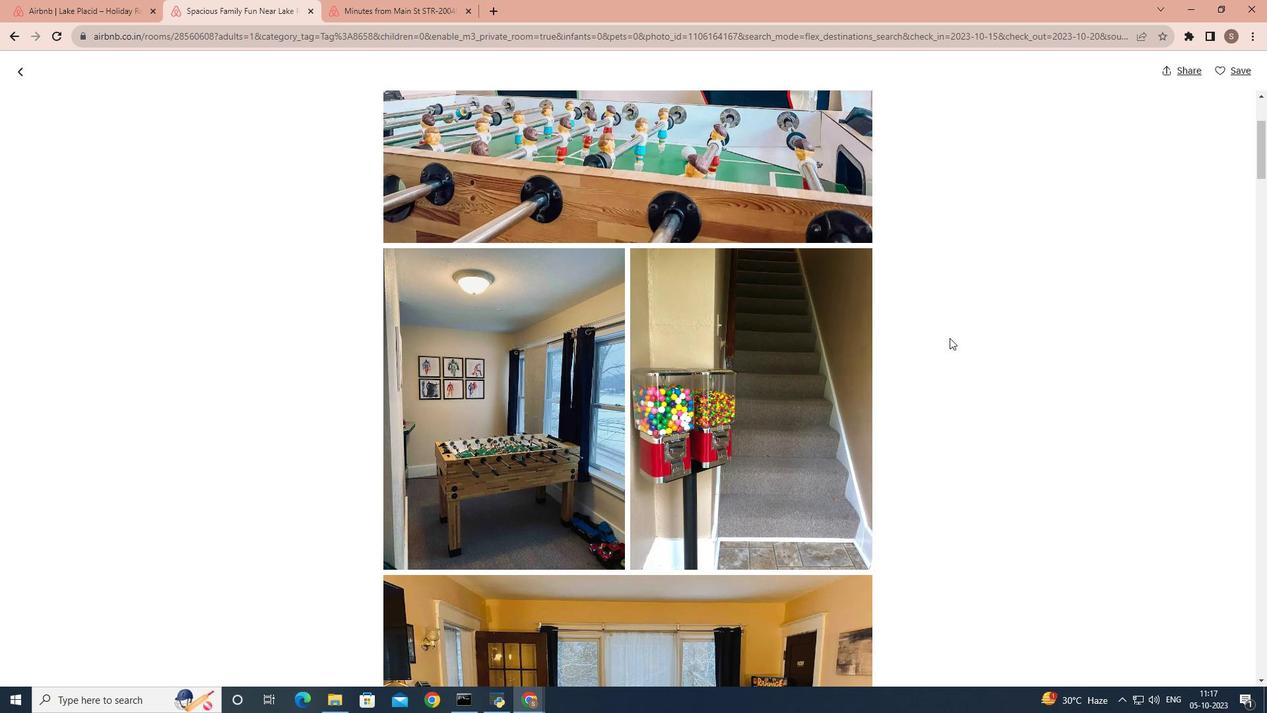 
Action: Mouse scrolled (950, 337) with delta (0, 0)
Screenshot: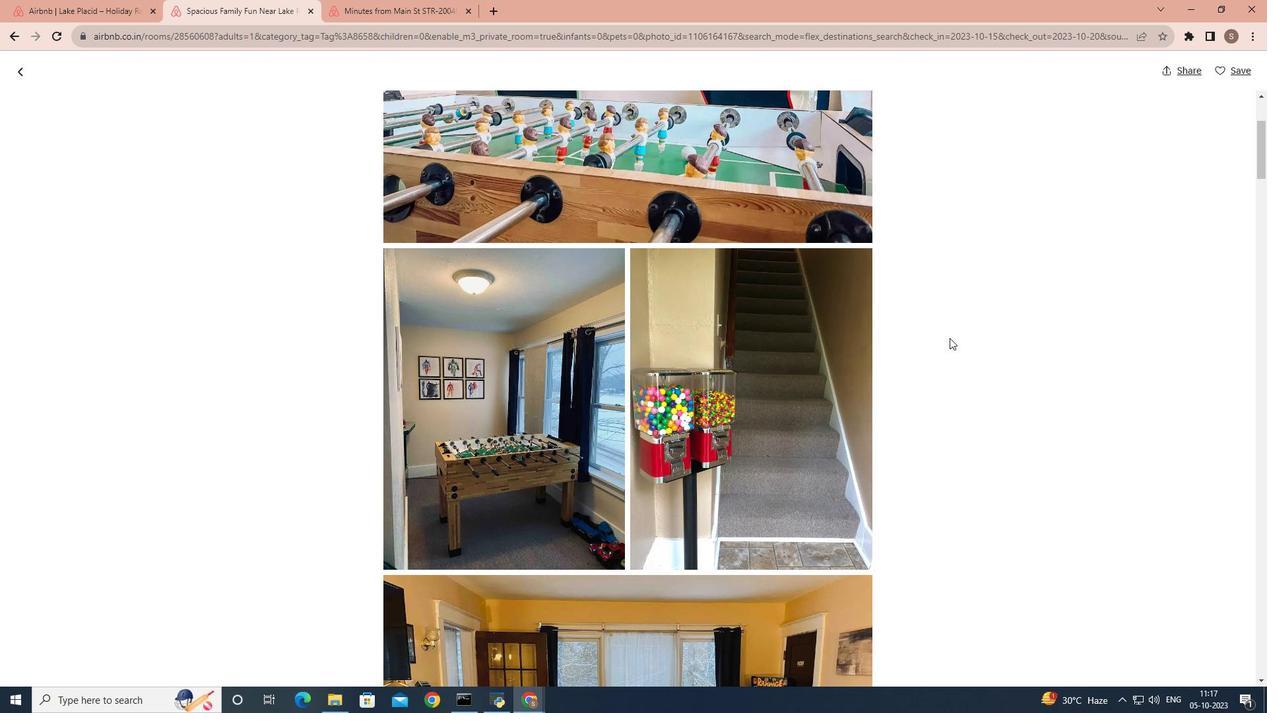 
Action: Mouse scrolled (950, 337) with delta (0, 0)
Screenshot: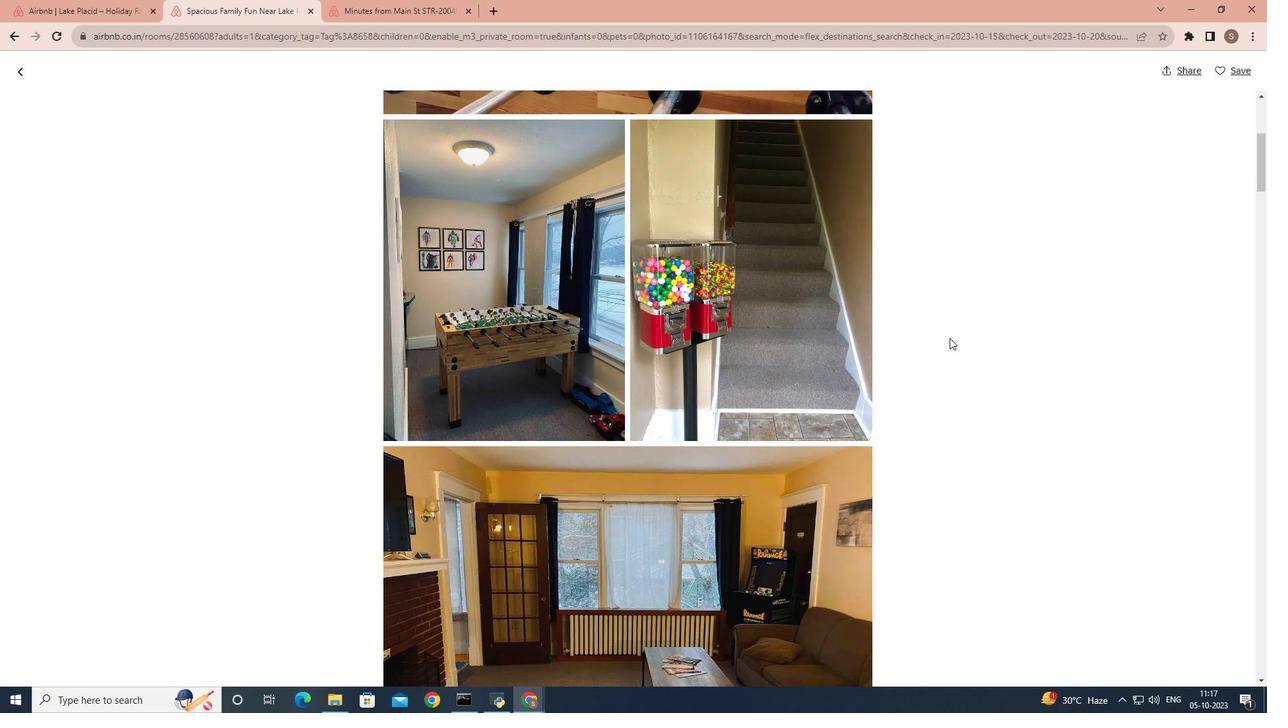 
Action: Mouse scrolled (950, 337) with delta (0, 0)
Screenshot: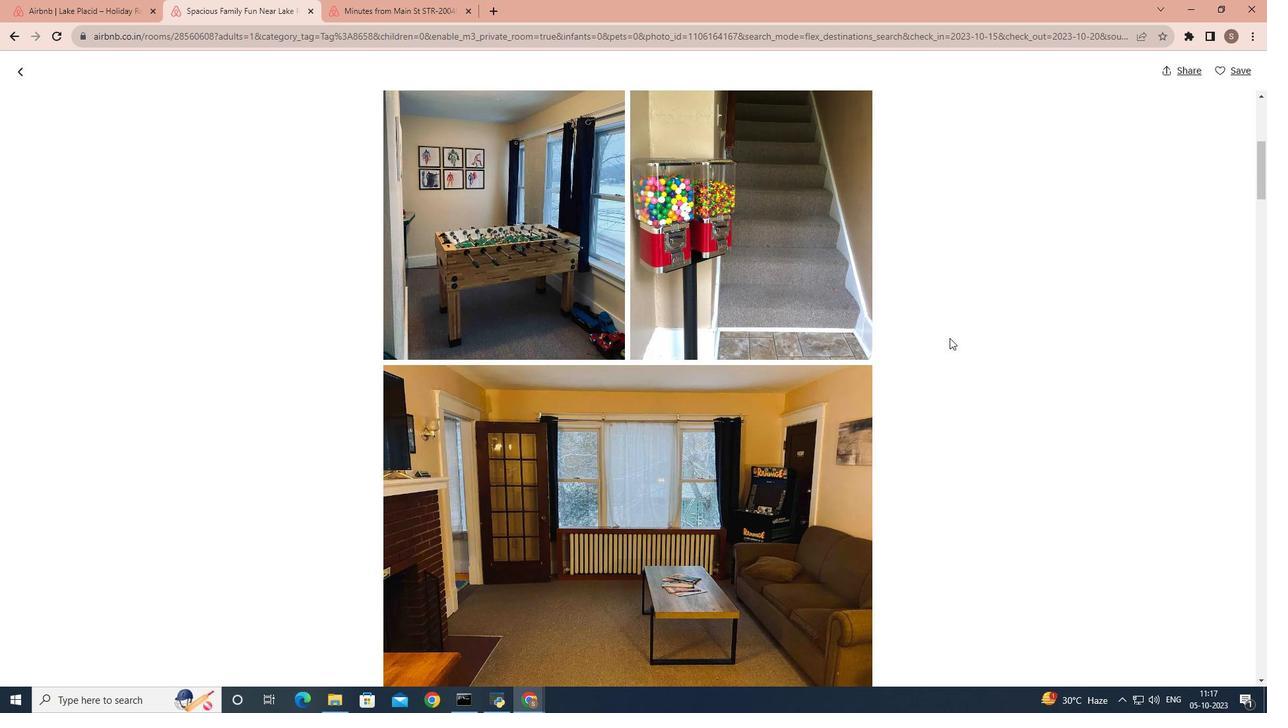 
Action: Mouse scrolled (950, 337) with delta (0, 0)
Screenshot: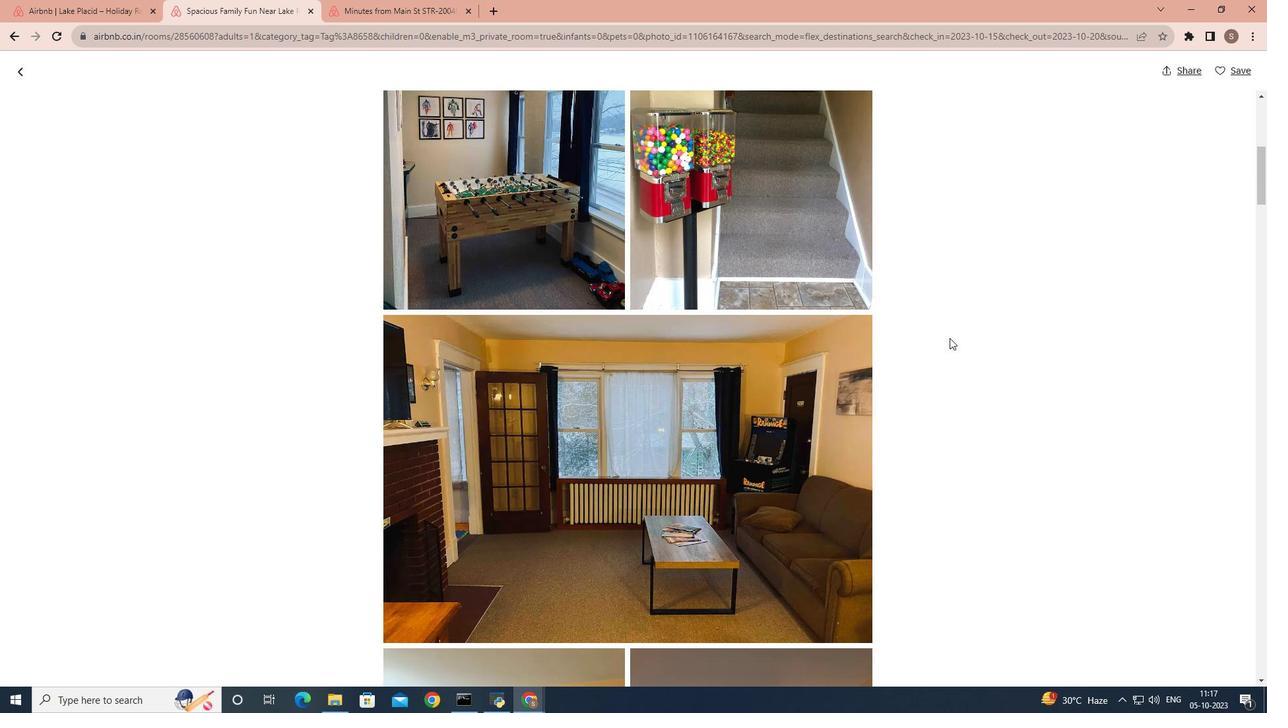 
Action: Mouse scrolled (950, 337) with delta (0, 0)
Screenshot: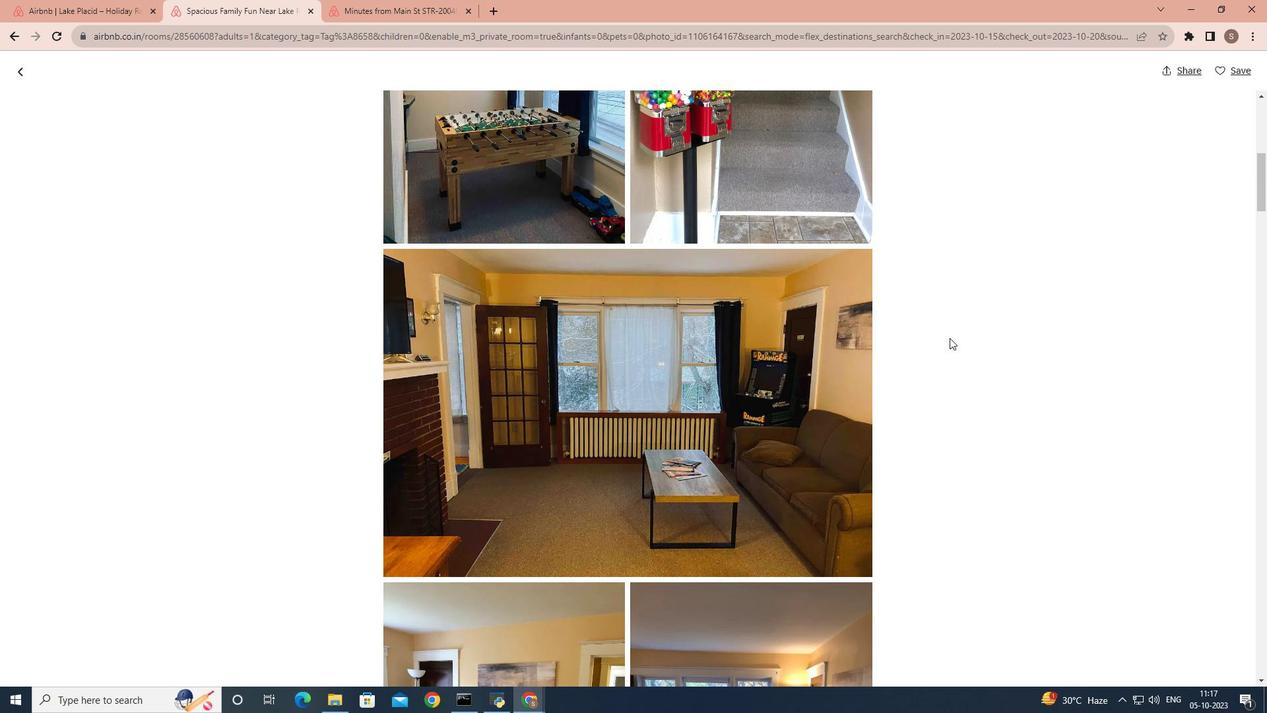 
Action: Mouse scrolled (950, 337) with delta (0, 0)
Screenshot: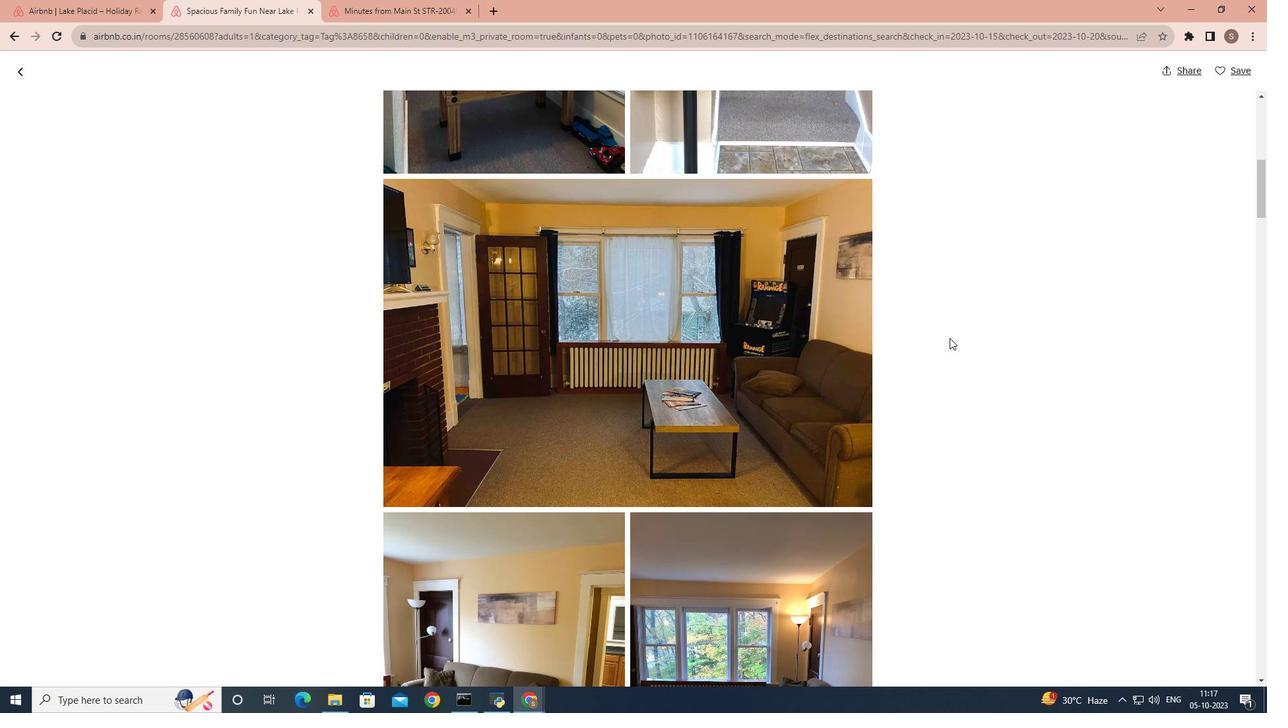 
Action: Mouse scrolled (950, 337) with delta (0, 0)
Screenshot: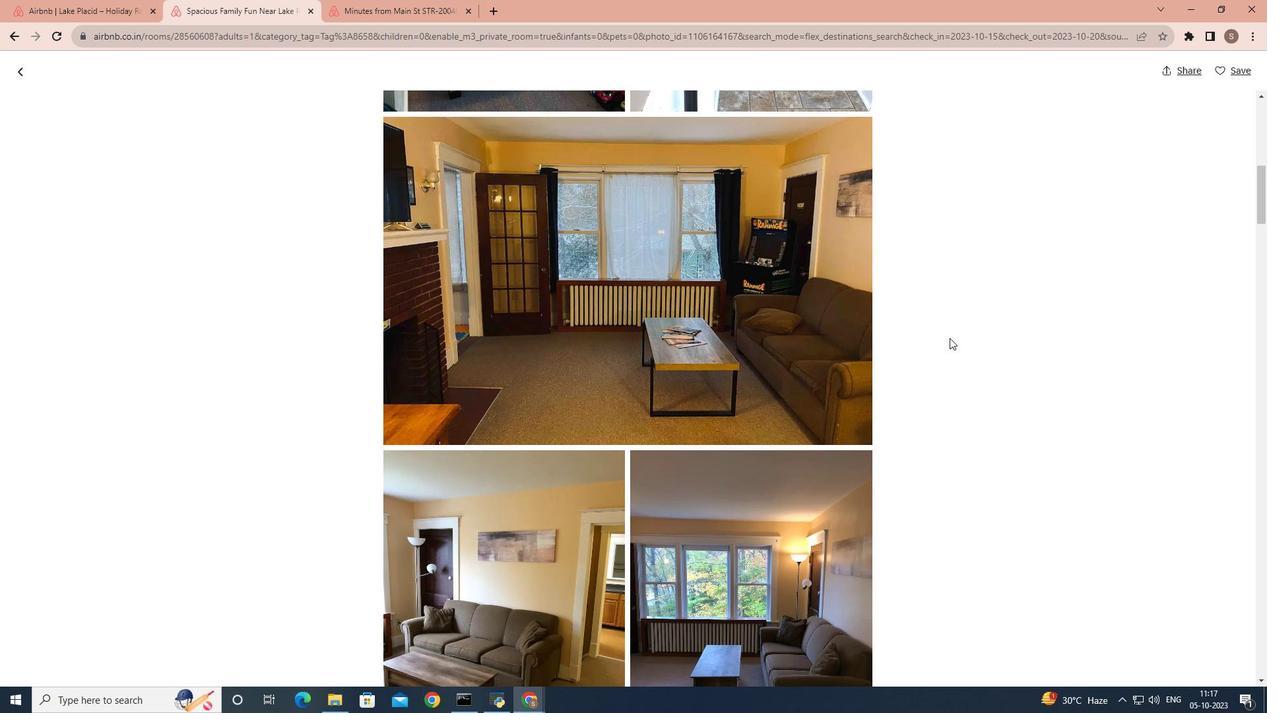 
Action: Mouse scrolled (950, 337) with delta (0, 0)
Screenshot: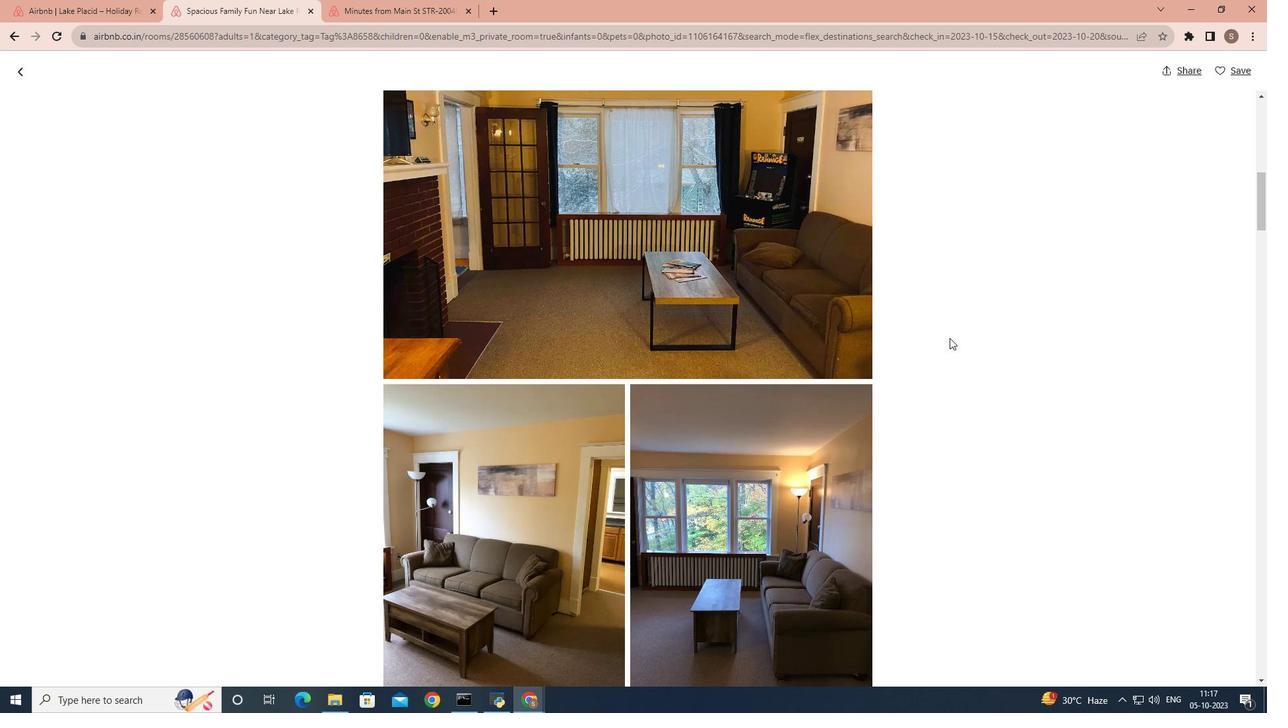 
Action: Mouse scrolled (950, 337) with delta (0, 0)
Screenshot: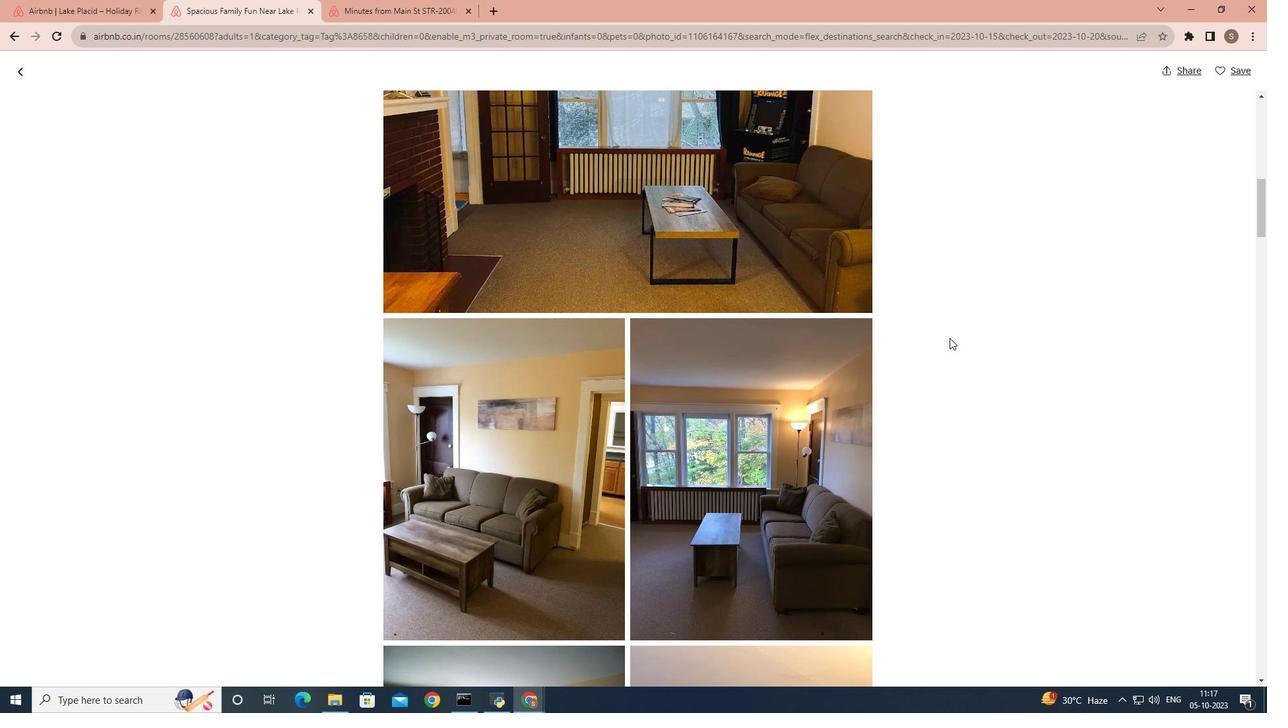 
Action: Mouse scrolled (950, 337) with delta (0, 0)
Screenshot: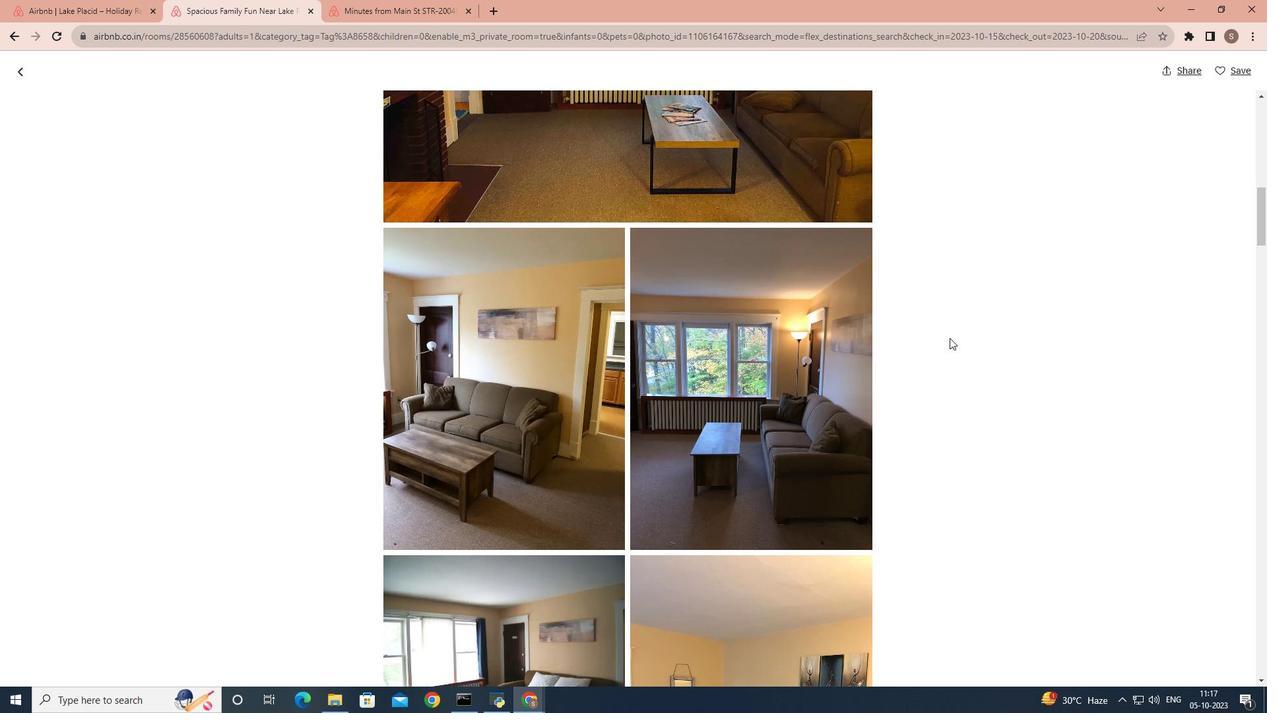 
Action: Mouse scrolled (950, 337) with delta (0, 0)
Screenshot: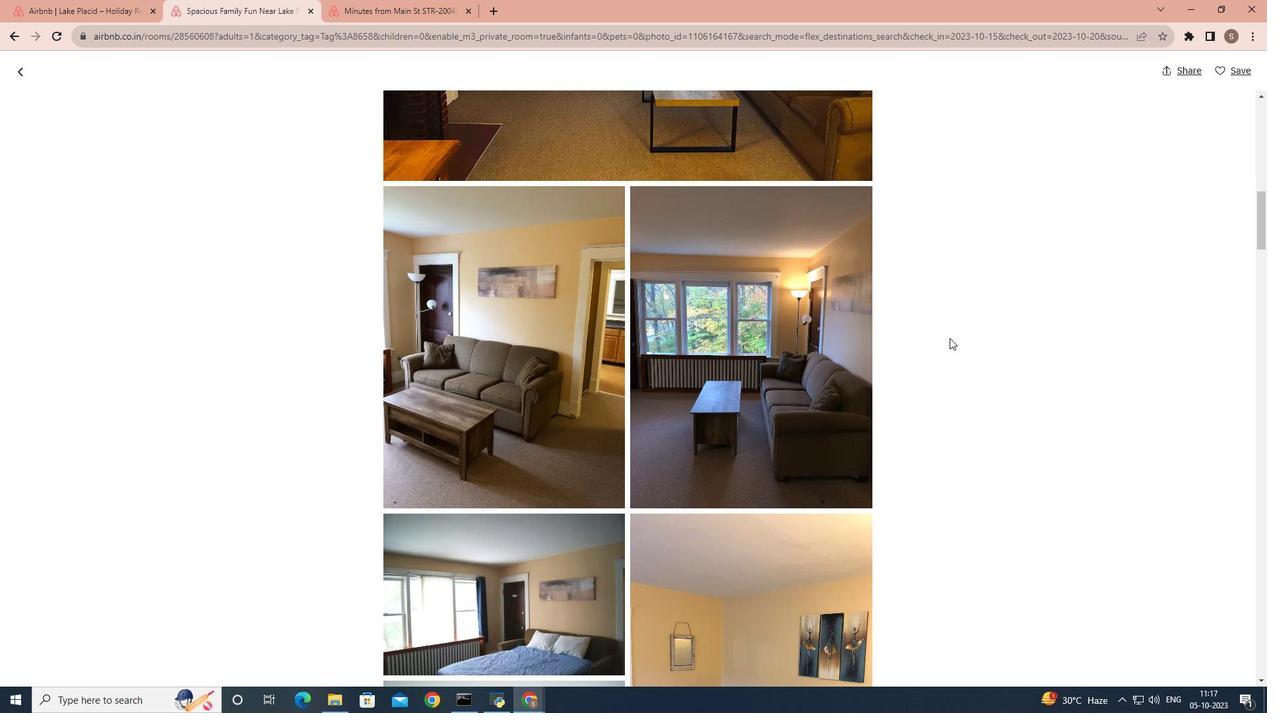 
Action: Mouse scrolled (950, 337) with delta (0, 0)
Screenshot: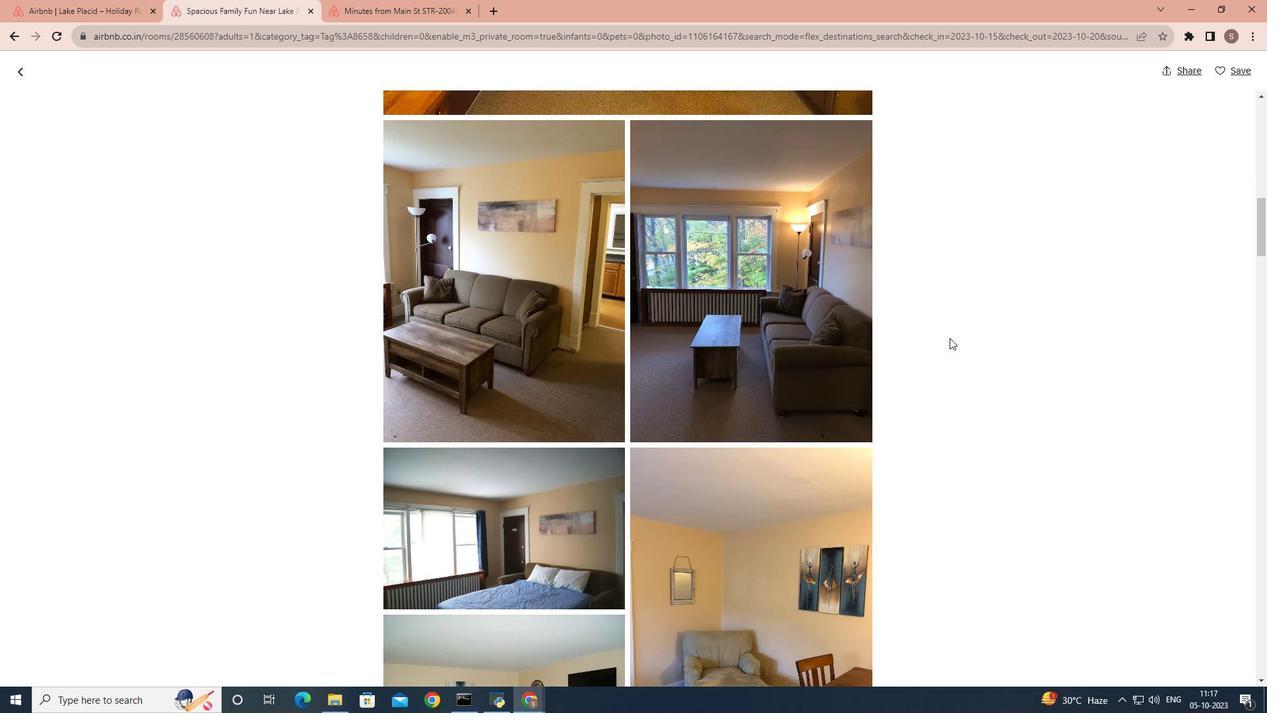 
Action: Mouse scrolled (950, 337) with delta (0, 0)
Screenshot: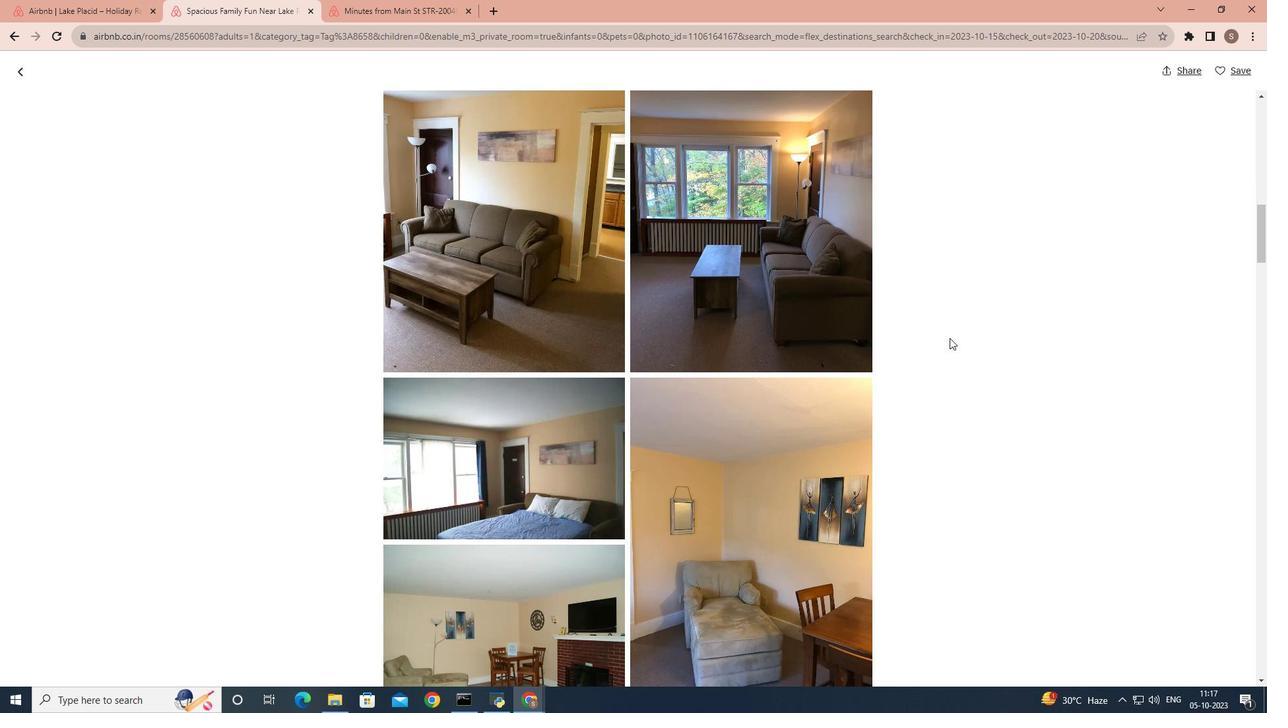 
Action: Mouse scrolled (950, 337) with delta (0, 0)
Screenshot: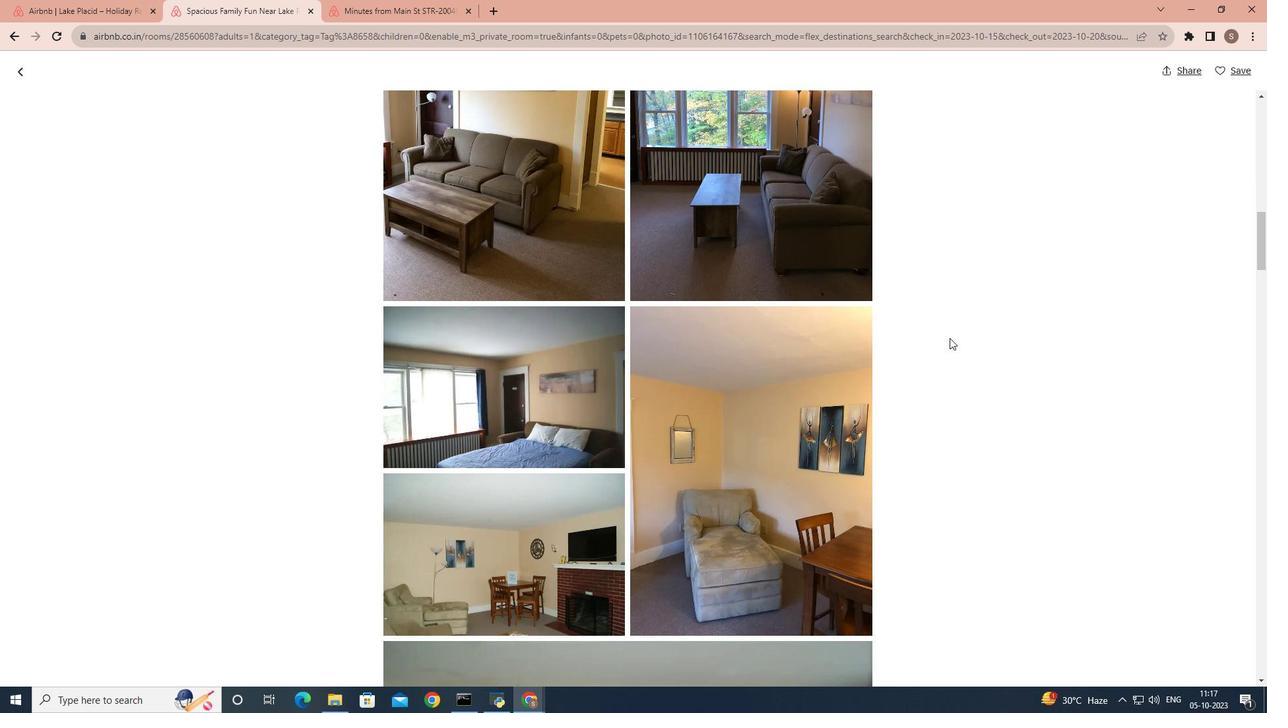 
Action: Mouse scrolled (950, 337) with delta (0, 0)
Screenshot: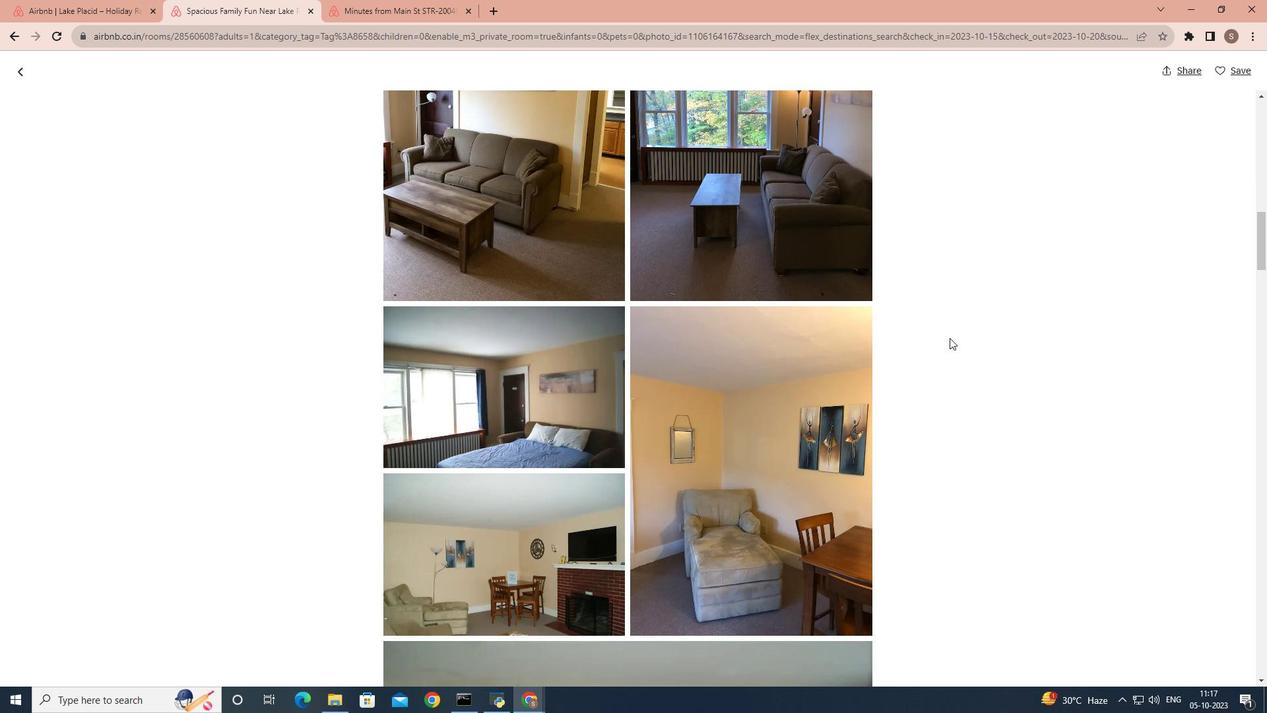 
Action: Mouse scrolled (950, 337) with delta (0, 0)
Screenshot: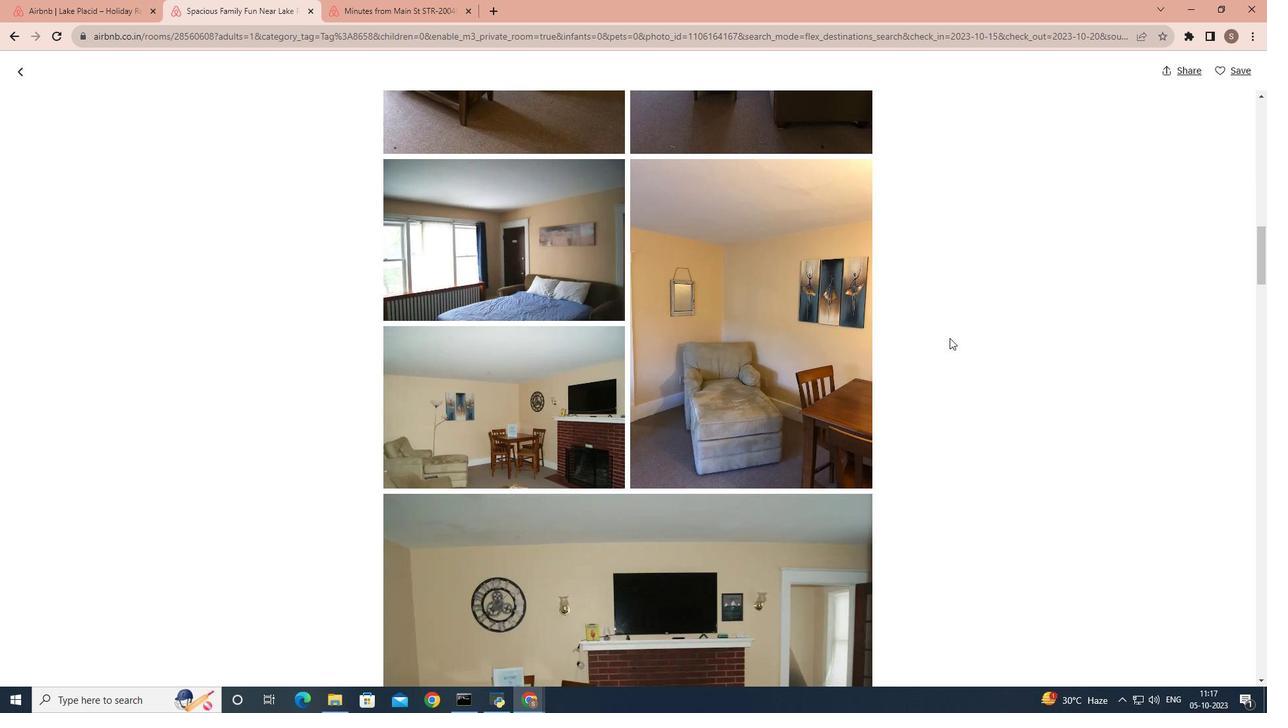 
Action: Mouse scrolled (950, 337) with delta (0, 0)
Screenshot: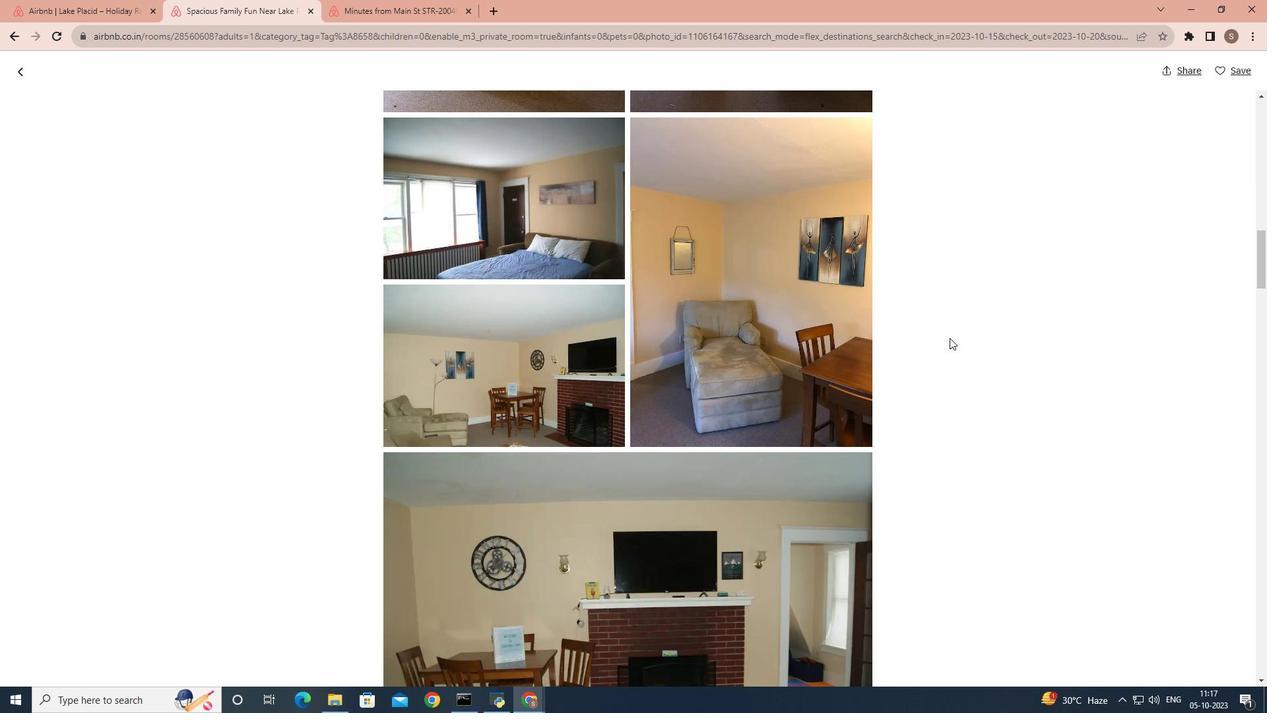 
Action: Mouse scrolled (950, 337) with delta (0, 0)
Screenshot: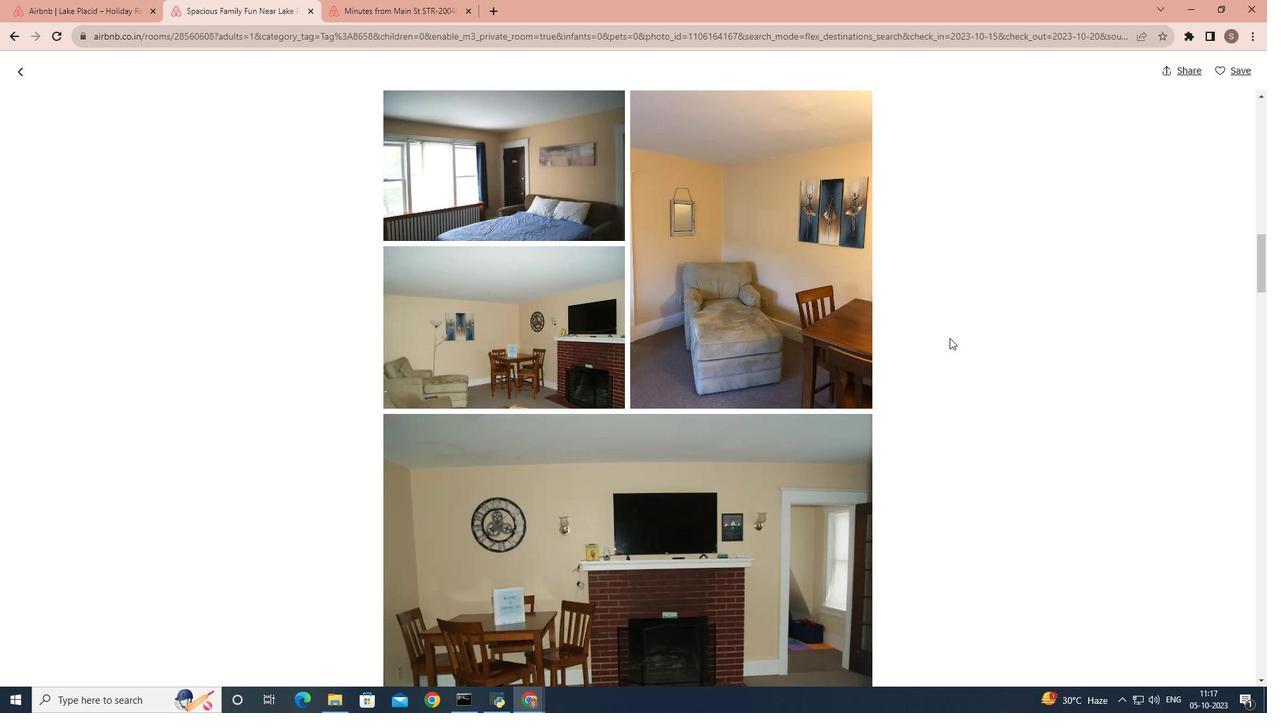 
Action: Mouse scrolled (950, 338) with delta (0, 0)
Screenshot: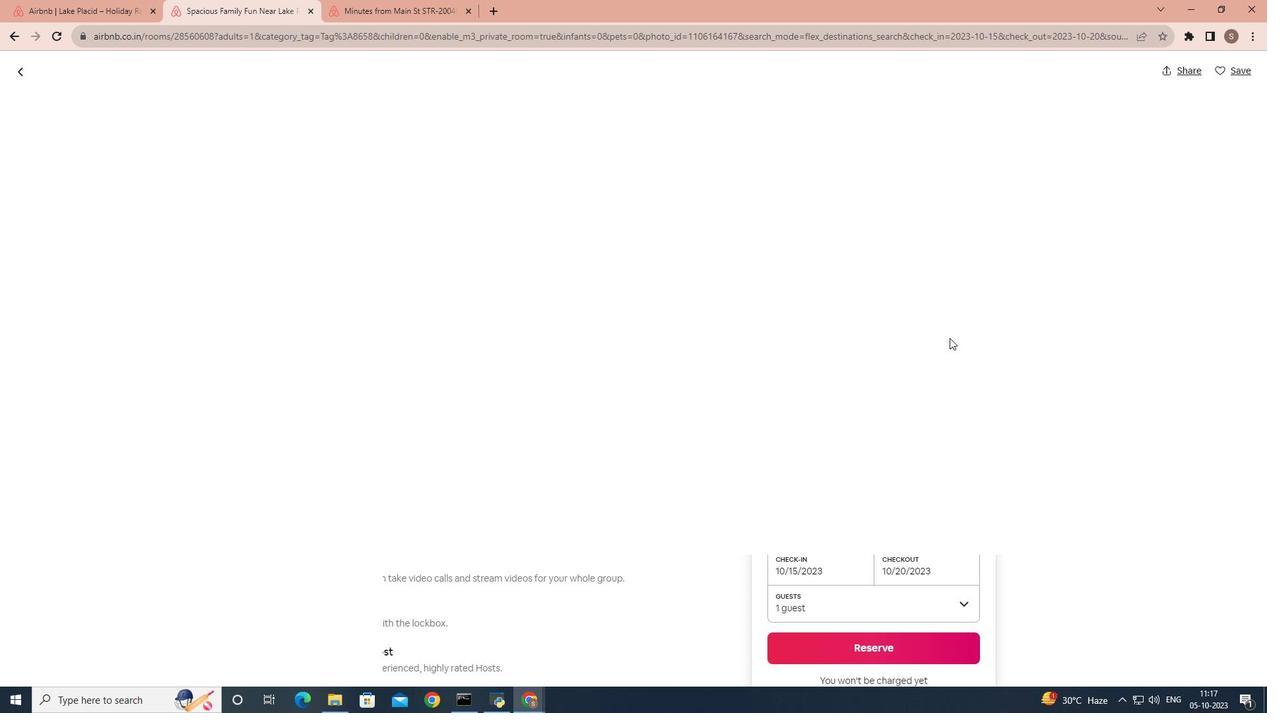 
Action: Mouse scrolled (950, 337) with delta (0, 0)
Screenshot: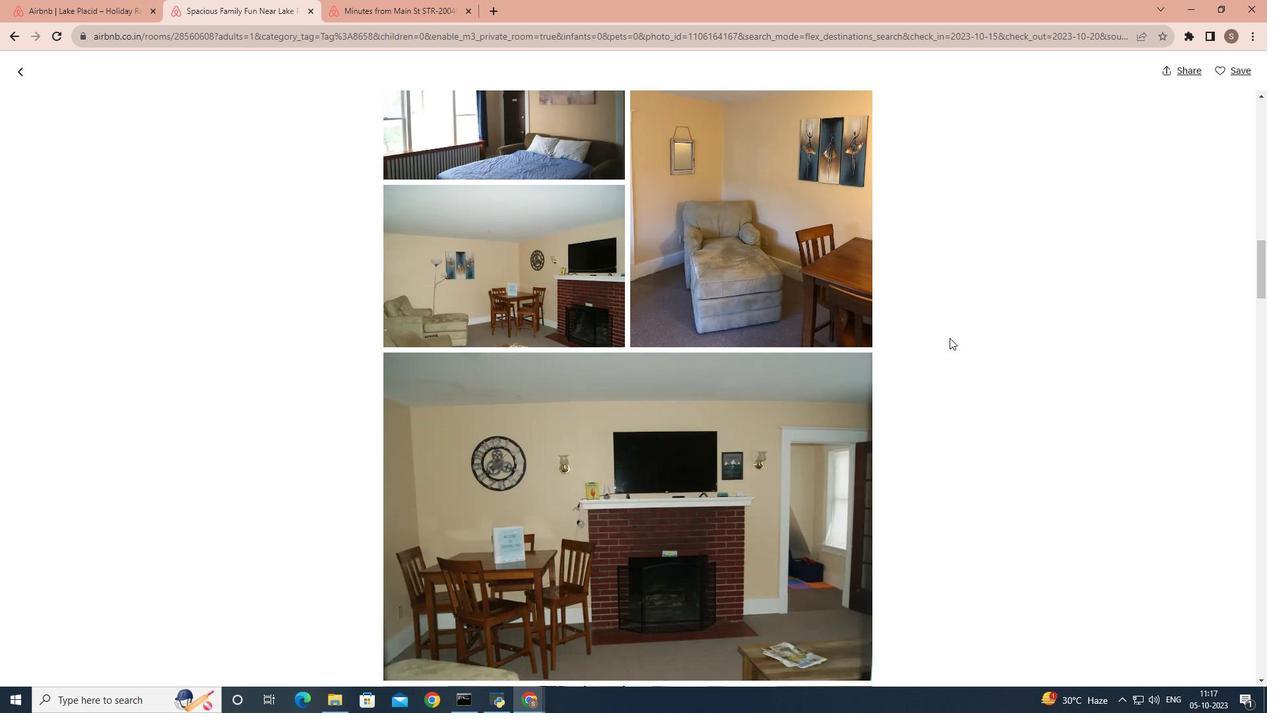 
Action: Mouse scrolled (950, 337) with delta (0, 0)
Screenshot: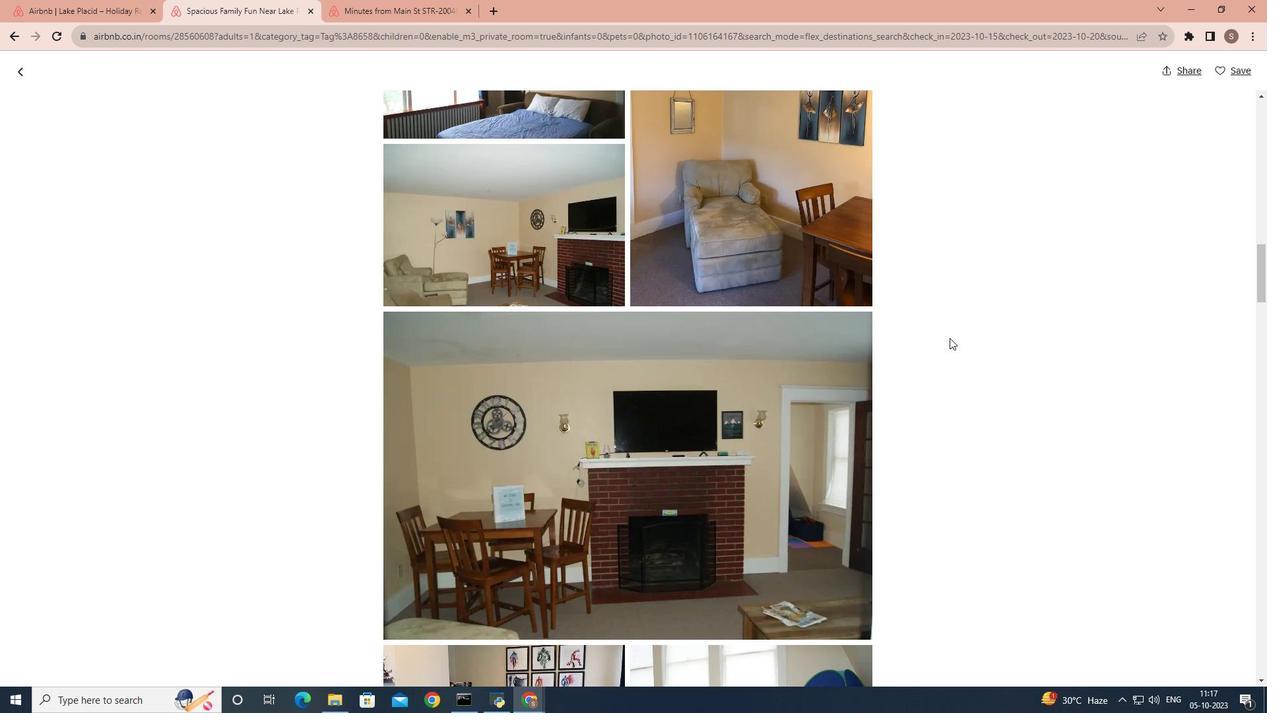 
Action: Mouse scrolled (950, 337) with delta (0, 0)
Screenshot: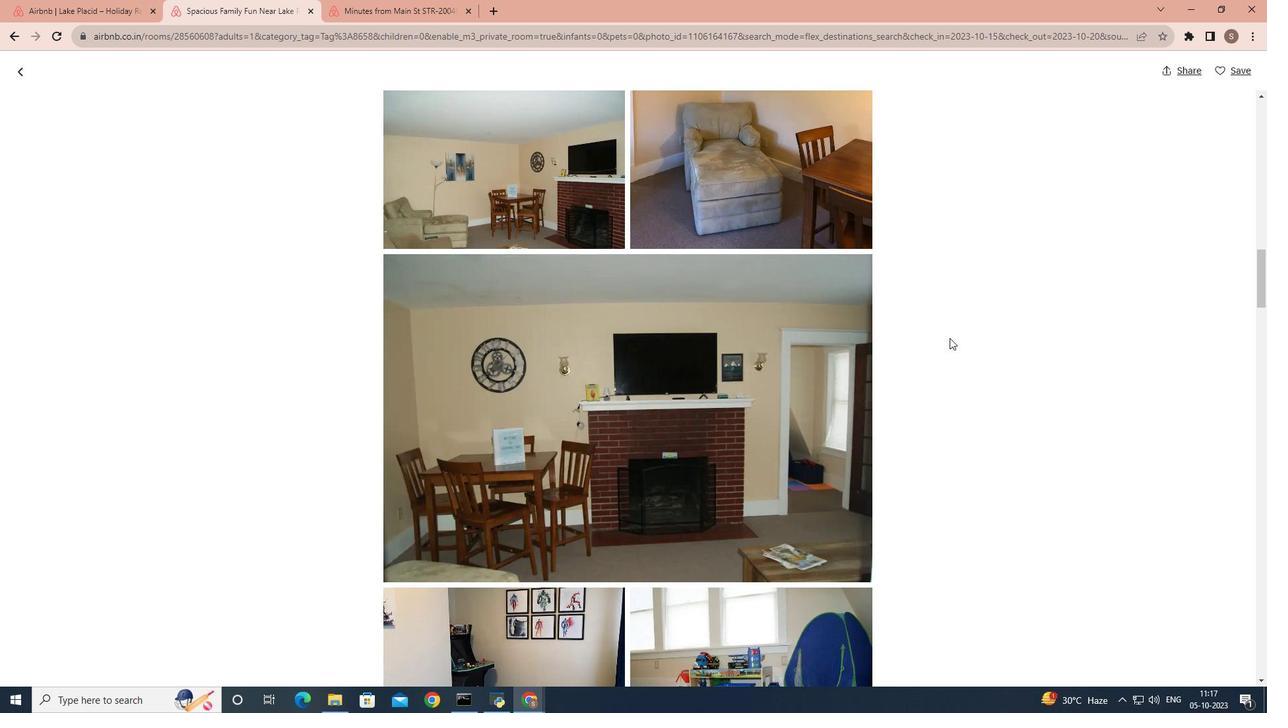 
Action: Mouse scrolled (950, 337) with delta (0, 0)
Screenshot: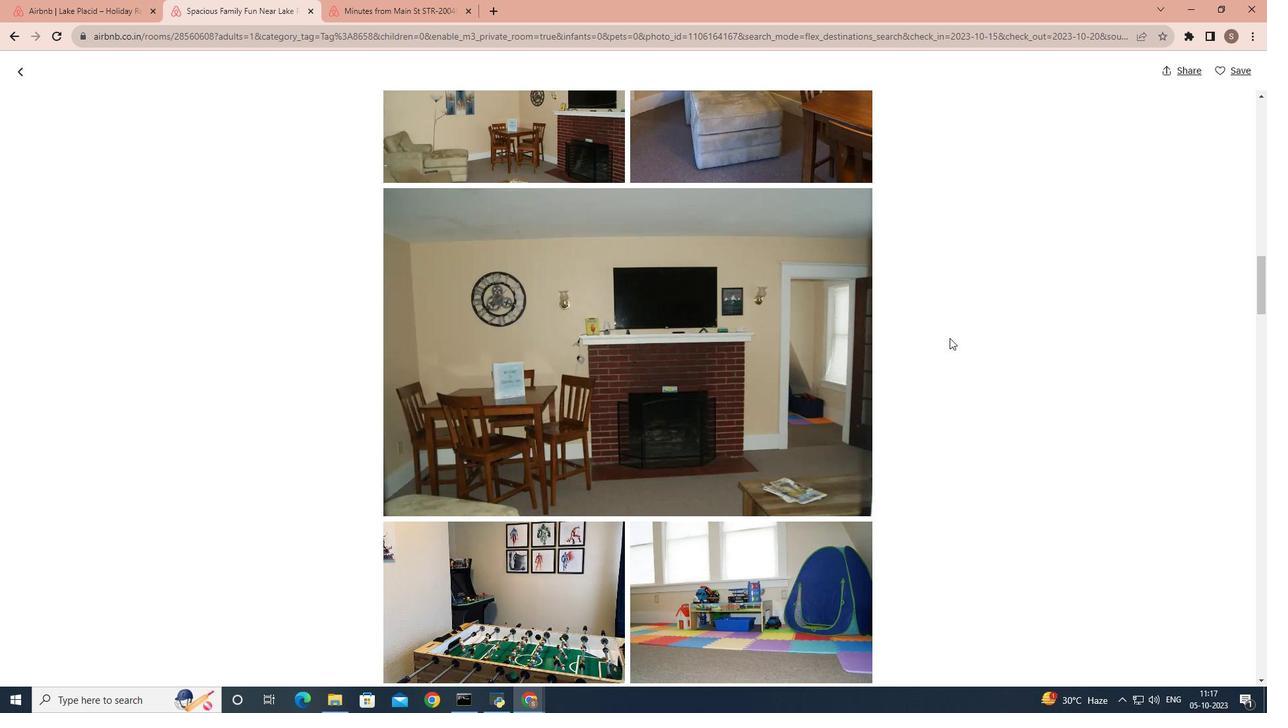 
Action: Mouse scrolled (950, 337) with delta (0, 0)
Screenshot: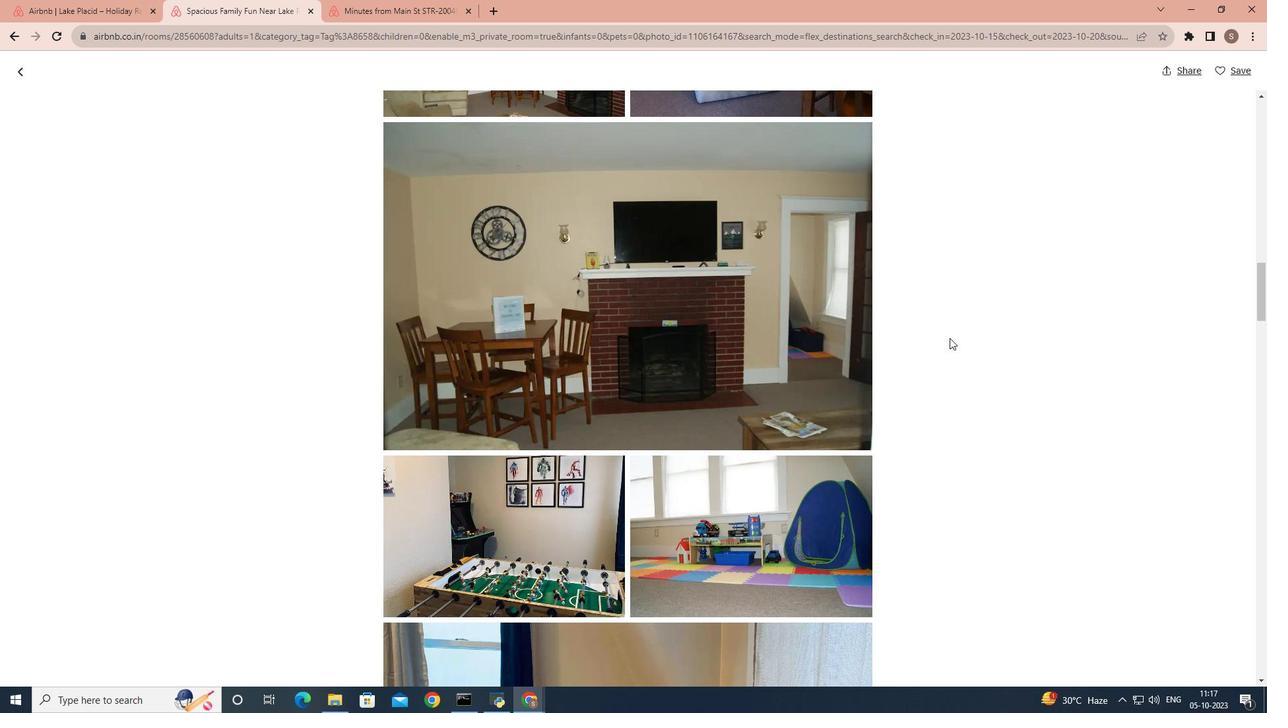 
Action: Mouse scrolled (950, 337) with delta (0, 0)
Screenshot: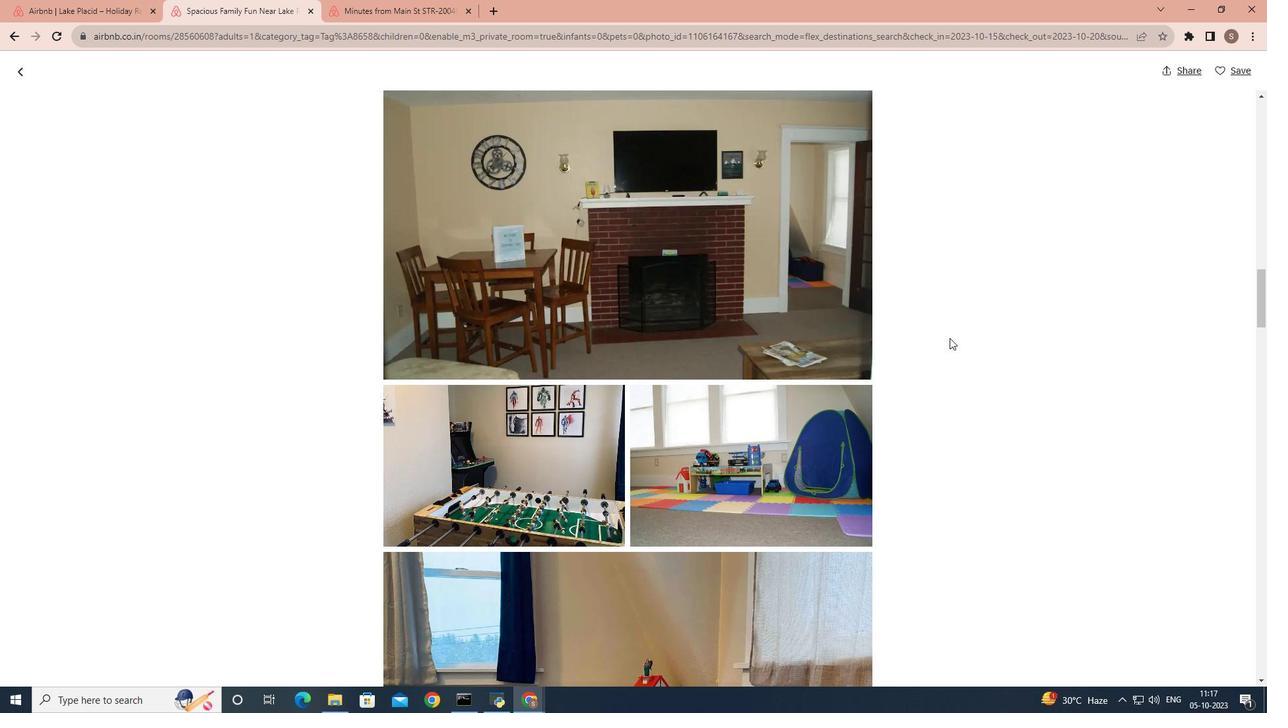 
Action: Mouse scrolled (950, 337) with delta (0, 0)
Screenshot: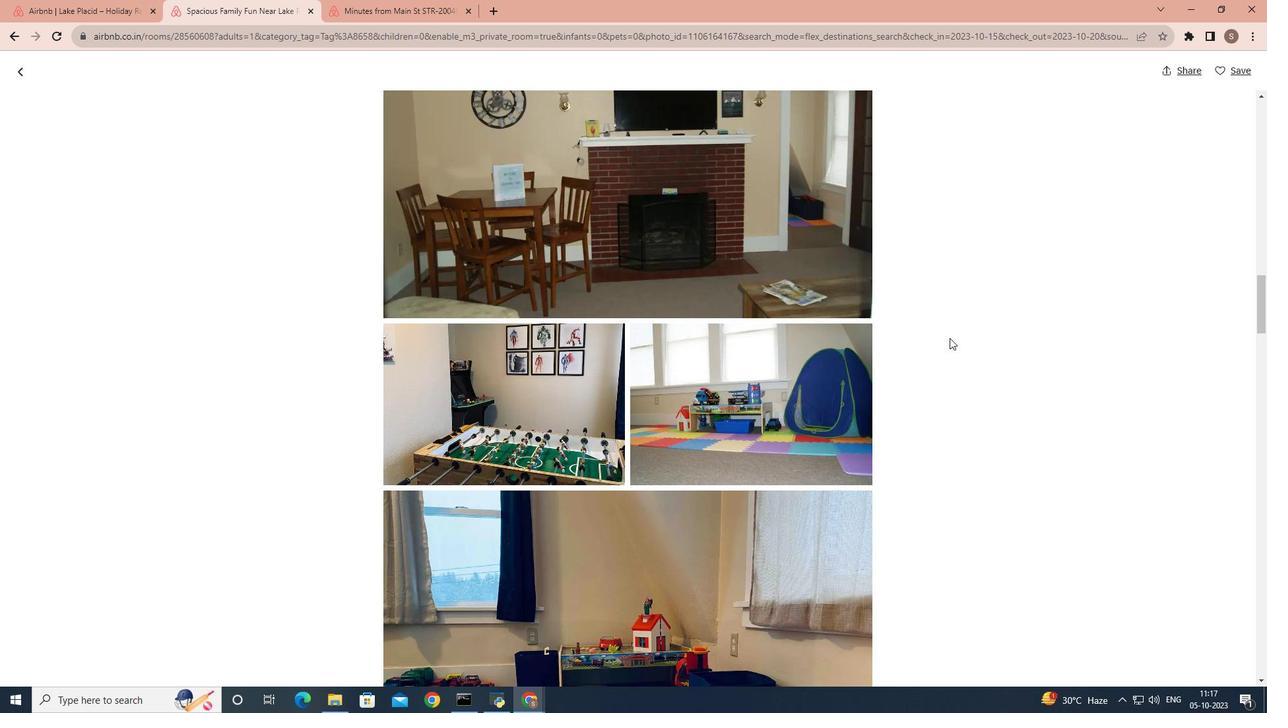 
Action: Mouse scrolled (950, 337) with delta (0, 0)
Screenshot: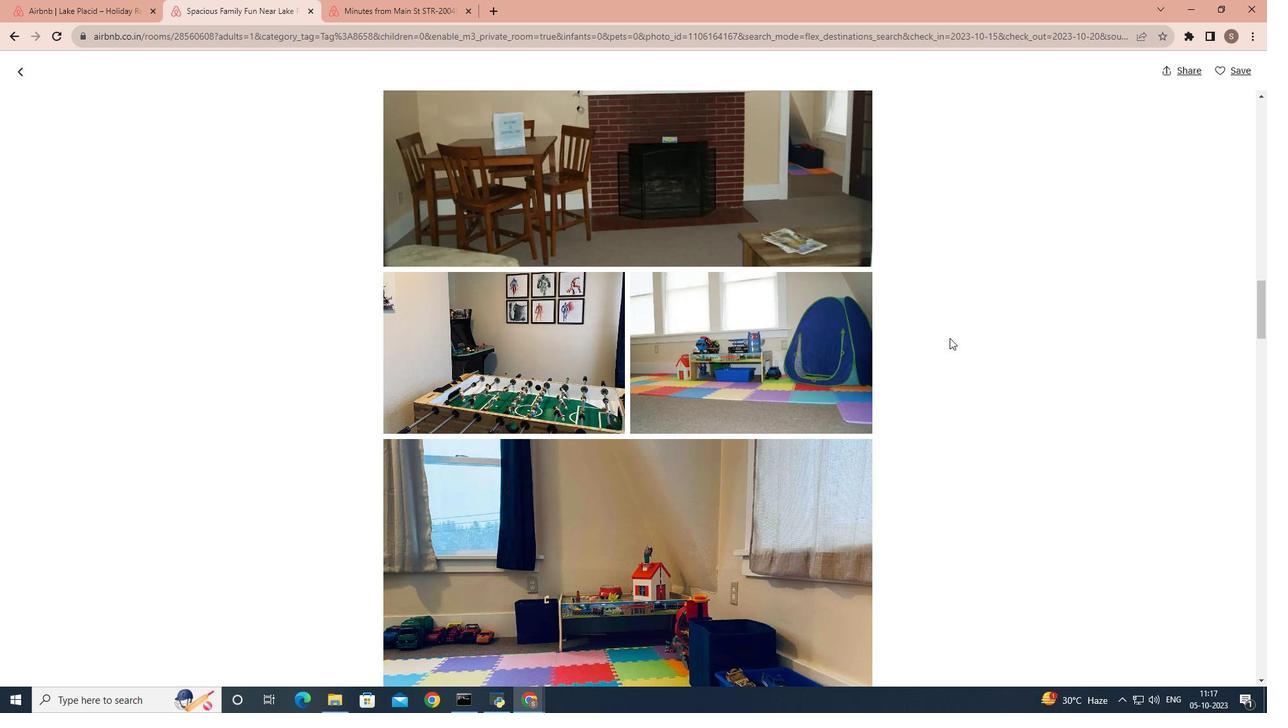 
Action: Mouse scrolled (950, 337) with delta (0, 0)
Screenshot: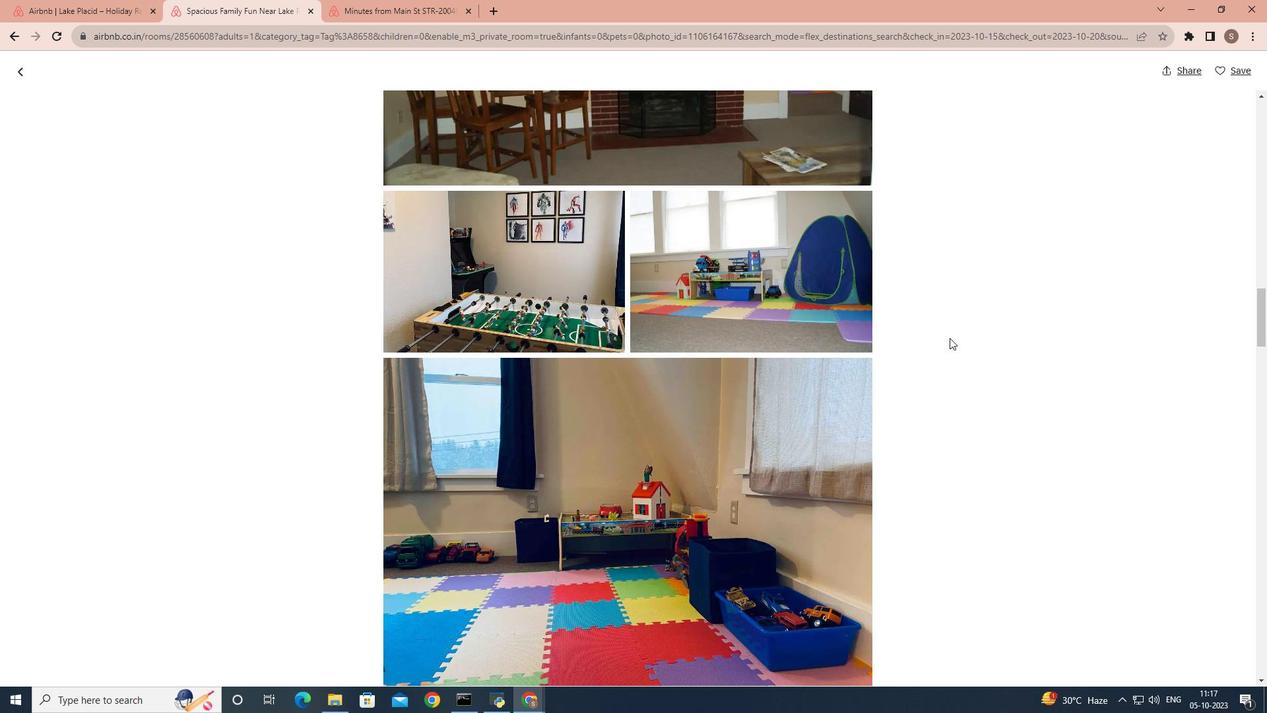 
Action: Mouse scrolled (950, 337) with delta (0, 0)
Screenshot: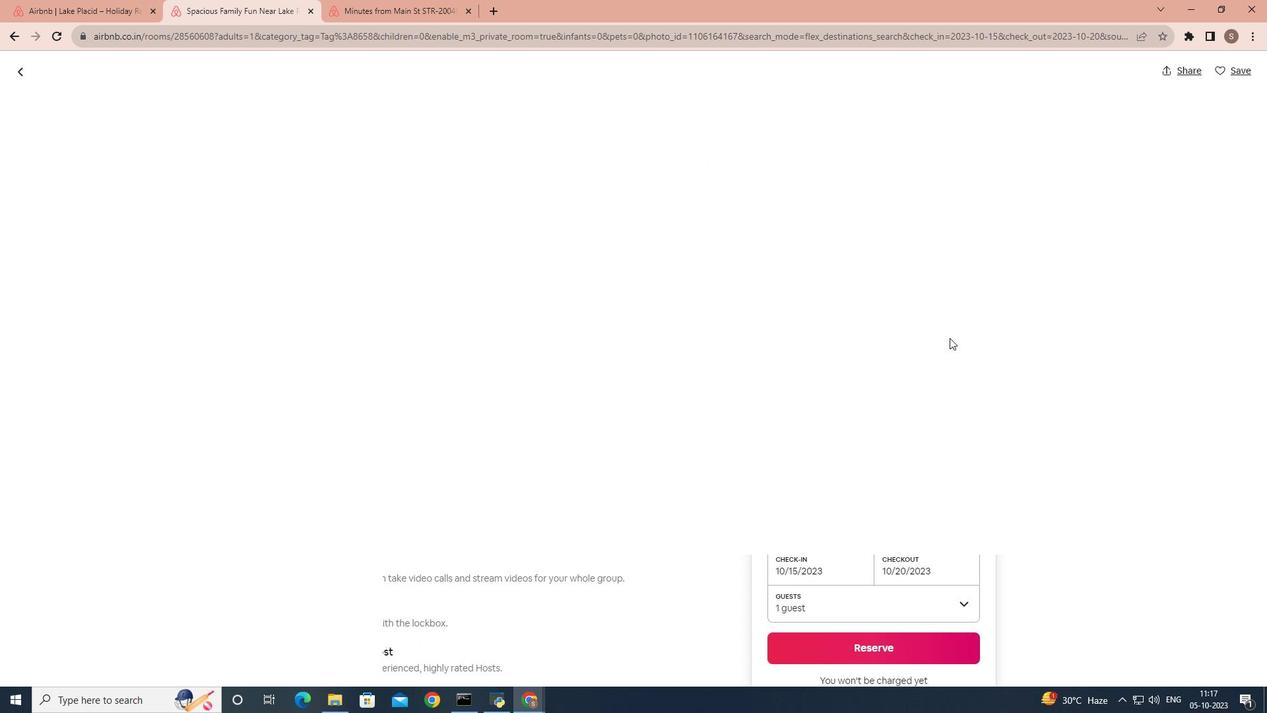 
Action: Mouse scrolled (950, 337) with delta (0, 0)
Screenshot: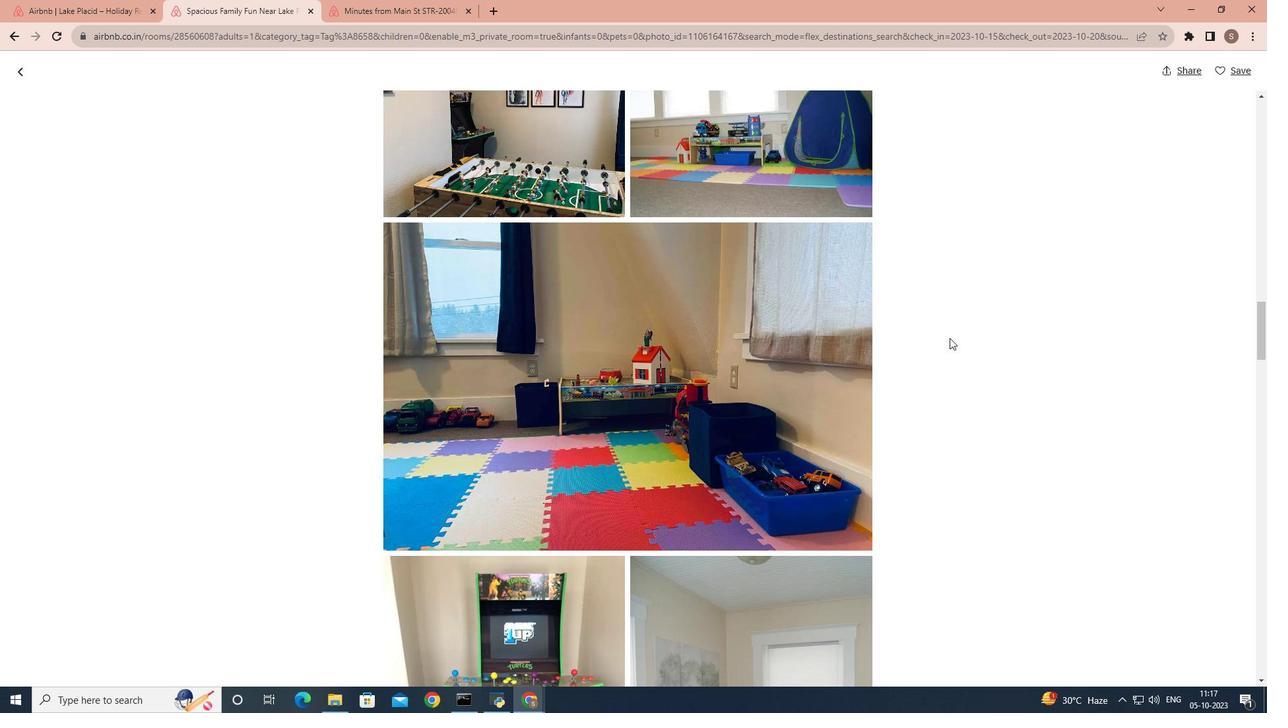 
Action: Mouse scrolled (950, 337) with delta (0, 0)
Screenshot: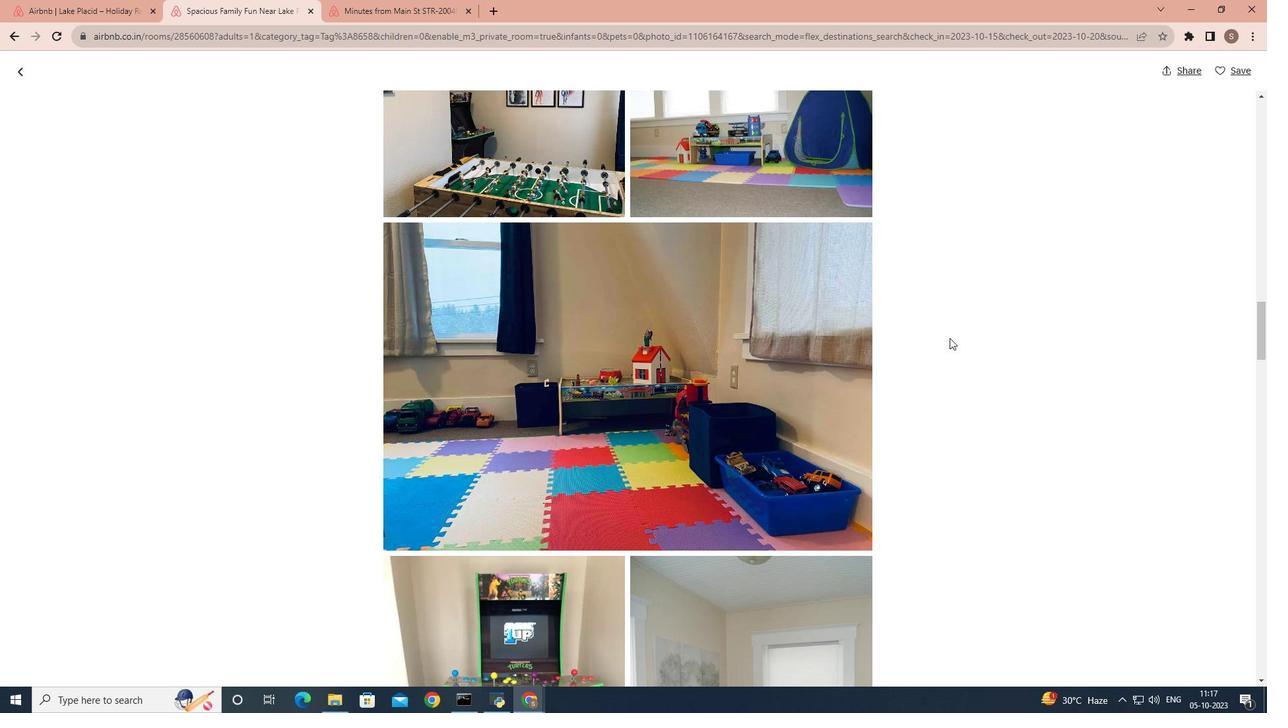 
Action: Mouse scrolled (950, 337) with delta (0, 0)
Screenshot: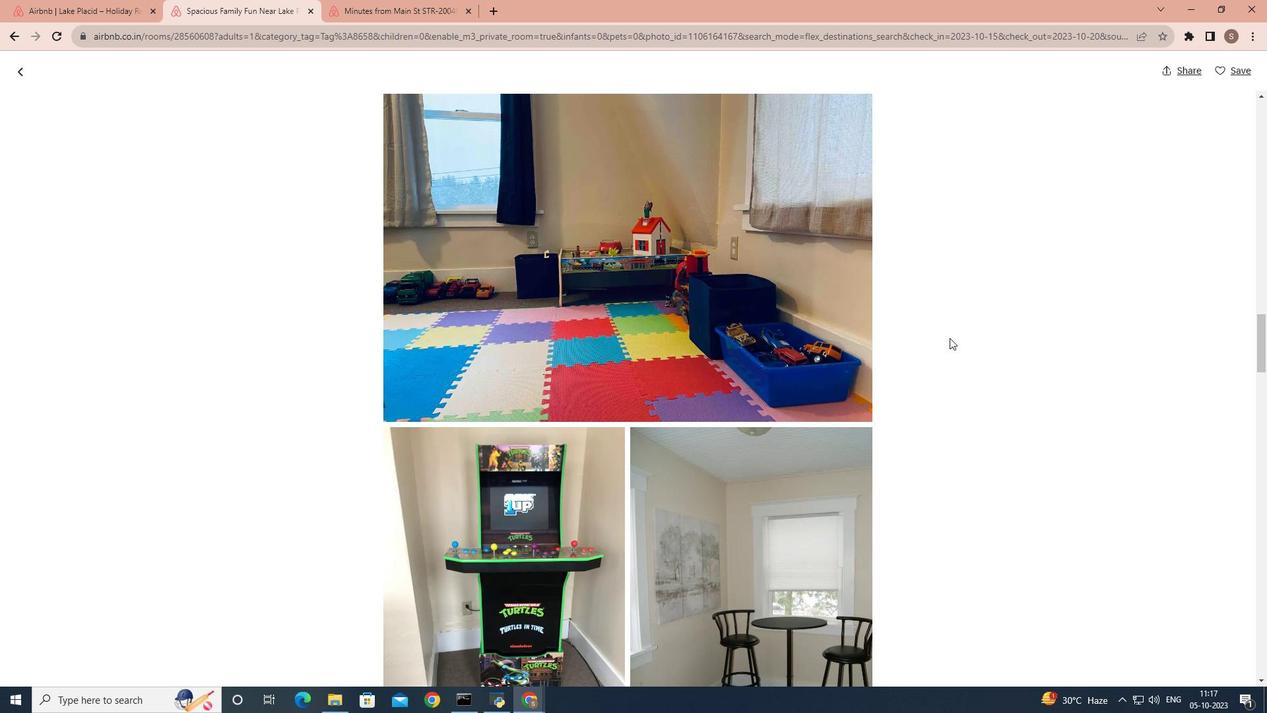 
Action: Mouse scrolled (950, 337) with delta (0, 0)
Screenshot: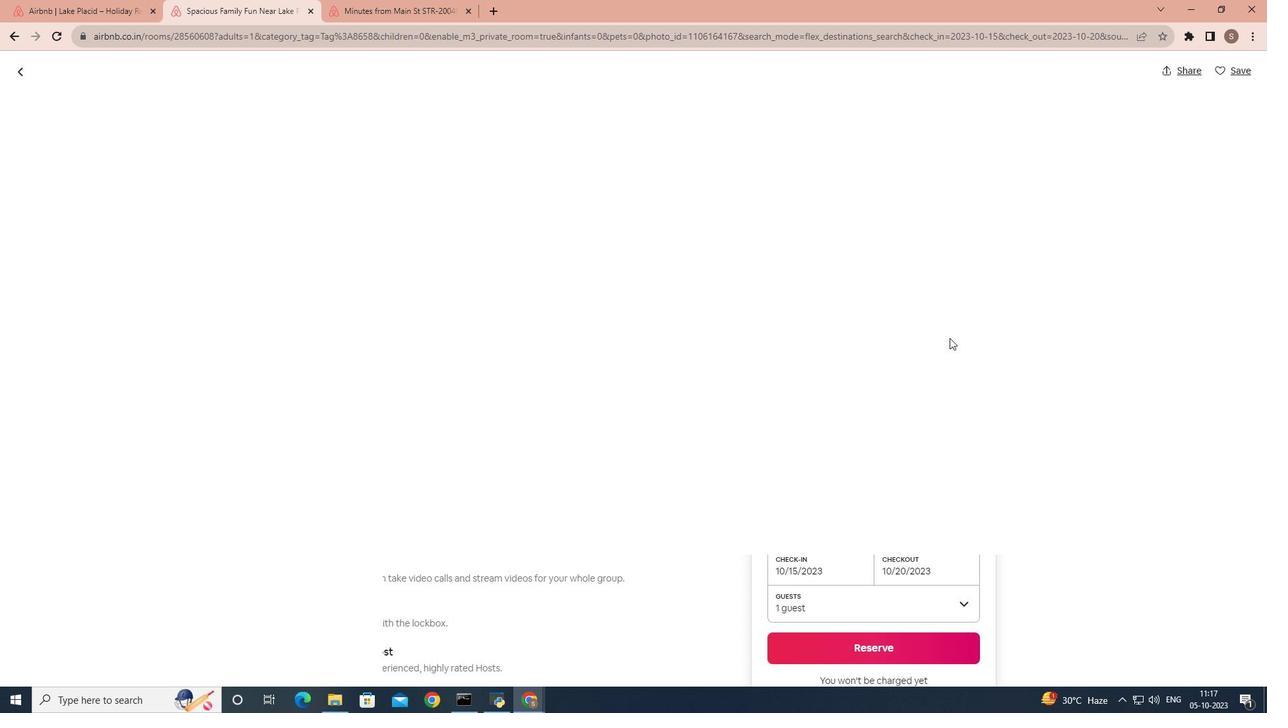 
Action: Mouse scrolled (950, 337) with delta (0, 0)
Screenshot: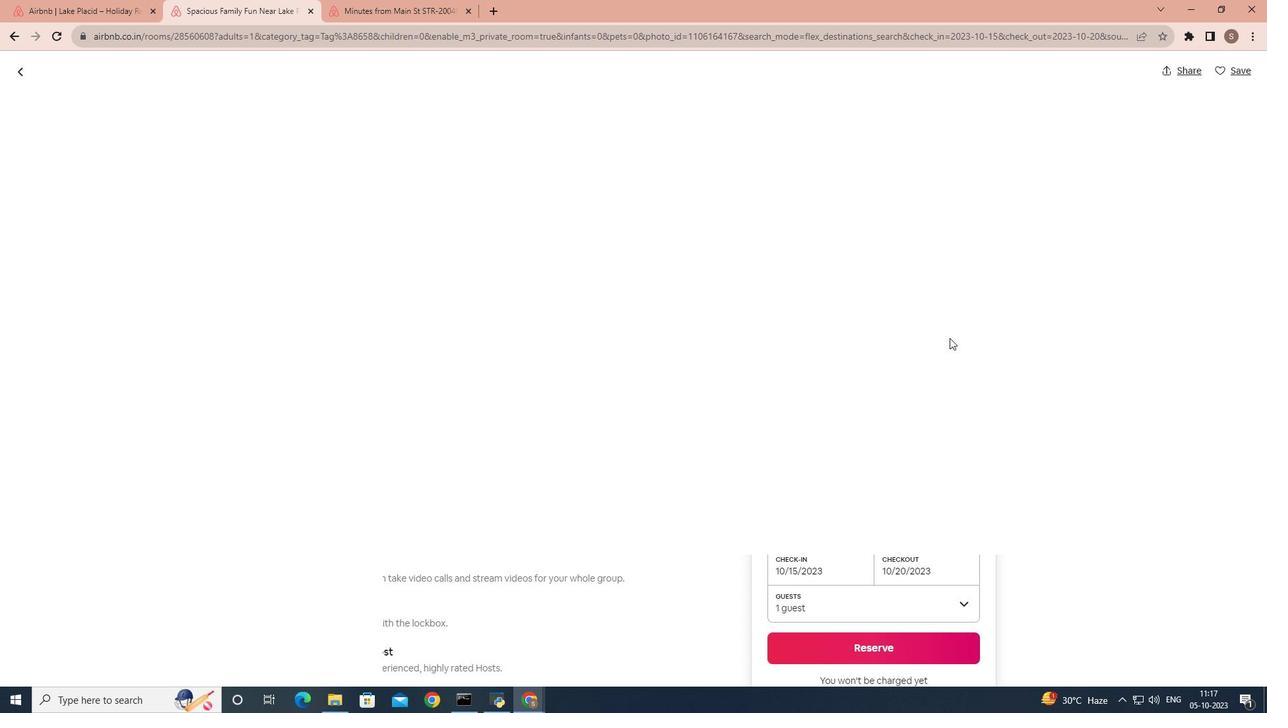 
Action: Mouse scrolled (950, 337) with delta (0, 0)
Screenshot: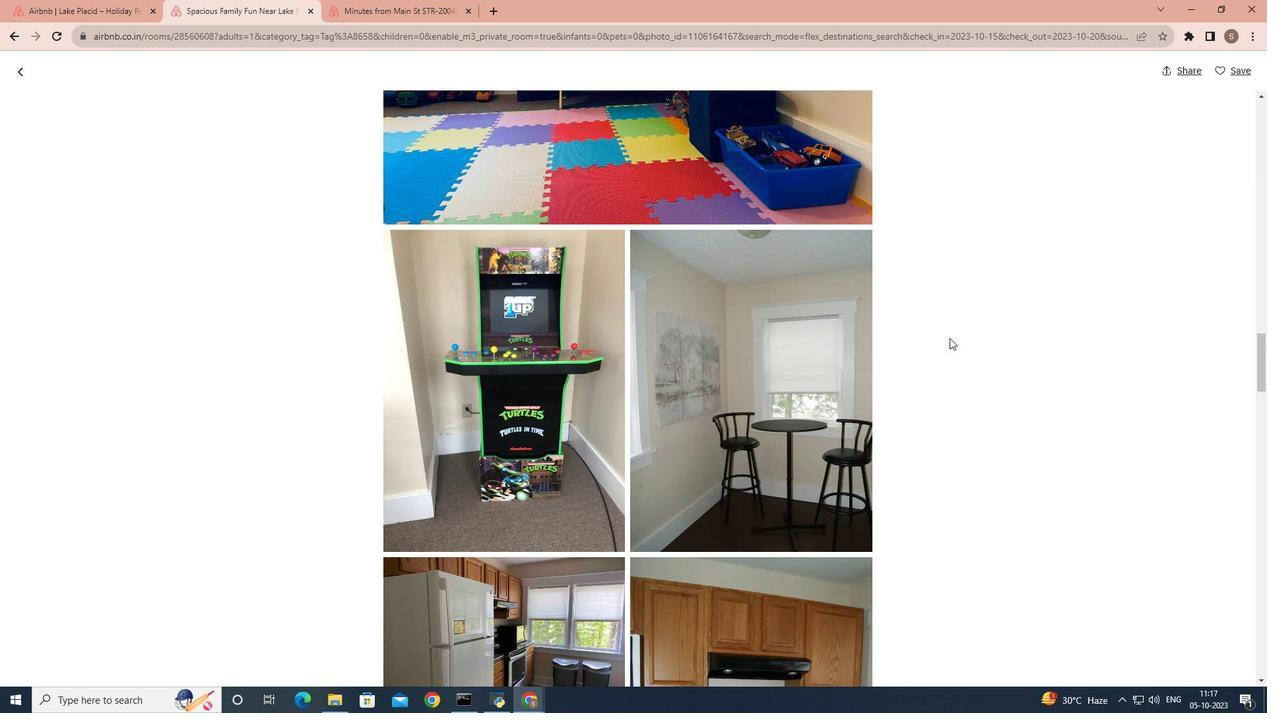 
Action: Mouse scrolled (950, 337) with delta (0, 0)
Screenshot: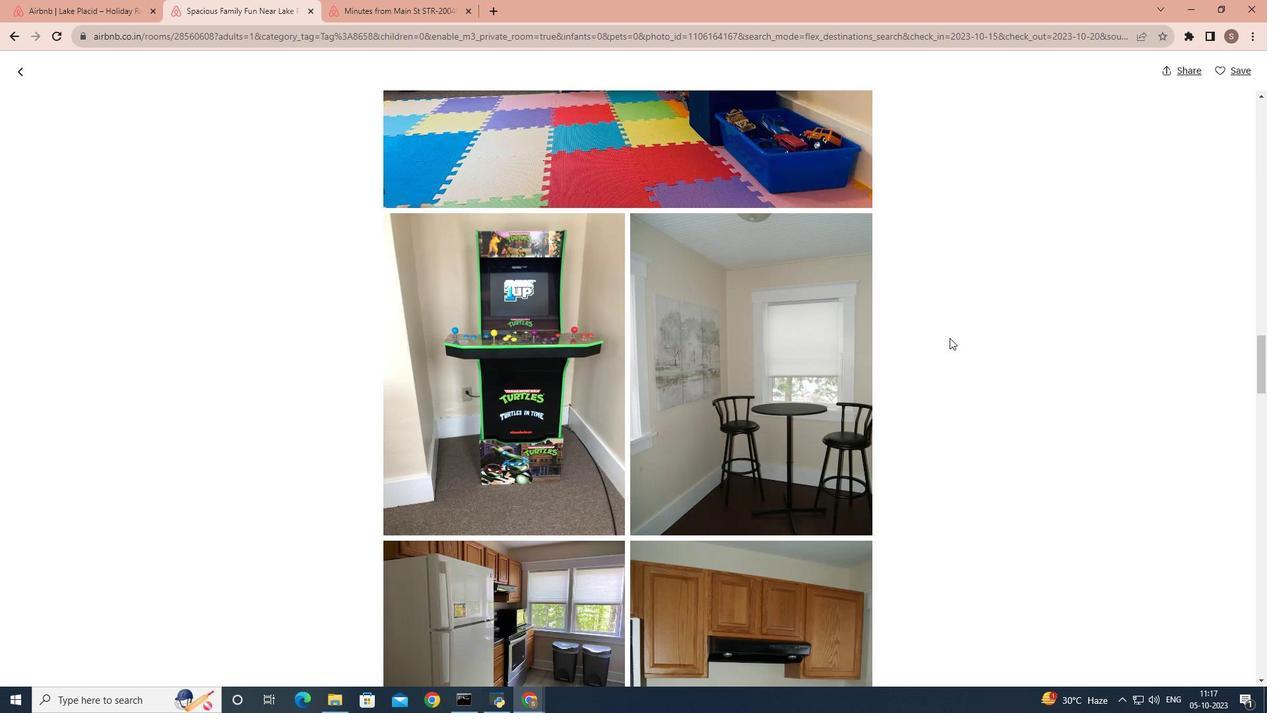 
Action: Mouse scrolled (950, 337) with delta (0, 0)
Screenshot: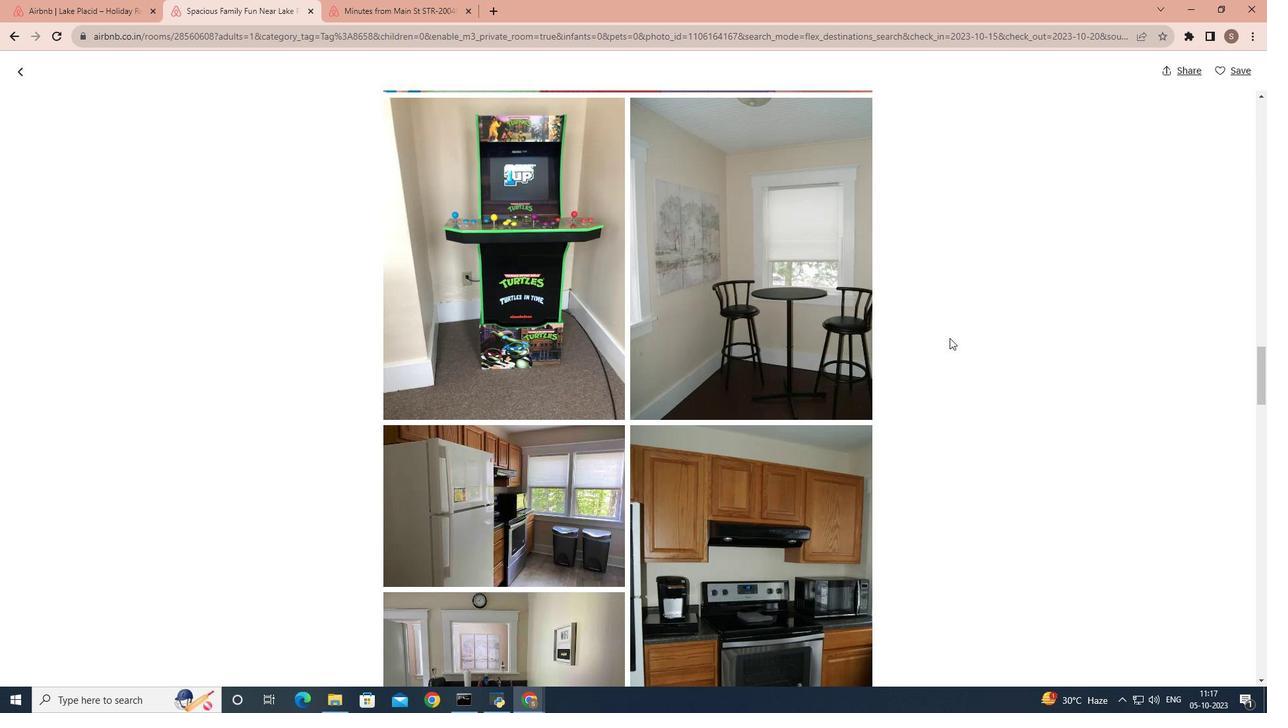 
Action: Mouse scrolled (950, 337) with delta (0, 0)
Screenshot: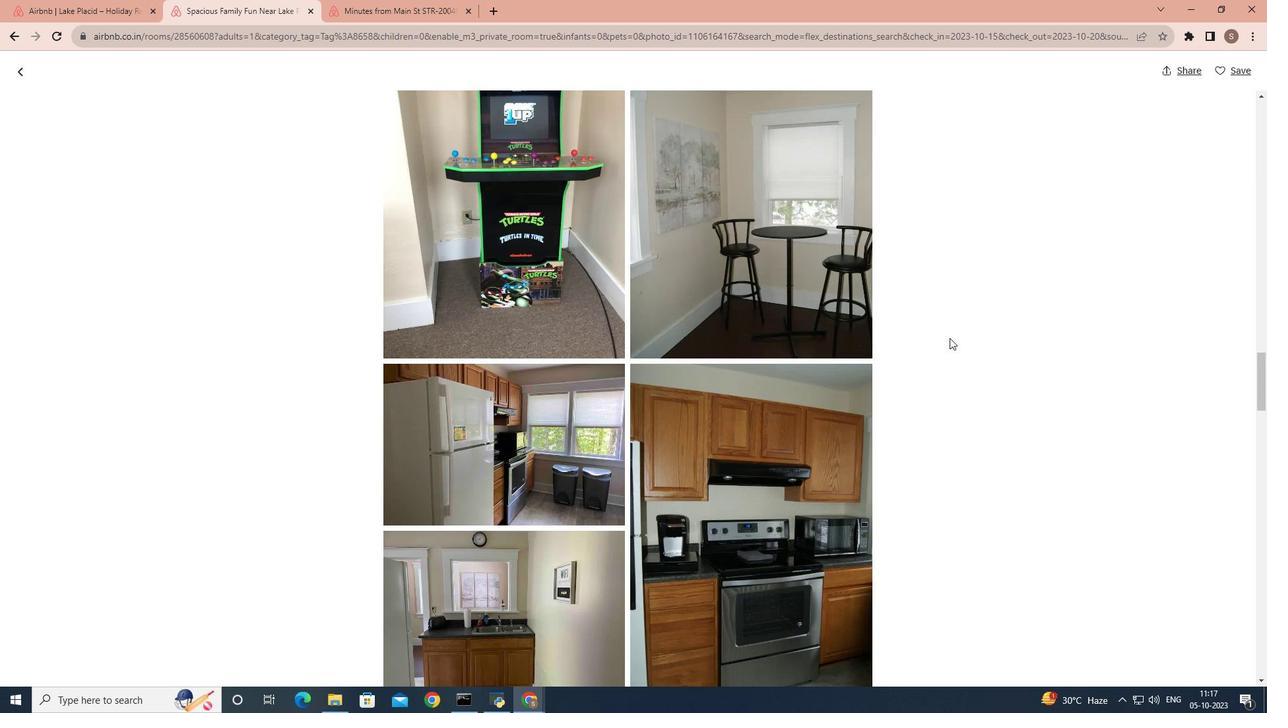 
Action: Mouse scrolled (950, 337) with delta (0, 0)
Screenshot: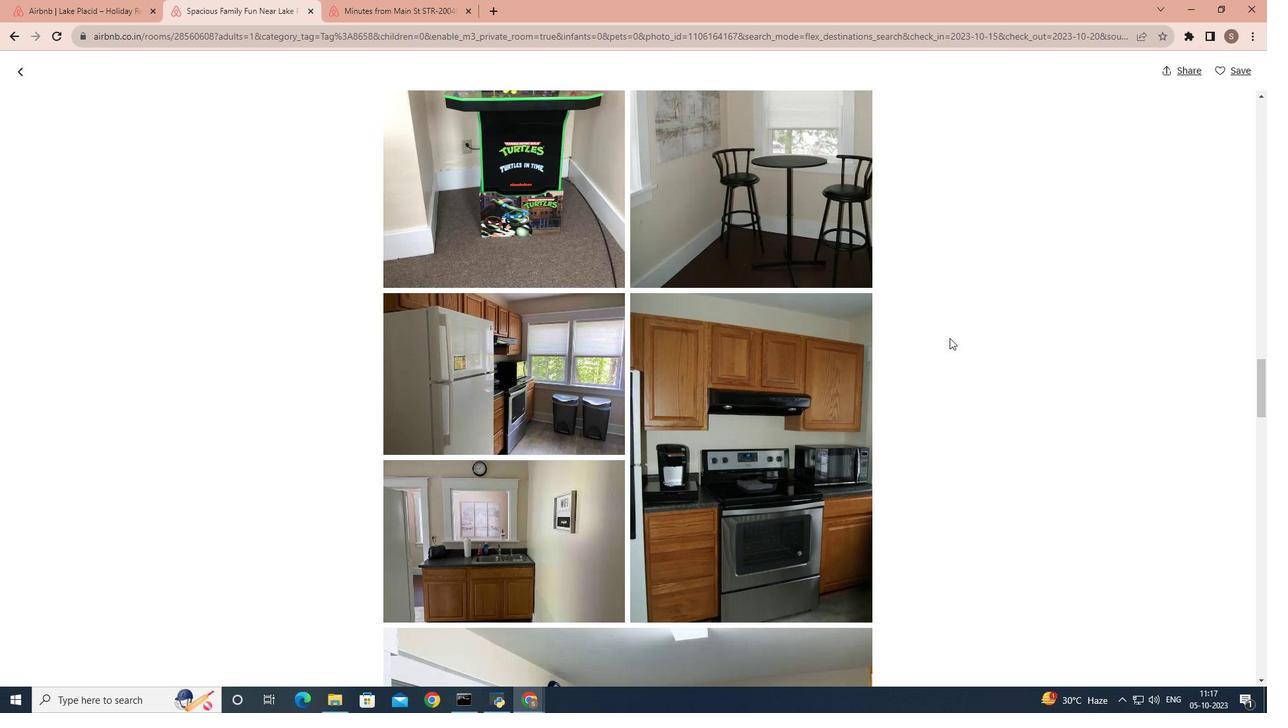 
Action: Mouse scrolled (950, 337) with delta (0, 0)
Screenshot: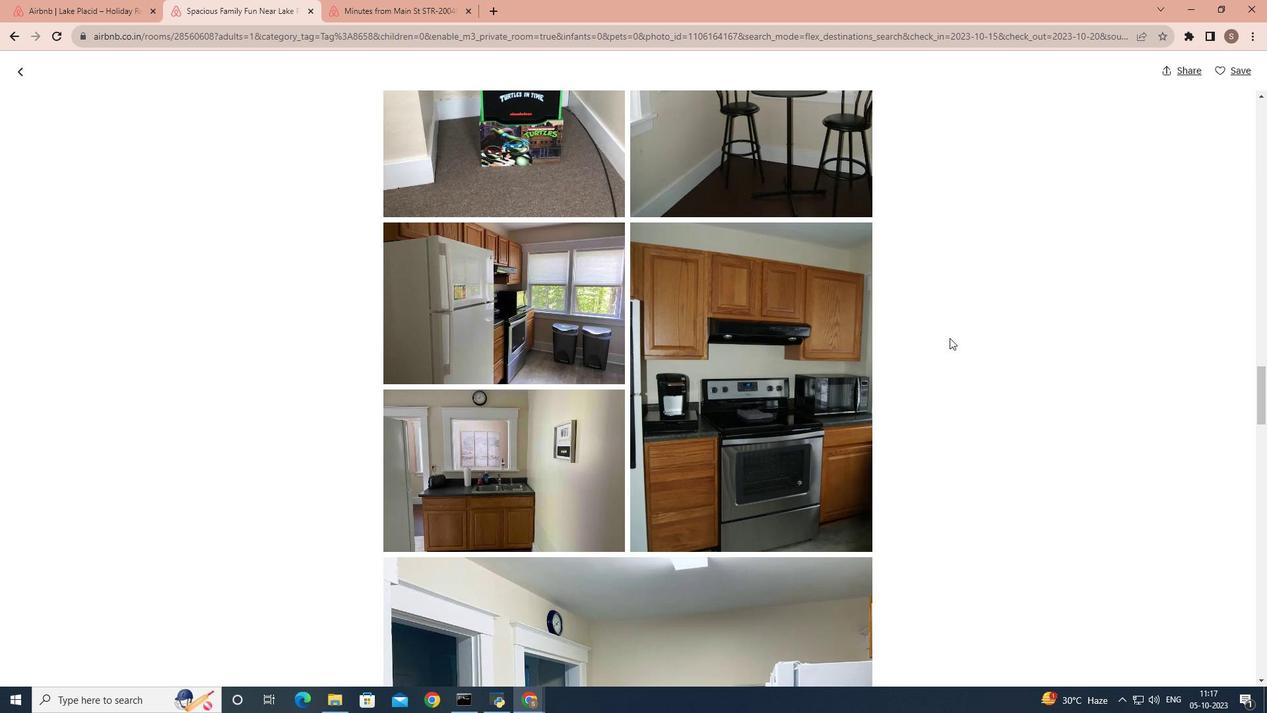 
Action: Mouse scrolled (950, 337) with delta (0, 0)
Screenshot: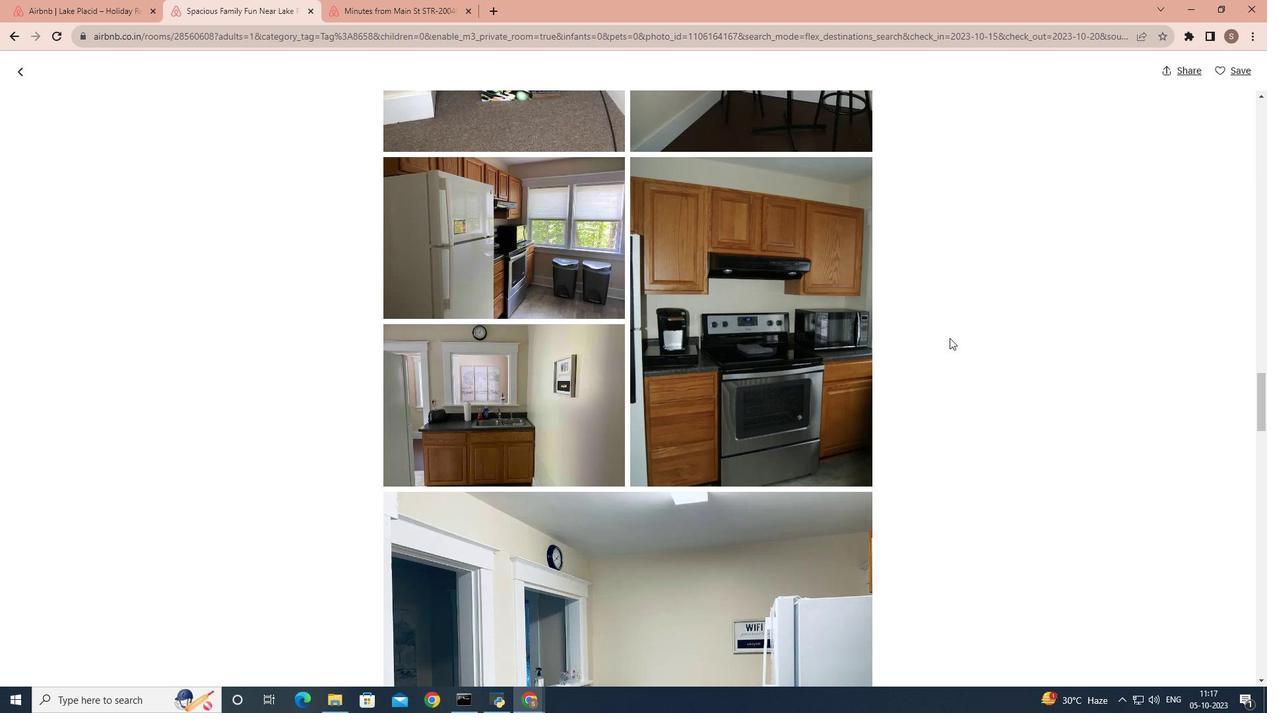 
Action: Mouse scrolled (950, 337) with delta (0, 0)
Screenshot: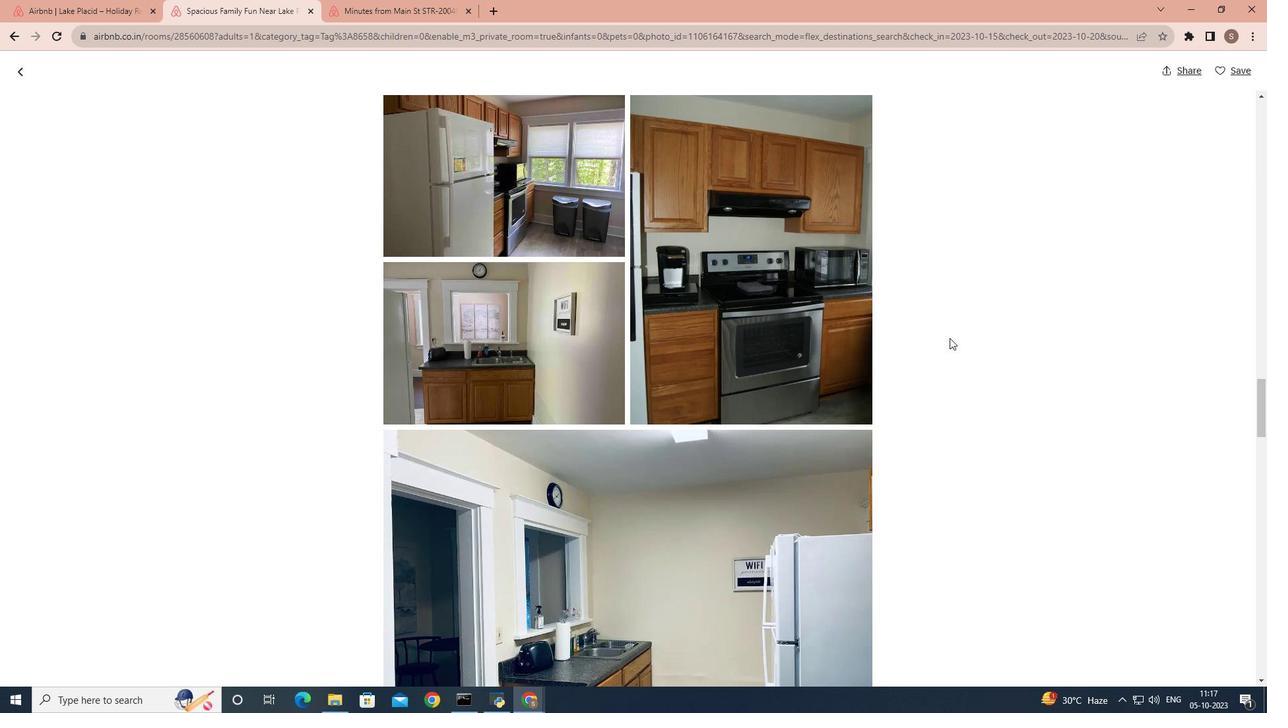 
Action: Mouse scrolled (950, 337) with delta (0, 0)
Screenshot: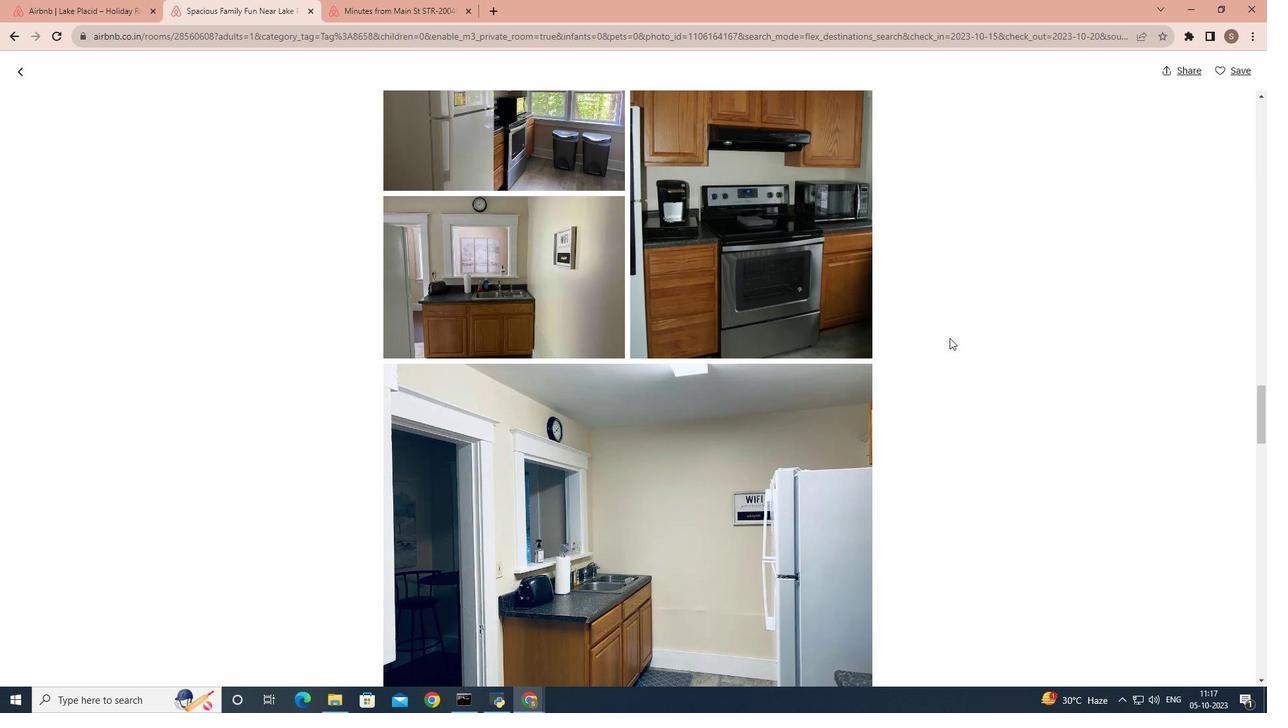 
Action: Mouse scrolled (950, 337) with delta (0, 0)
Screenshot: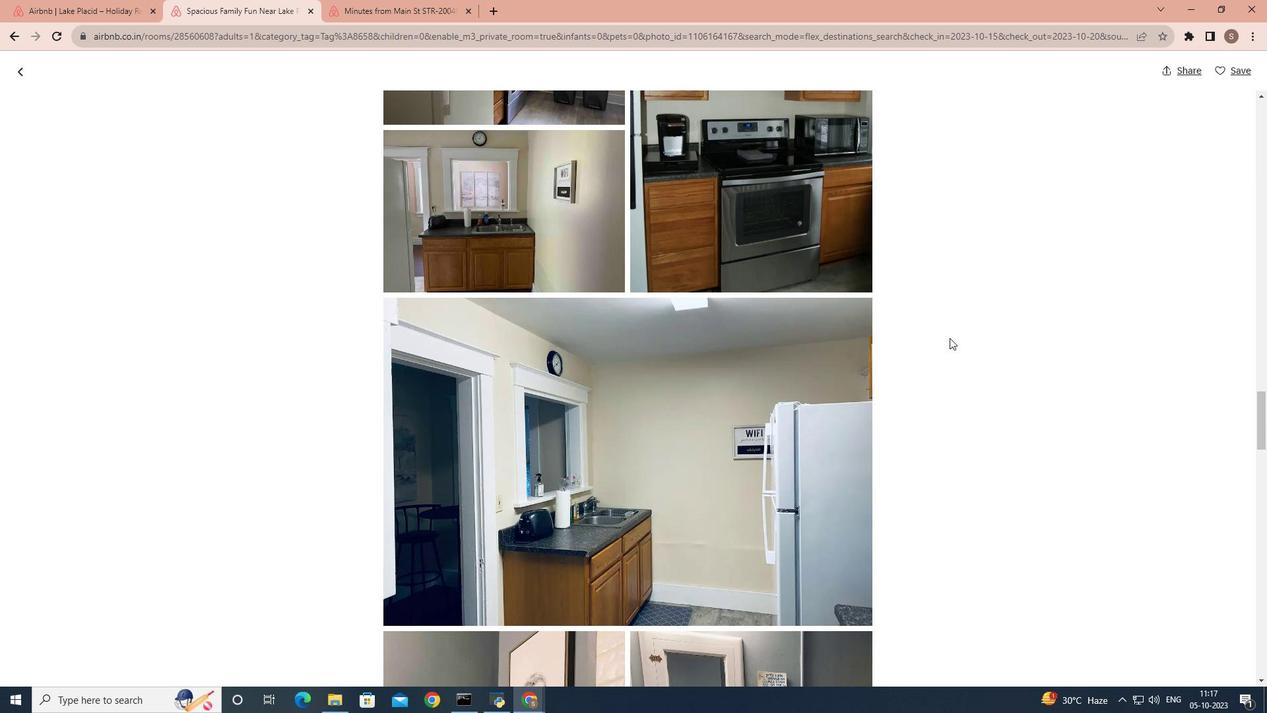 
Action: Mouse scrolled (950, 337) with delta (0, 0)
Screenshot: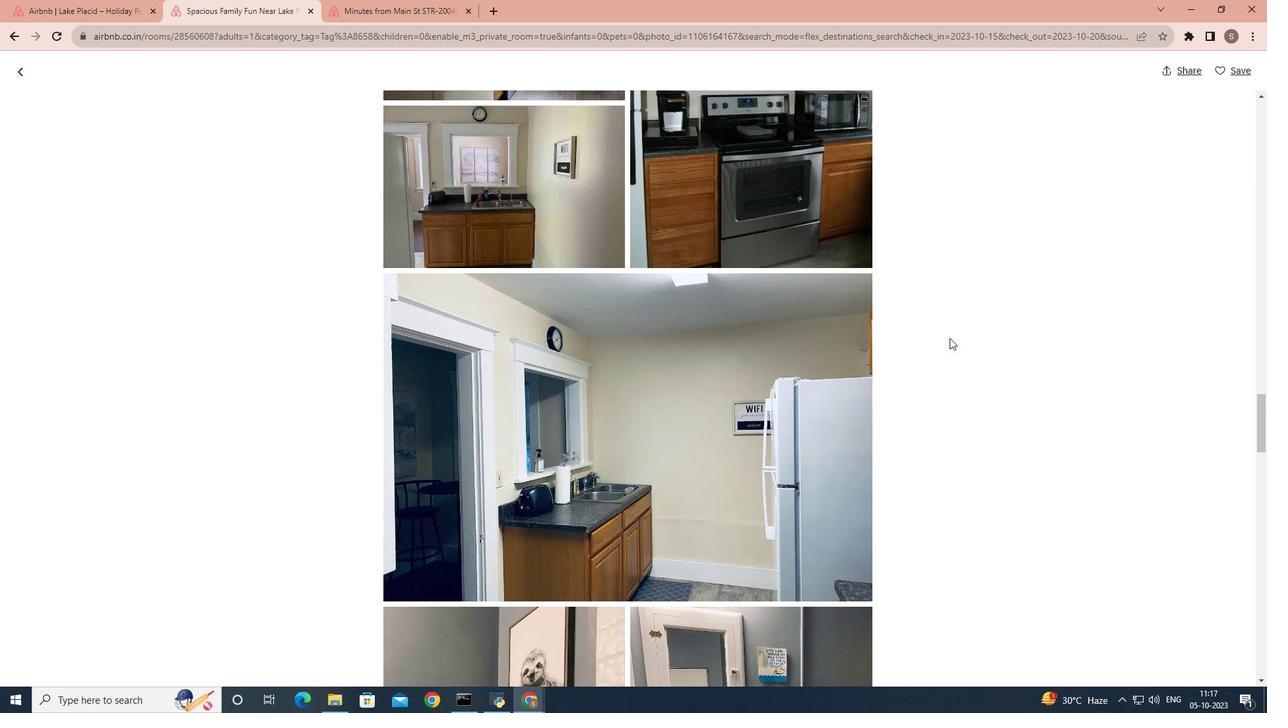 
Action: Mouse scrolled (950, 337) with delta (0, 0)
Screenshot: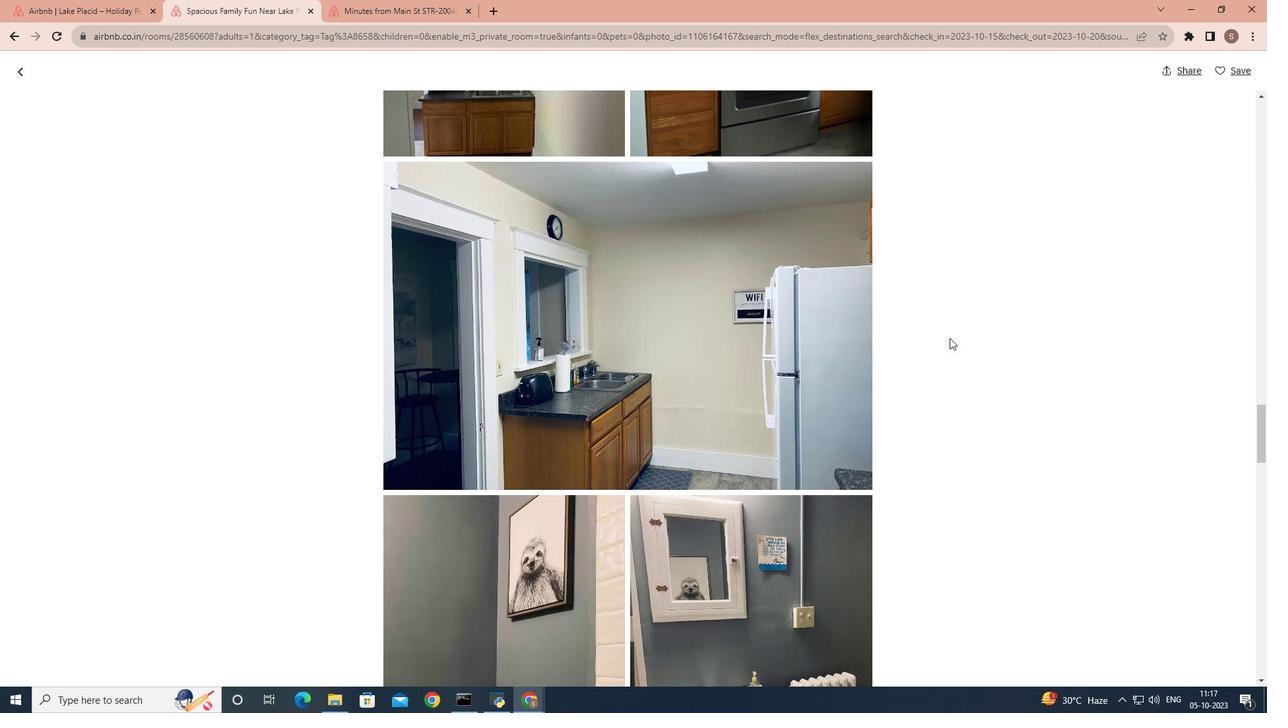 
Action: Mouse scrolled (950, 337) with delta (0, 0)
Screenshot: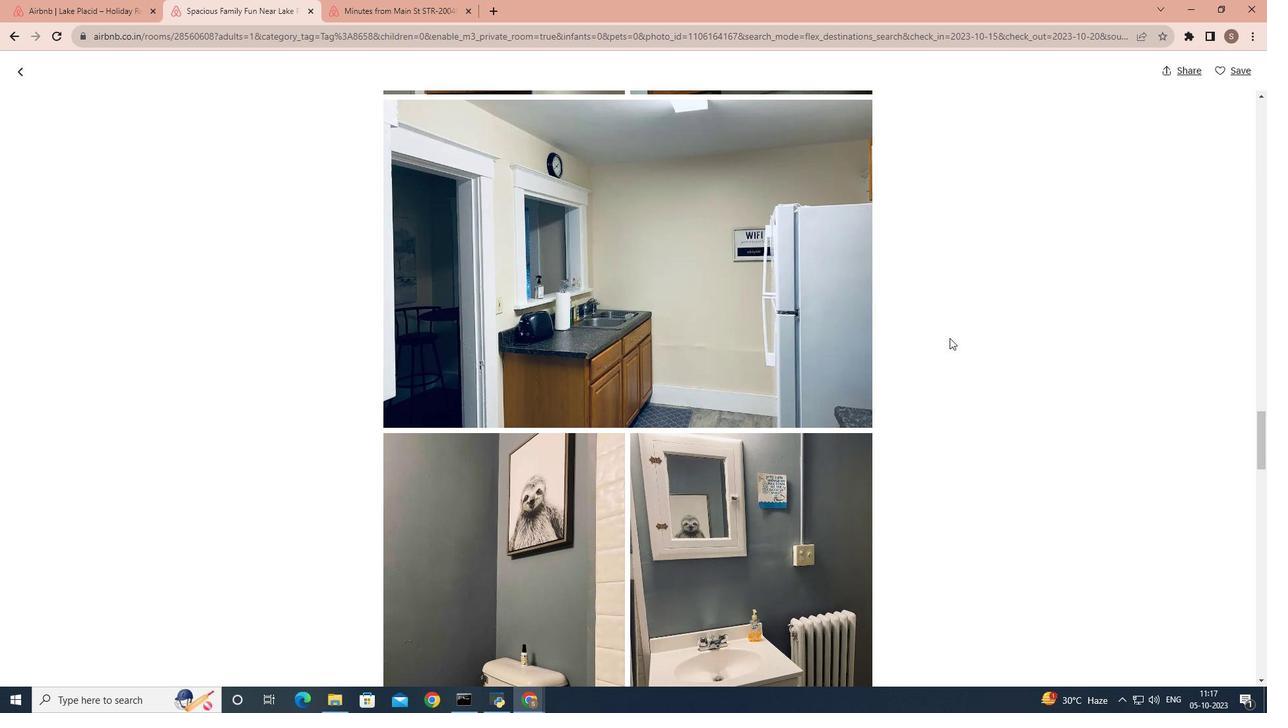 
Action: Mouse scrolled (950, 337) with delta (0, 0)
Screenshot: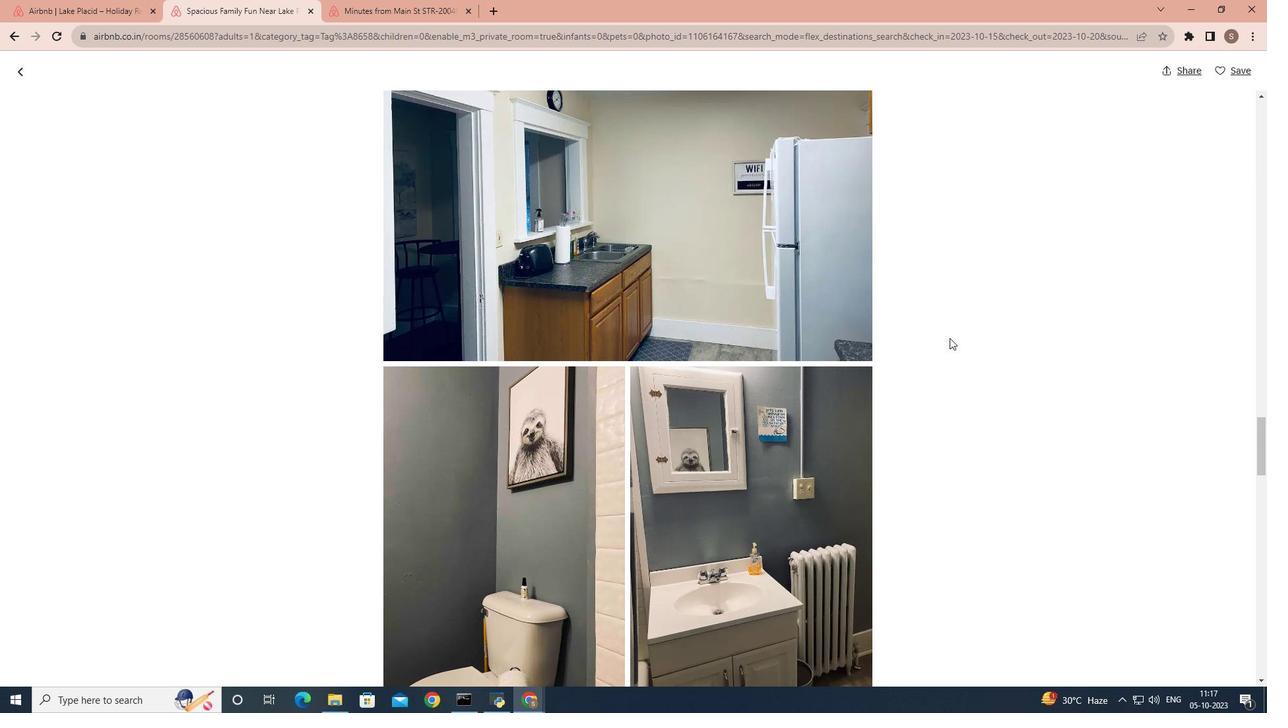 
Action: Mouse scrolled (950, 337) with delta (0, 0)
Screenshot: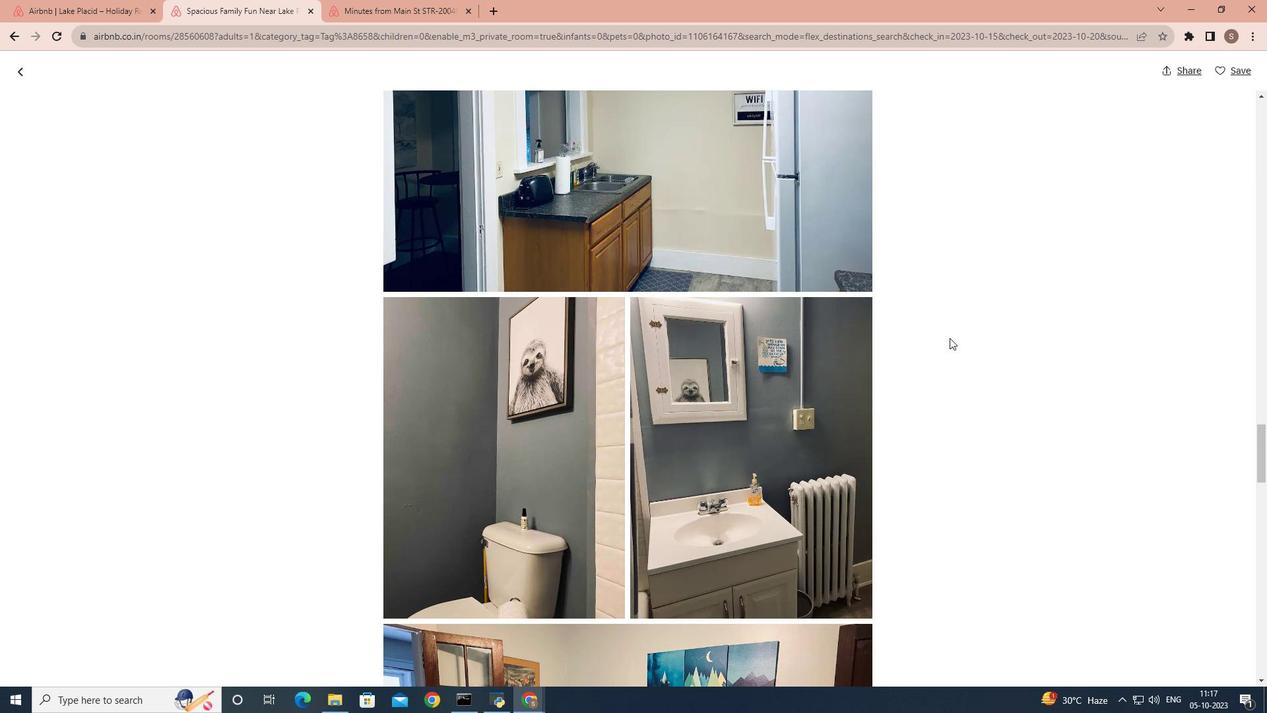 
Action: Mouse scrolled (950, 337) with delta (0, 0)
Screenshot: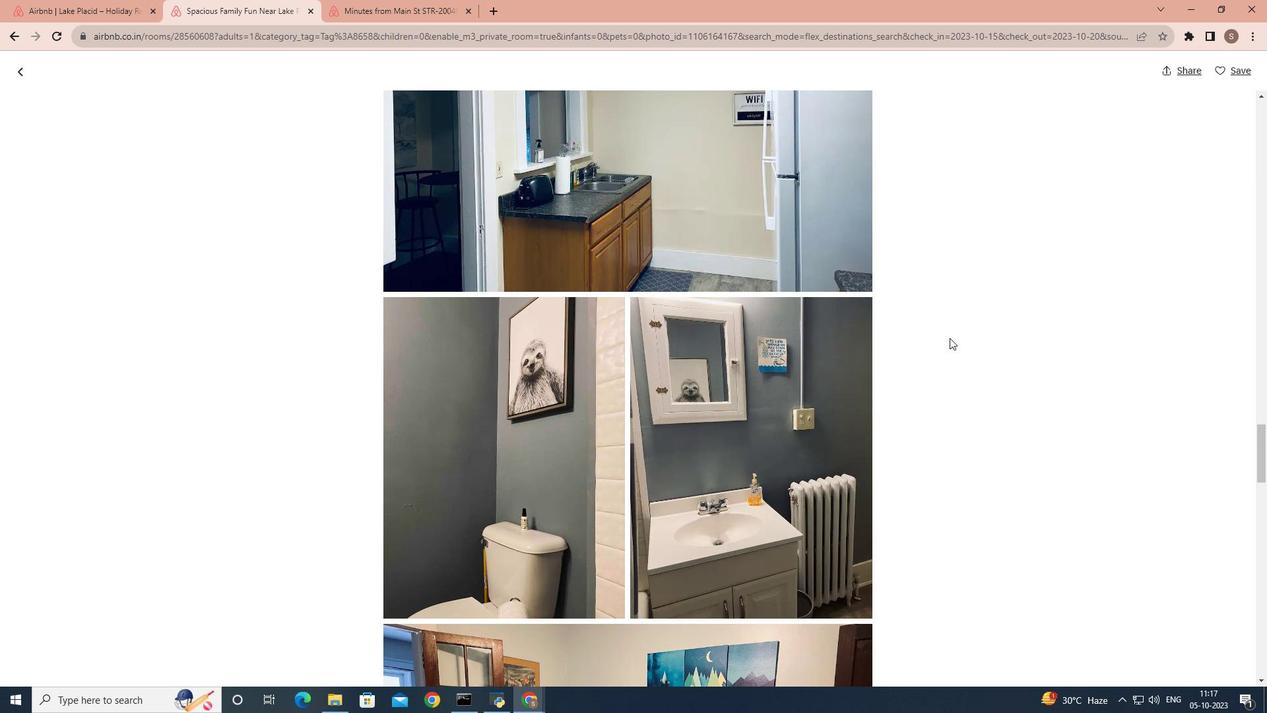 
Action: Mouse scrolled (950, 337) with delta (0, 0)
Screenshot: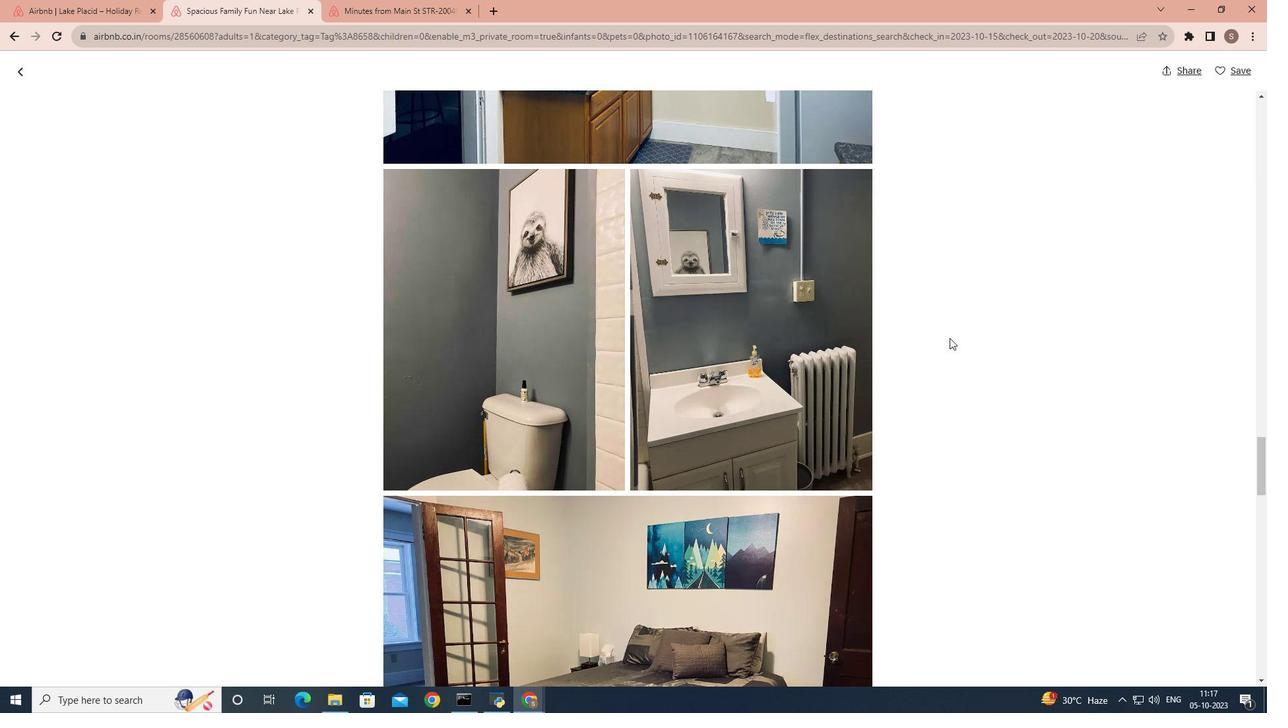 
Action: Mouse scrolled (950, 337) with delta (0, 0)
Screenshot: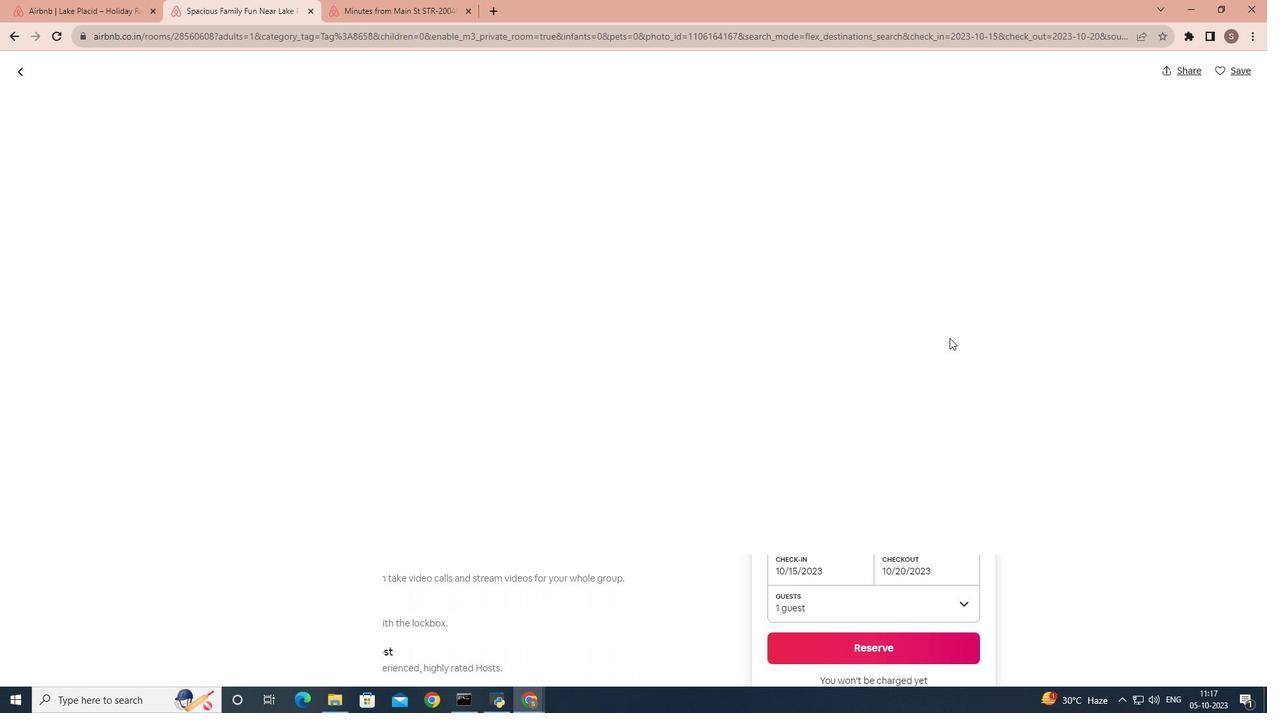 
Action: Mouse scrolled (950, 337) with delta (0, 0)
Screenshot: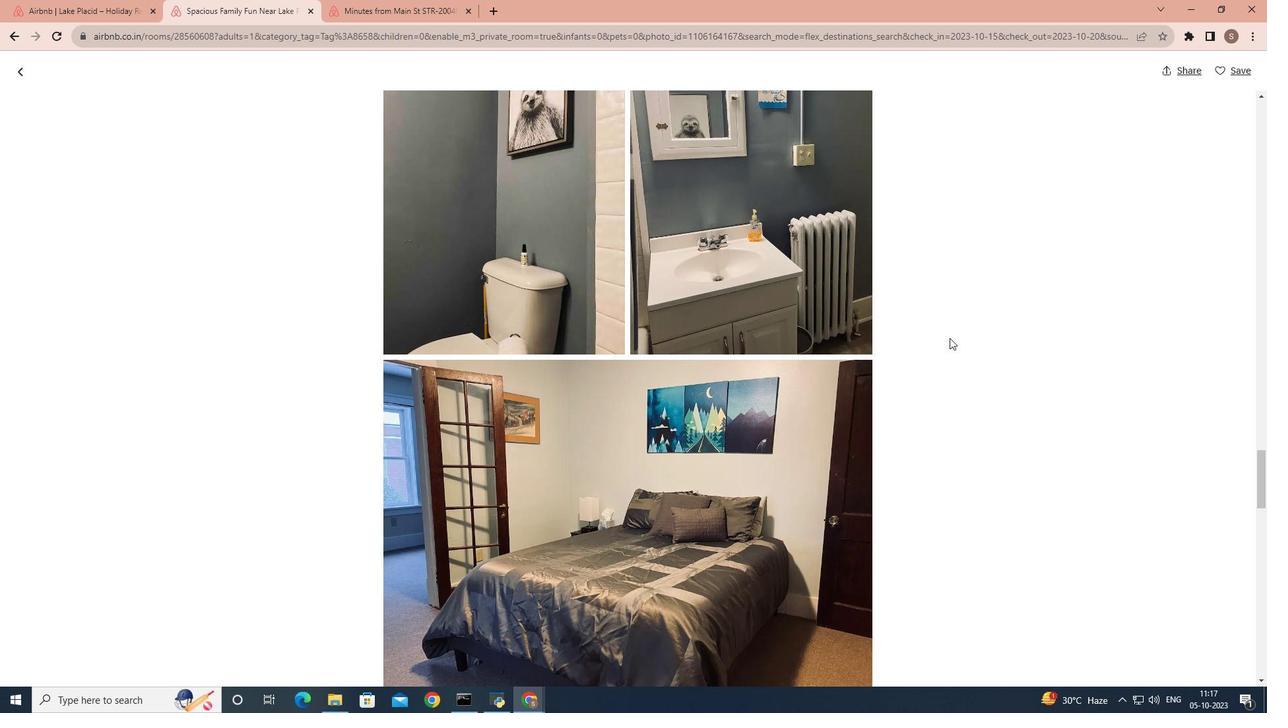 
Action: Mouse scrolled (950, 337) with delta (0, 0)
Screenshot: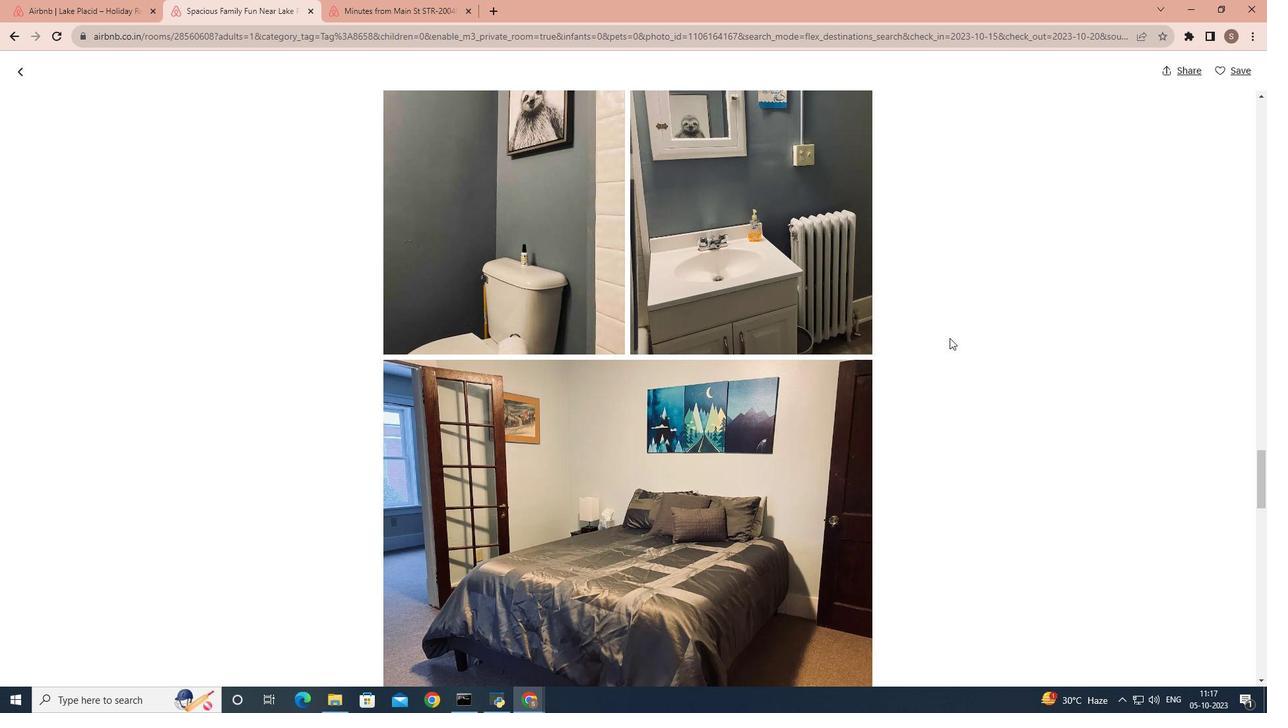 
Action: Mouse scrolled (950, 337) with delta (0, 0)
Screenshot: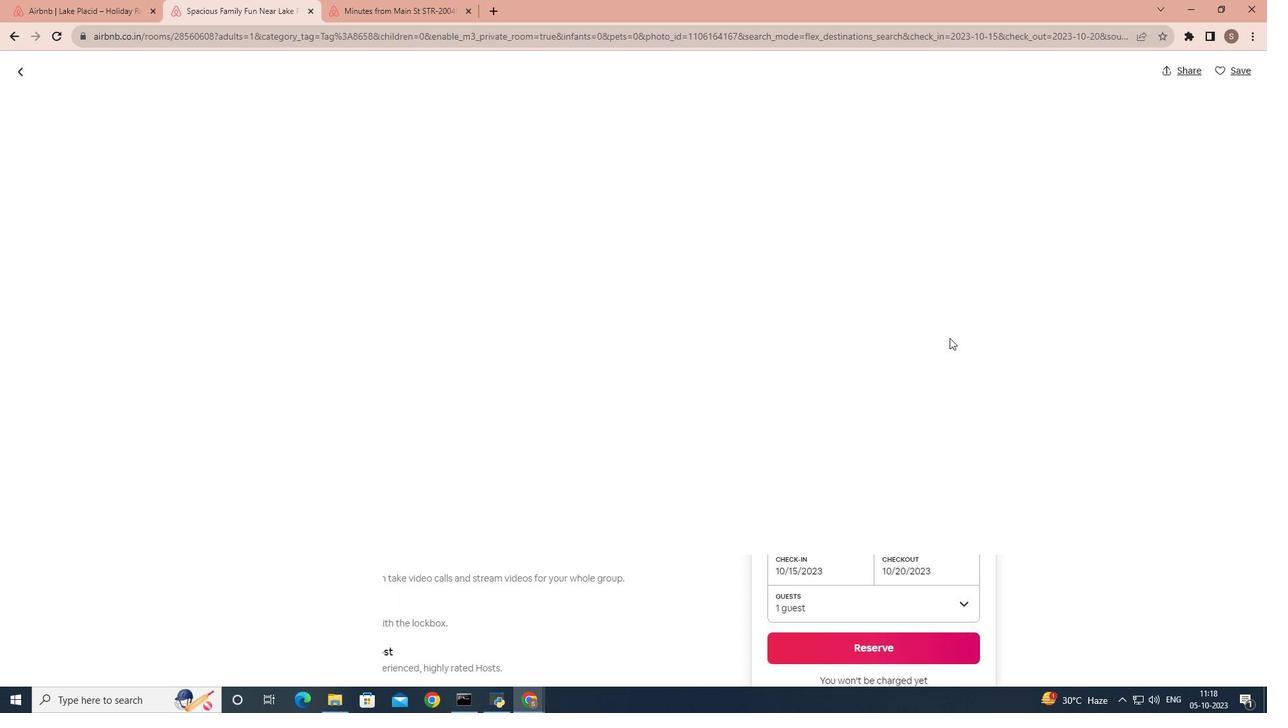 
Action: Mouse moved to (946, 338)
Screenshot: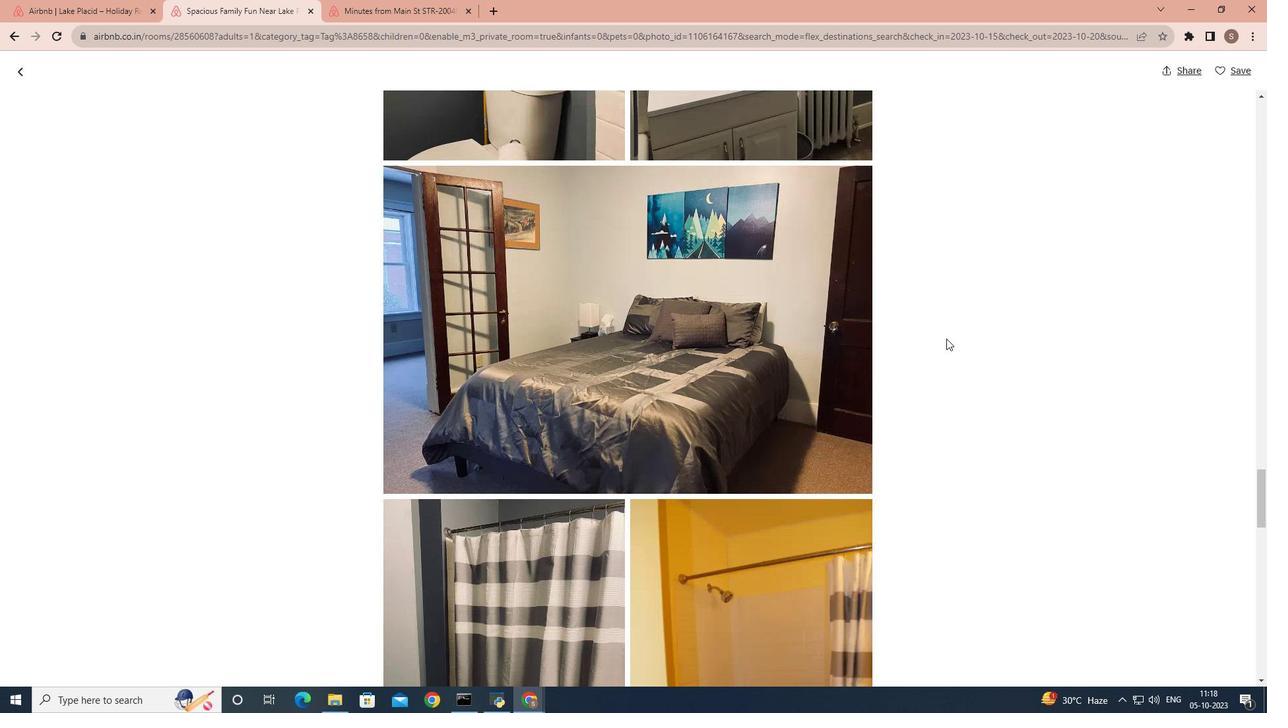 
Action: Mouse scrolled (946, 338) with delta (0, 0)
Screenshot: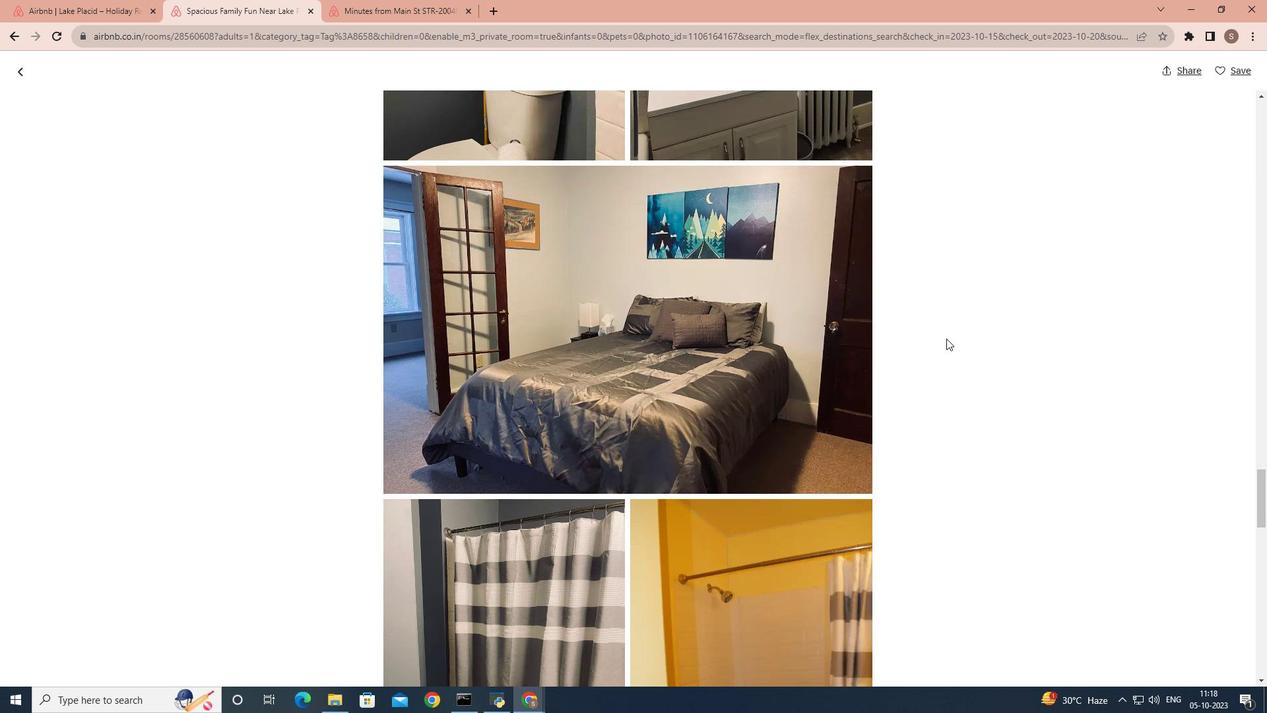 
Action: Mouse scrolled (946, 338) with delta (0, 0)
Screenshot: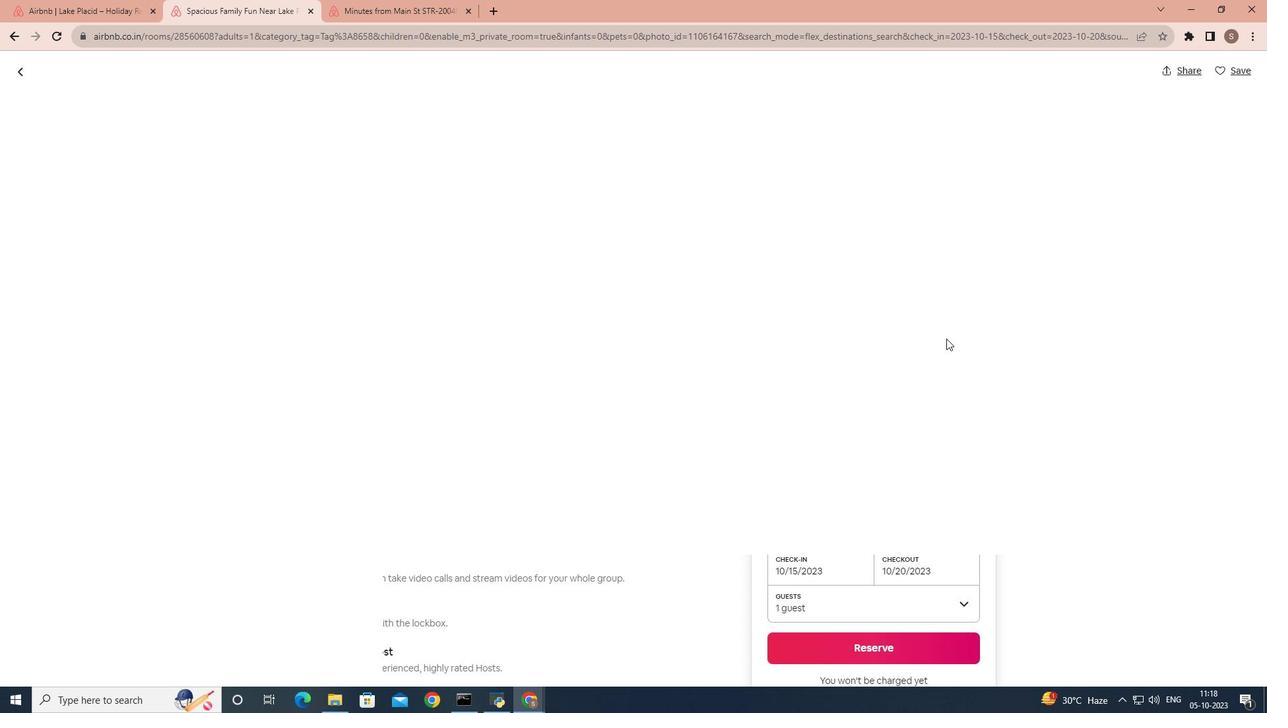 
Action: Mouse scrolled (946, 338) with delta (0, 0)
Screenshot: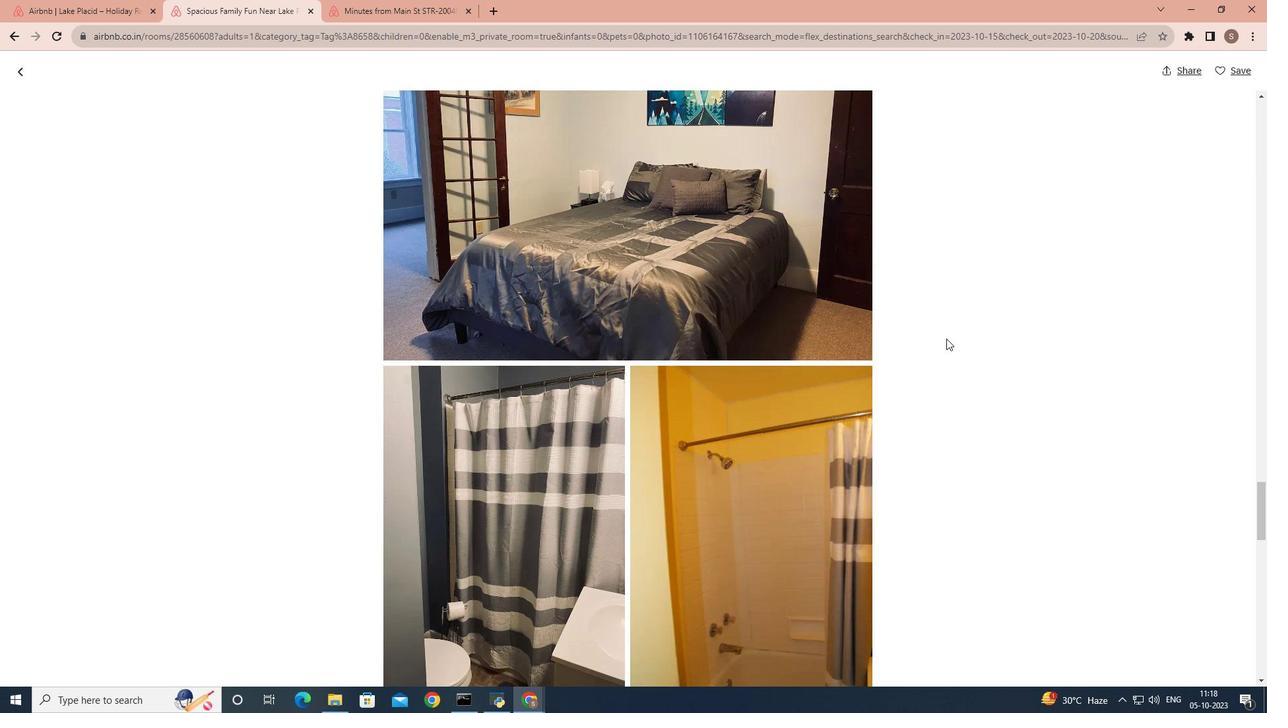 
Action: Mouse scrolled (946, 338) with delta (0, 0)
Screenshot: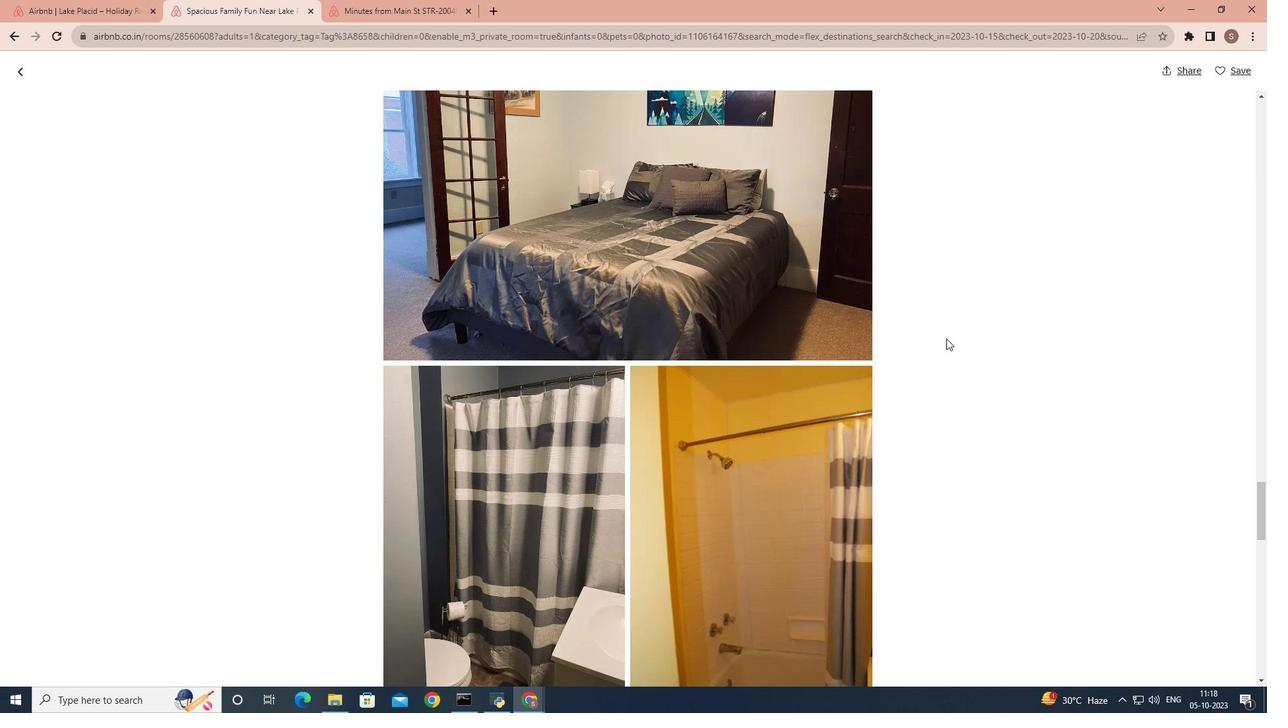 
Action: Mouse moved to (938, 343)
Screenshot: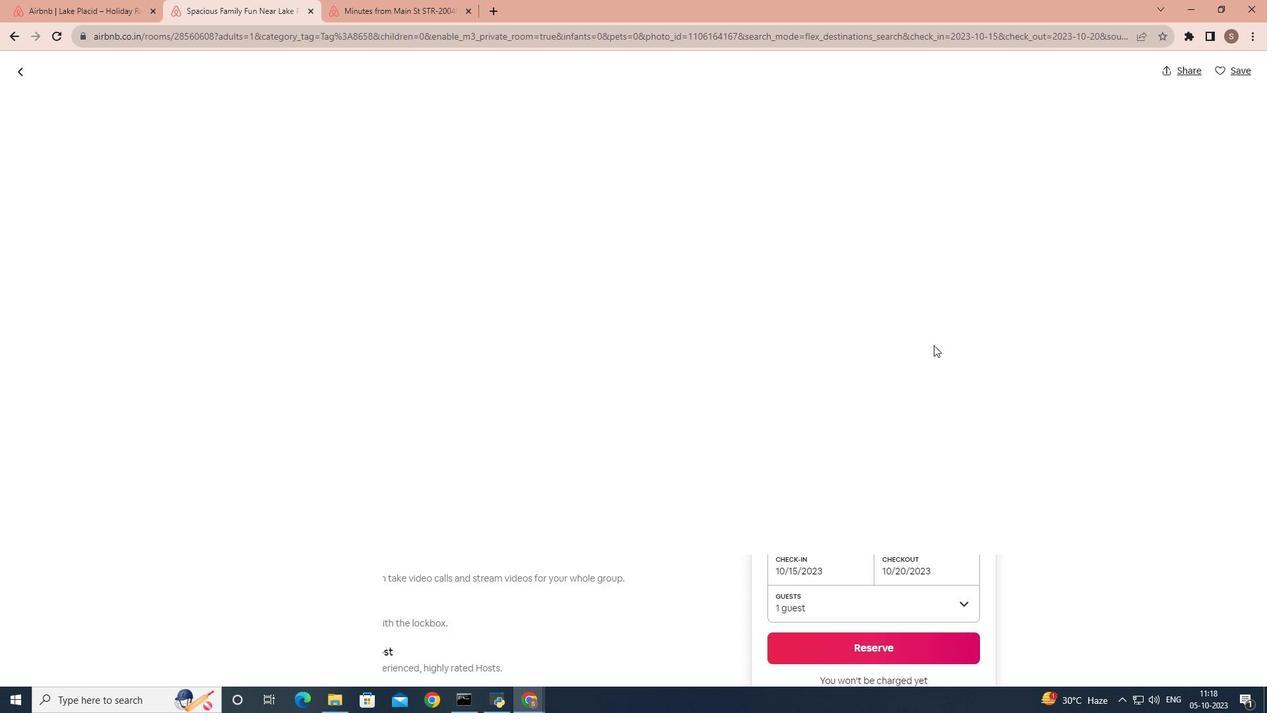 
Action: Mouse scrolled (938, 342) with delta (0, 0)
Screenshot: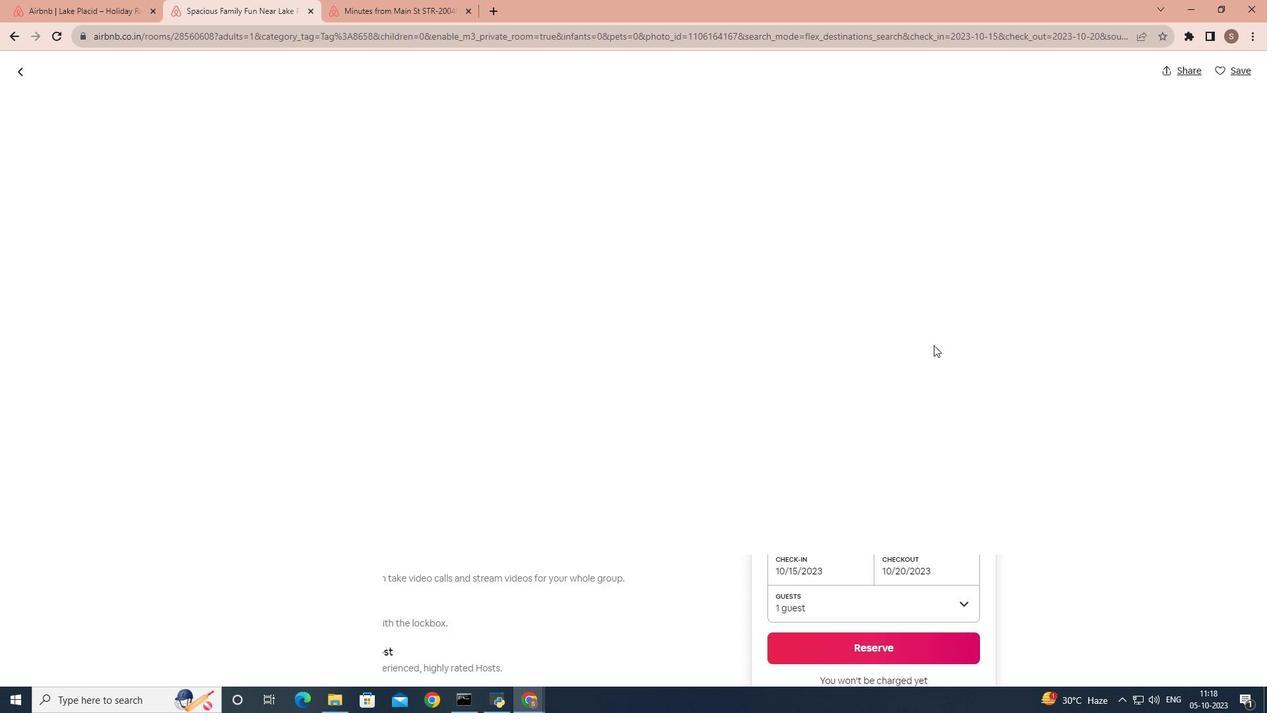 
Action: Mouse moved to (934, 345)
Screenshot: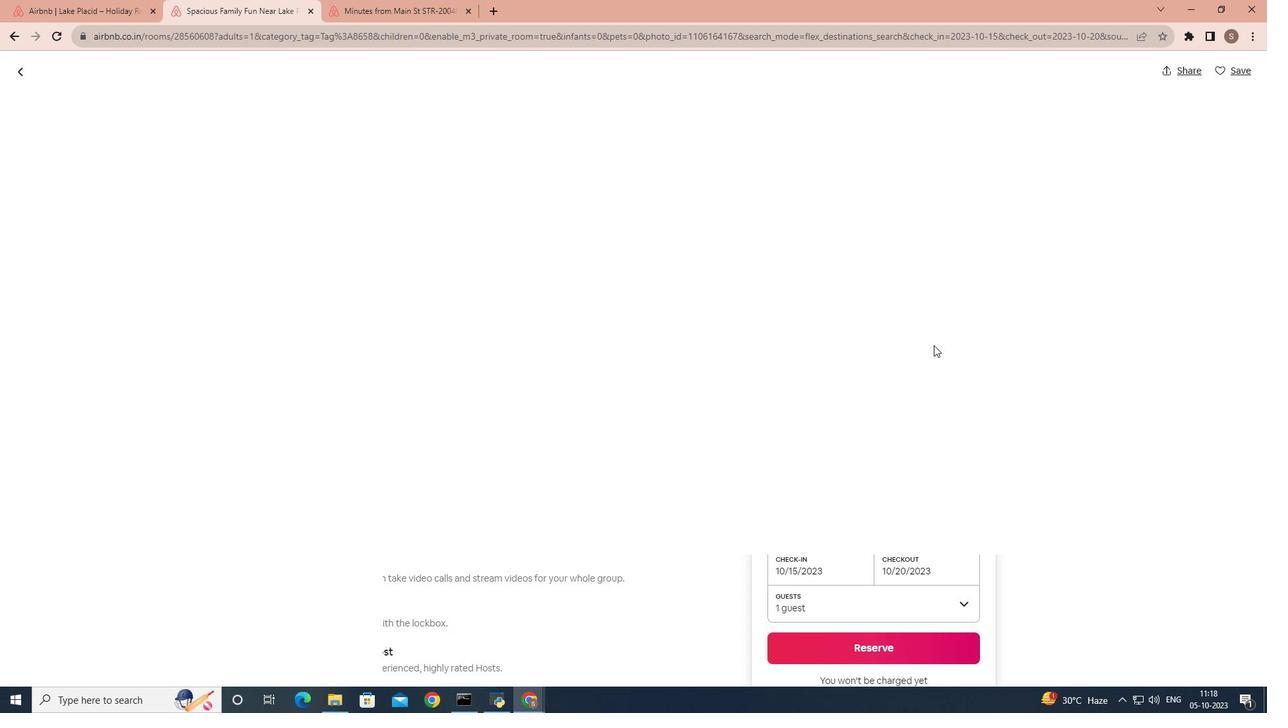 
Action: Mouse scrolled (934, 344) with delta (0, 0)
Screenshot: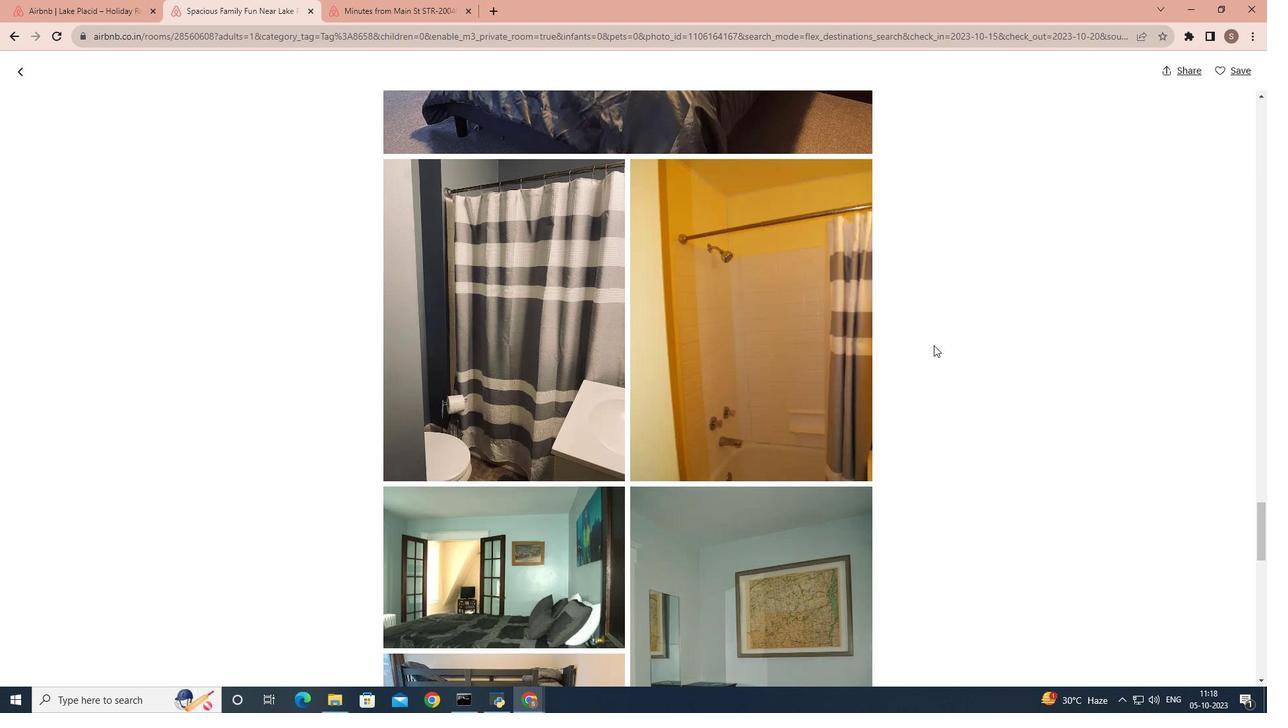 
Action: Mouse scrolled (934, 344) with delta (0, 0)
Screenshot: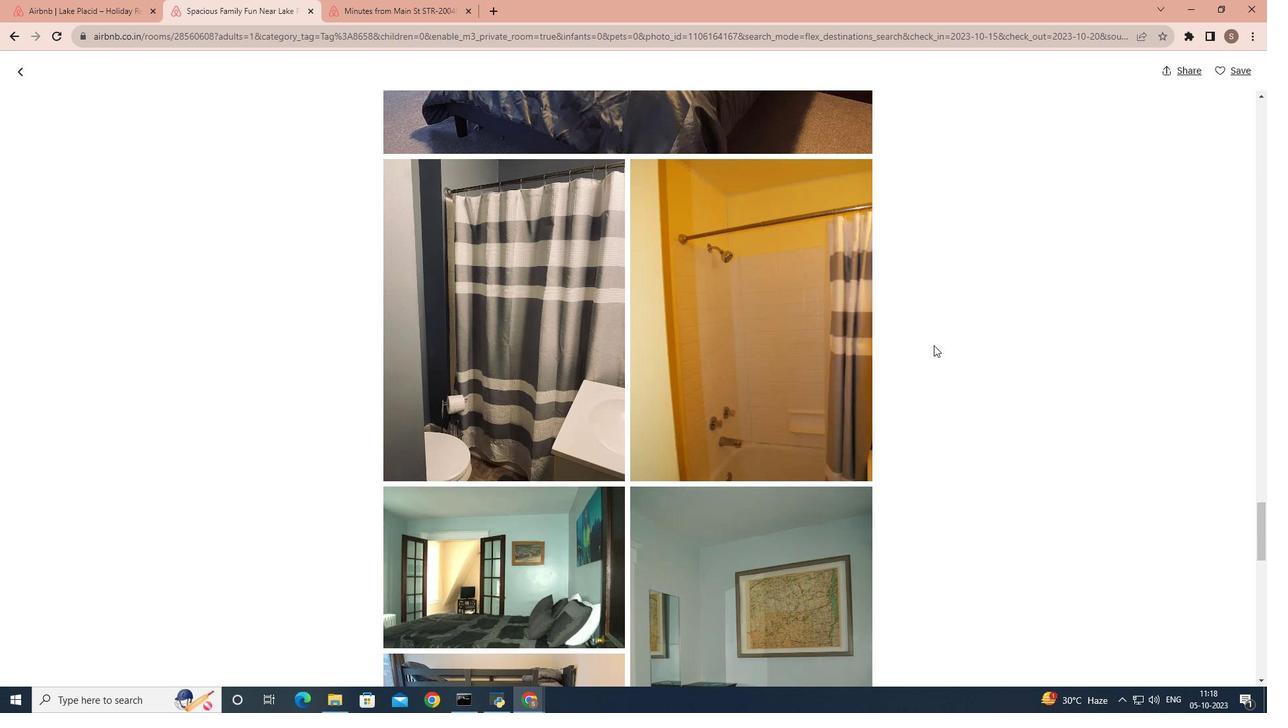 
Action: Mouse scrolled (934, 344) with delta (0, 0)
Screenshot: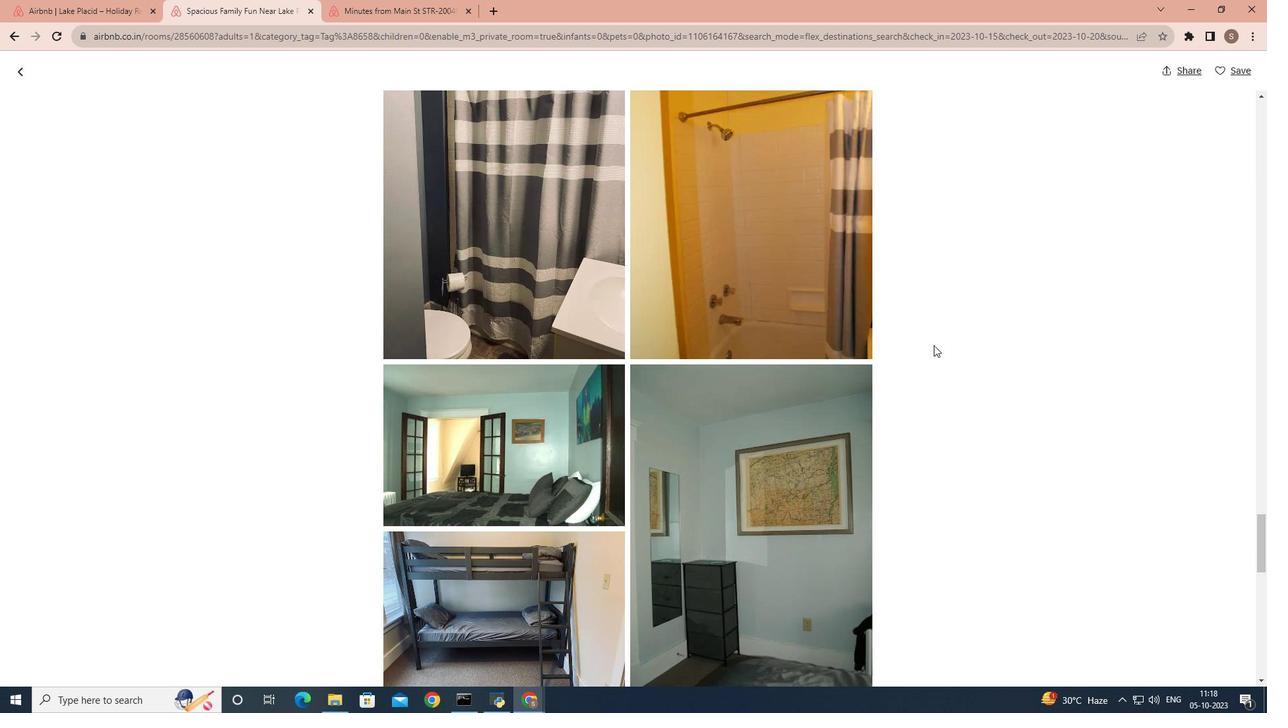 
Action: Mouse scrolled (934, 344) with delta (0, 0)
Screenshot: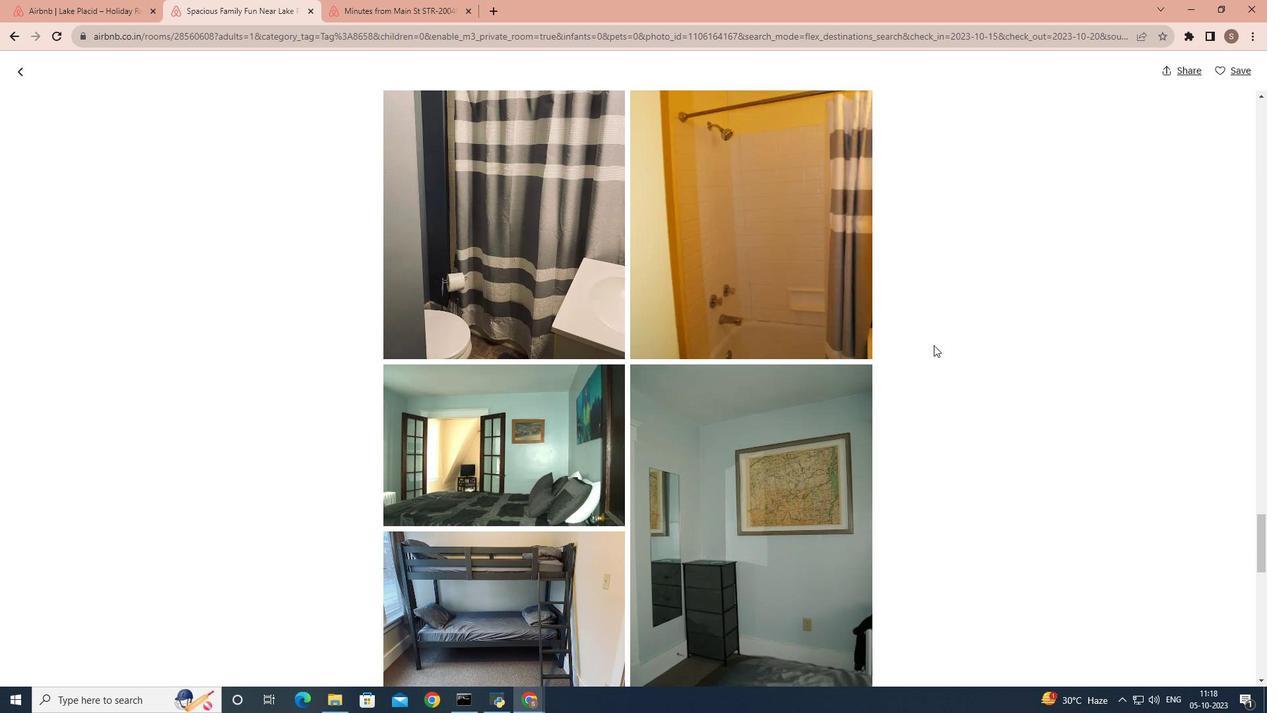 
Action: Mouse scrolled (934, 344) with delta (0, 0)
Screenshot: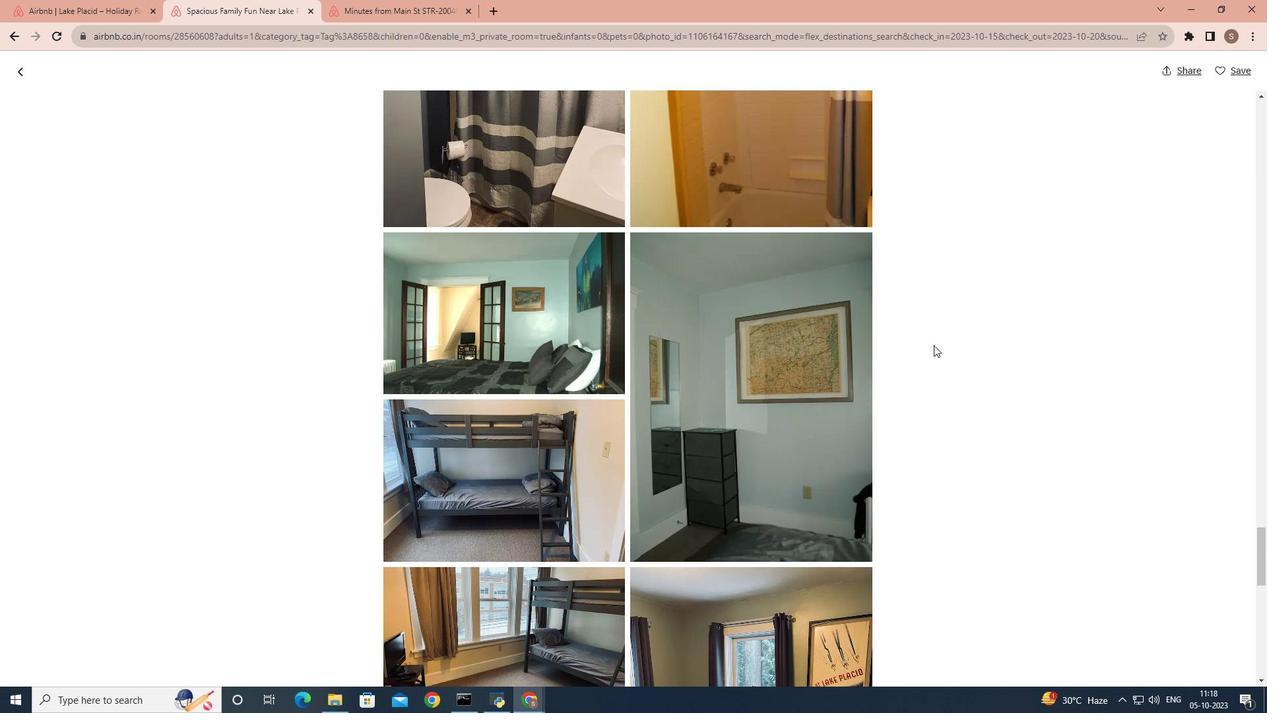 
Action: Mouse scrolled (934, 344) with delta (0, 0)
Screenshot: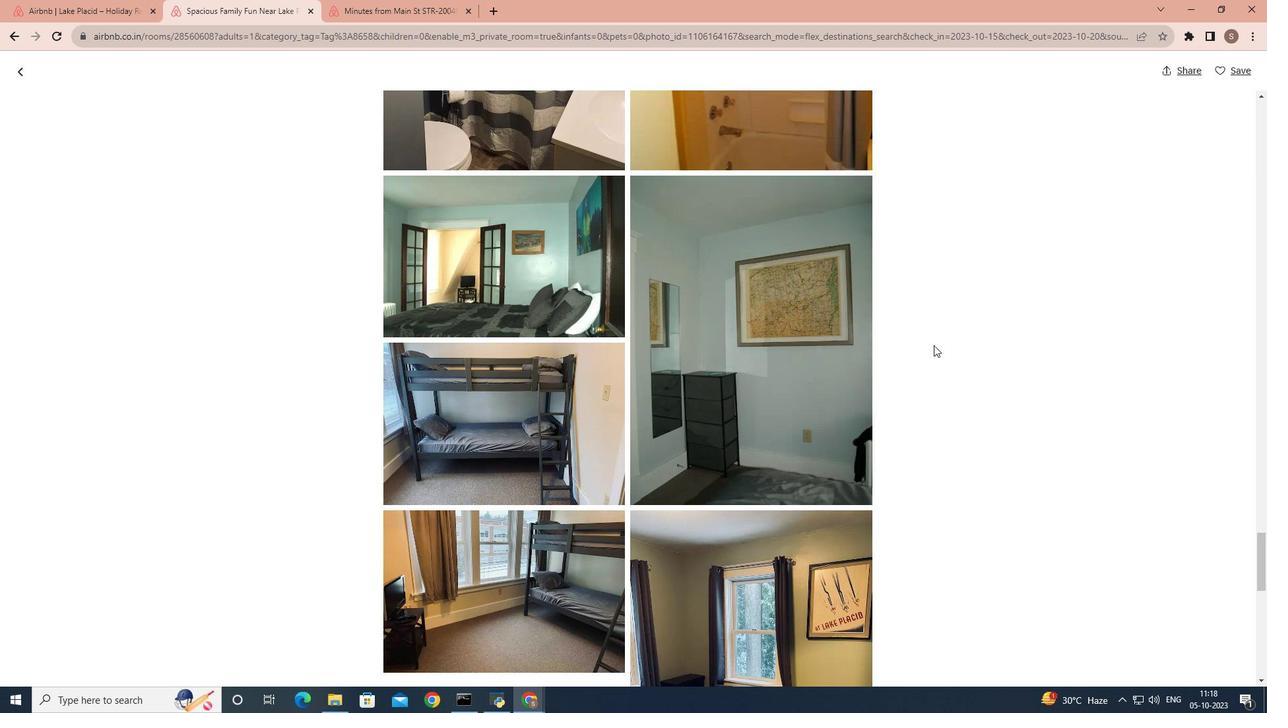 
Action: Mouse scrolled (934, 344) with delta (0, 0)
Screenshot: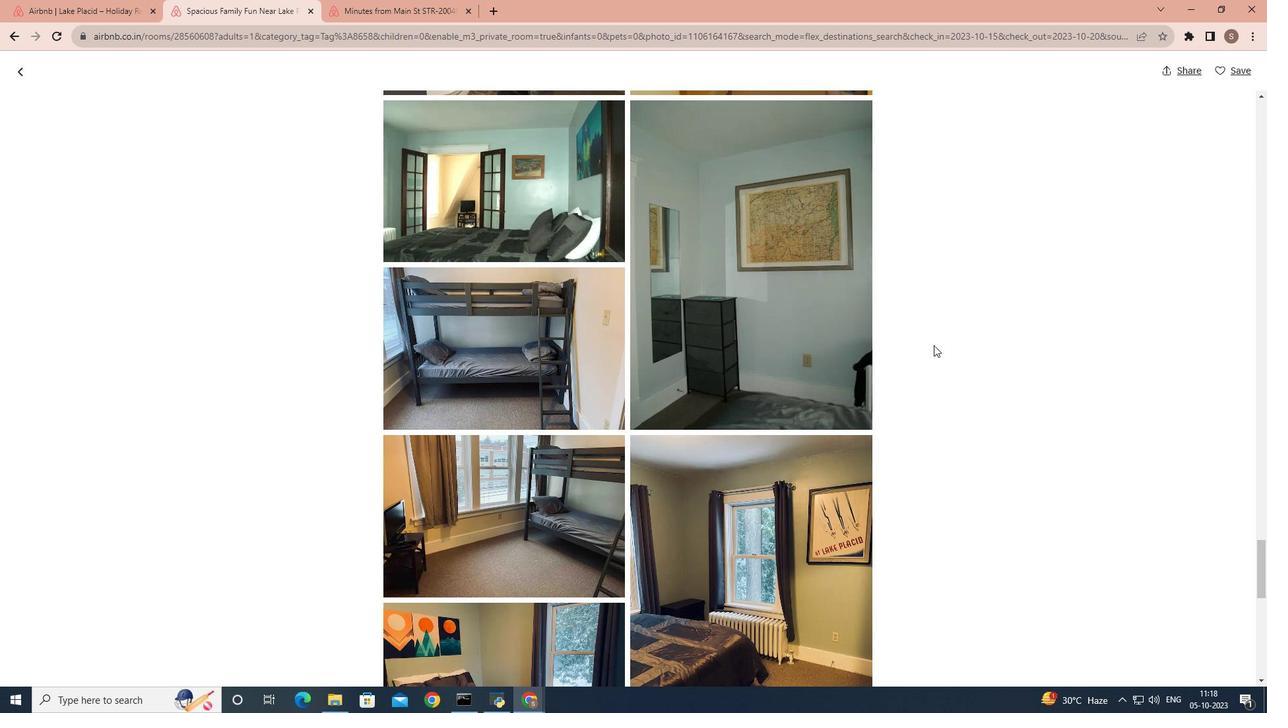 
Action: Mouse scrolled (934, 344) with delta (0, 0)
Screenshot: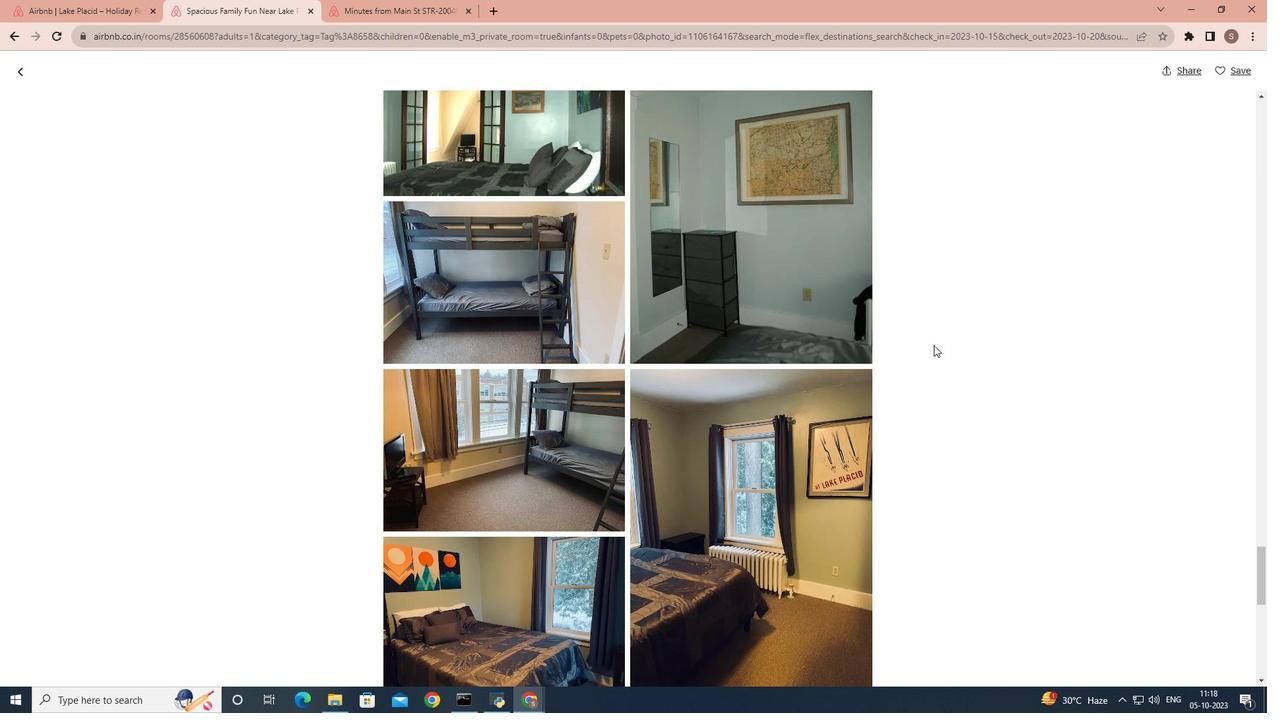 
Action: Mouse scrolled (934, 344) with delta (0, 0)
Screenshot: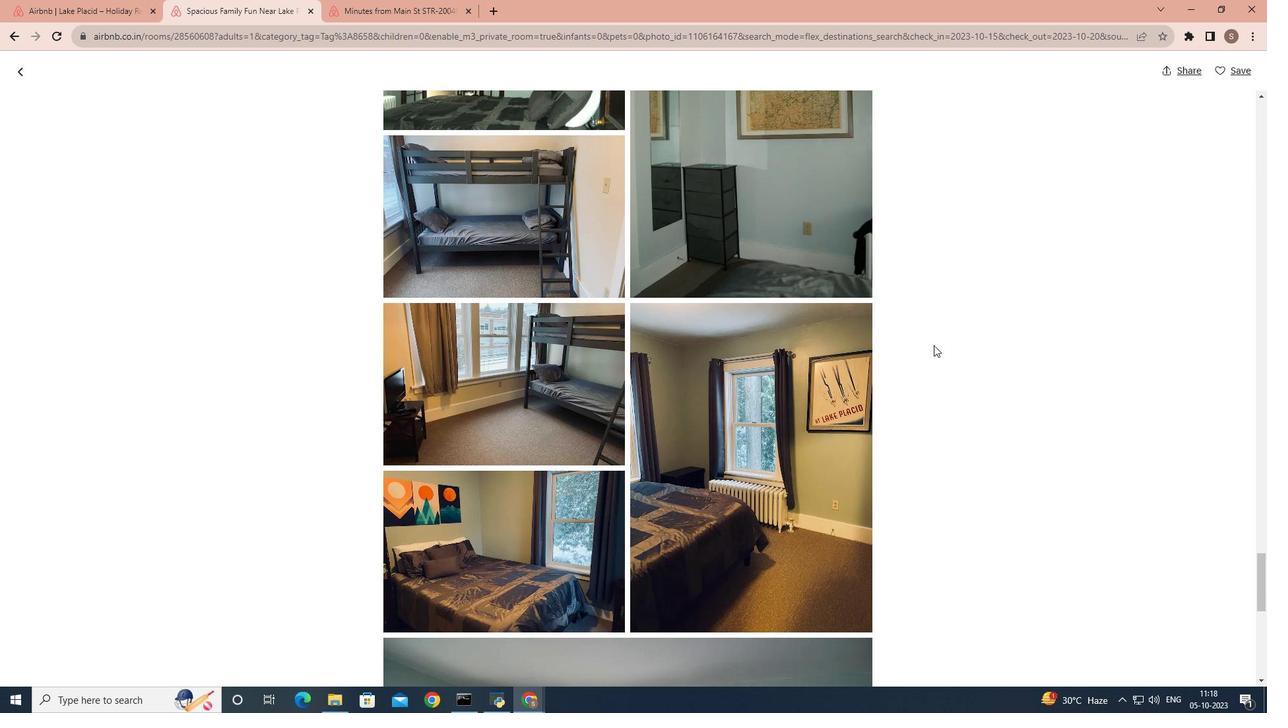 
Action: Mouse scrolled (934, 344) with delta (0, 0)
Screenshot: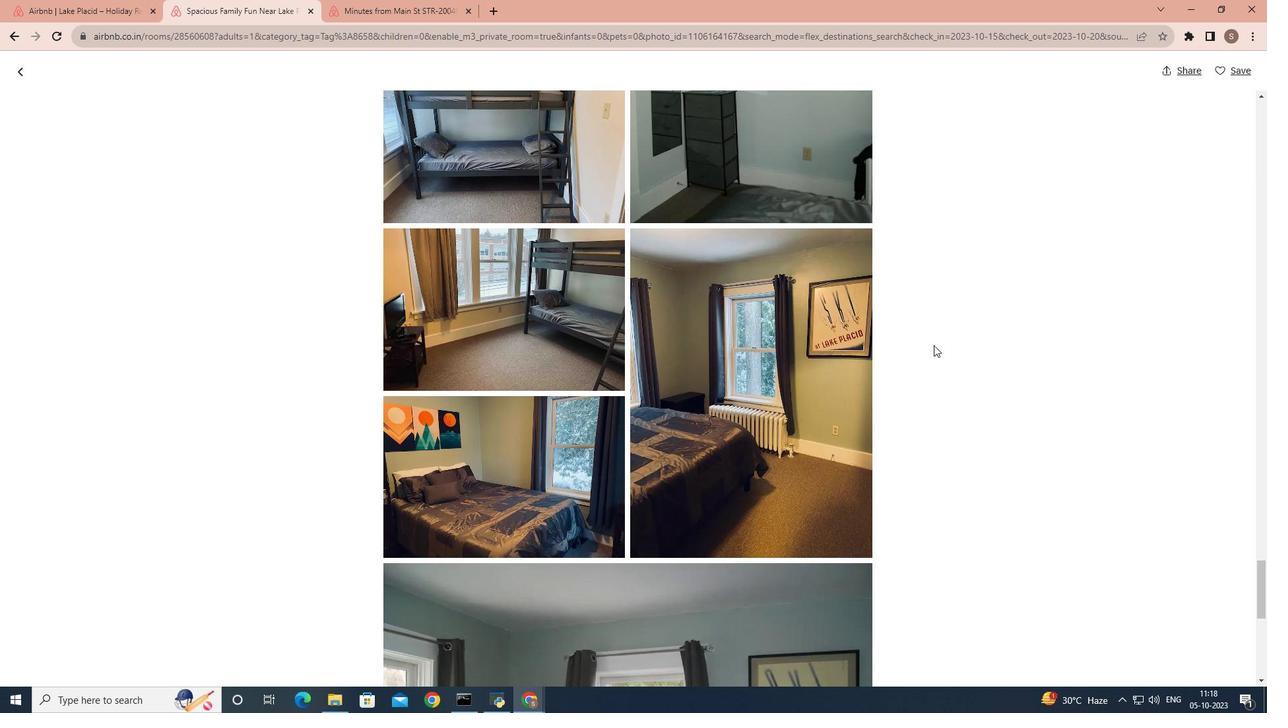 
Action: Mouse scrolled (934, 344) with delta (0, 0)
Screenshot: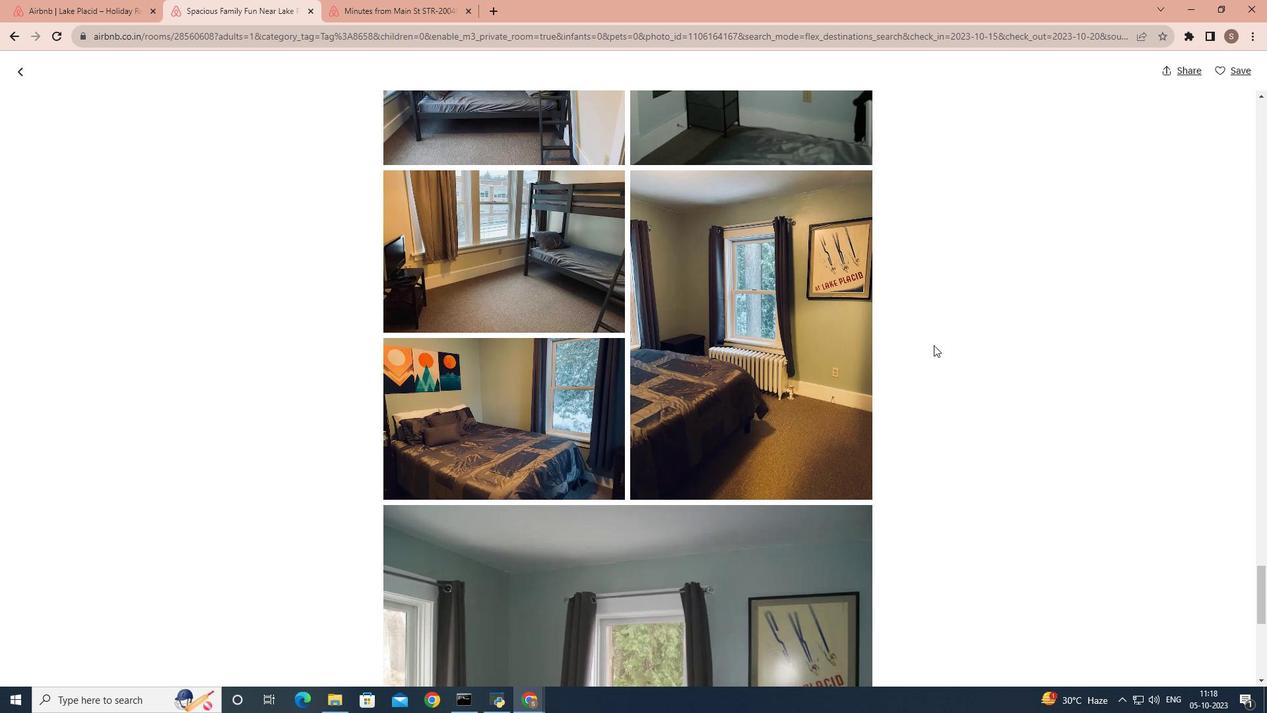 
Action: Mouse scrolled (934, 344) with delta (0, 0)
Screenshot: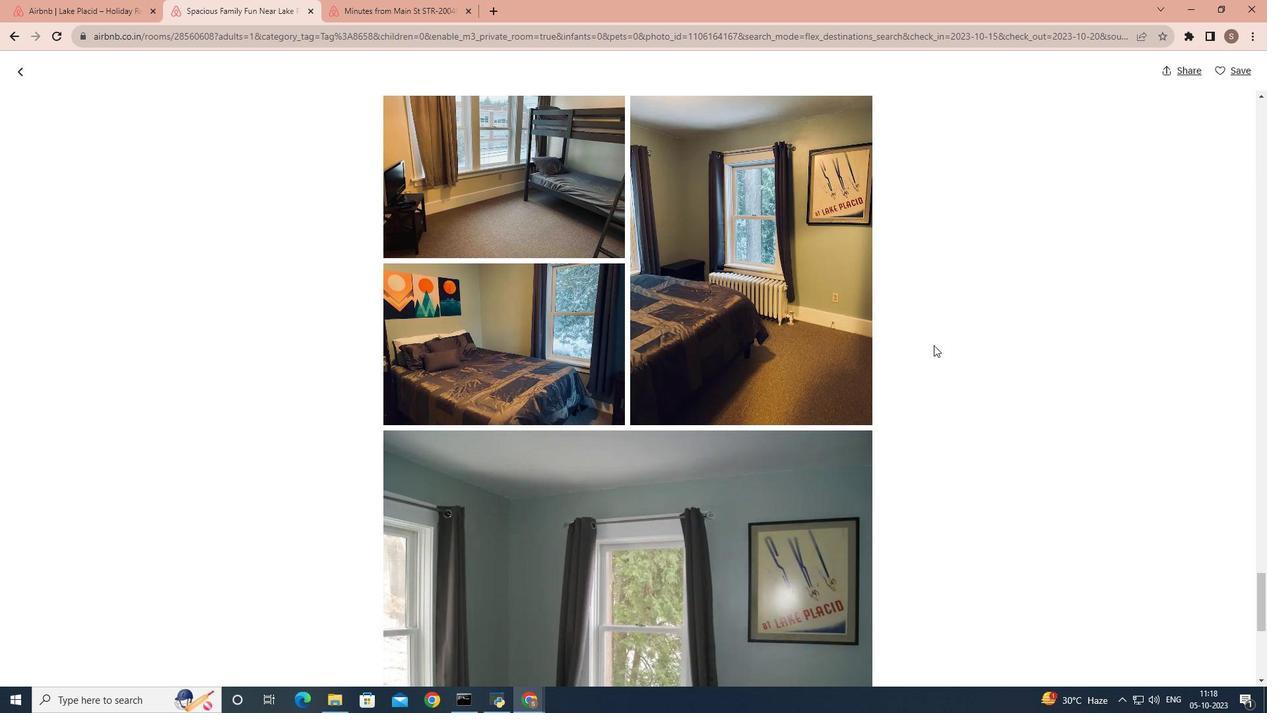 
Action: Mouse scrolled (934, 344) with delta (0, 0)
Screenshot: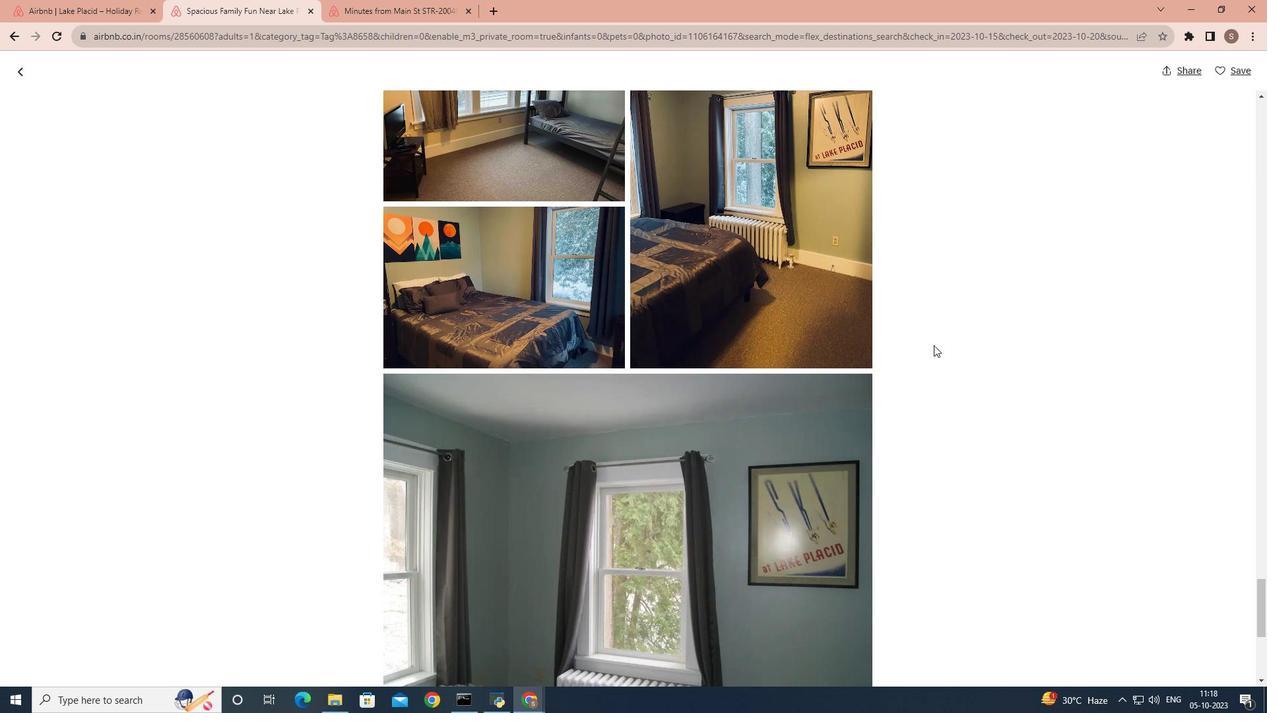 
Action: Mouse scrolled (934, 344) with delta (0, 0)
Screenshot: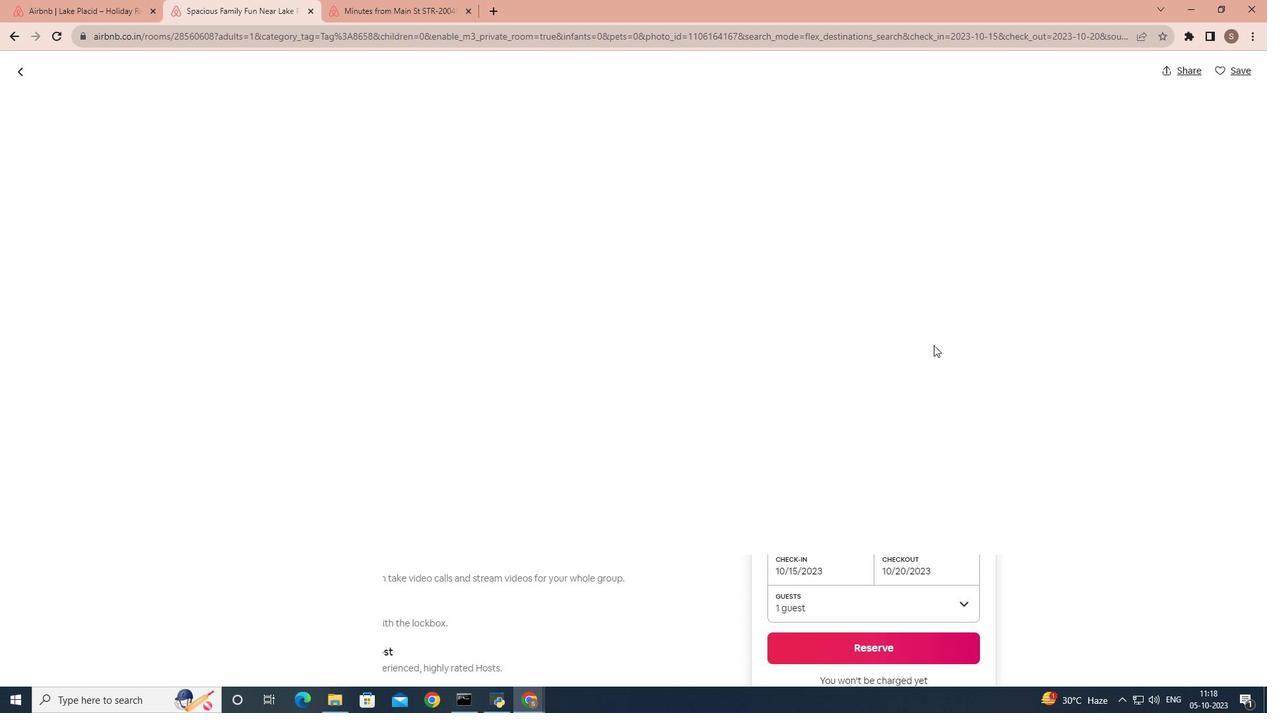 
Action: Mouse scrolled (934, 344) with delta (0, 0)
Screenshot: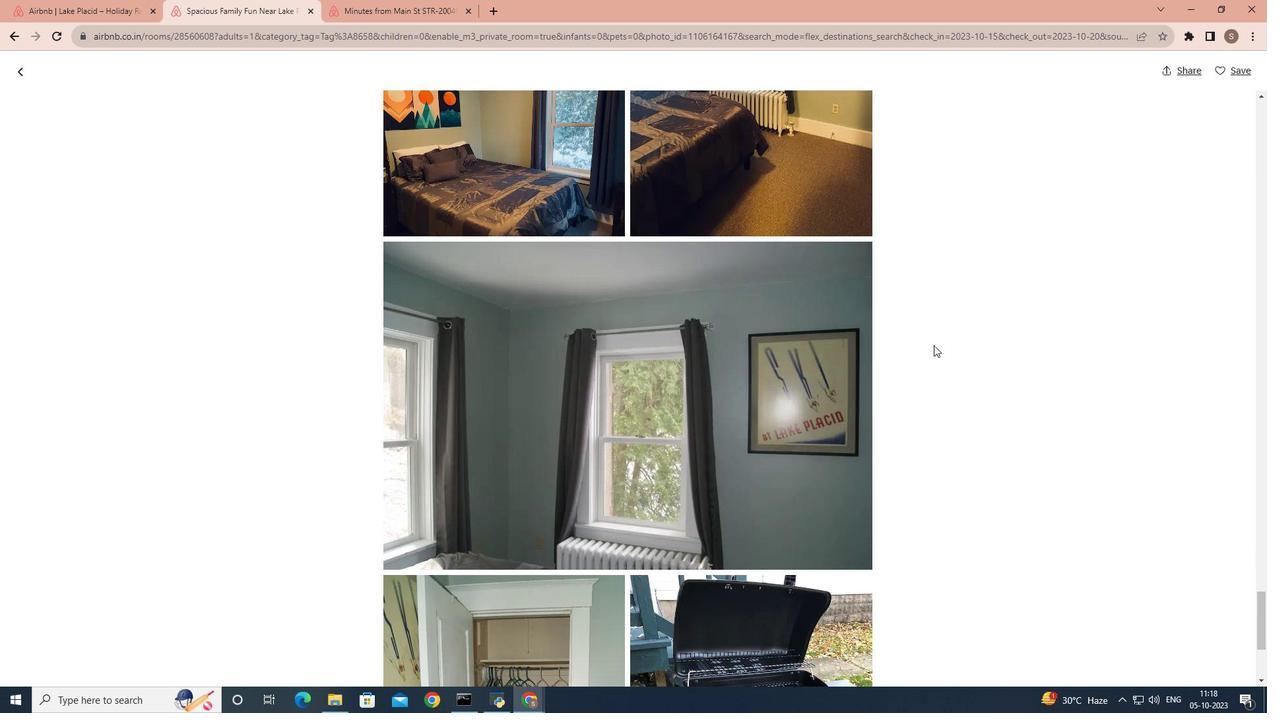 
Action: Mouse scrolled (934, 344) with delta (0, 0)
Screenshot: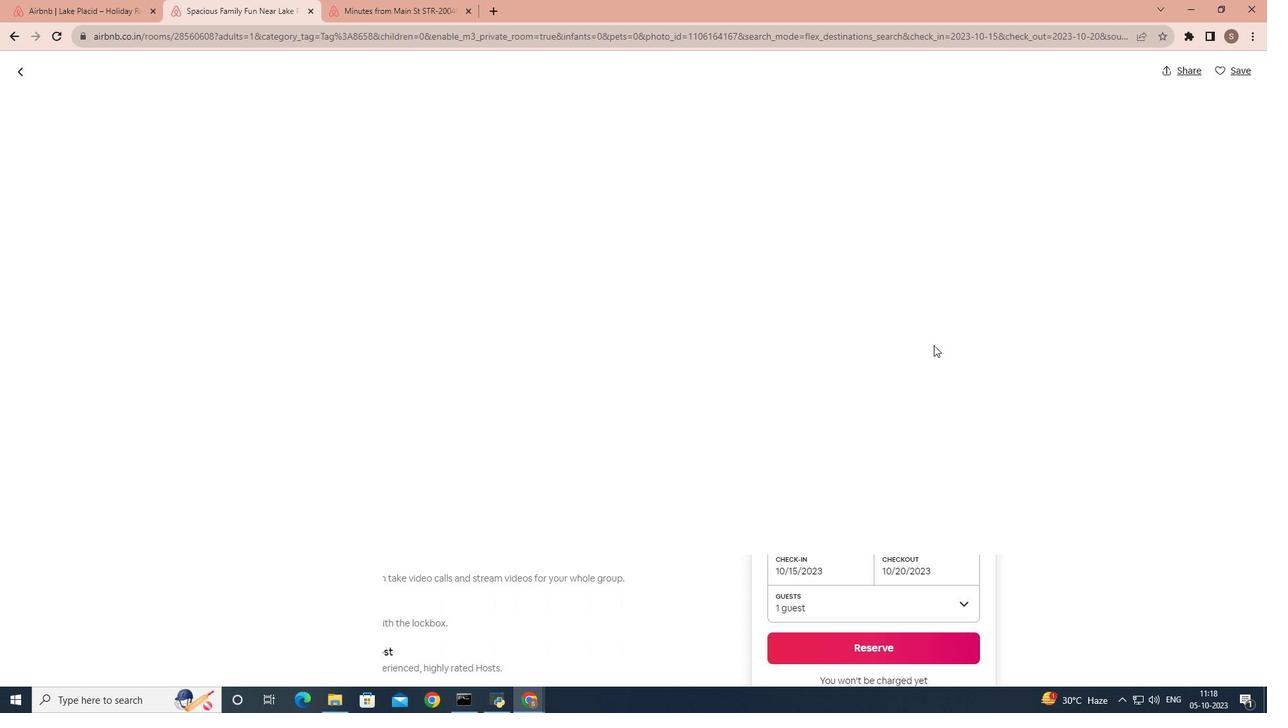 
Action: Mouse scrolled (934, 344) with delta (0, 0)
Screenshot: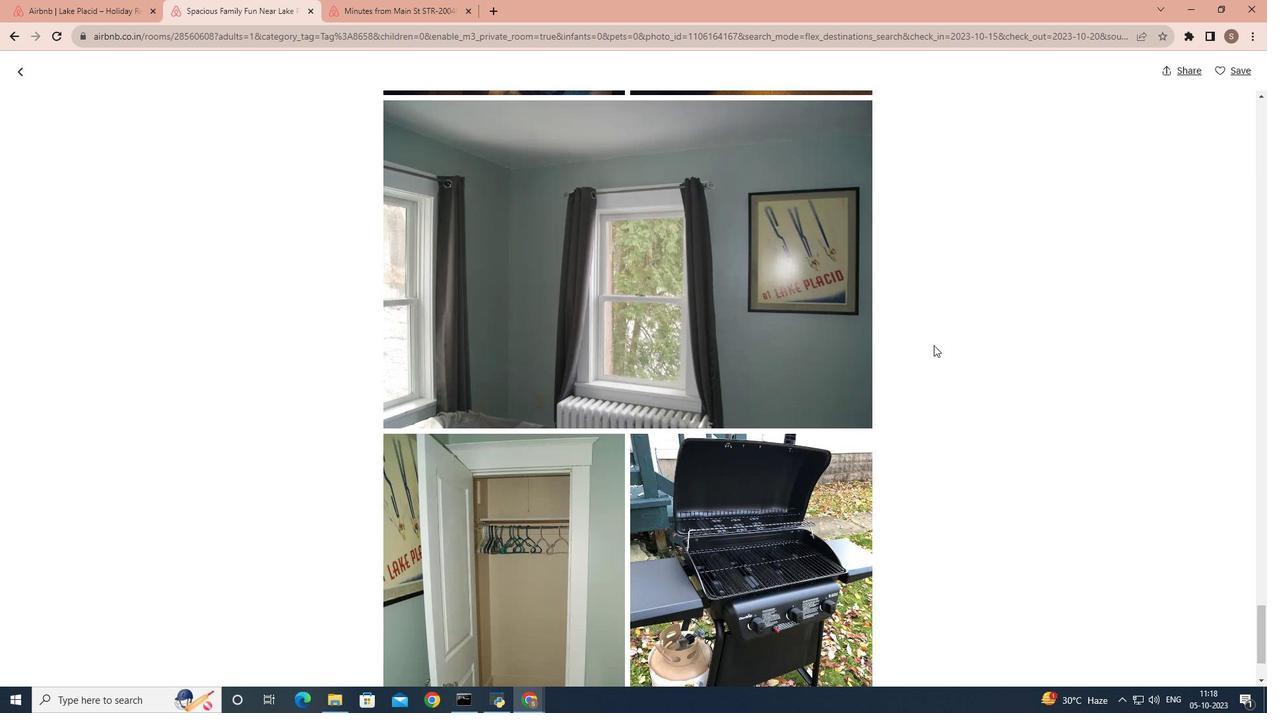 
Action: Mouse scrolled (934, 344) with delta (0, 0)
Screenshot: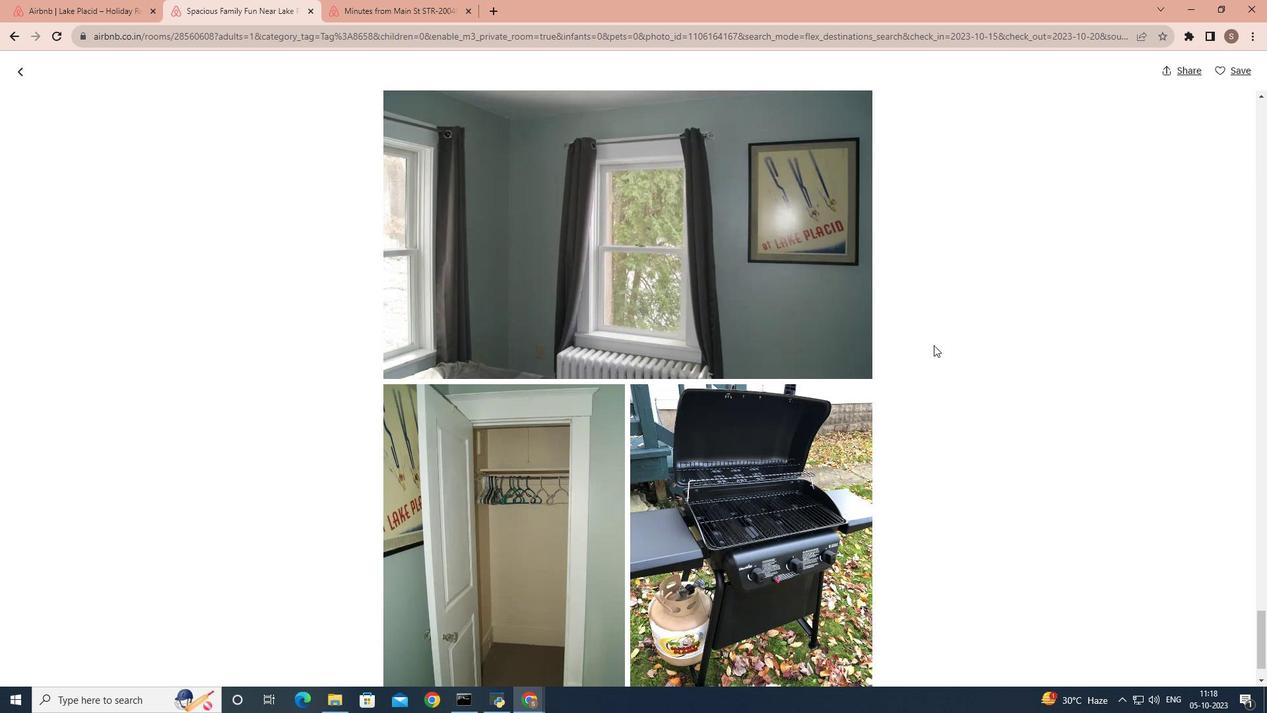 
Action: Mouse scrolled (934, 344) with delta (0, 0)
Screenshot: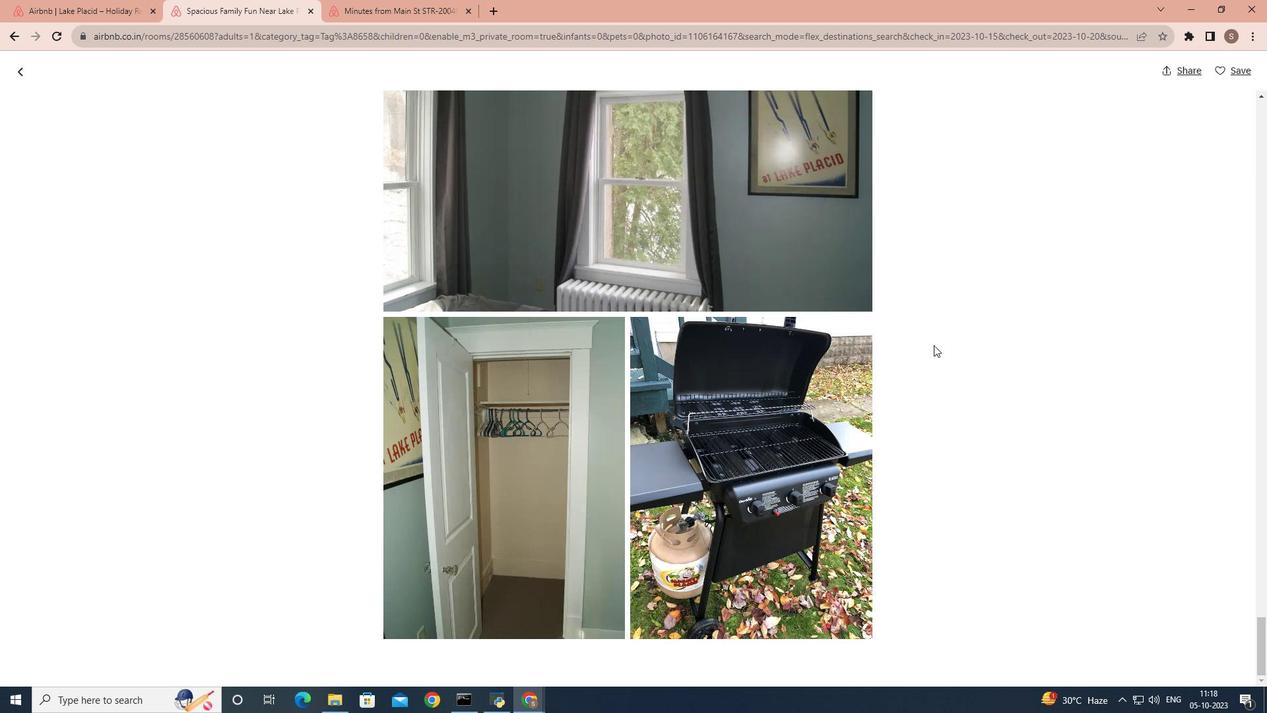 
Action: Mouse scrolled (934, 344) with delta (0, 0)
Screenshot: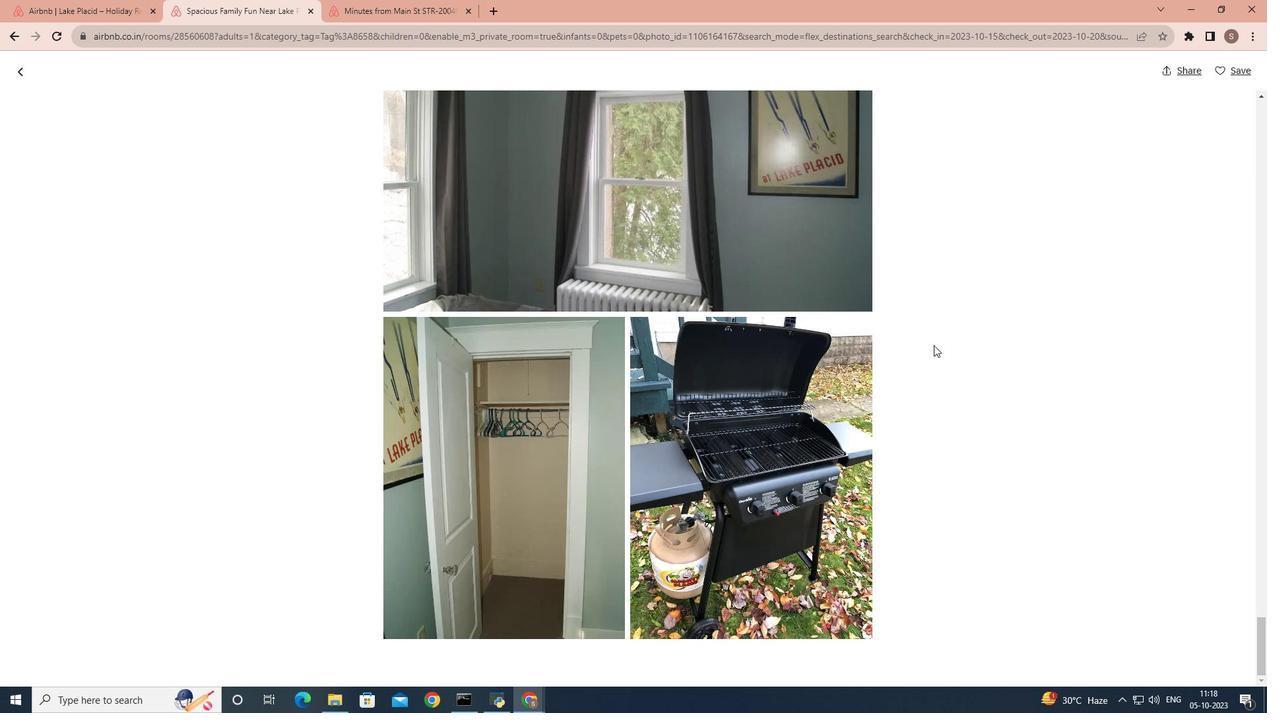 
Action: Mouse scrolled (934, 344) with delta (0, 0)
Screenshot: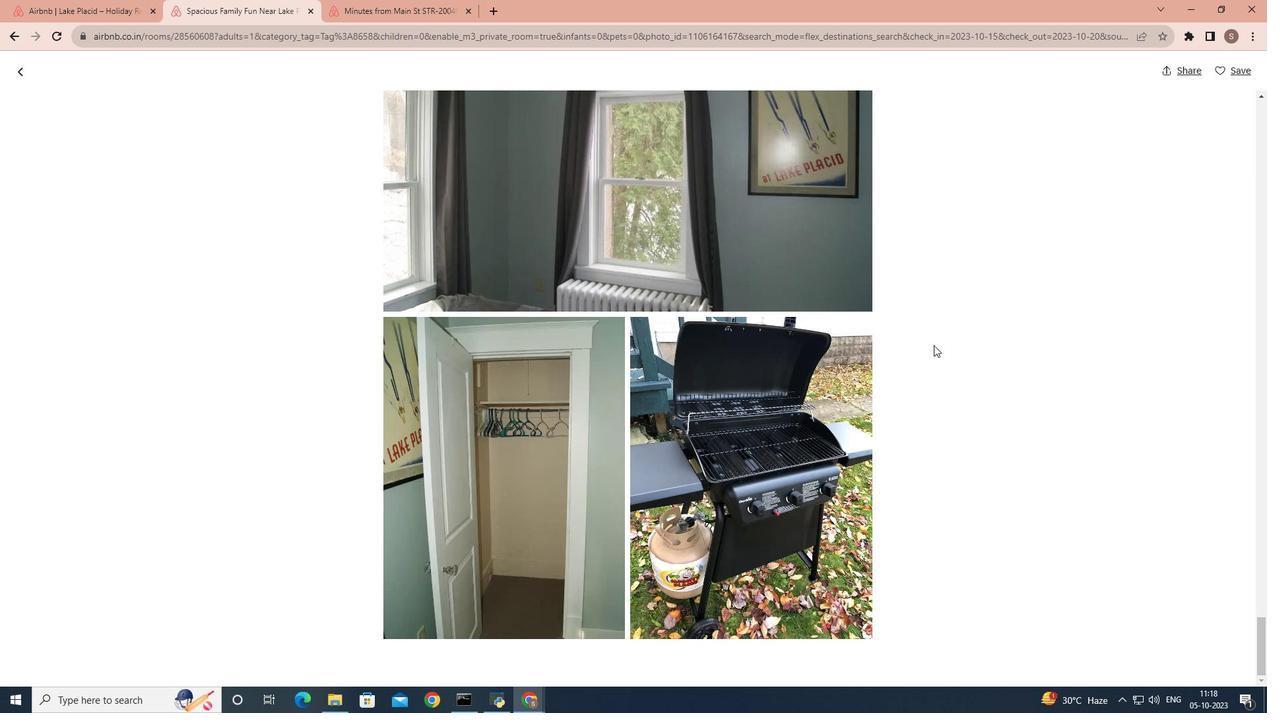 
Action: Mouse scrolled (934, 344) with delta (0, 0)
Screenshot: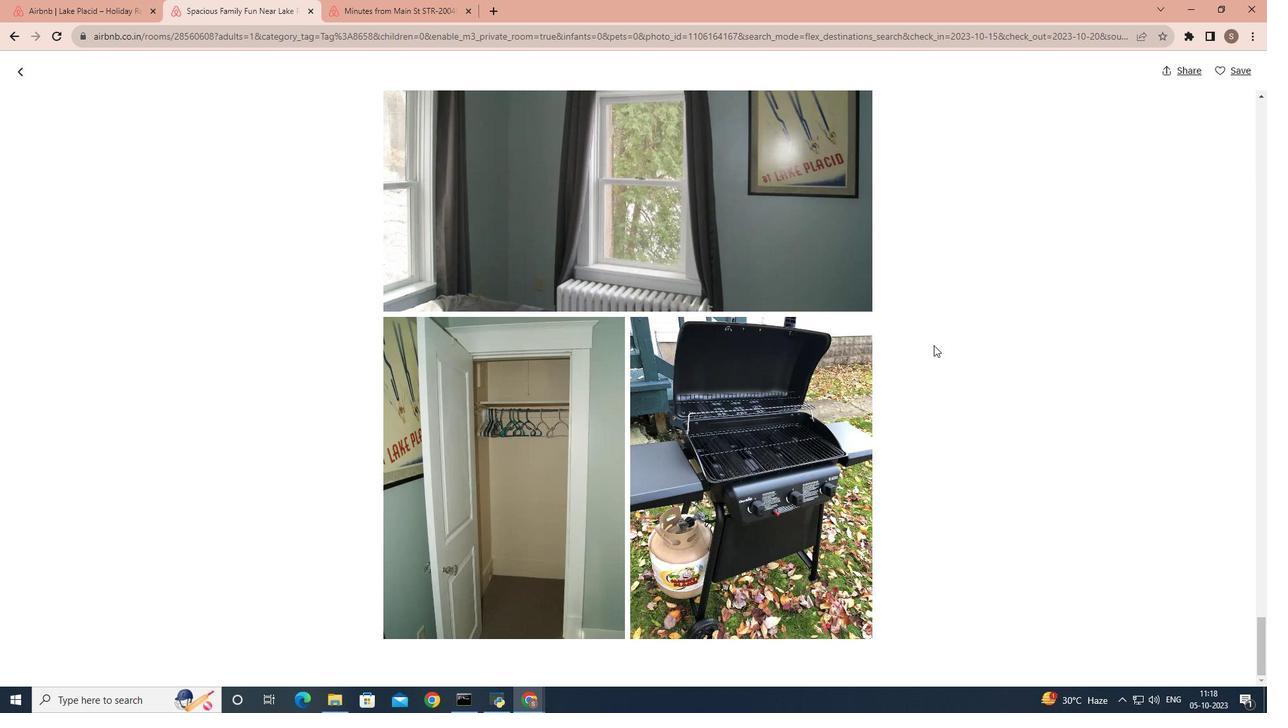 
Action: Mouse scrolled (934, 344) with delta (0, 0)
Screenshot: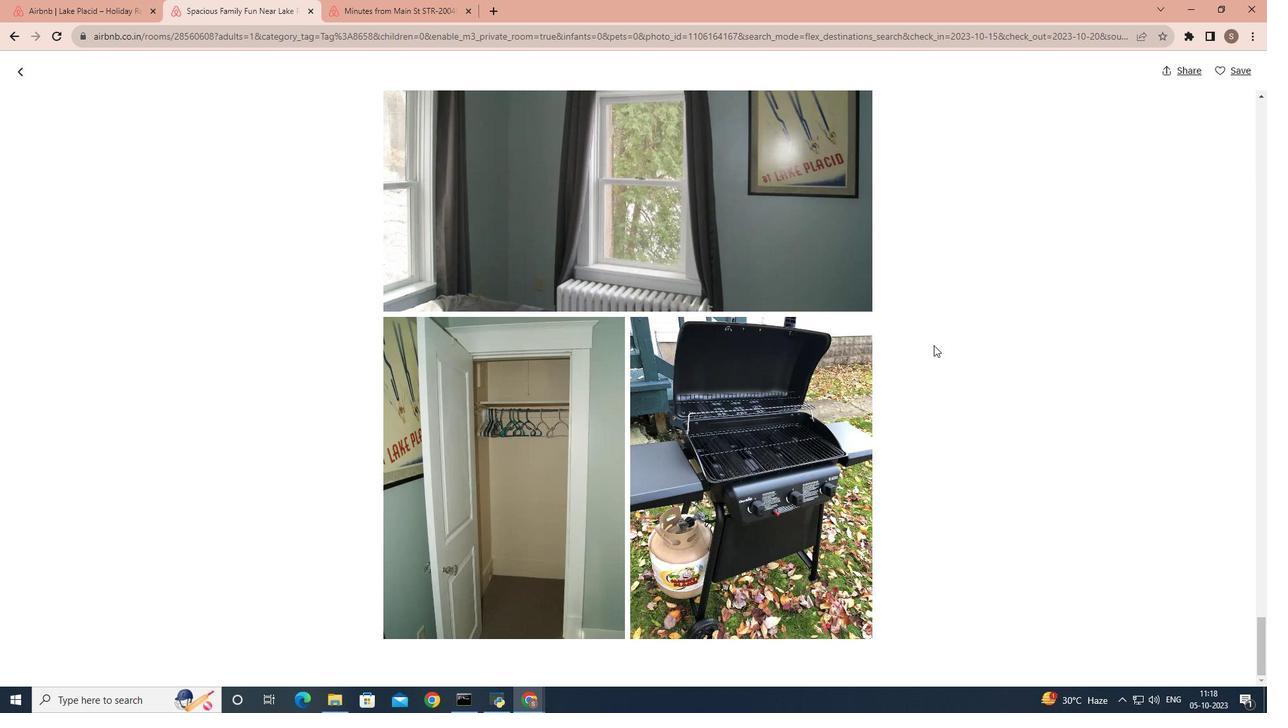 
Action: Mouse scrolled (934, 344) with delta (0, 0)
Screenshot: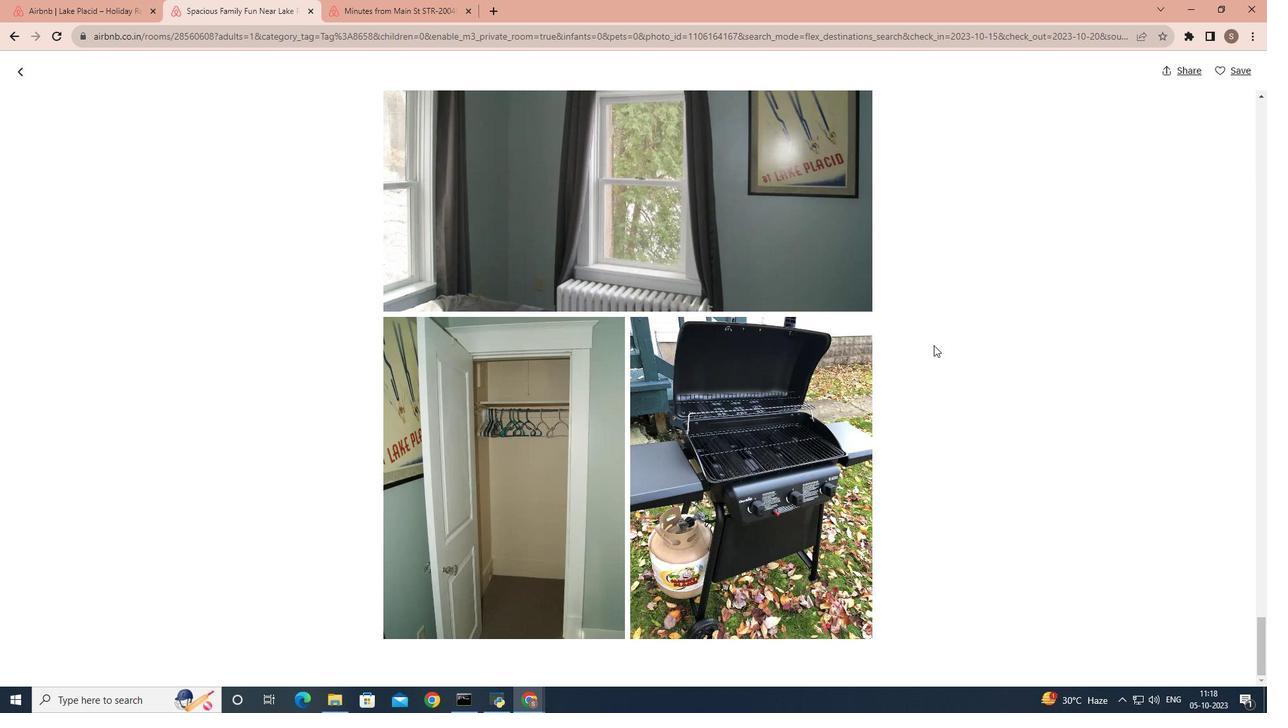 
Action: Mouse scrolled (934, 344) with delta (0, 0)
Screenshot: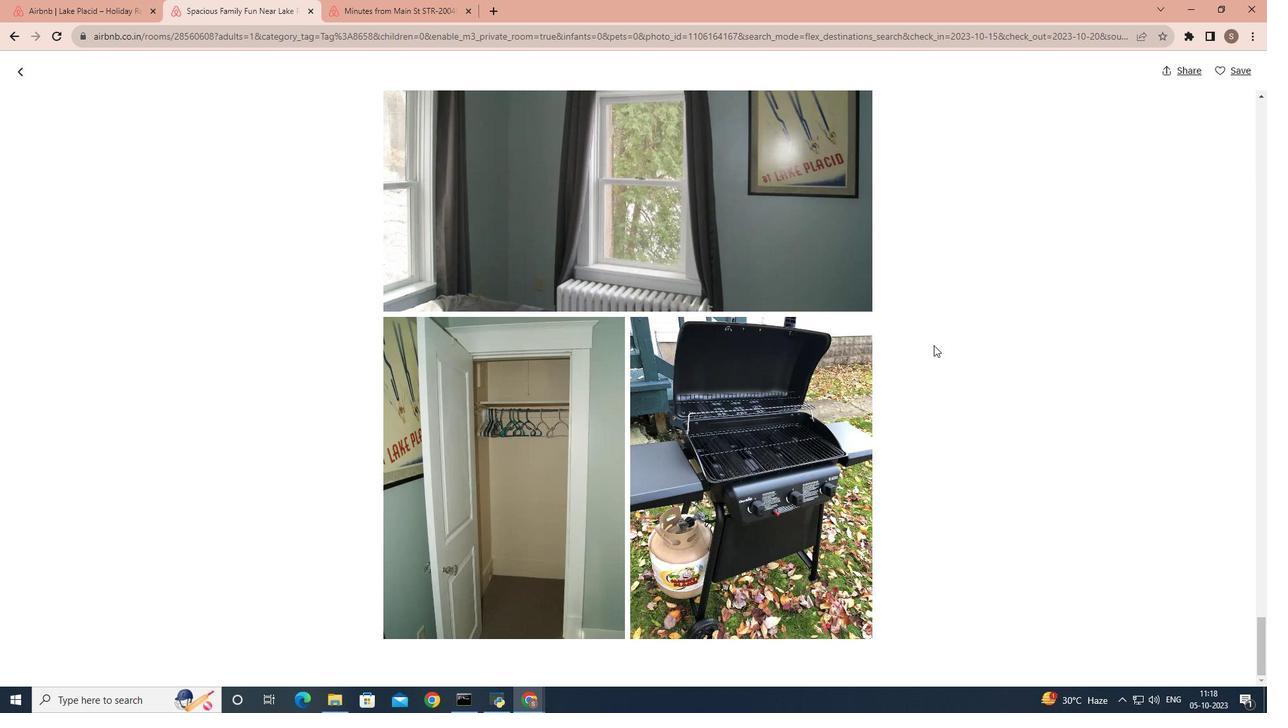 
Action: Mouse scrolled (934, 344) with delta (0, 0)
Screenshot: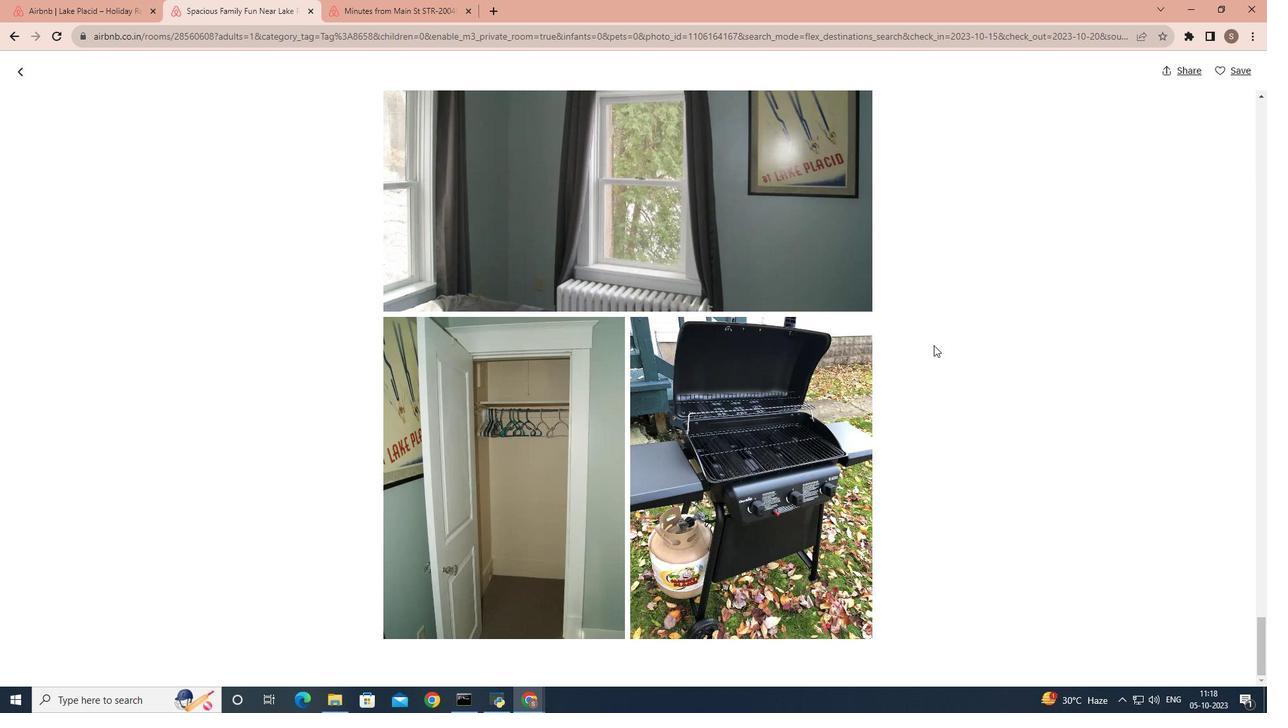 
Action: Mouse scrolled (934, 344) with delta (0, 0)
Screenshot: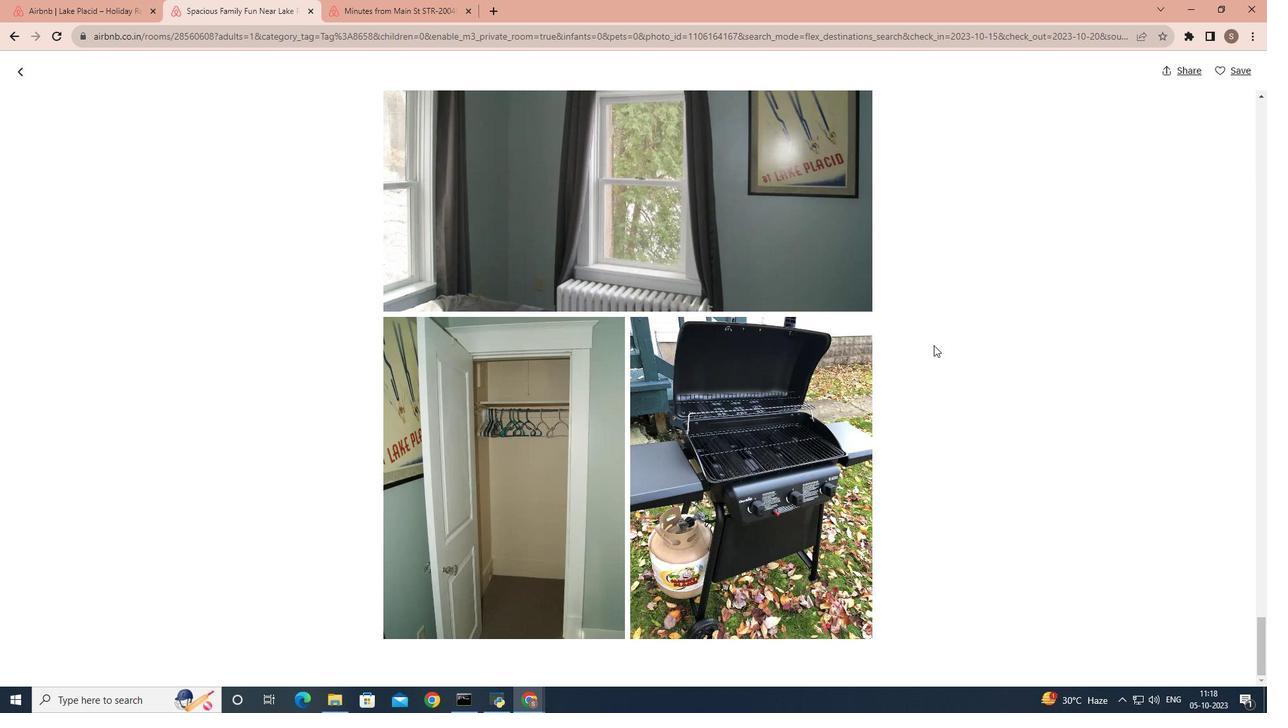 
Action: Mouse scrolled (934, 344) with delta (0, 0)
Screenshot: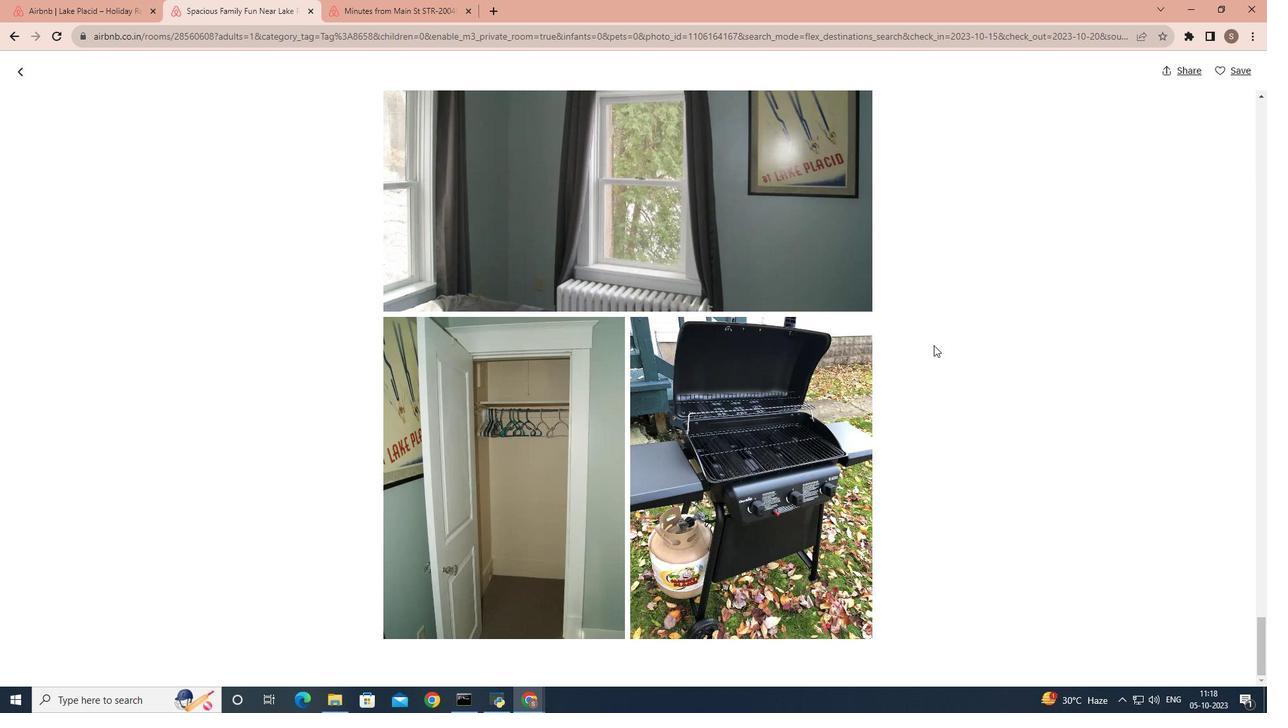 
Action: Mouse scrolled (934, 344) with delta (0, 0)
Screenshot: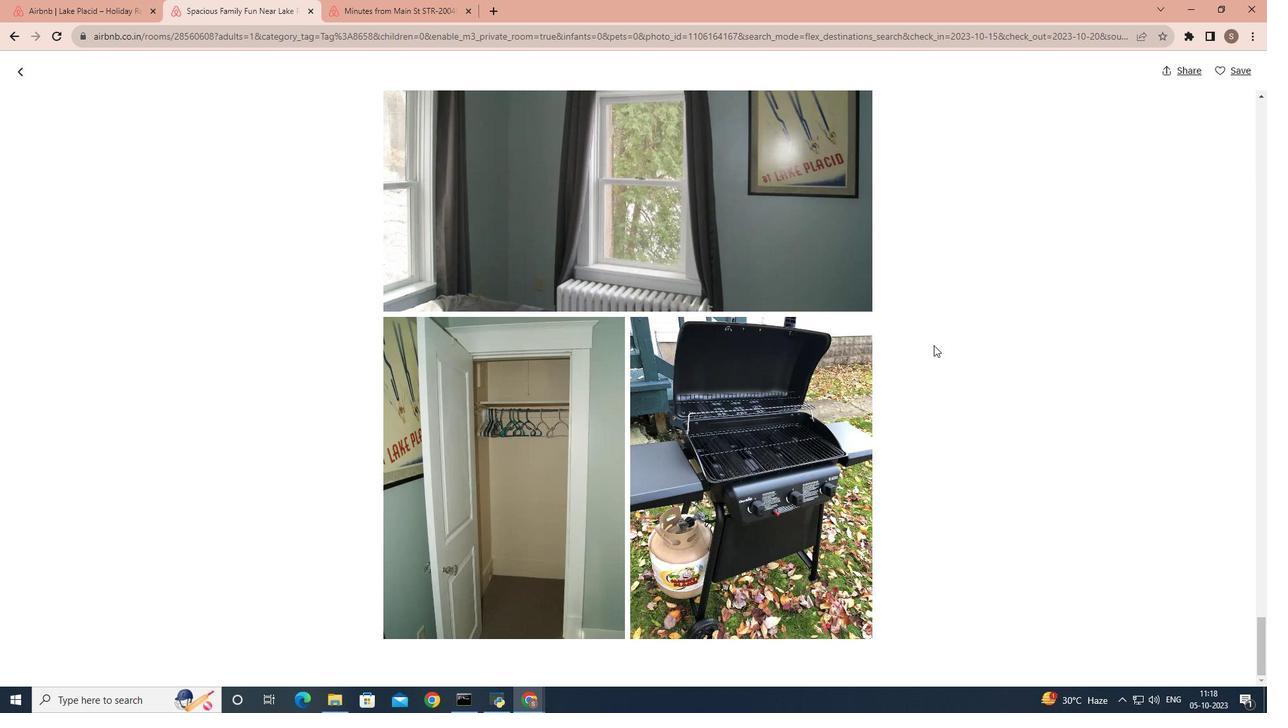 
Action: Mouse scrolled (934, 344) with delta (0, 0)
Screenshot: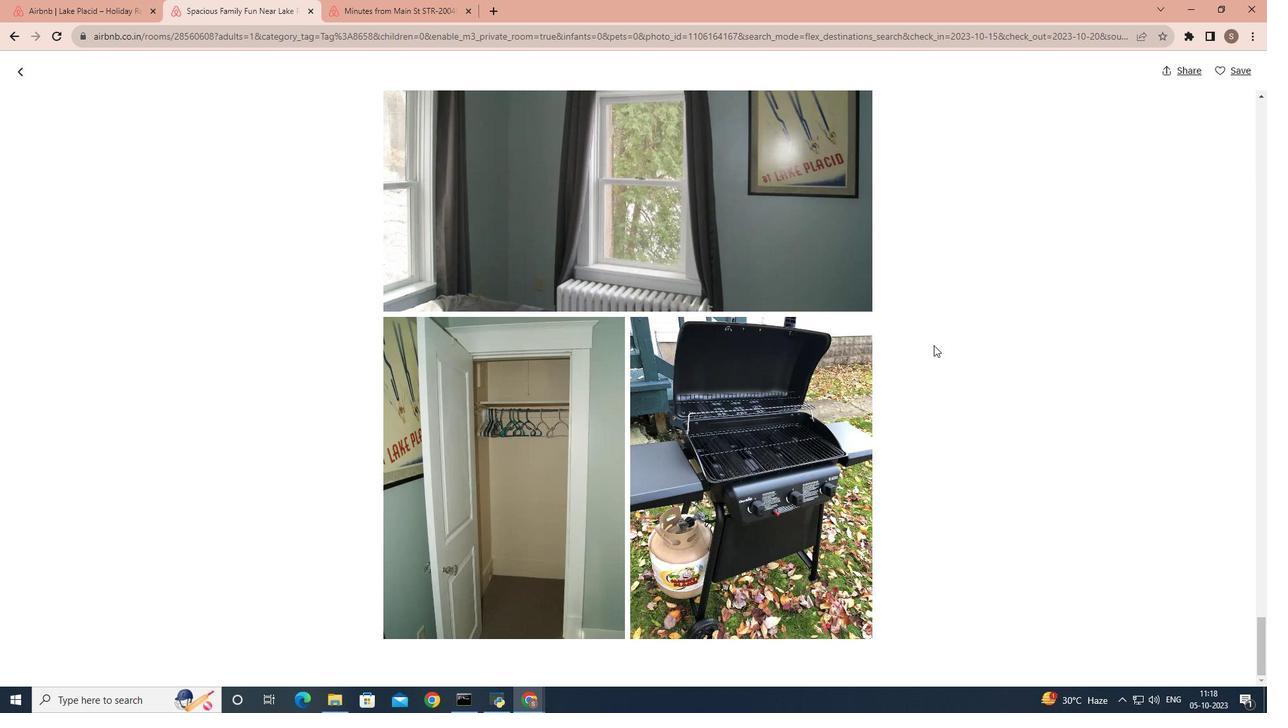 
Action: Mouse moved to (21, 66)
Screenshot: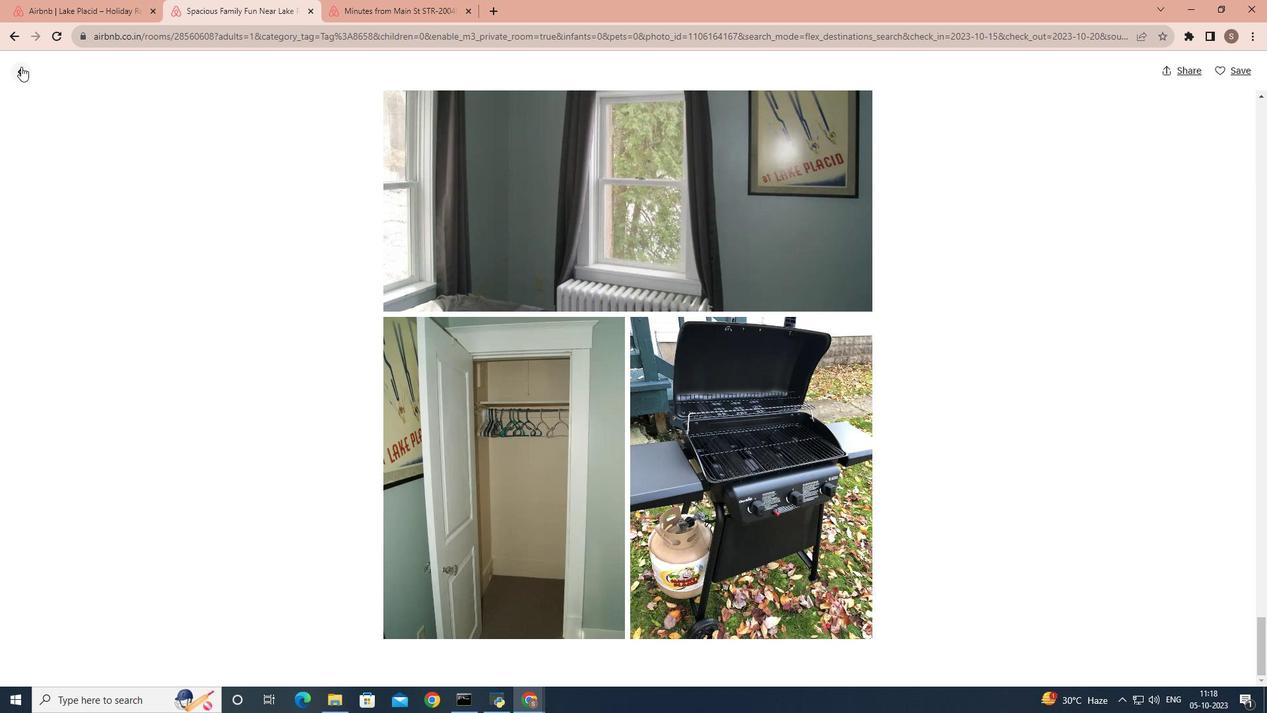 
Action: Mouse pressed left at (21, 66)
Screenshot: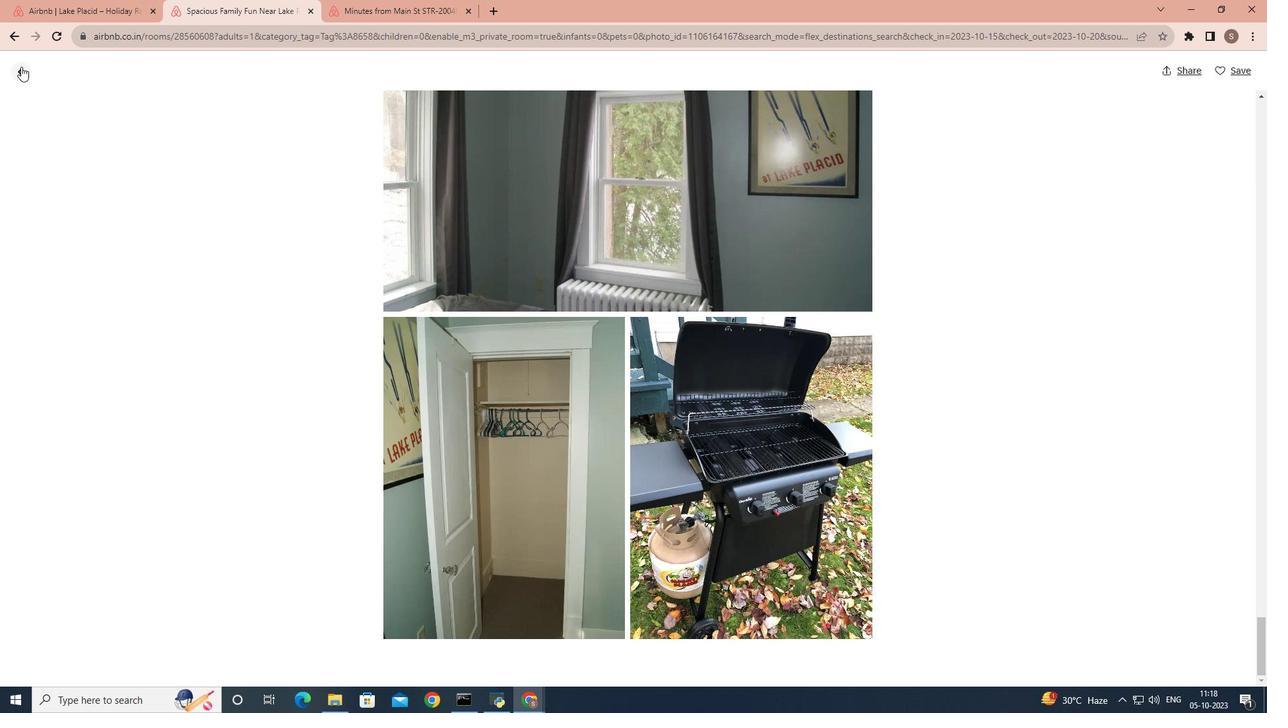 
Action: Mouse moved to (572, 274)
Screenshot: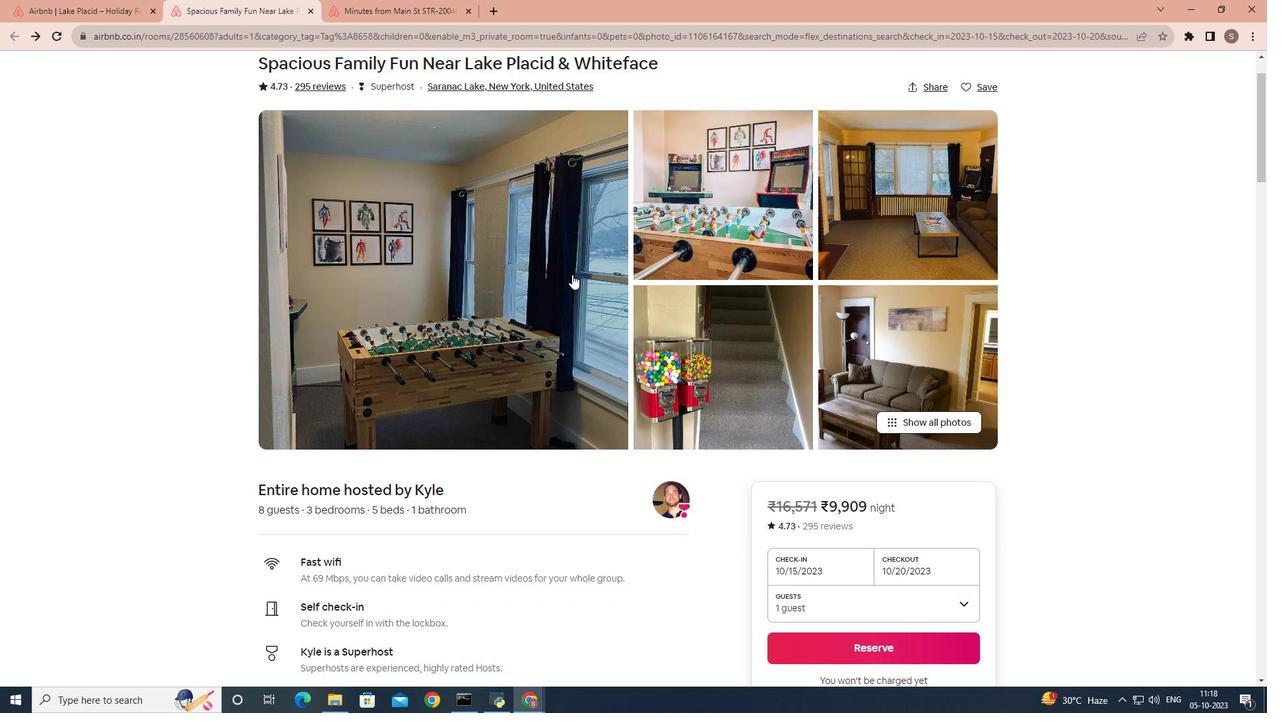 
Action: Mouse scrolled (572, 274) with delta (0, 0)
Screenshot: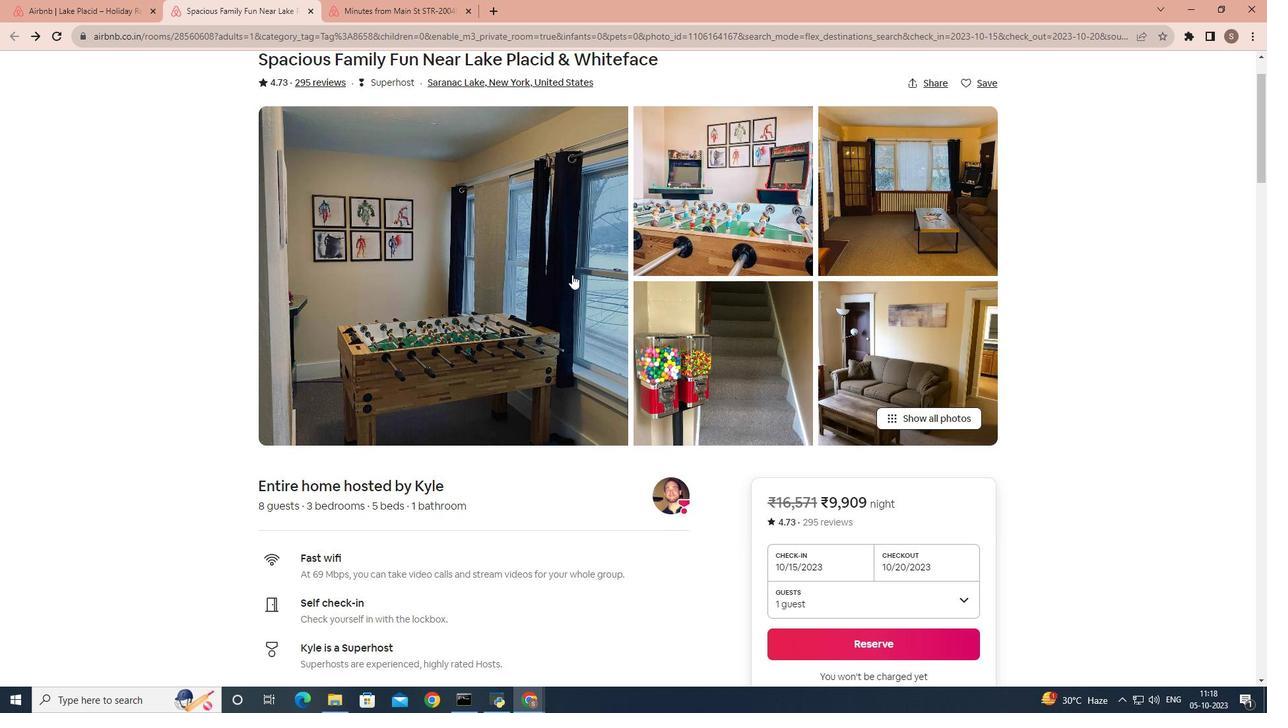 
Action: Mouse scrolled (572, 274) with delta (0, 0)
Screenshot: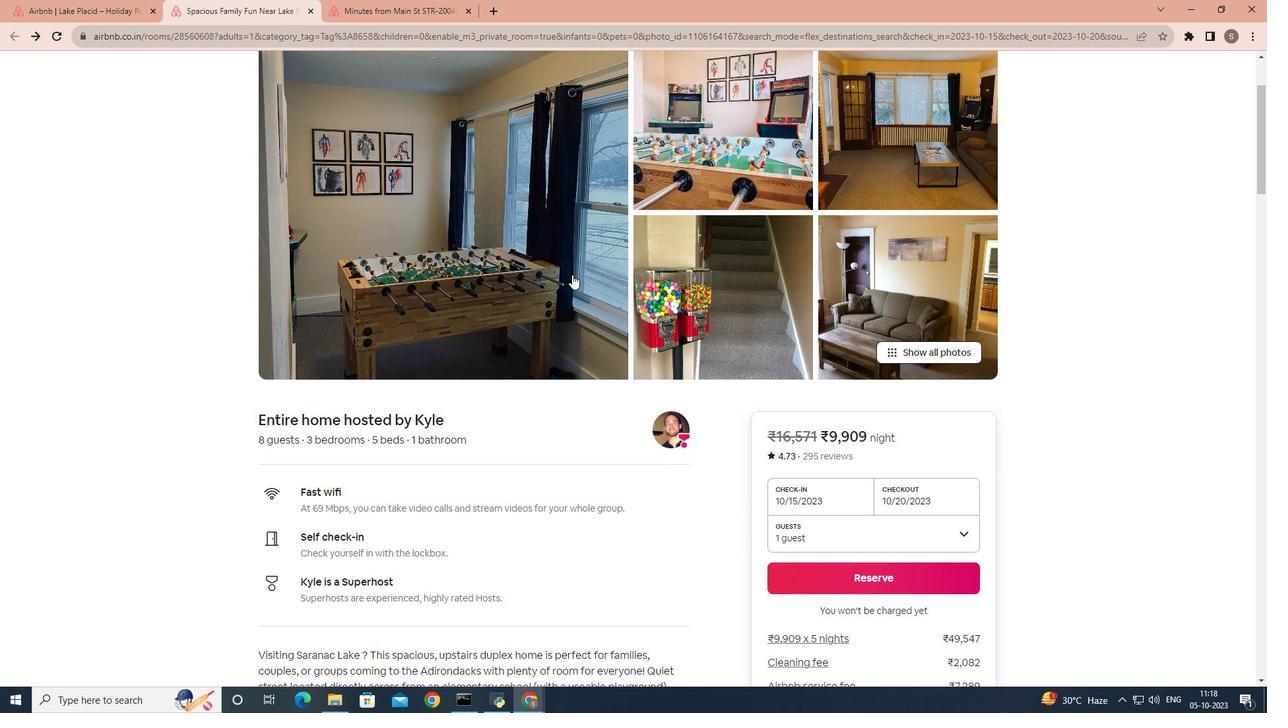 
Action: Mouse scrolled (572, 274) with delta (0, 0)
Screenshot: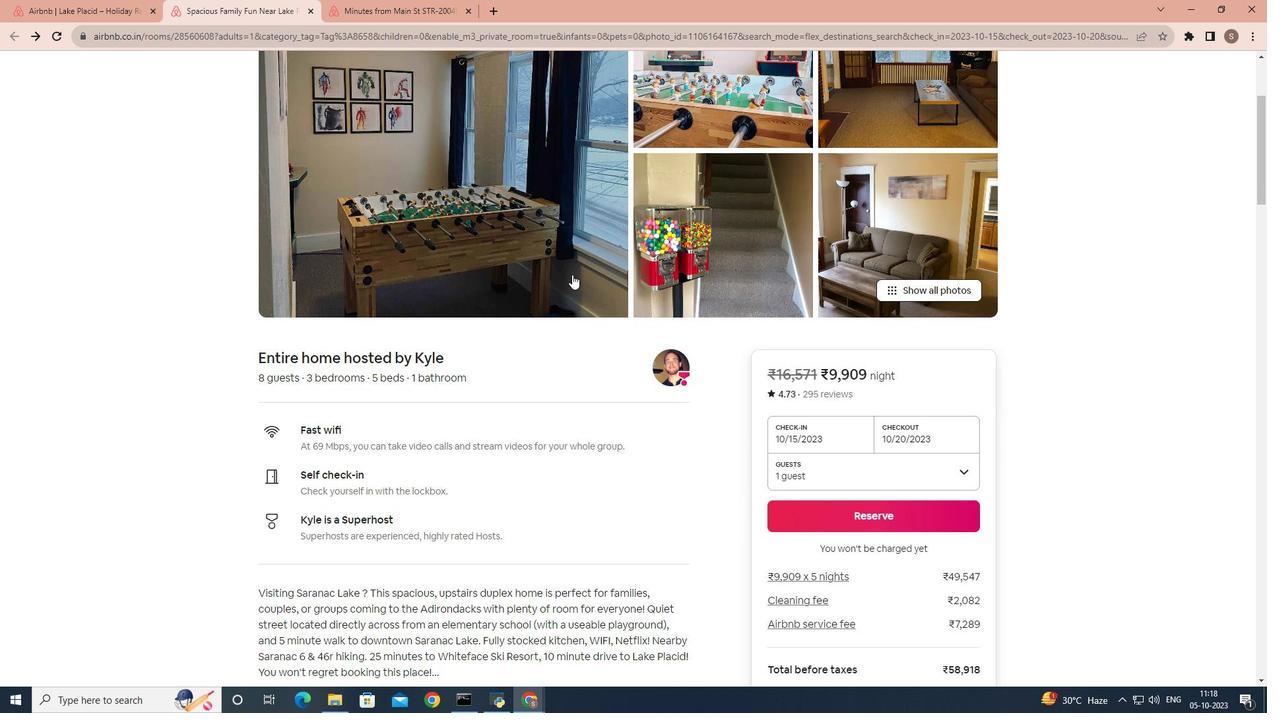 
Action: Mouse scrolled (572, 274) with delta (0, 0)
Screenshot: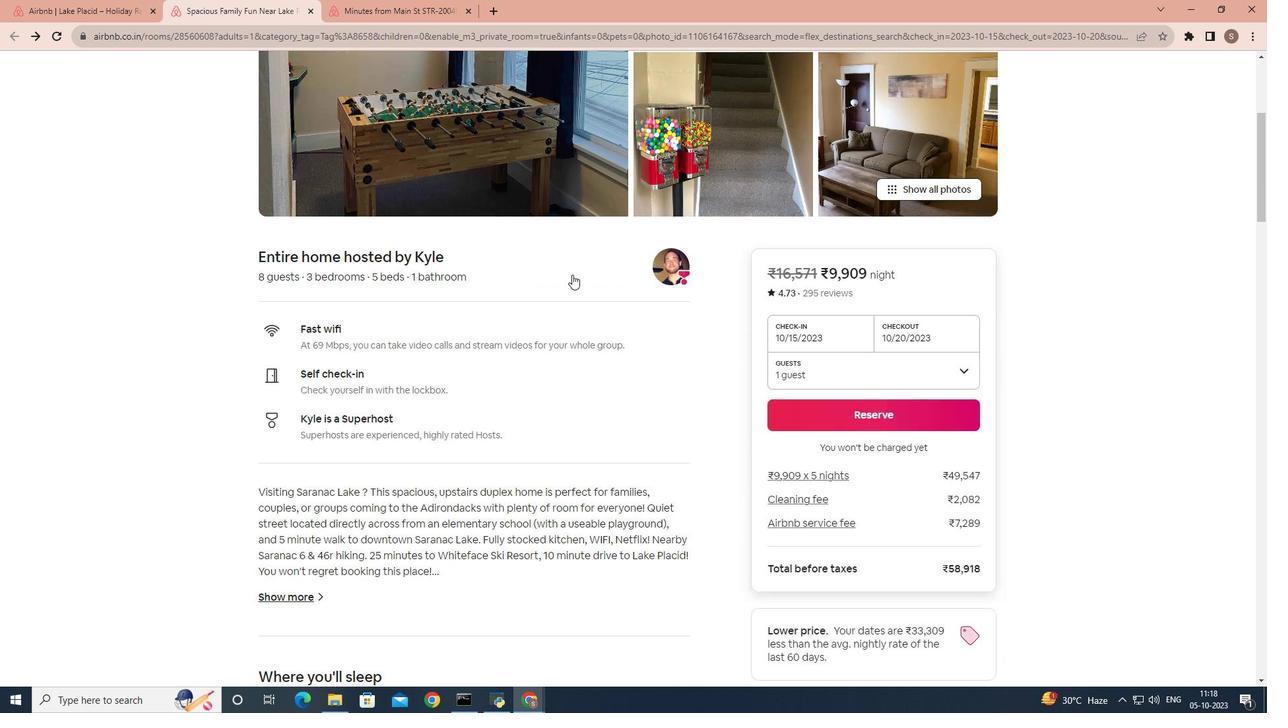
Action: Mouse moved to (572, 279)
Screenshot: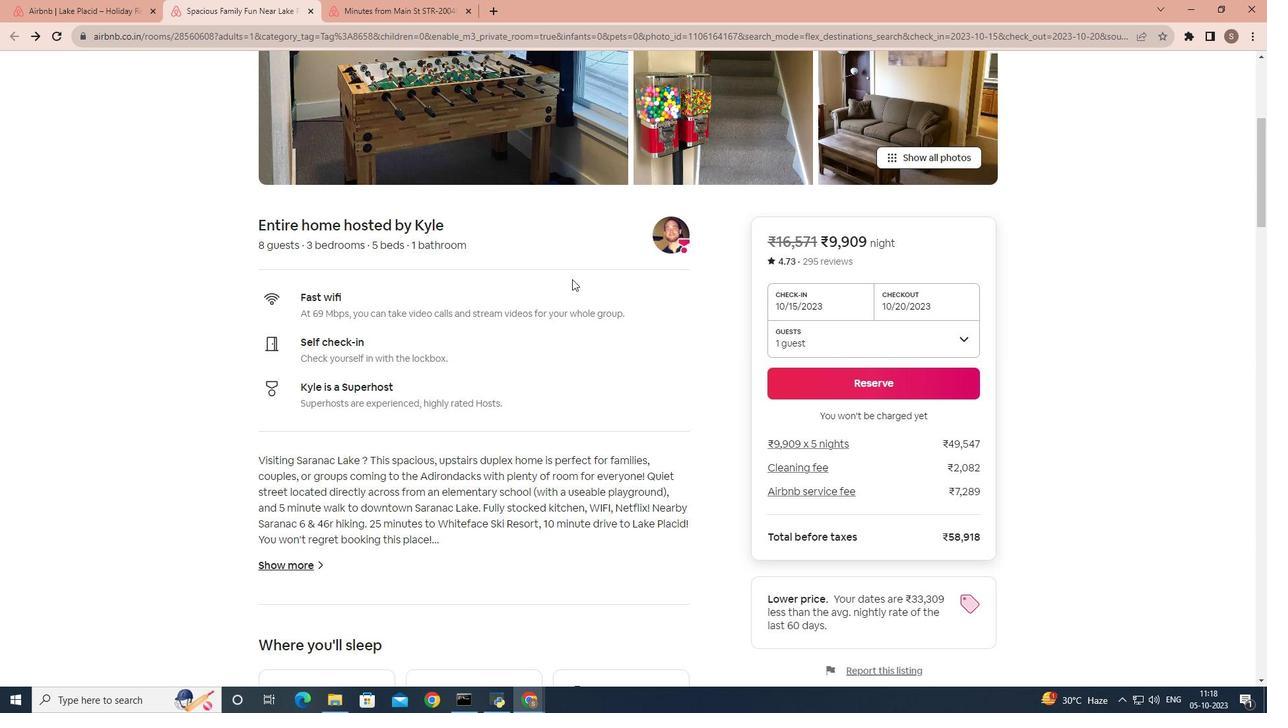 
Action: Mouse scrolled (572, 278) with delta (0, 0)
Screenshot: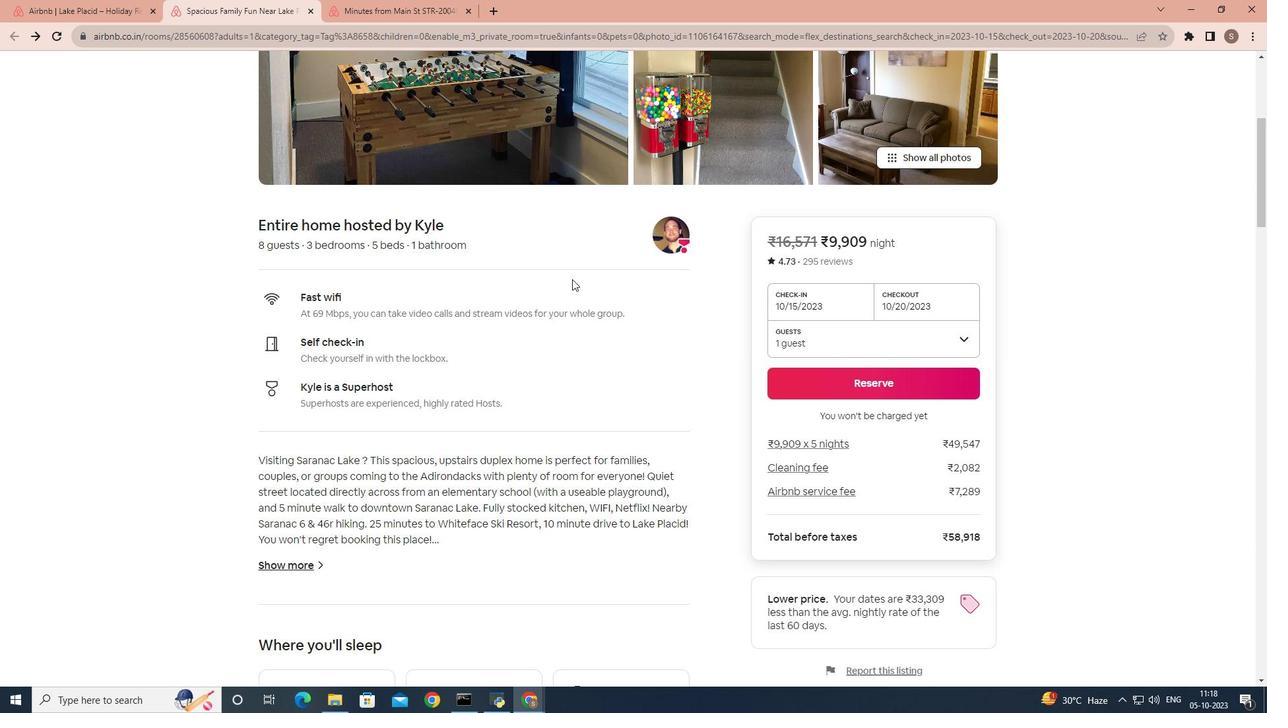 
Action: Mouse scrolled (572, 278) with delta (0, 0)
Screenshot: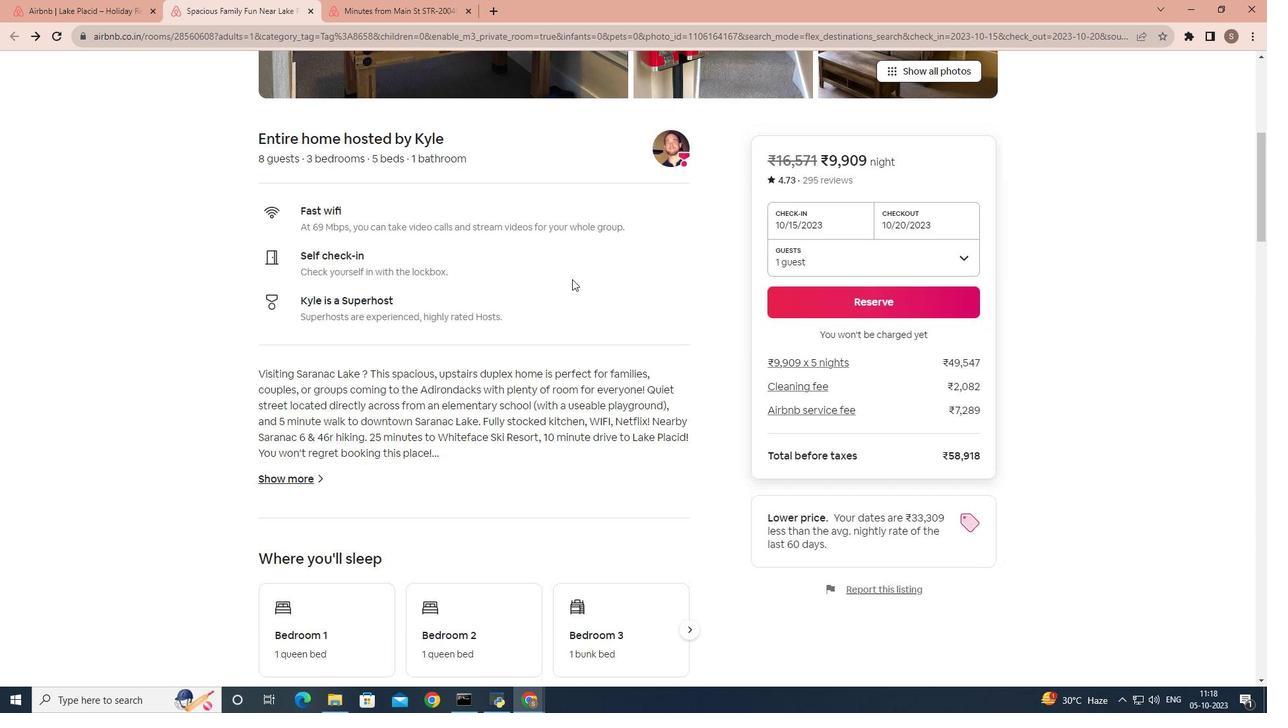 
Action: Mouse scrolled (572, 278) with delta (0, 0)
Screenshot: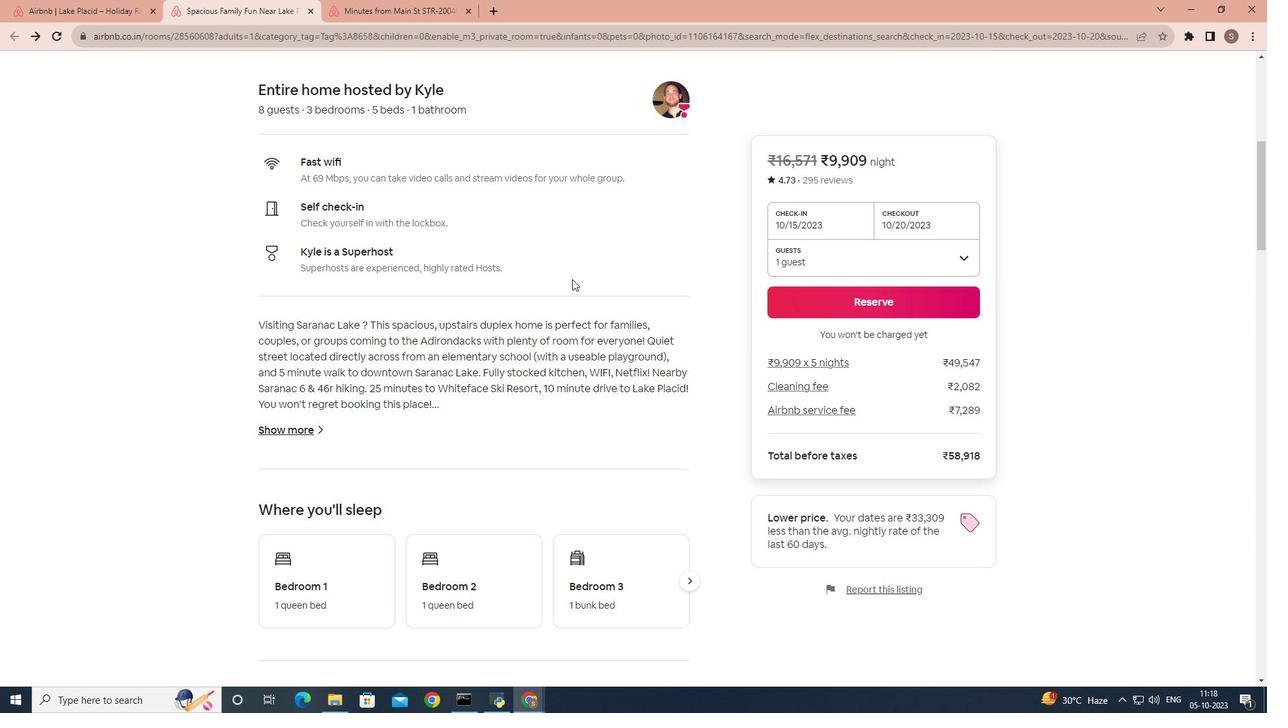 
Action: Mouse scrolled (572, 278) with delta (0, 0)
Screenshot: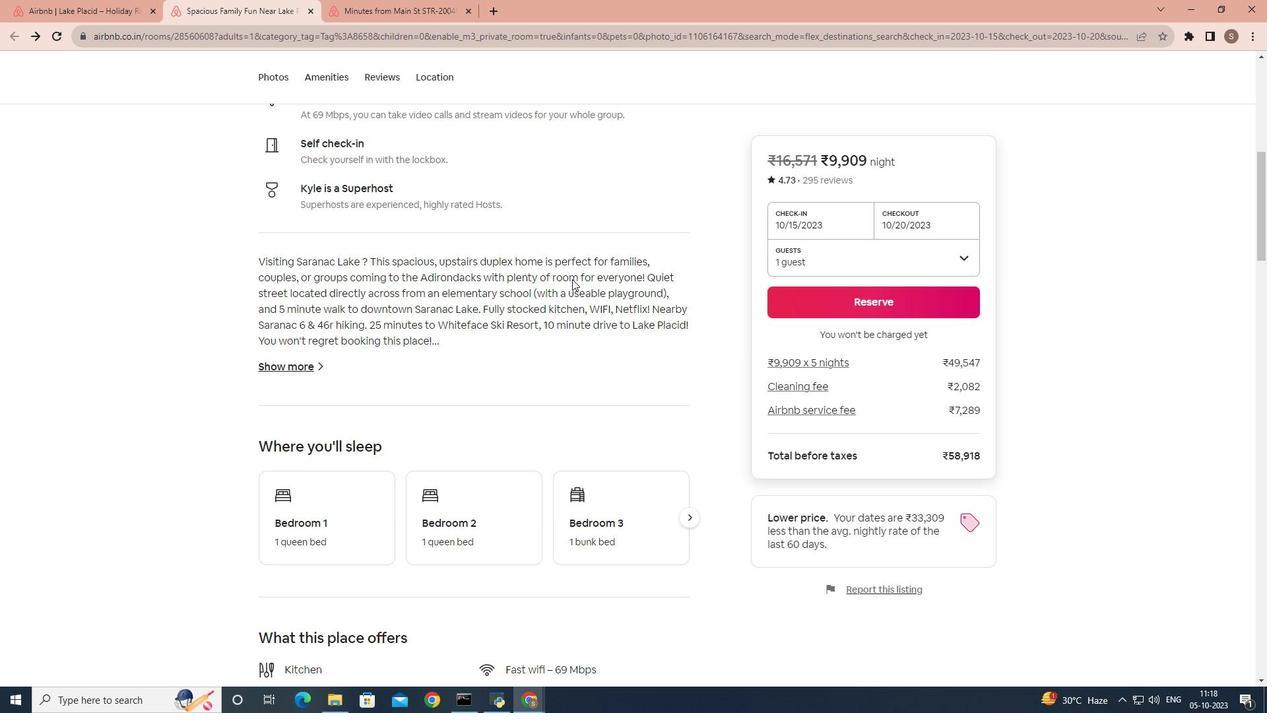 
Action: Mouse moved to (572, 279)
Screenshot: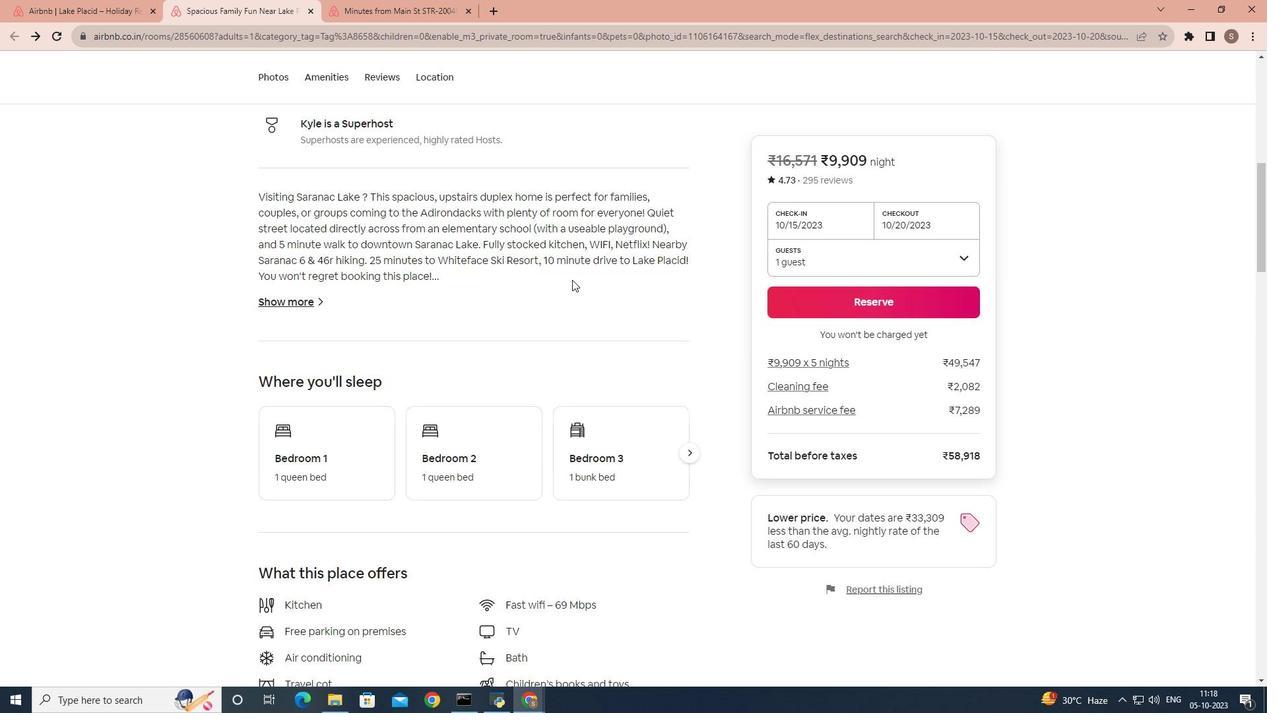 
Action: Mouse scrolled (572, 279) with delta (0, 0)
Screenshot: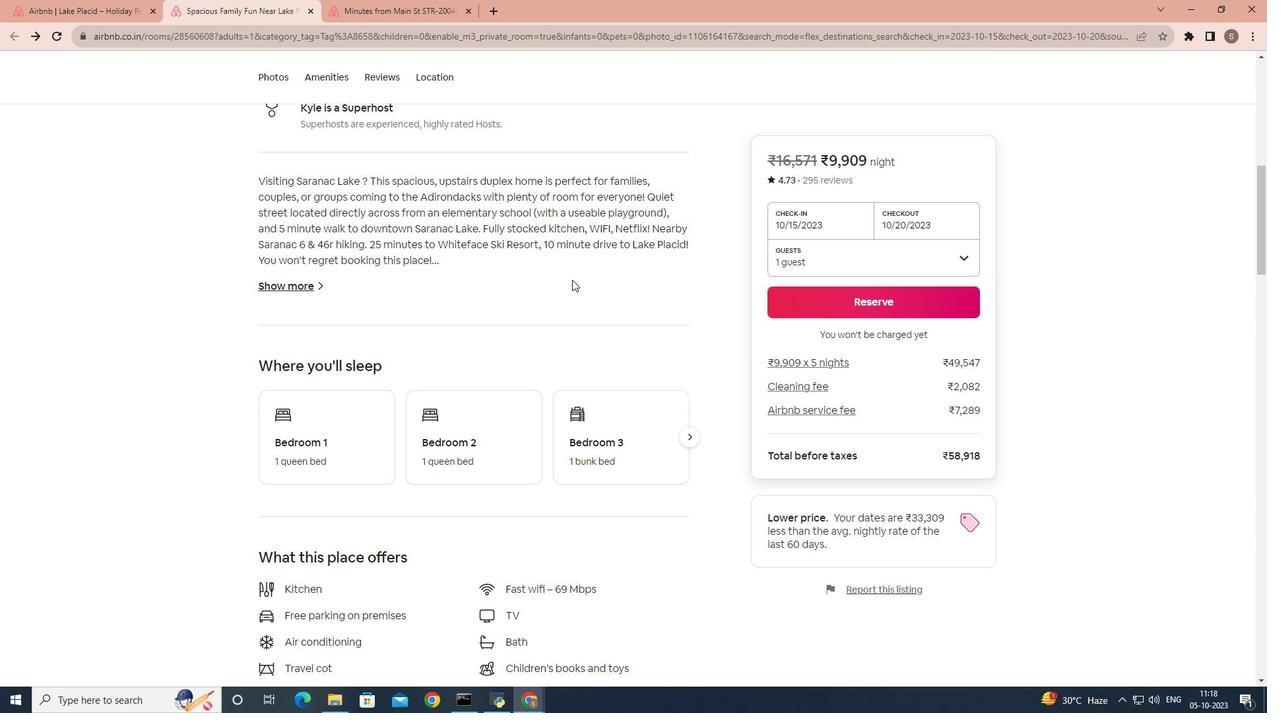 
Action: Mouse scrolled (572, 279) with delta (0, 0)
